 Task: Create a collage of nature images using Google Photos and apply filters to enhance it.
Action: Mouse moved to (198, 8)
Screenshot: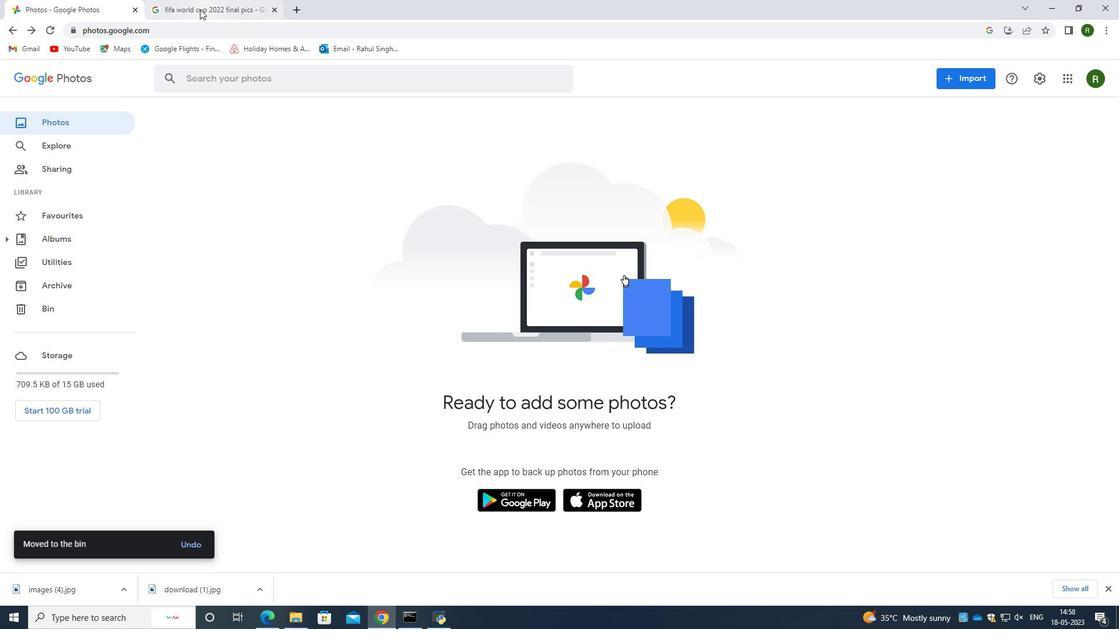 
Action: Mouse pressed left at (198, 8)
Screenshot: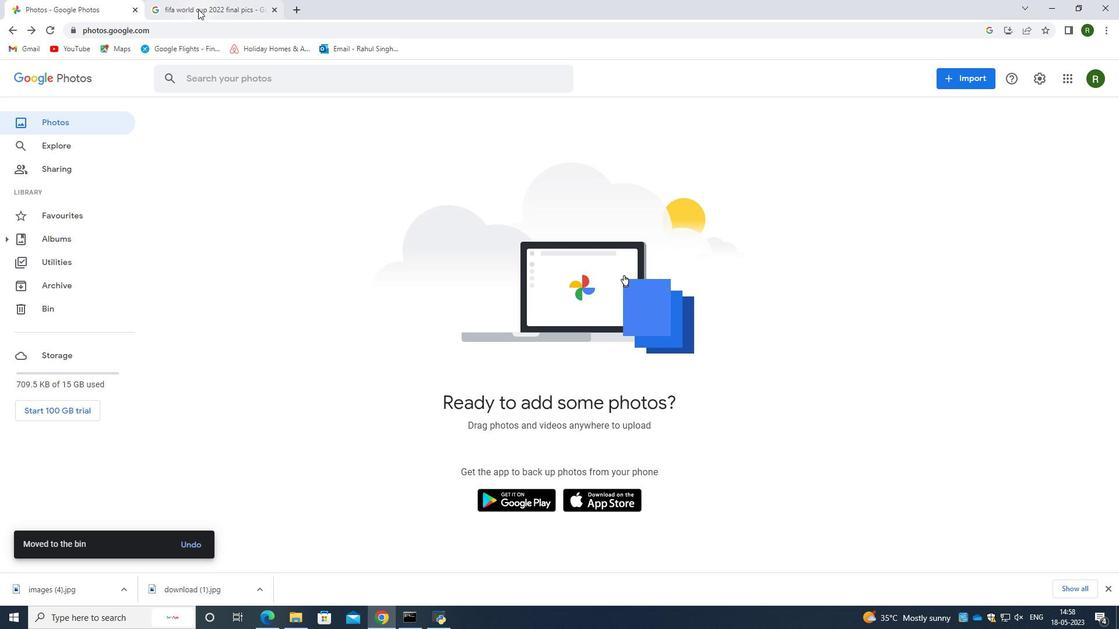 
Action: Mouse moved to (188, 25)
Screenshot: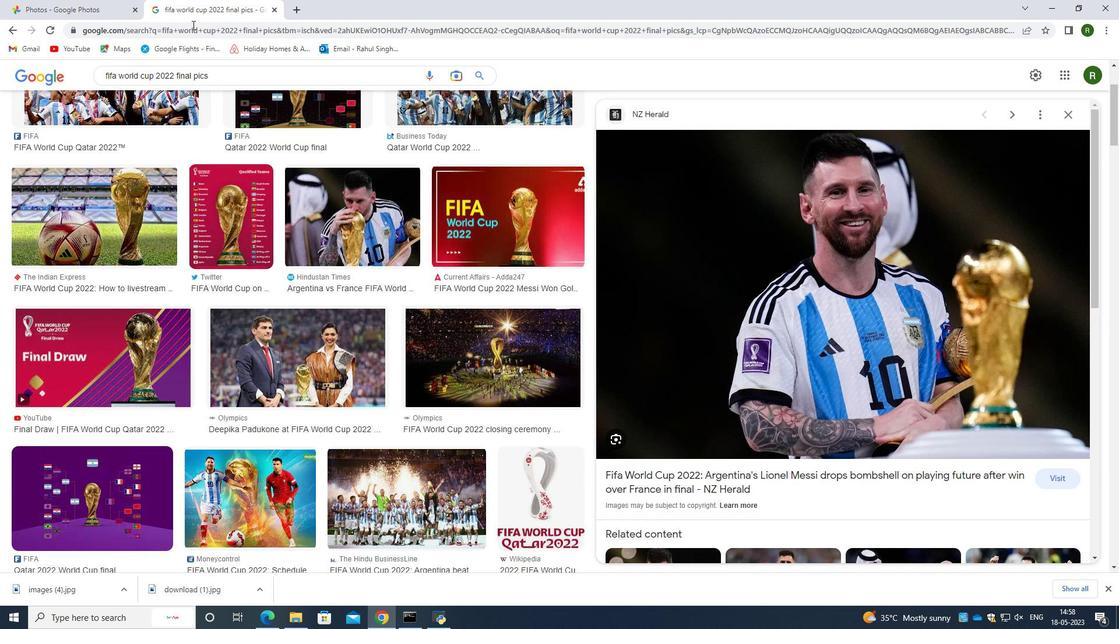 
Action: Mouse pressed left at (188, 25)
Screenshot: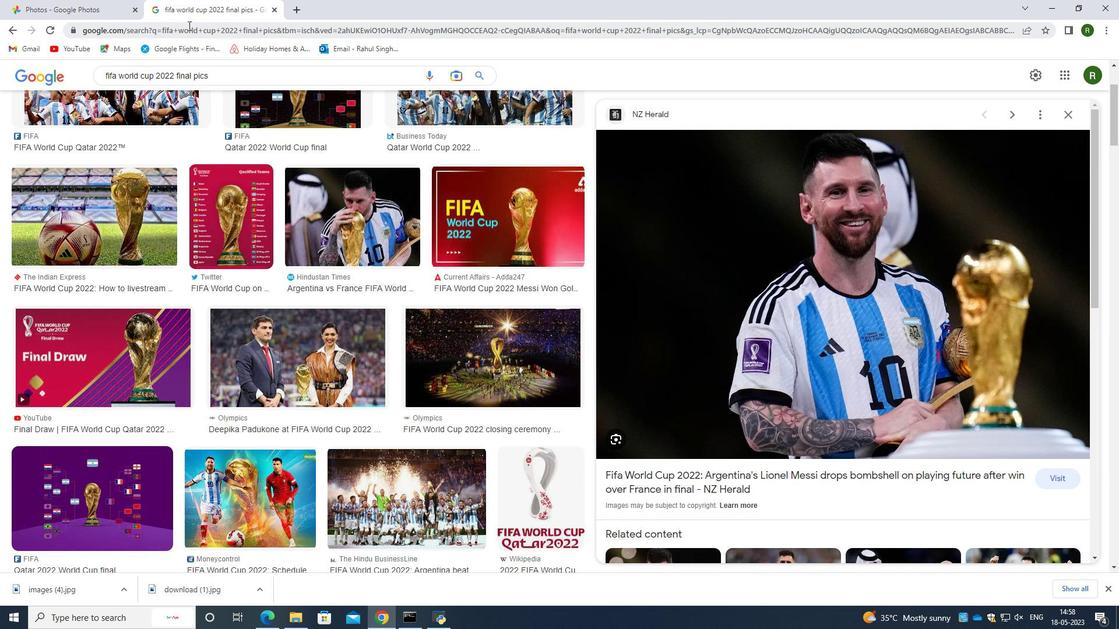 
Action: Mouse moved to (188, 27)
Screenshot: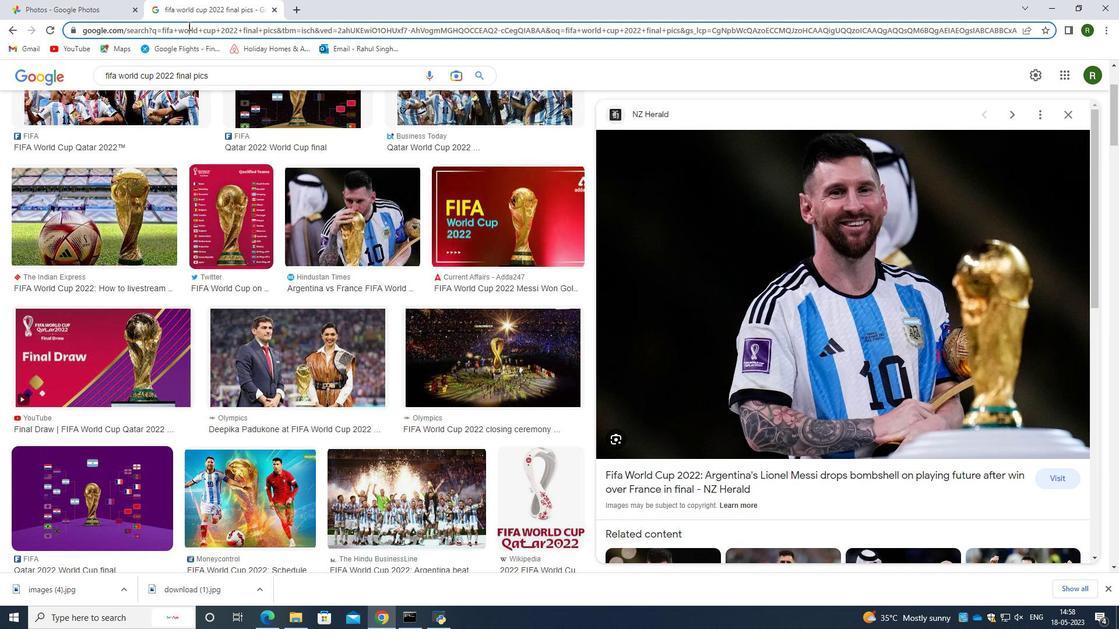 
Action: Key pressed nature<Key.space>beauty<Key.enter>
Screenshot: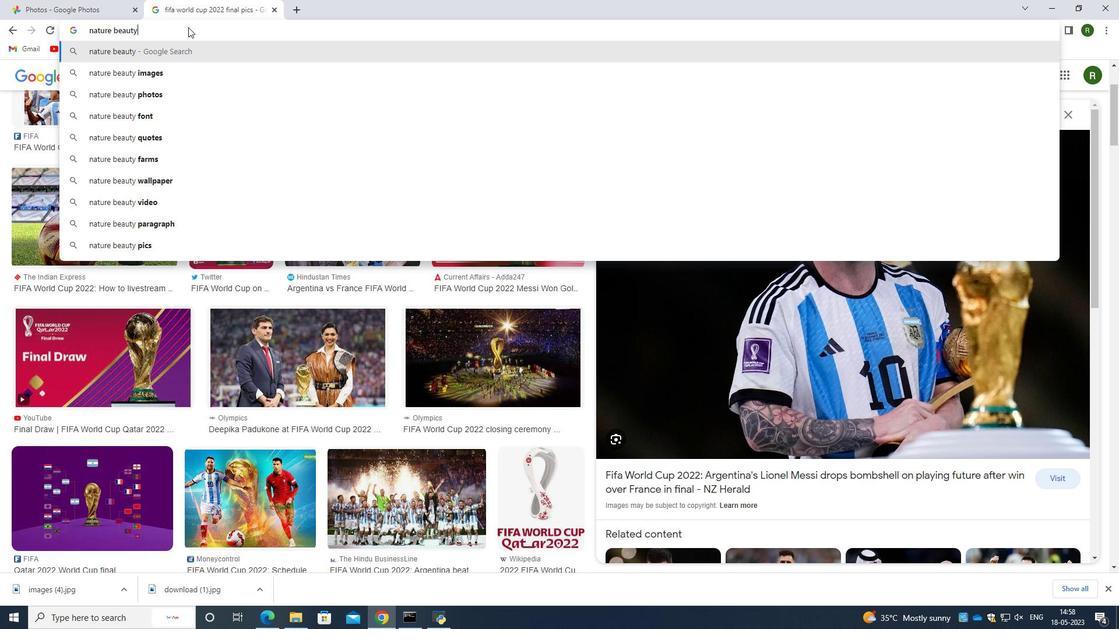 
Action: Mouse moved to (200, 122)
Screenshot: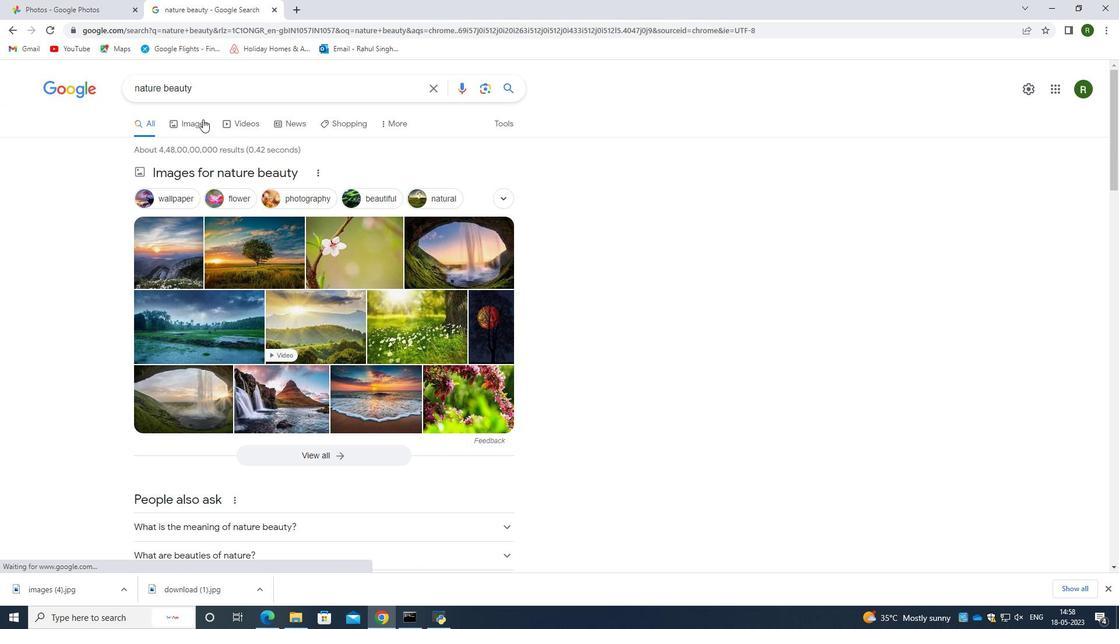 
Action: Mouse pressed left at (200, 122)
Screenshot: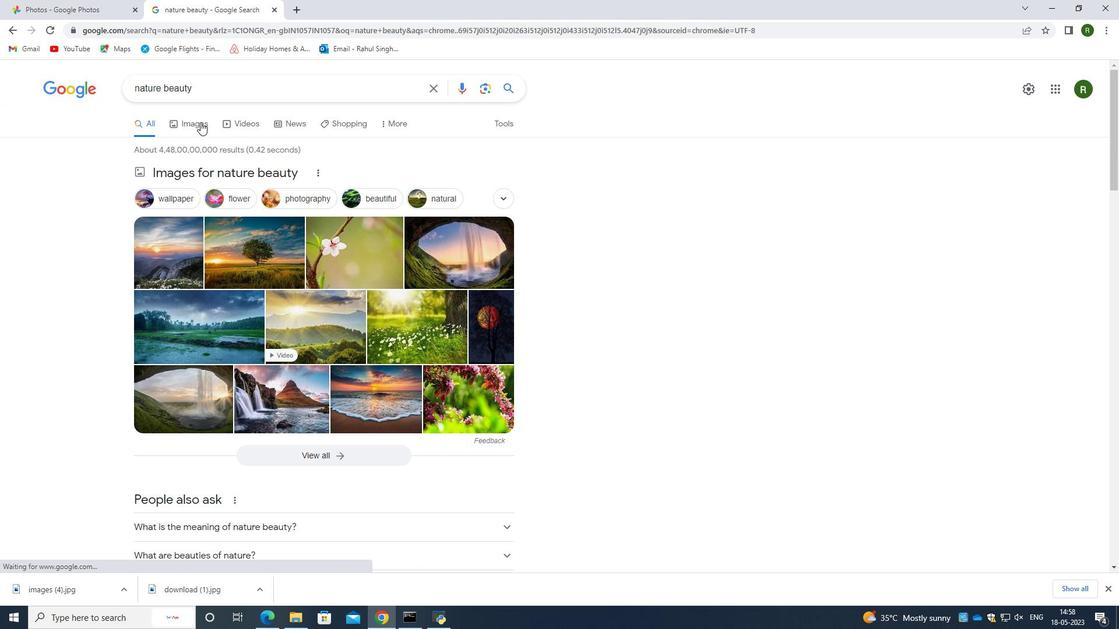 
Action: Mouse moved to (566, 246)
Screenshot: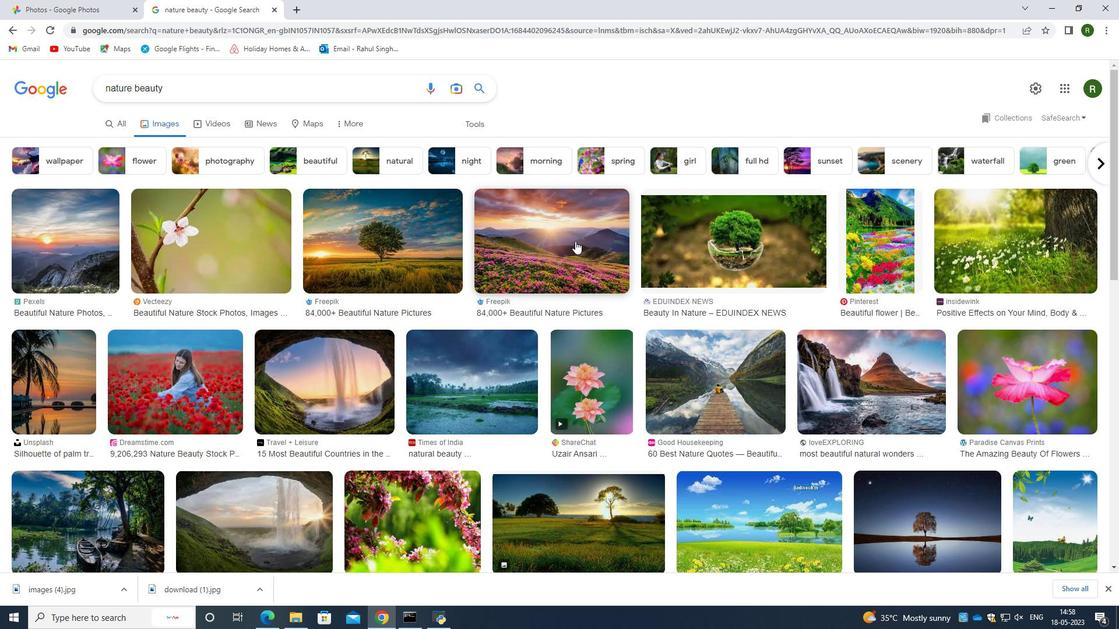 
Action: Mouse pressed left at (566, 246)
Screenshot: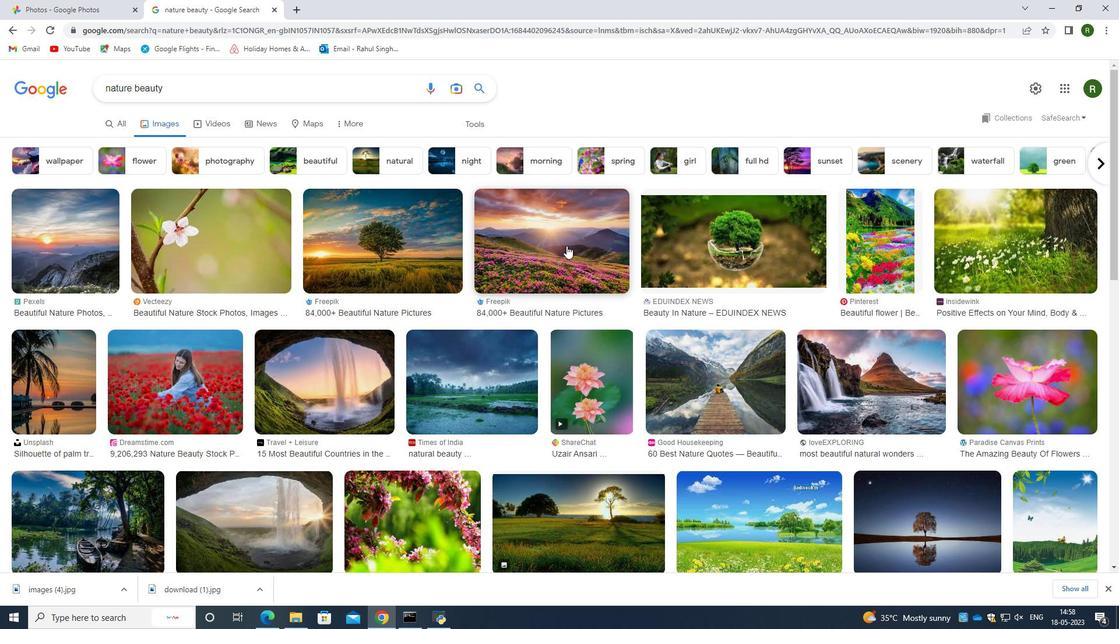
Action: Mouse moved to (707, 255)
Screenshot: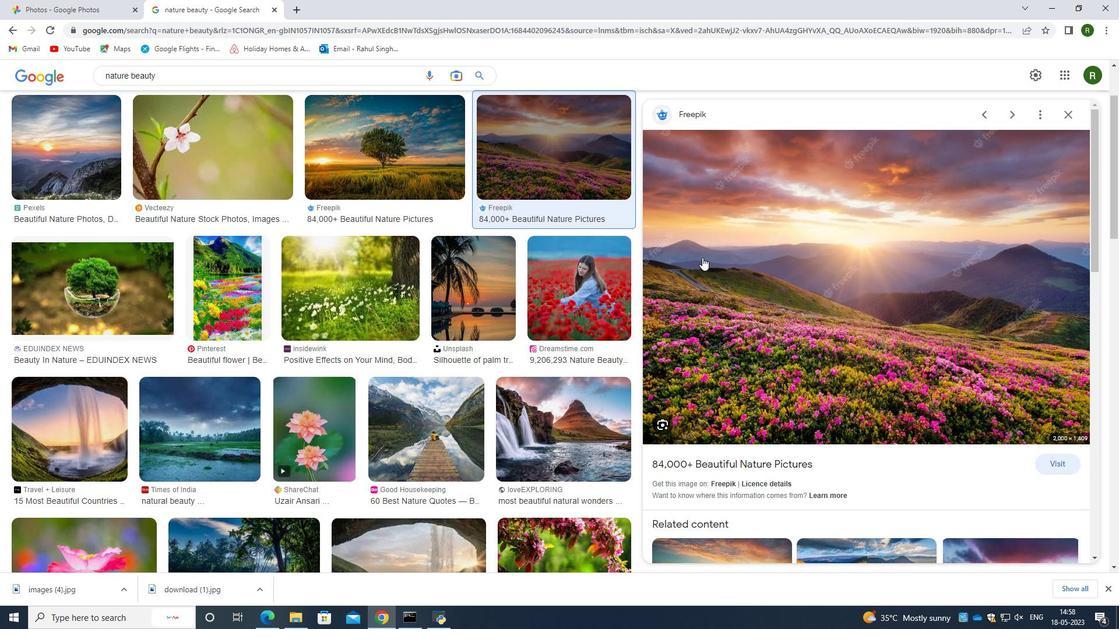 
Action: Mouse pressed right at (707, 255)
Screenshot: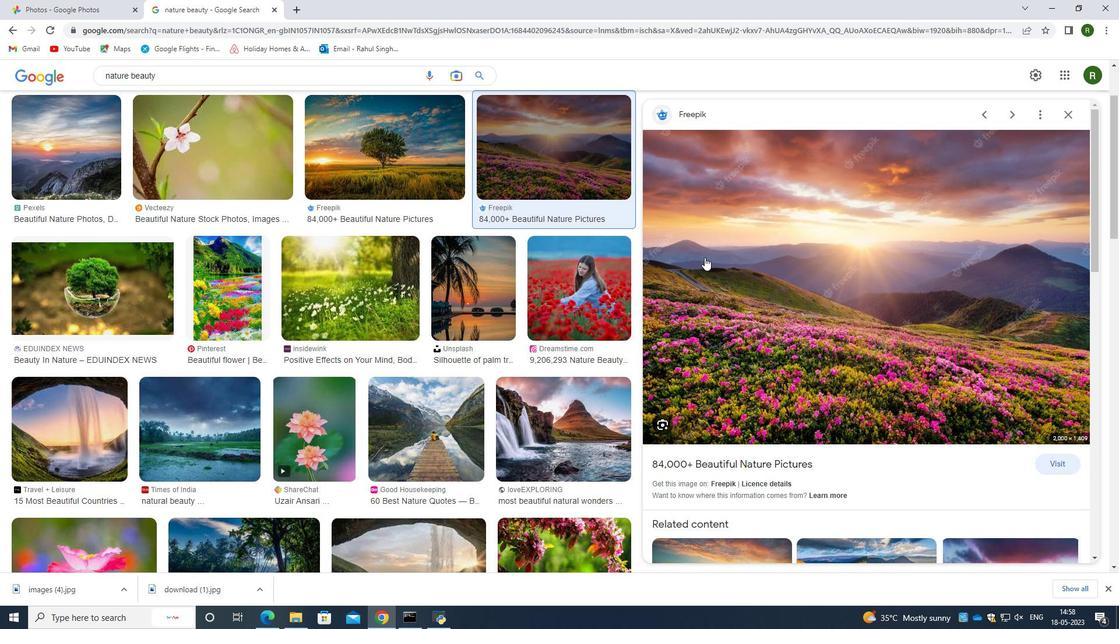 
Action: Mouse moved to (778, 379)
Screenshot: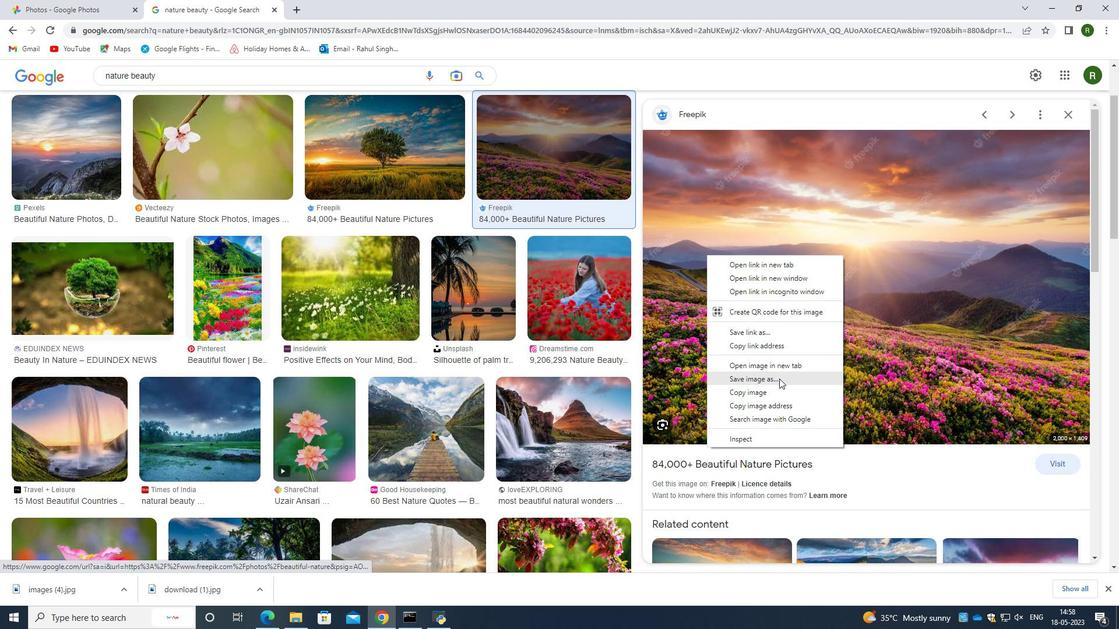 
Action: Mouse pressed left at (778, 379)
Screenshot: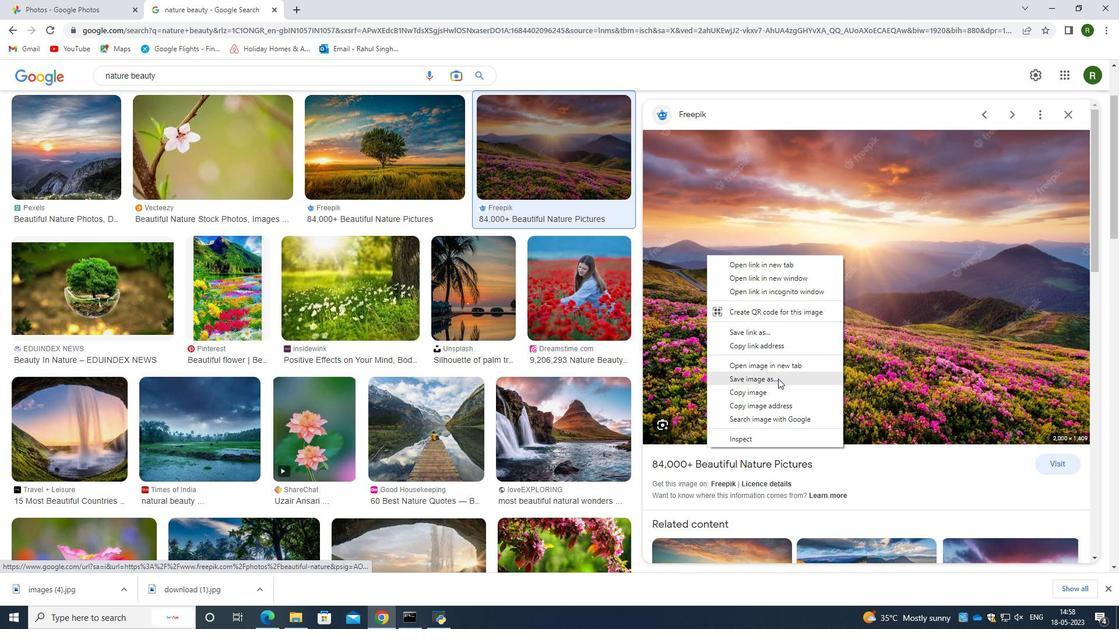 
Action: Mouse moved to (554, 8)
Screenshot: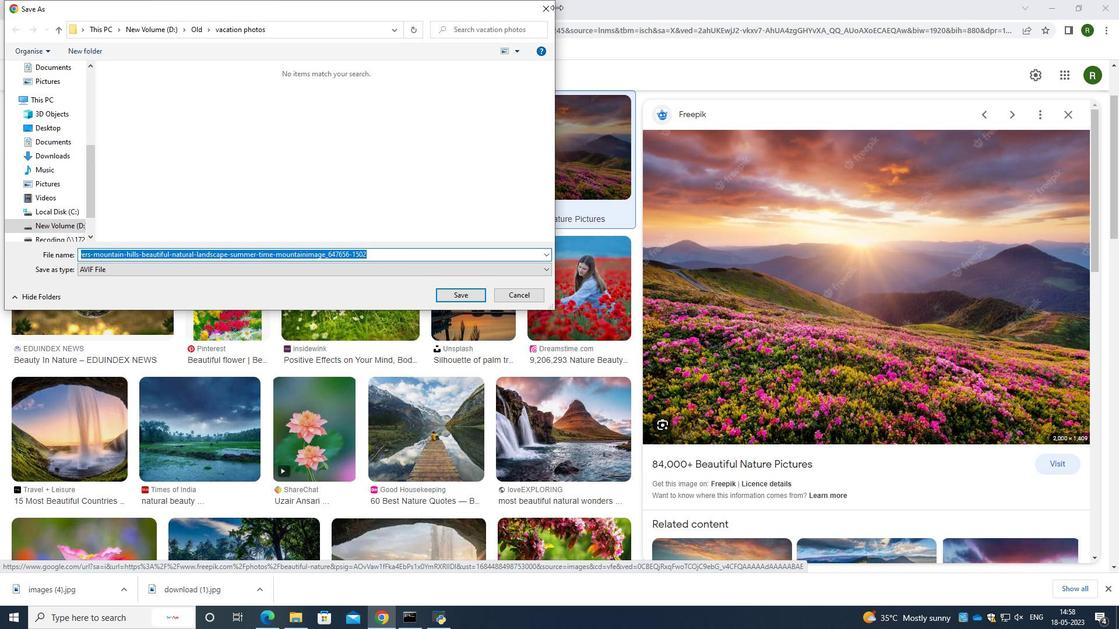 
Action: Mouse pressed left at (554, 8)
Screenshot: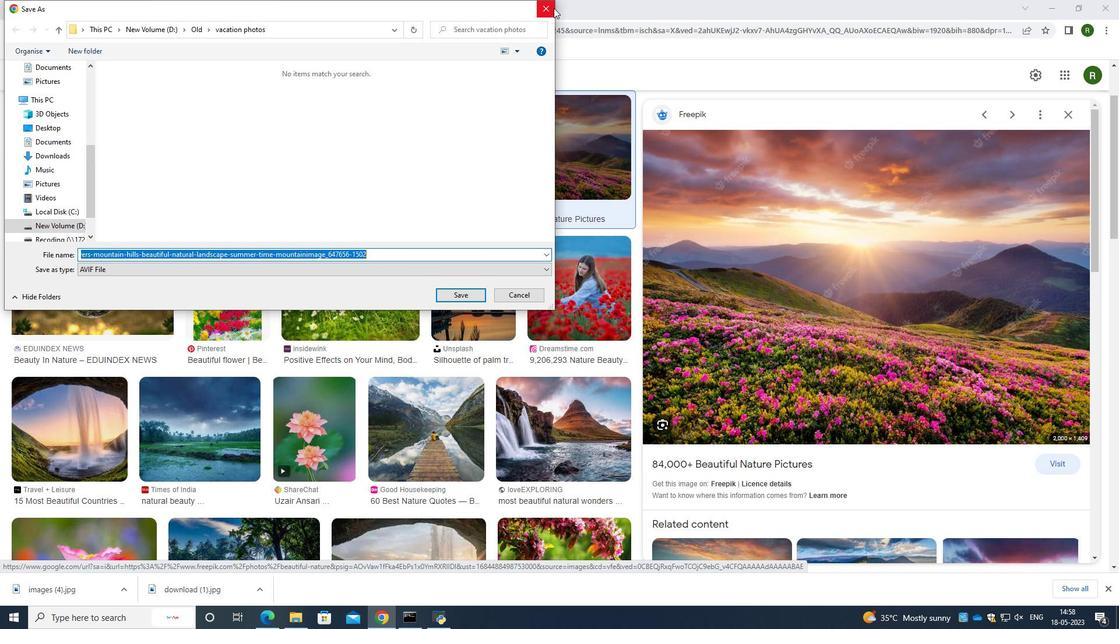 
Action: Mouse moved to (369, 314)
Screenshot: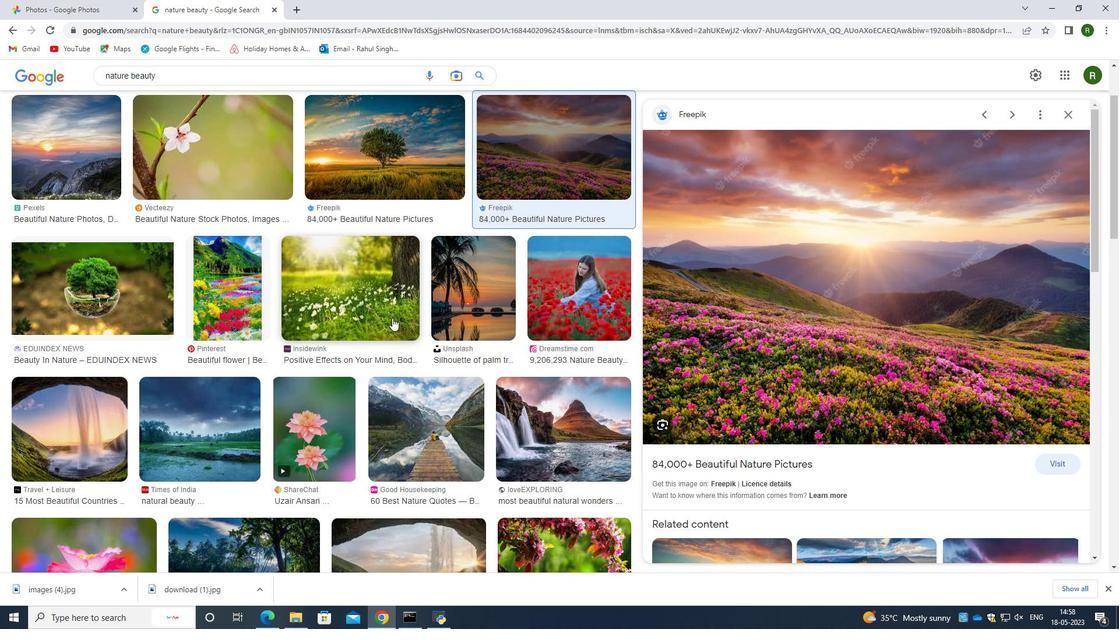 
Action: Mouse pressed left at (369, 314)
Screenshot: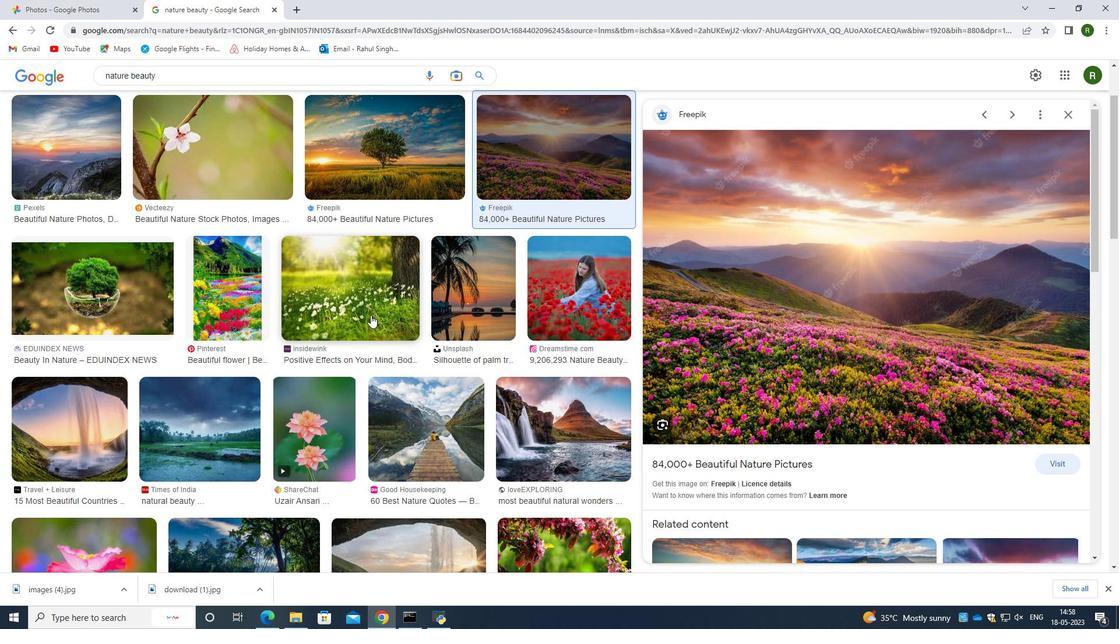 
Action: Mouse moved to (760, 275)
Screenshot: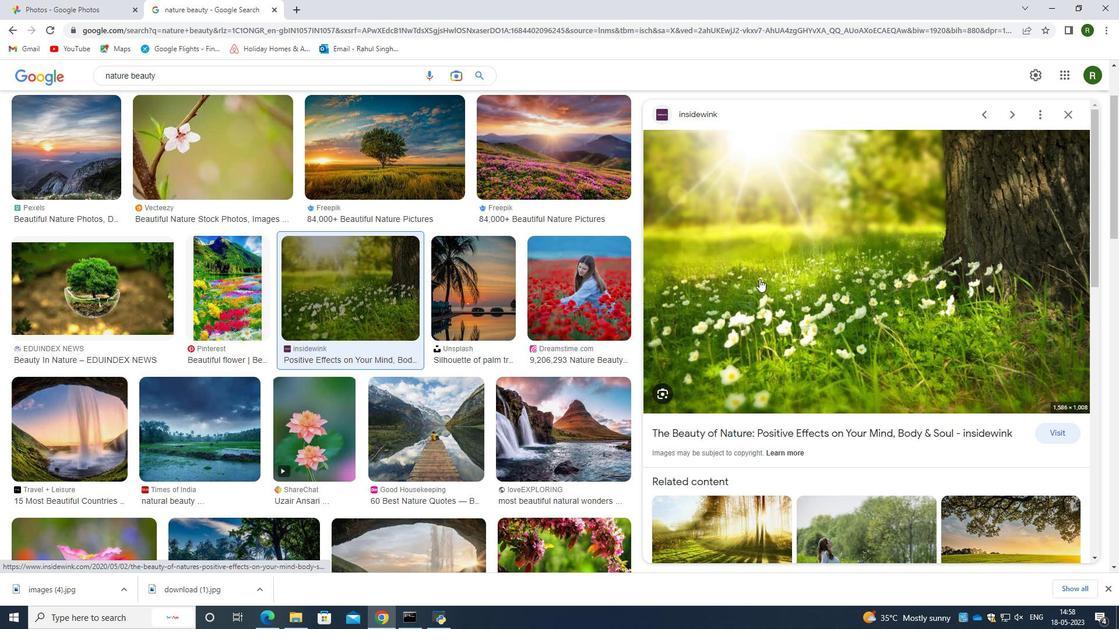 
Action: Mouse pressed right at (760, 275)
Screenshot: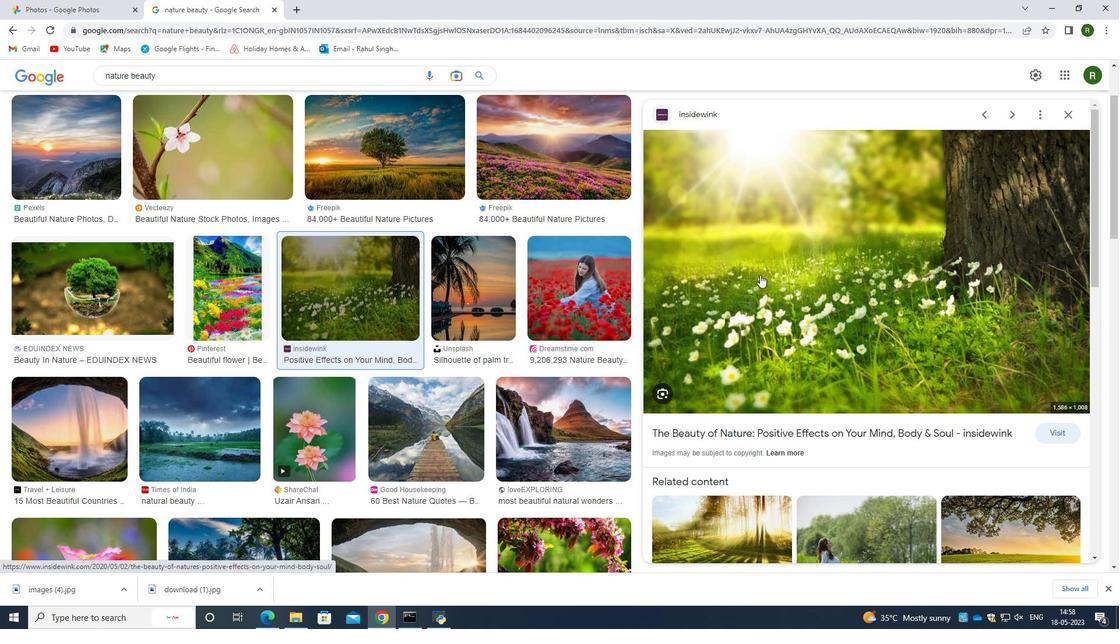 
Action: Mouse moved to (792, 394)
Screenshot: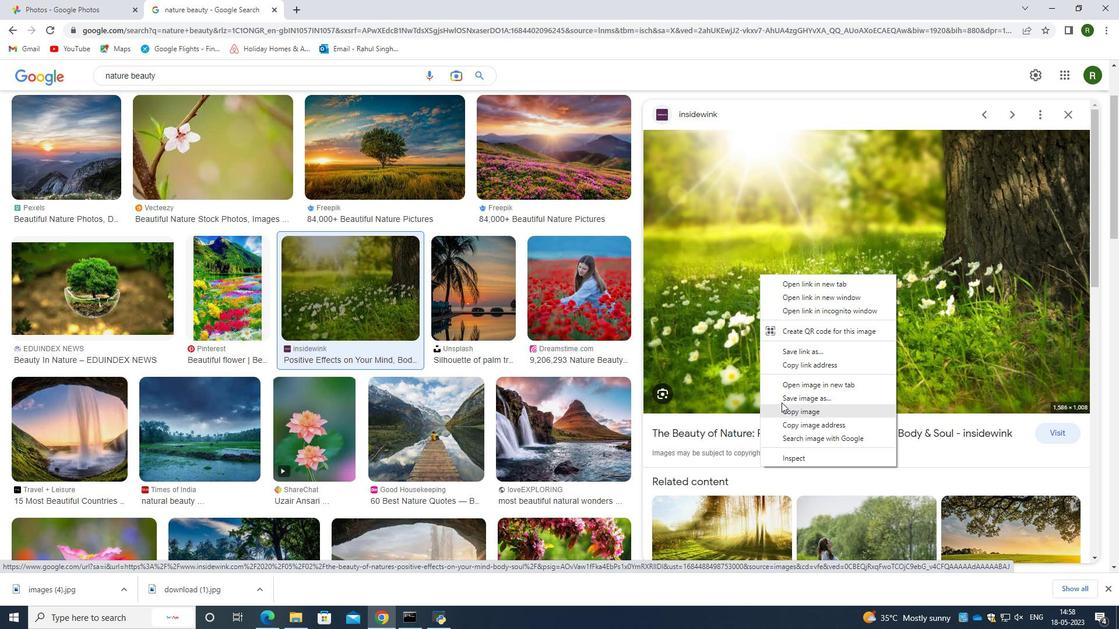 
Action: Mouse pressed left at (792, 394)
Screenshot: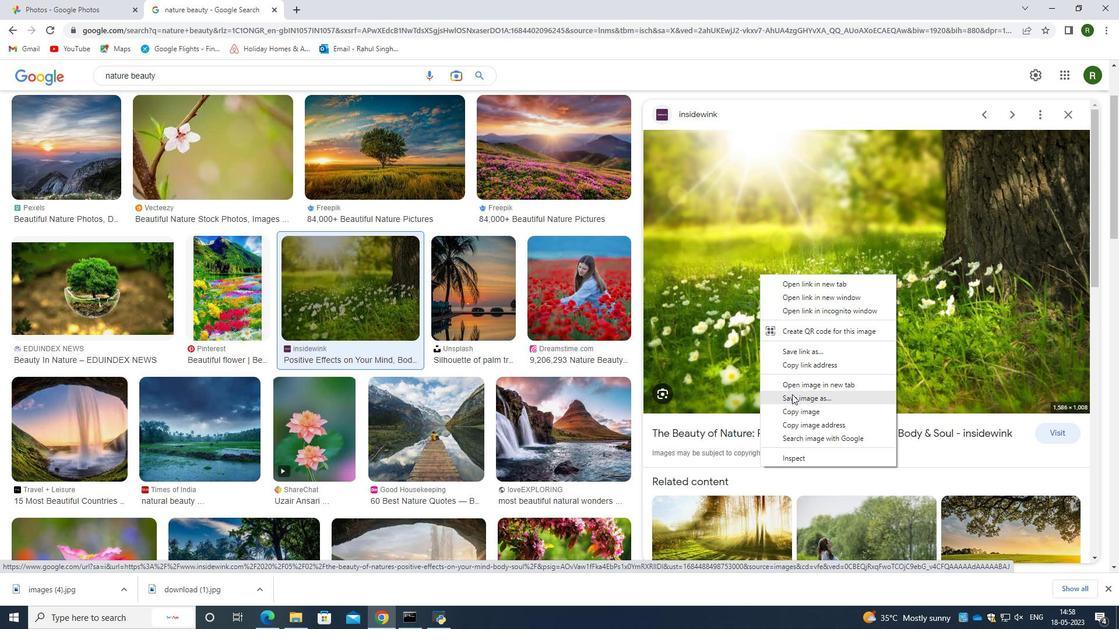 
Action: Mouse moved to (473, 298)
Screenshot: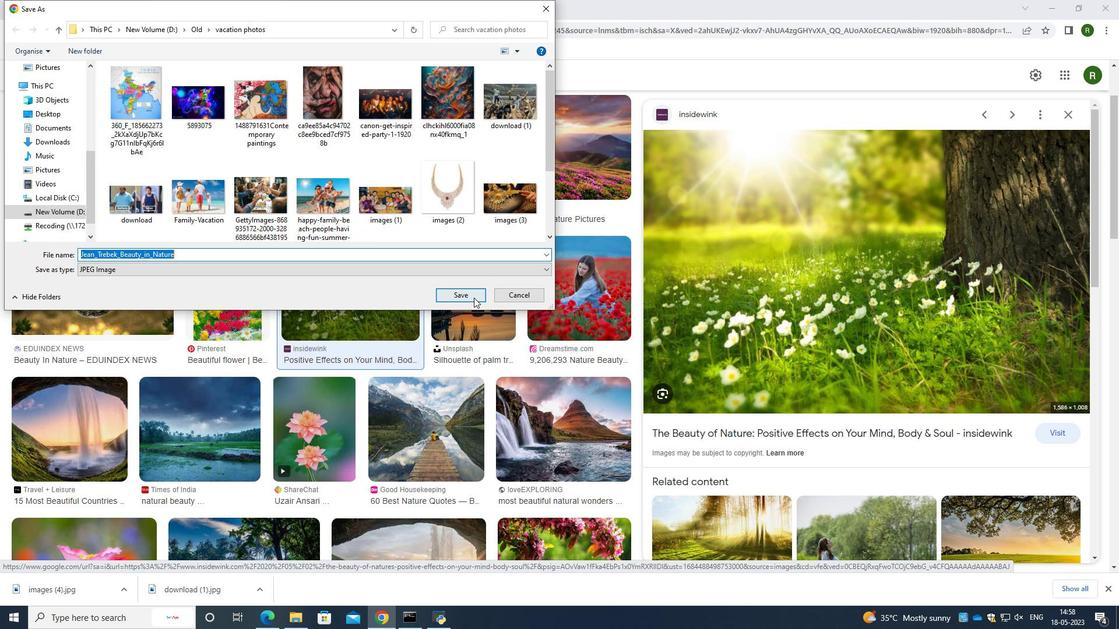 
Action: Mouse pressed left at (473, 298)
Screenshot: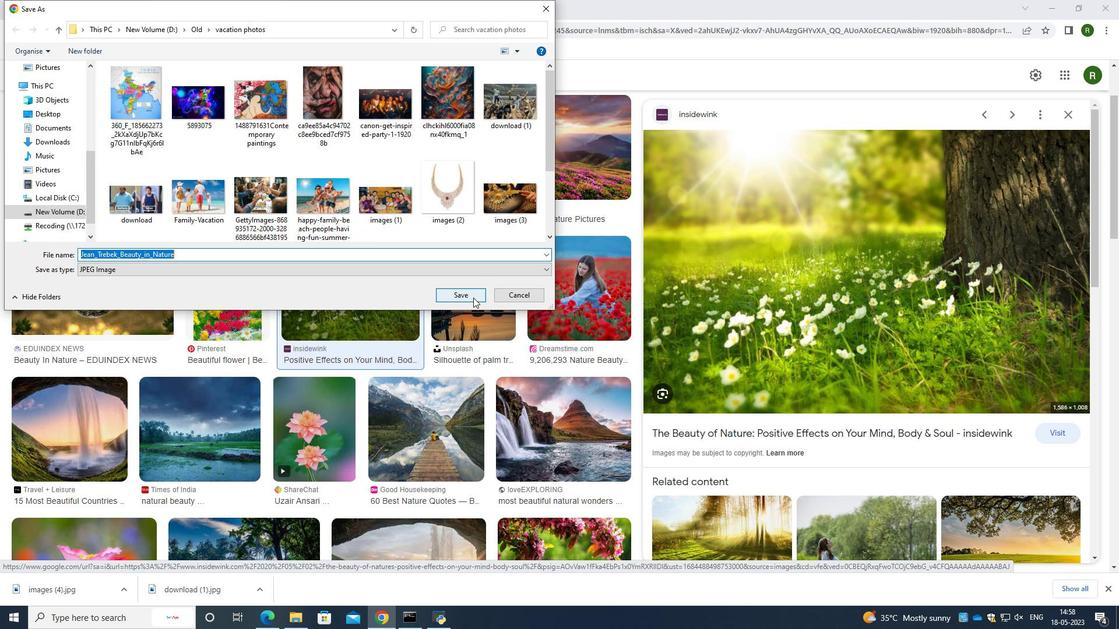 
Action: Mouse moved to (438, 338)
Screenshot: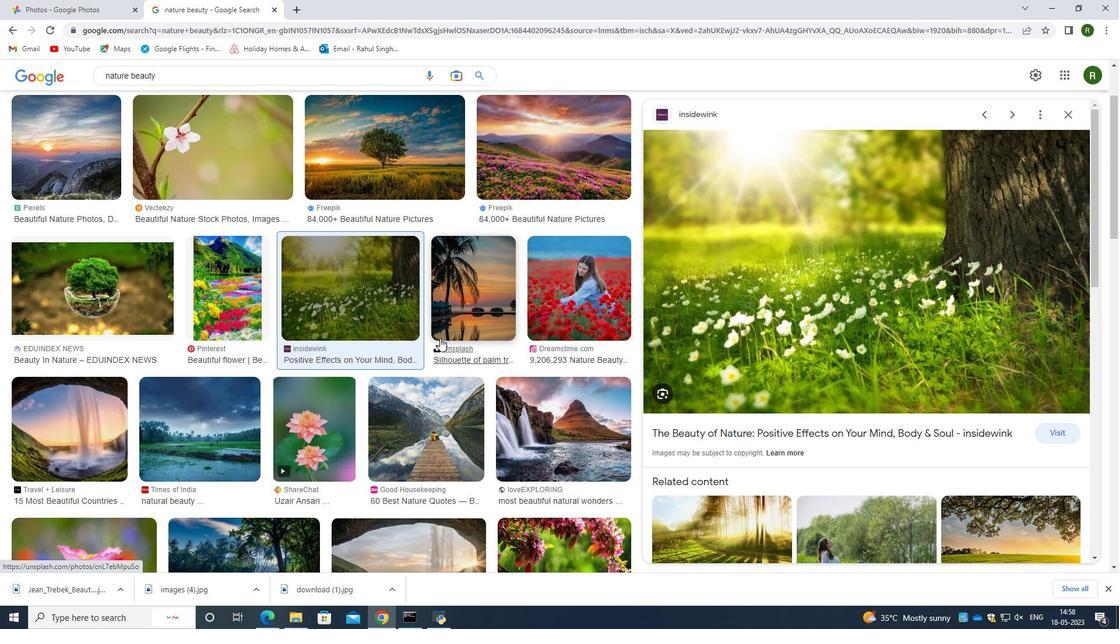 
Action: Mouse scrolled (438, 337) with delta (0, 0)
Screenshot: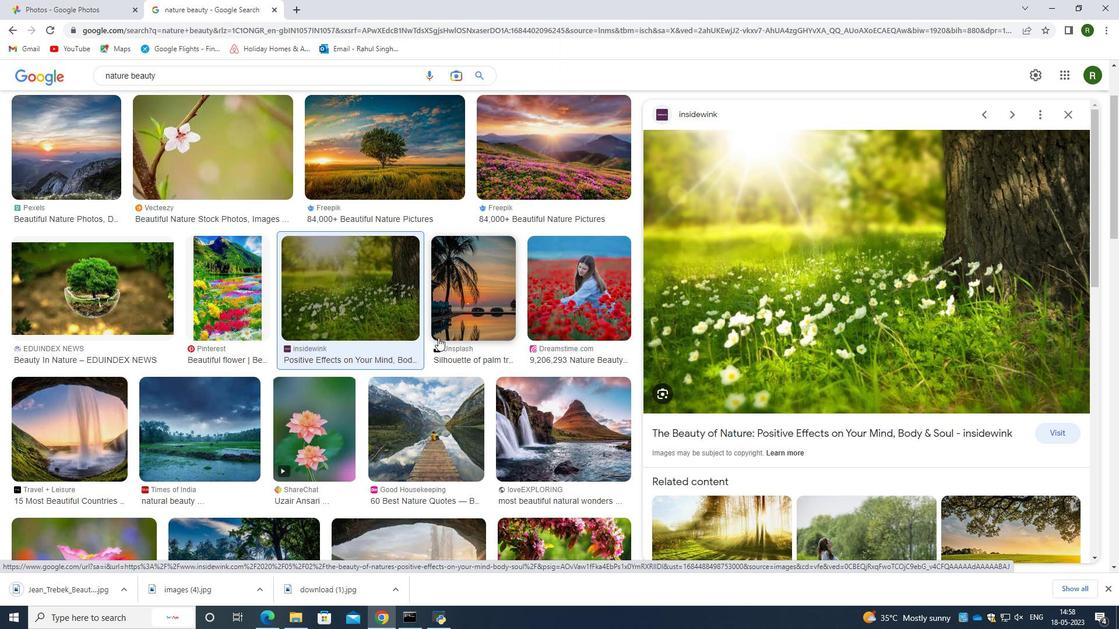 
Action: Mouse scrolled (438, 337) with delta (0, 0)
Screenshot: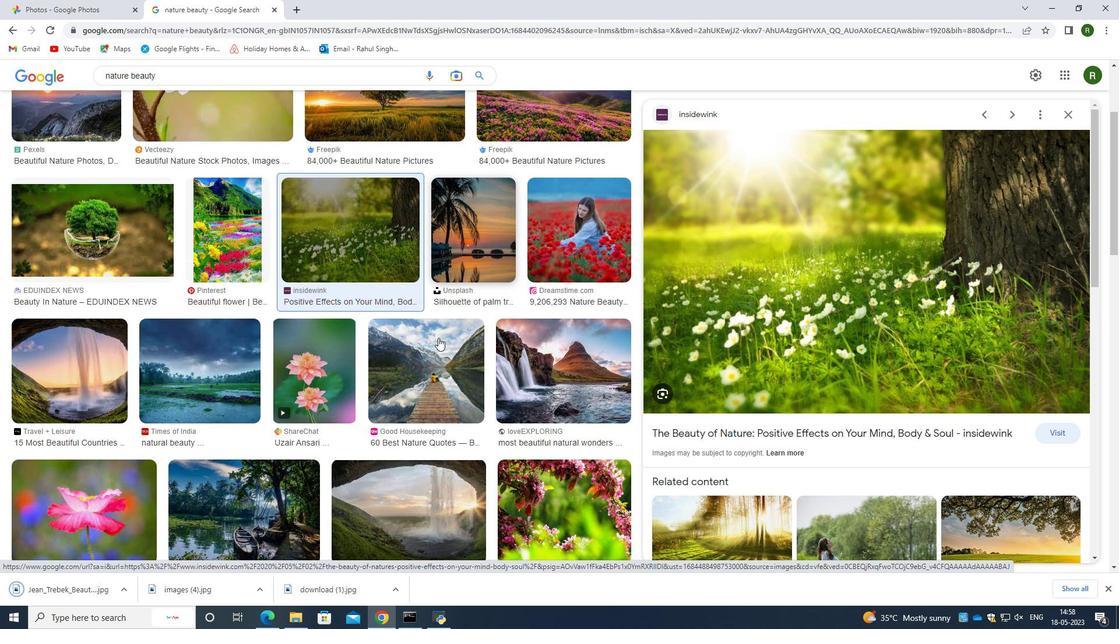 
Action: Mouse moved to (410, 316)
Screenshot: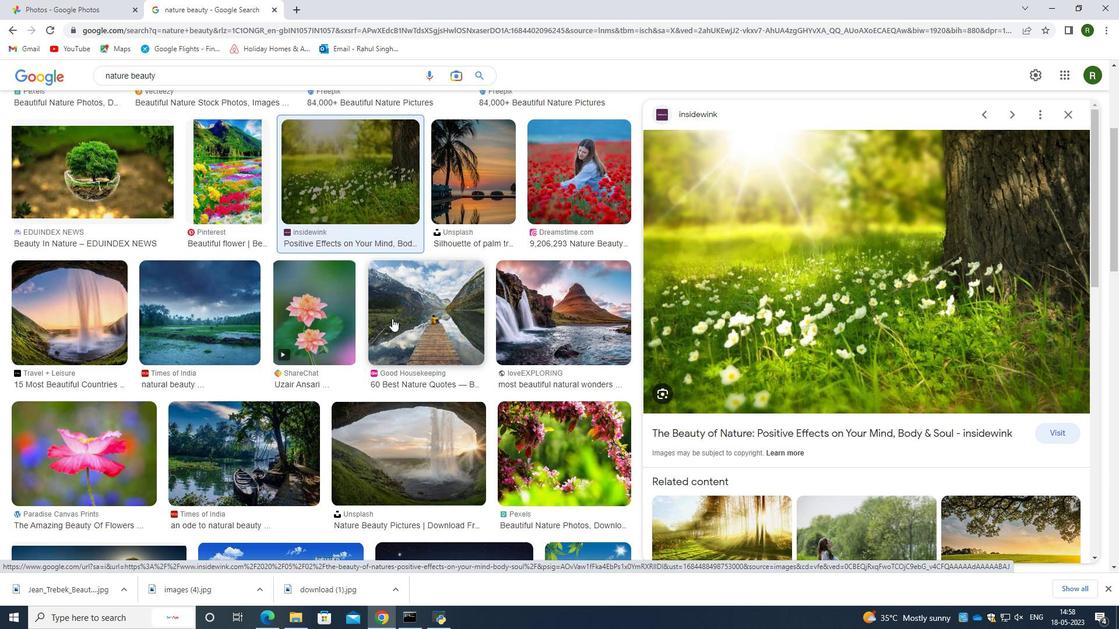 
Action: Mouse pressed left at (410, 316)
Screenshot: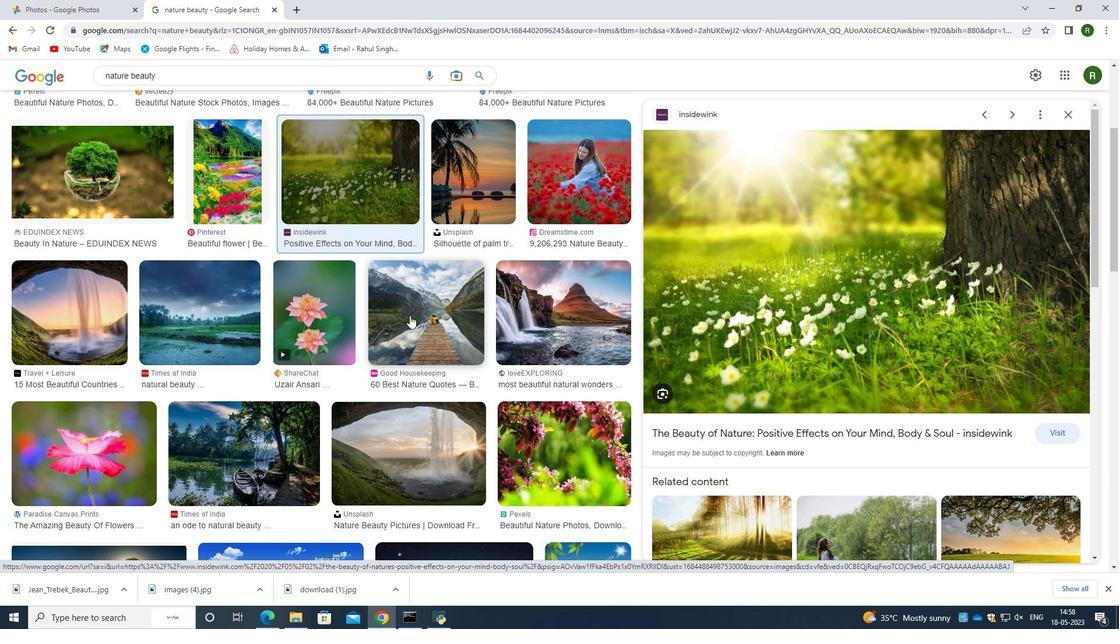 
Action: Mouse moved to (755, 280)
Screenshot: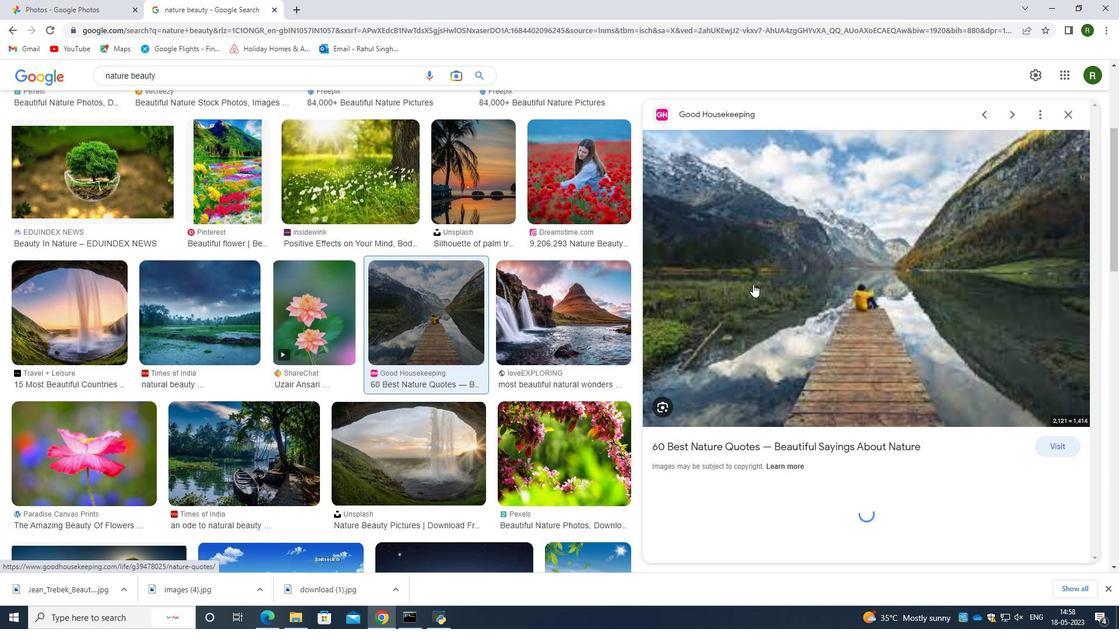 
Action: Mouse pressed right at (755, 280)
Screenshot: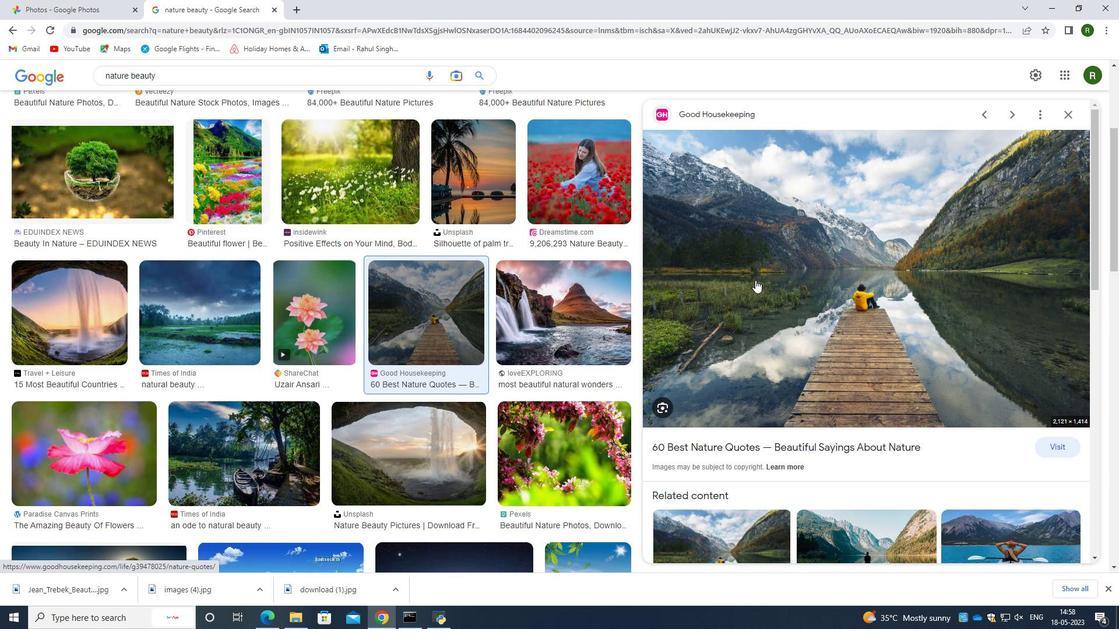 
Action: Mouse moved to (813, 401)
Screenshot: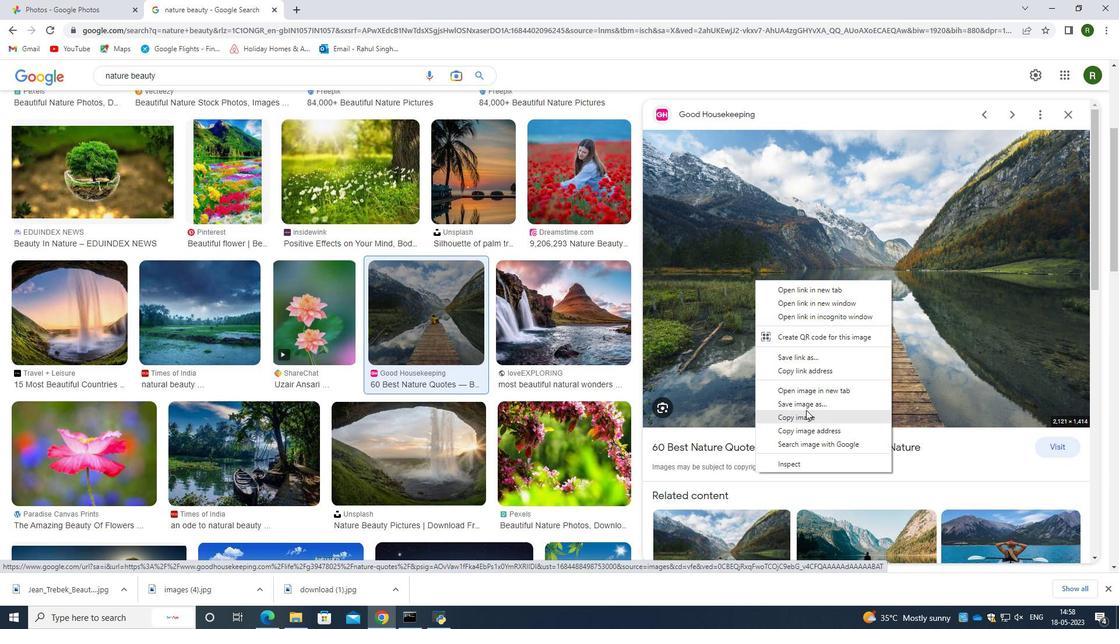
Action: Mouse pressed left at (813, 401)
Screenshot: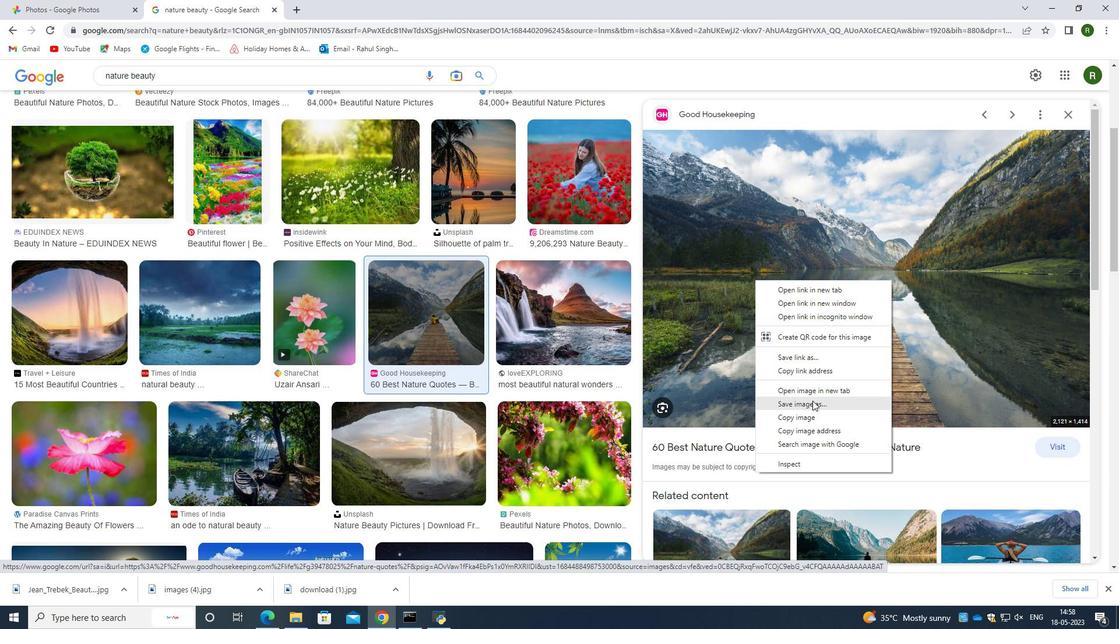 
Action: Mouse moved to (465, 294)
Screenshot: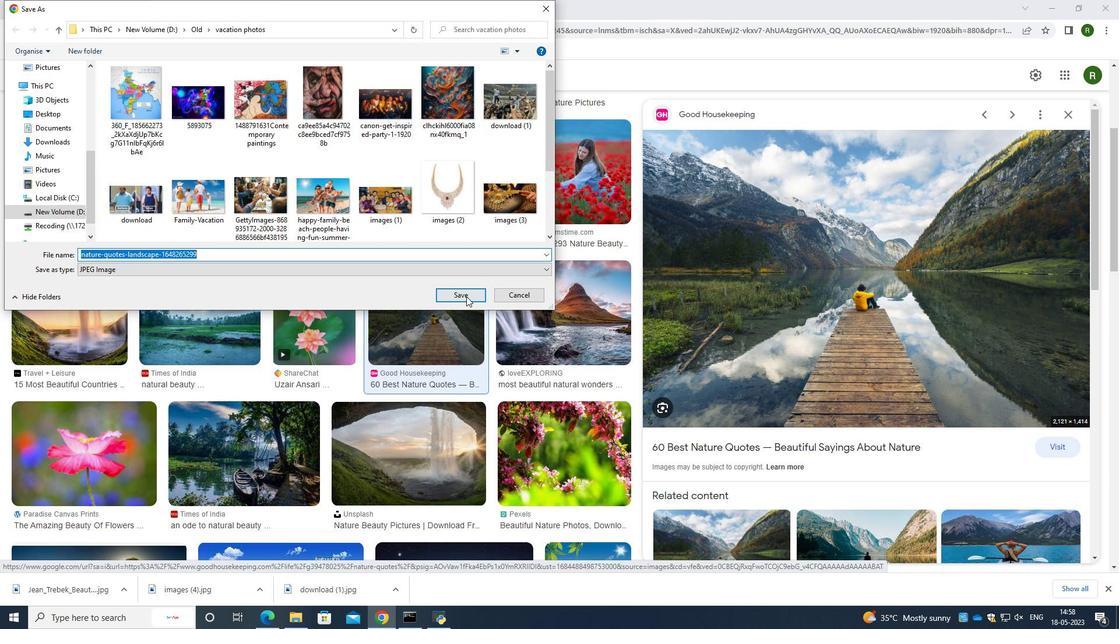 
Action: Mouse pressed left at (465, 294)
Screenshot: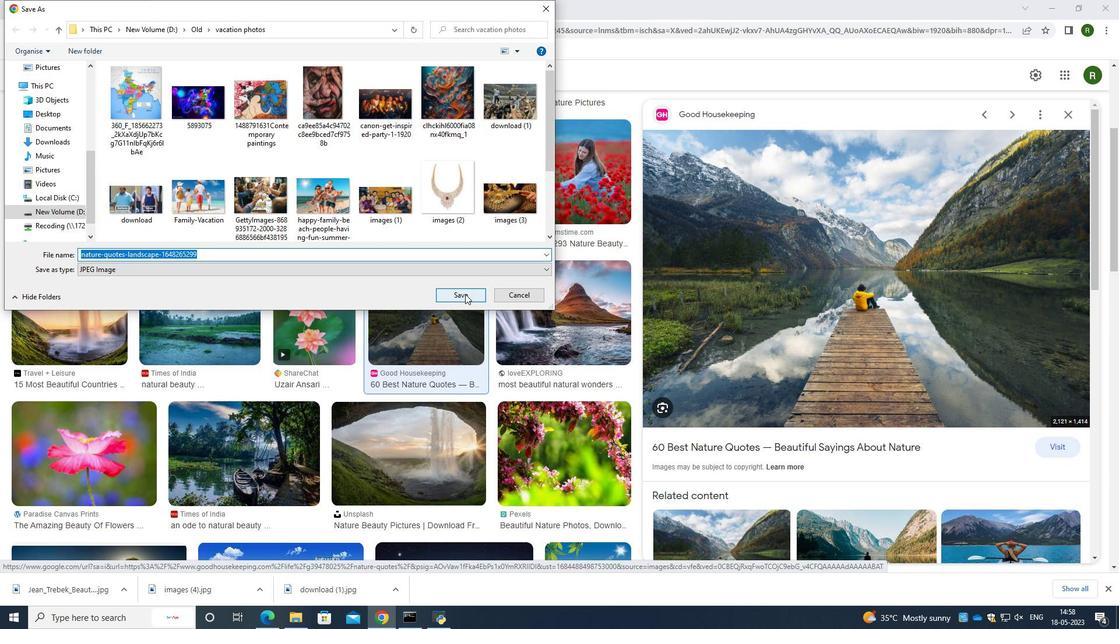 
Action: Mouse moved to (532, 401)
Screenshot: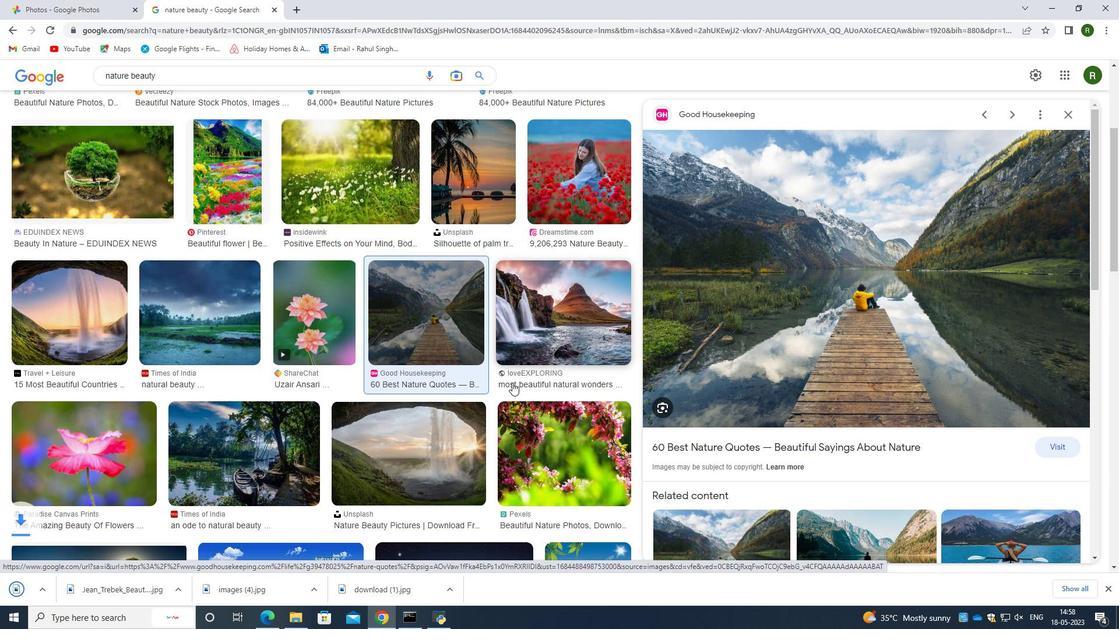 
Action: Mouse scrolled (532, 400) with delta (0, 0)
Screenshot: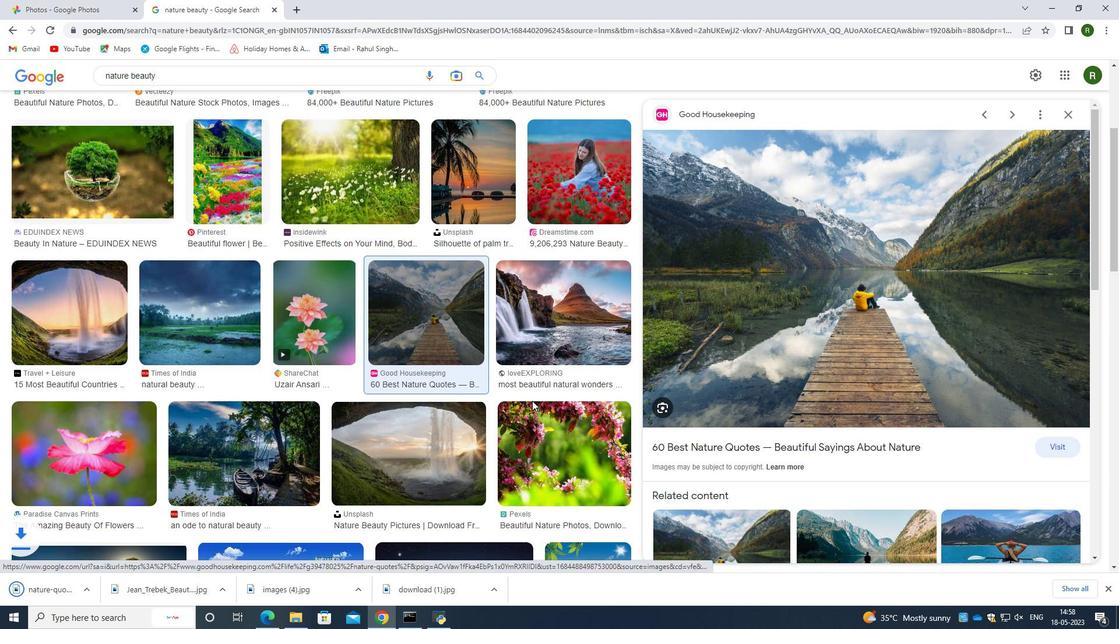 
Action: Mouse moved to (533, 401)
Screenshot: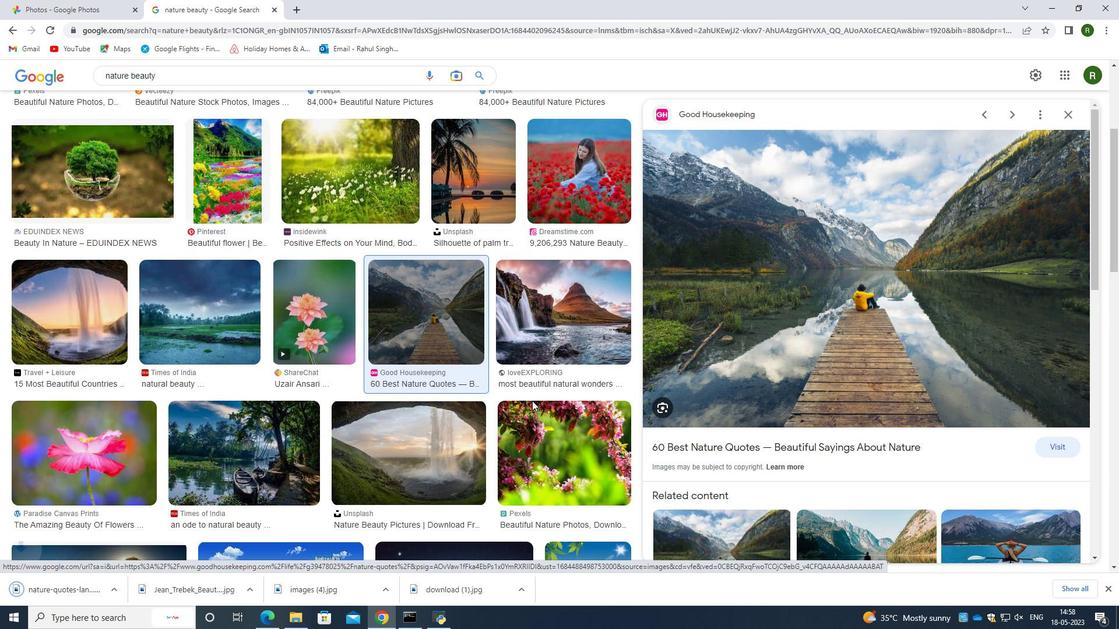 
Action: Mouse scrolled (533, 401) with delta (0, 0)
Screenshot: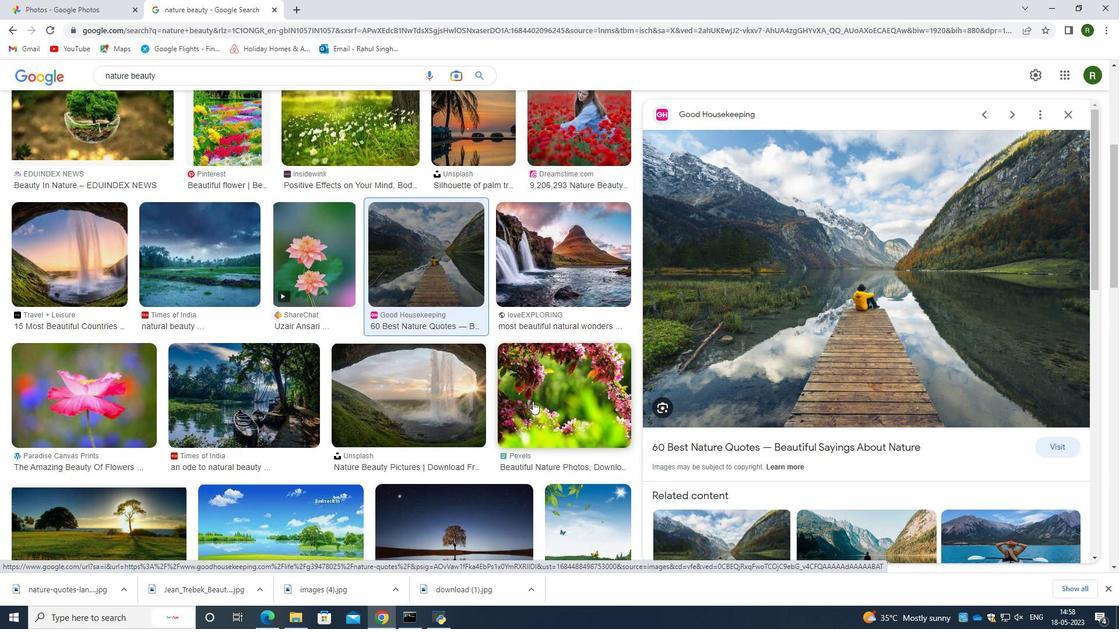 
Action: Mouse moved to (533, 401)
Screenshot: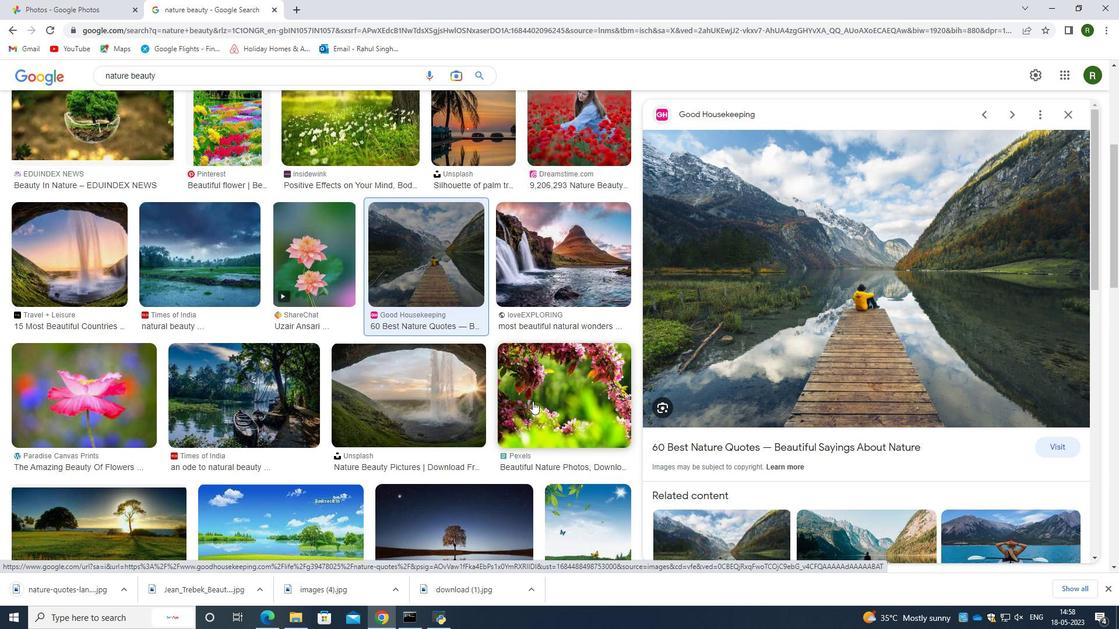 
Action: Mouse scrolled (533, 401) with delta (0, 0)
Screenshot: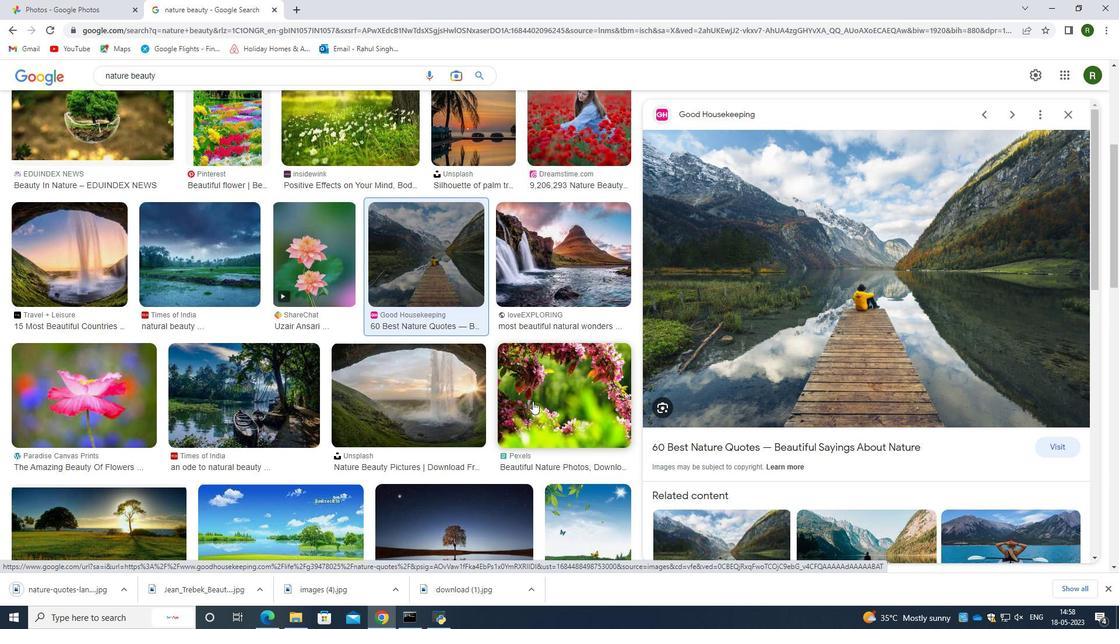 
Action: Mouse moved to (523, 393)
Screenshot: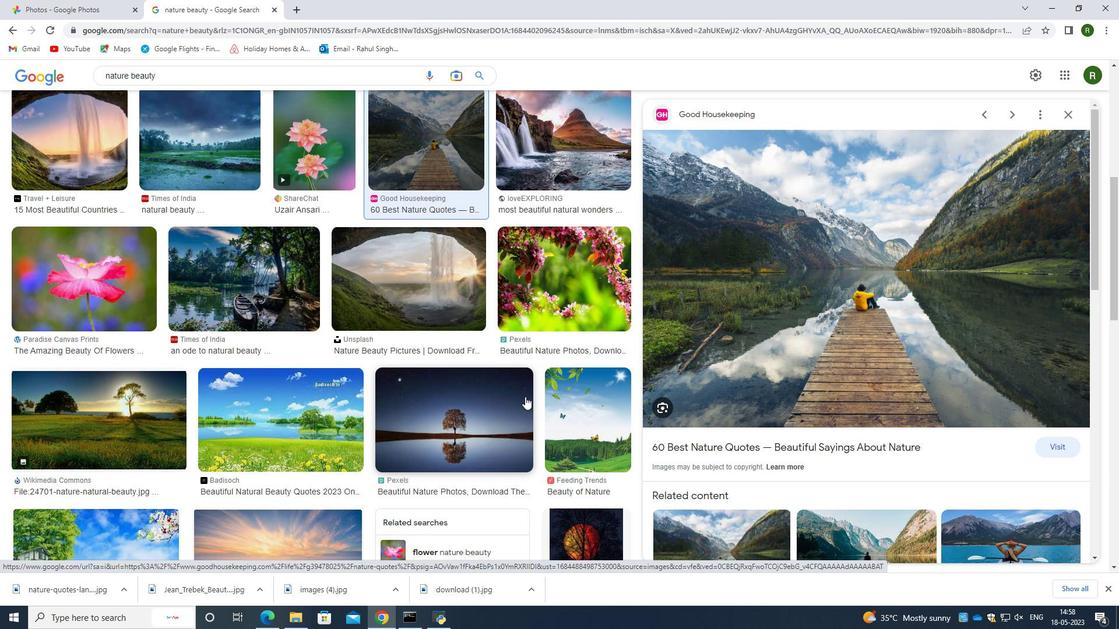 
Action: Mouse scrolled (523, 392) with delta (0, 0)
Screenshot: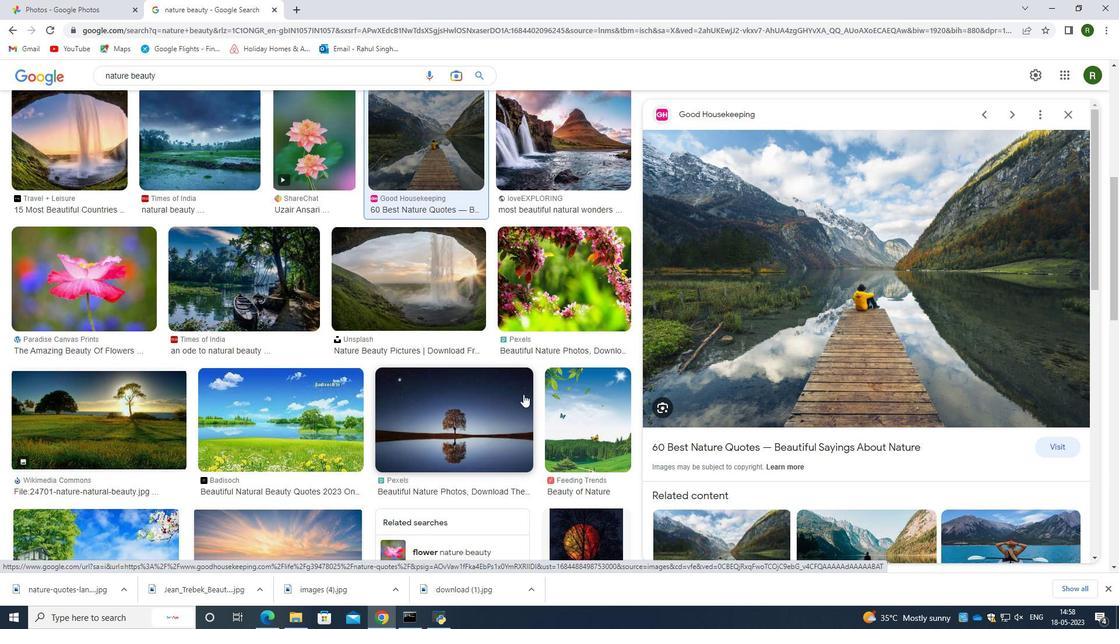
Action: Mouse scrolled (523, 392) with delta (0, 0)
Screenshot: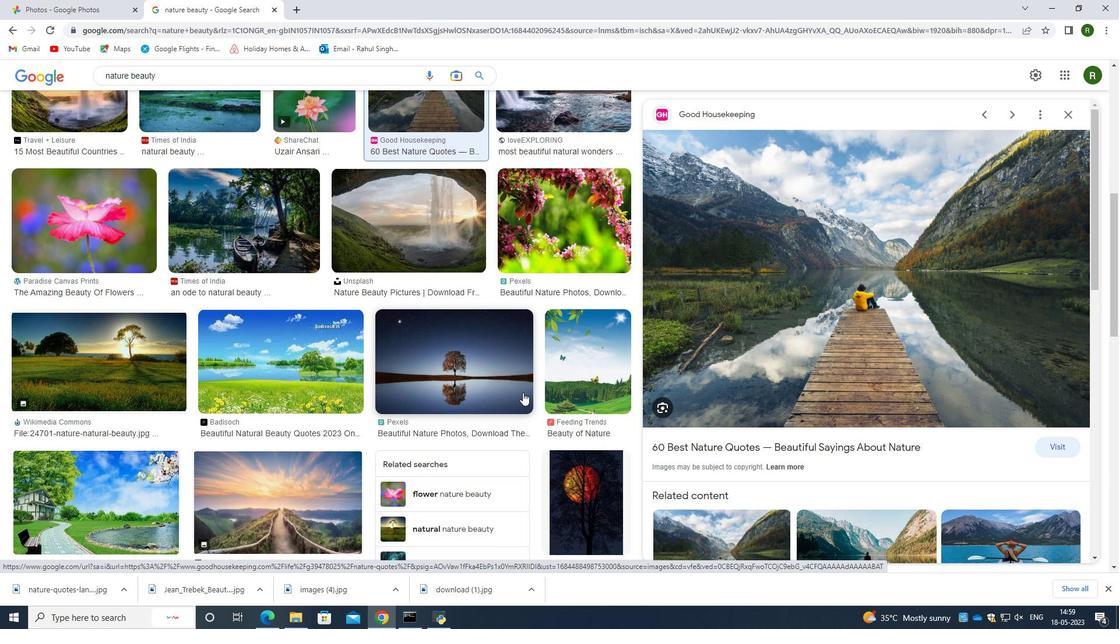 
Action: Mouse scrolled (523, 392) with delta (0, 0)
Screenshot: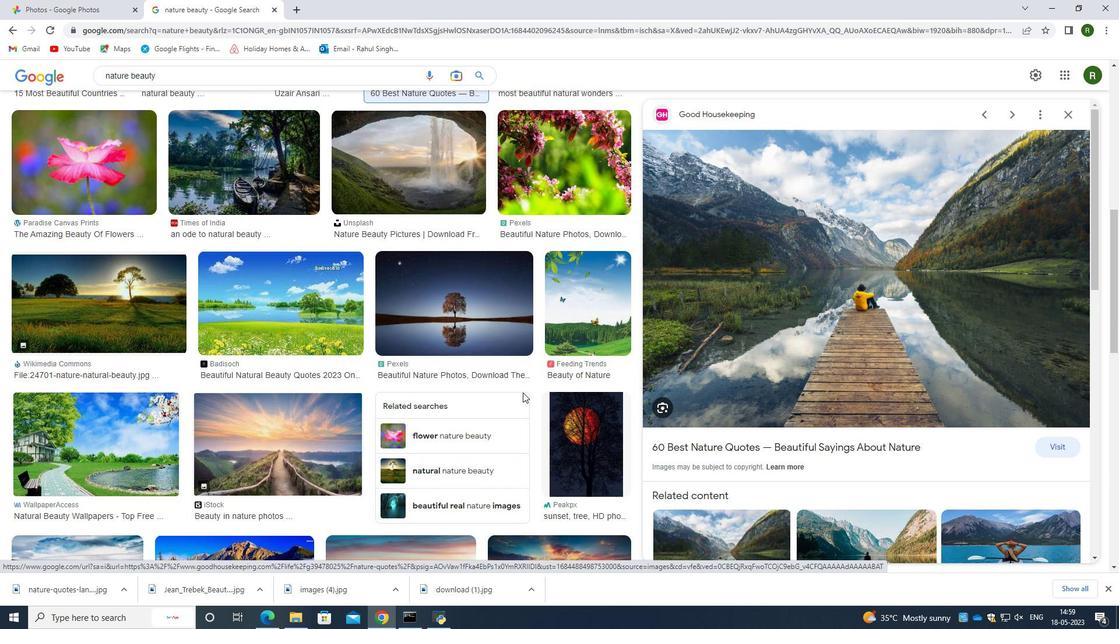
Action: Mouse moved to (278, 404)
Screenshot: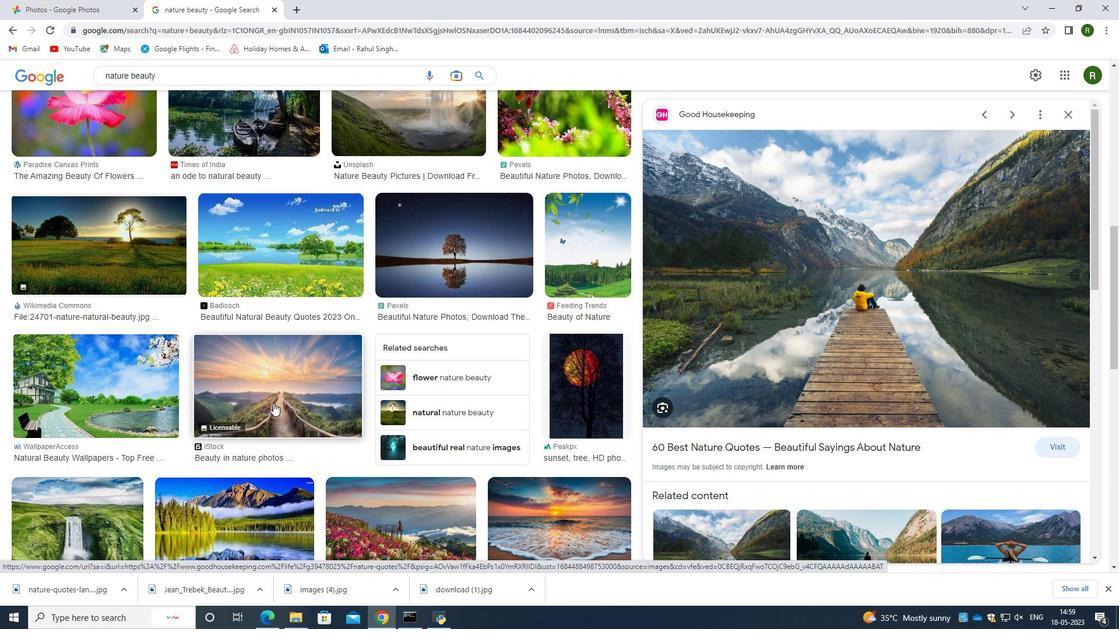 
Action: Mouse scrolled (278, 403) with delta (0, 0)
Screenshot: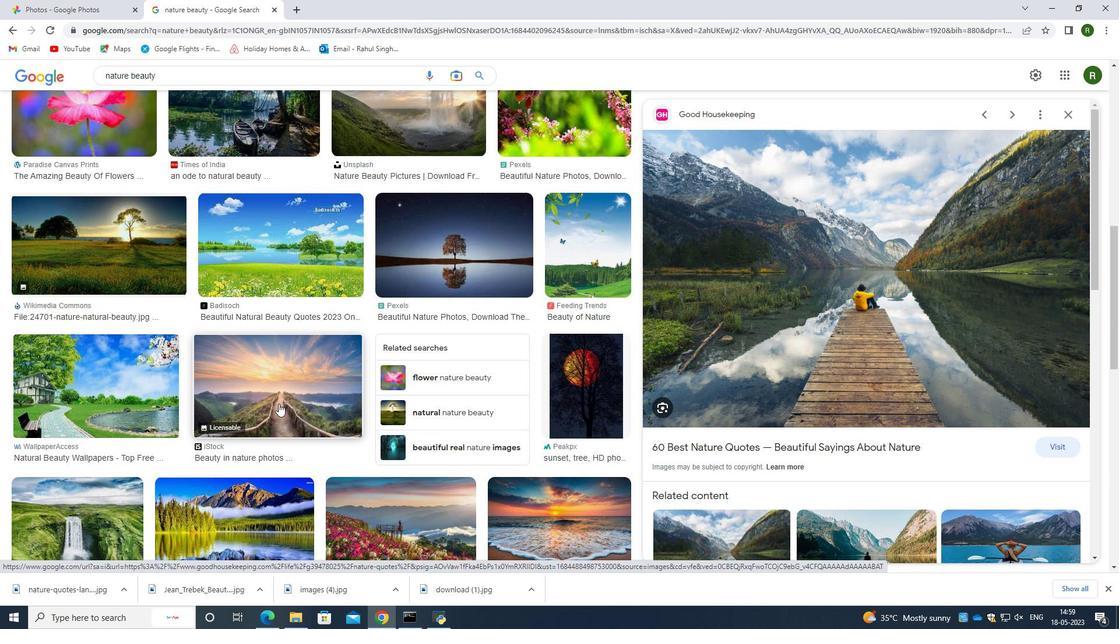 
Action: Mouse moved to (279, 404)
Screenshot: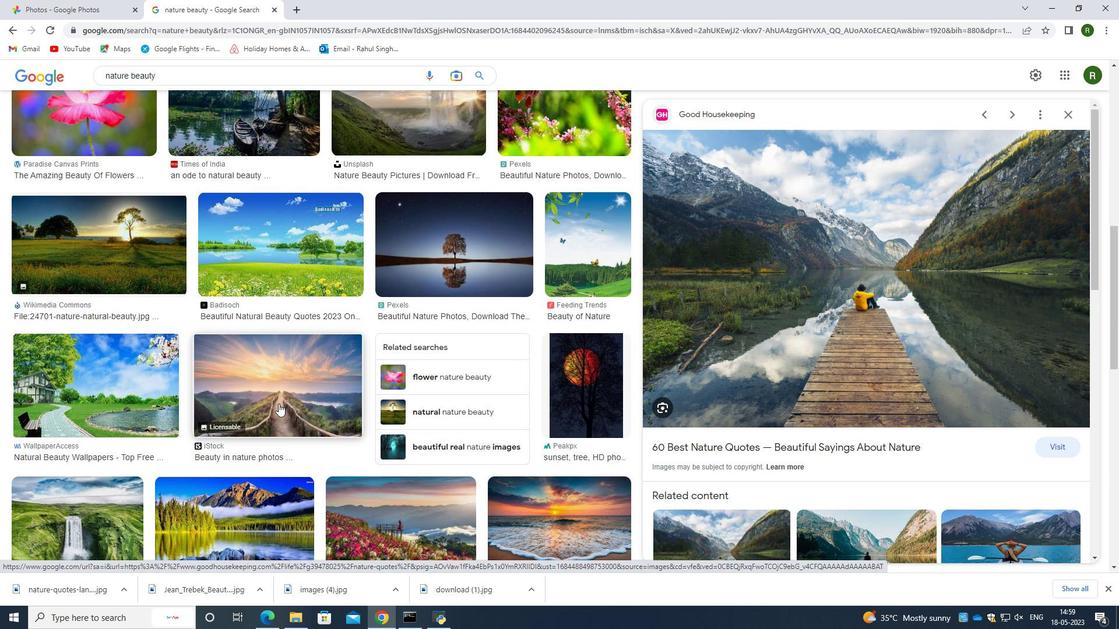 
Action: Mouse scrolled (279, 403) with delta (0, 0)
Screenshot: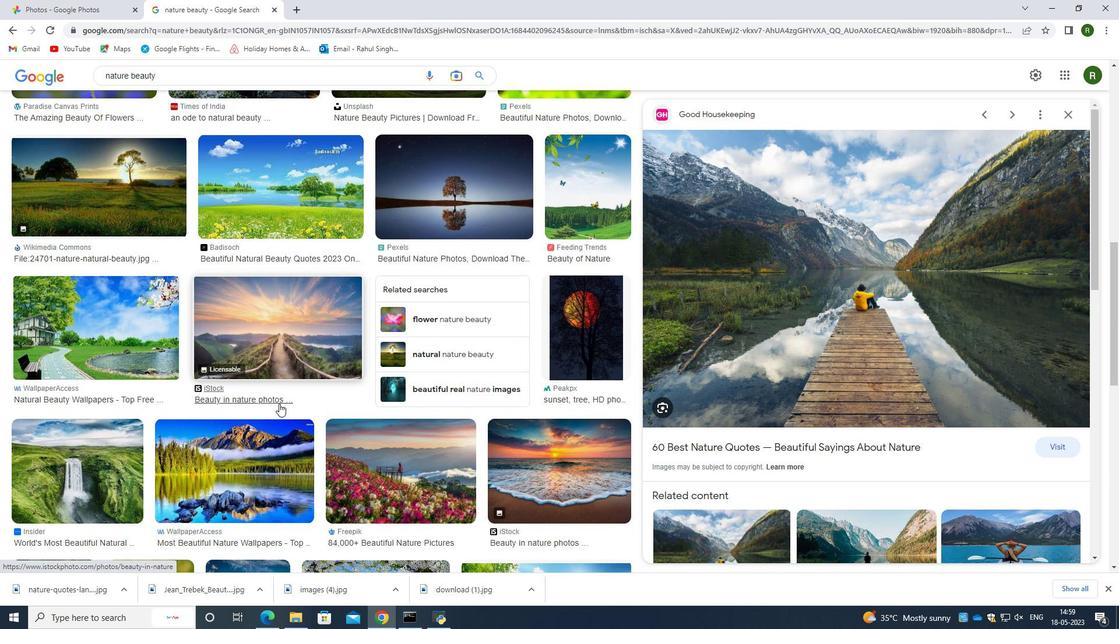 
Action: Mouse moved to (249, 383)
Screenshot: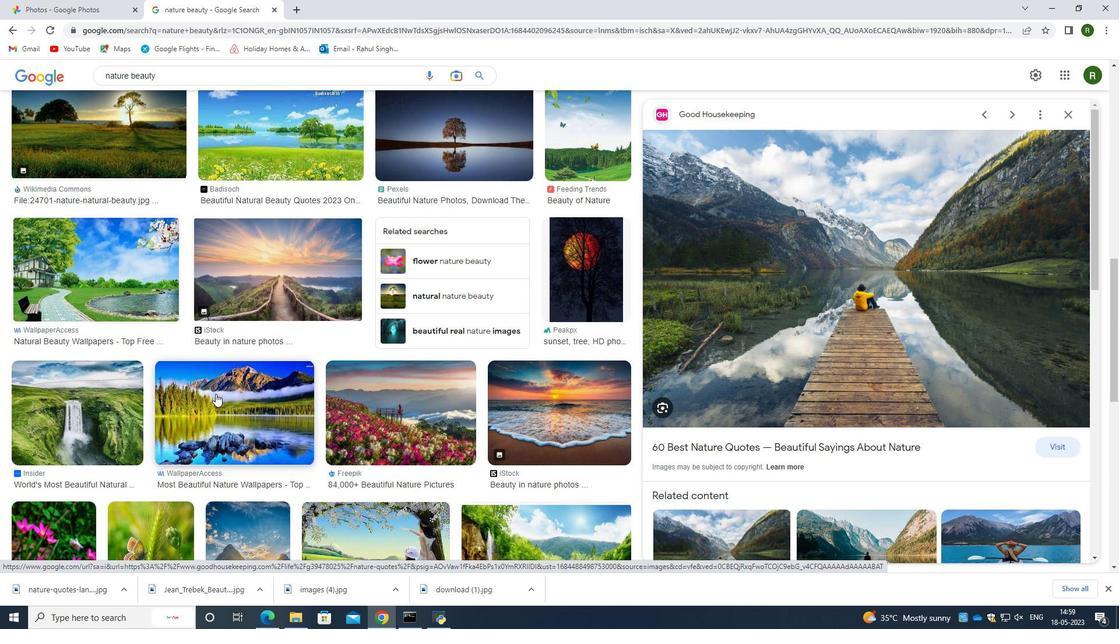 
Action: Mouse scrolled (249, 382) with delta (0, 0)
Screenshot: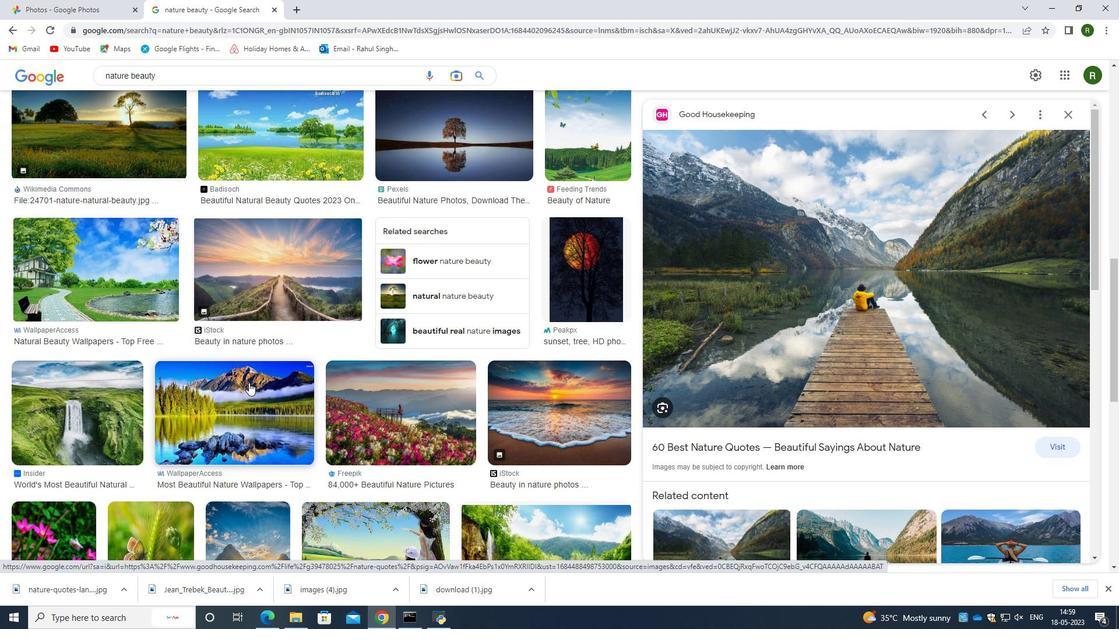 
Action: Mouse scrolled (249, 382) with delta (0, 0)
Screenshot: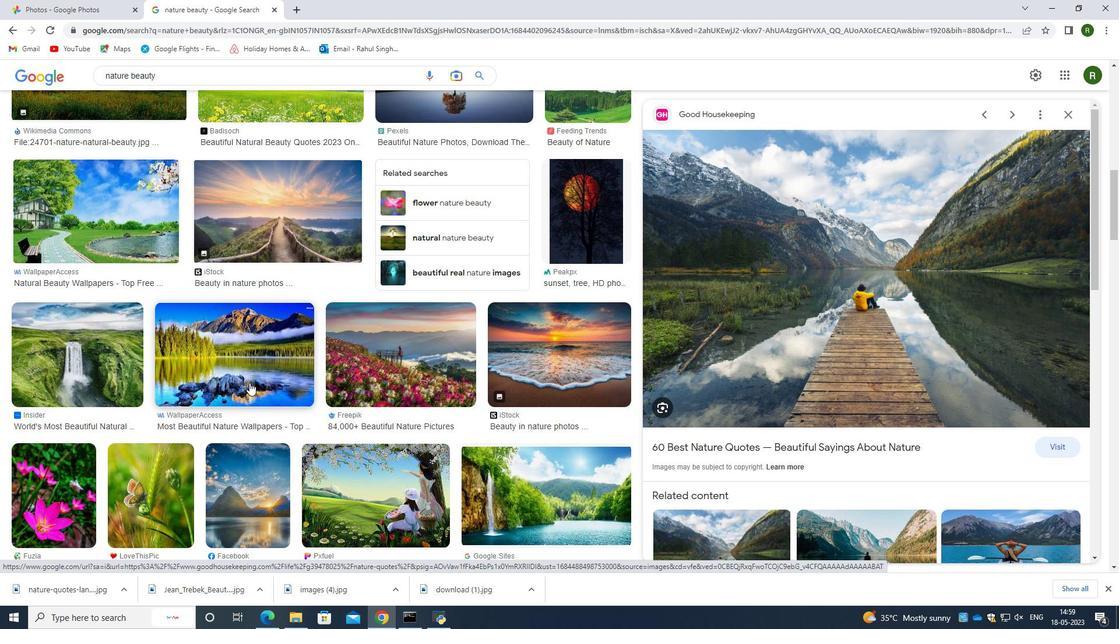 
Action: Mouse moved to (359, 300)
Screenshot: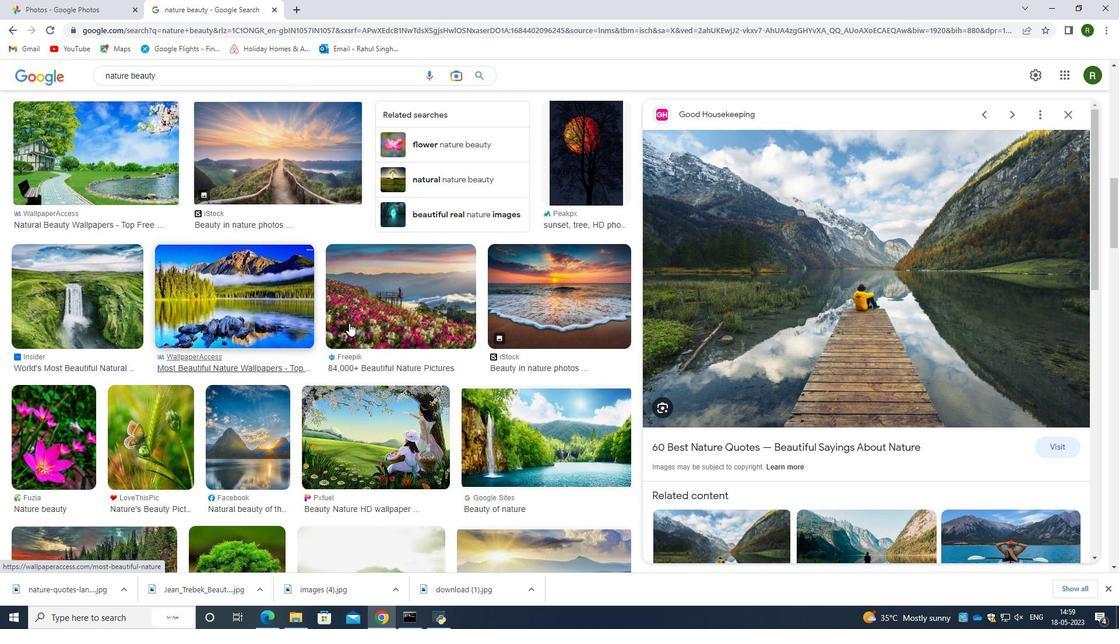 
Action: Mouse pressed left at (359, 300)
Screenshot: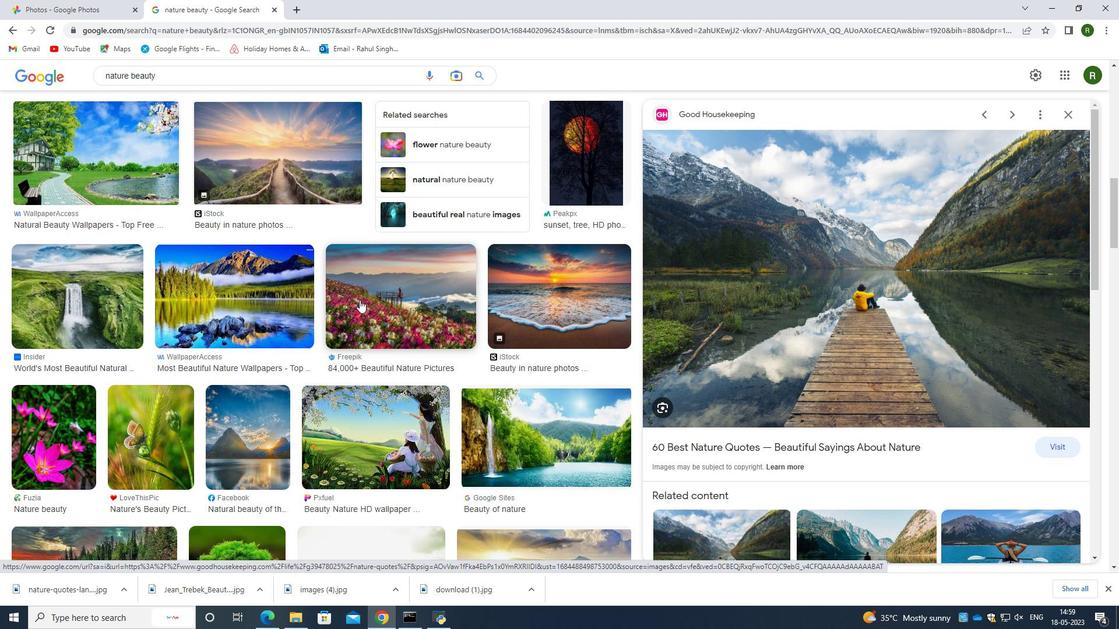 
Action: Mouse moved to (825, 267)
Screenshot: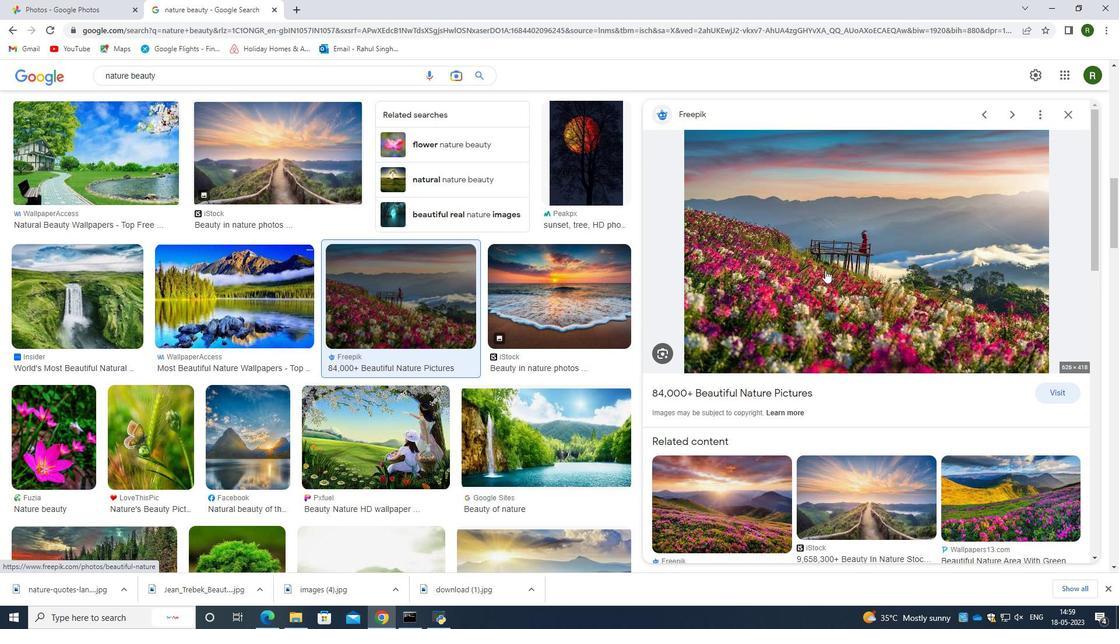 
Action: Mouse pressed right at (825, 267)
Screenshot: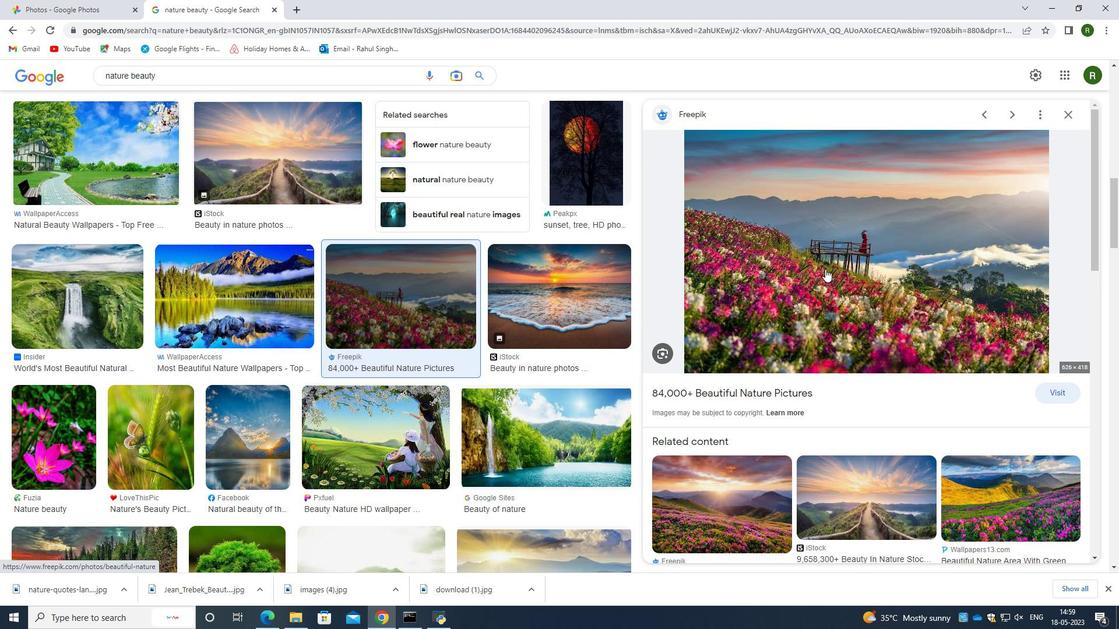 
Action: Mouse moved to (863, 386)
Screenshot: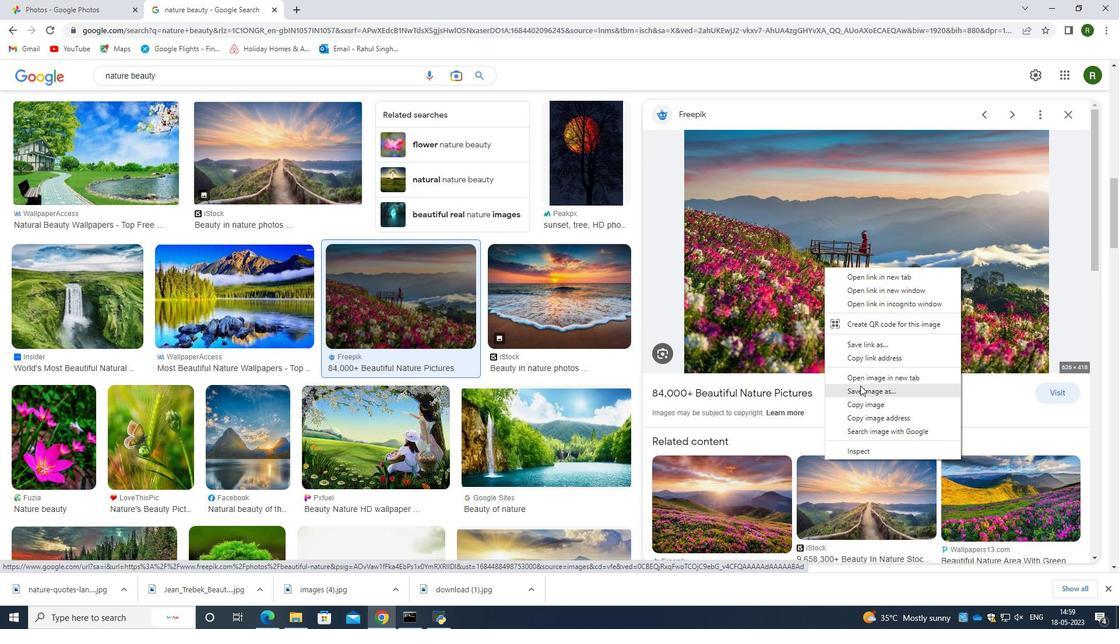 
Action: Mouse pressed left at (863, 386)
Screenshot: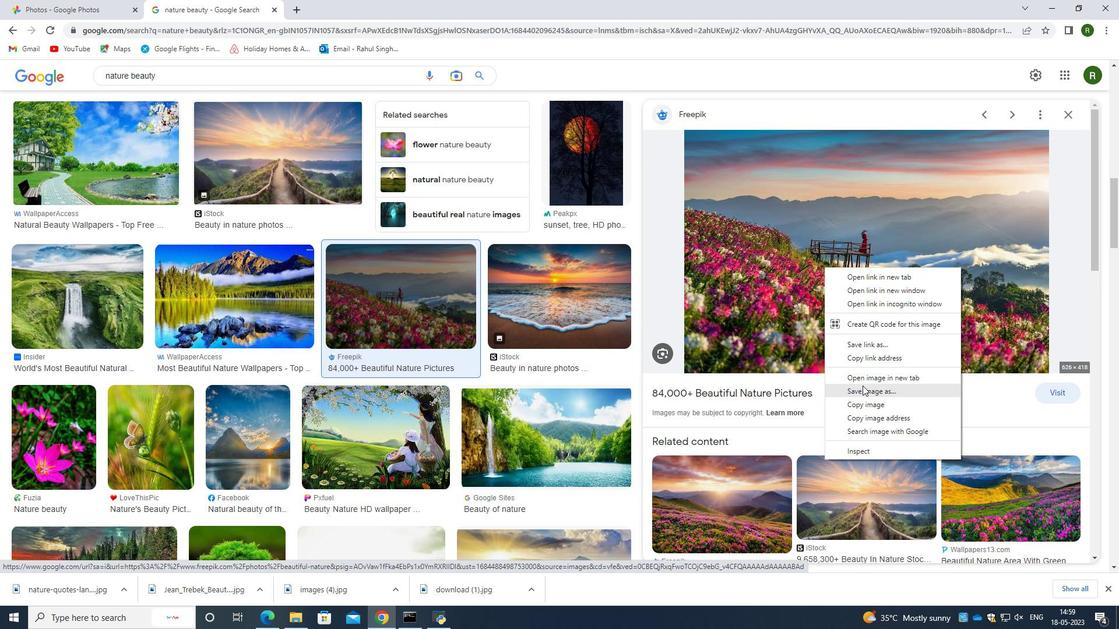 
Action: Mouse moved to (551, 7)
Screenshot: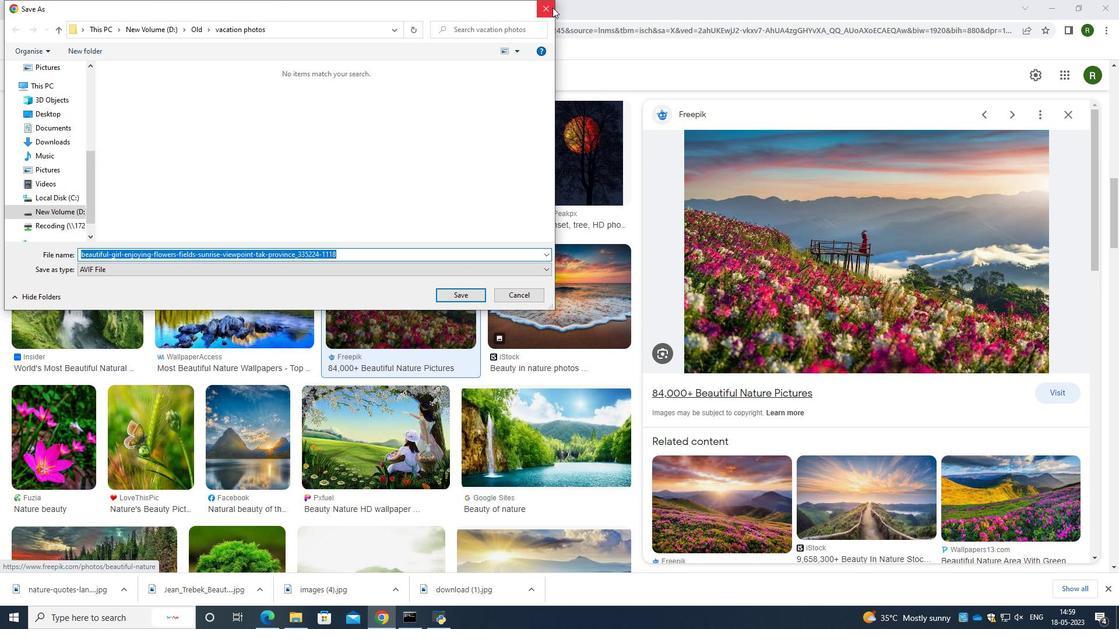 
Action: Mouse pressed left at (551, 7)
Screenshot: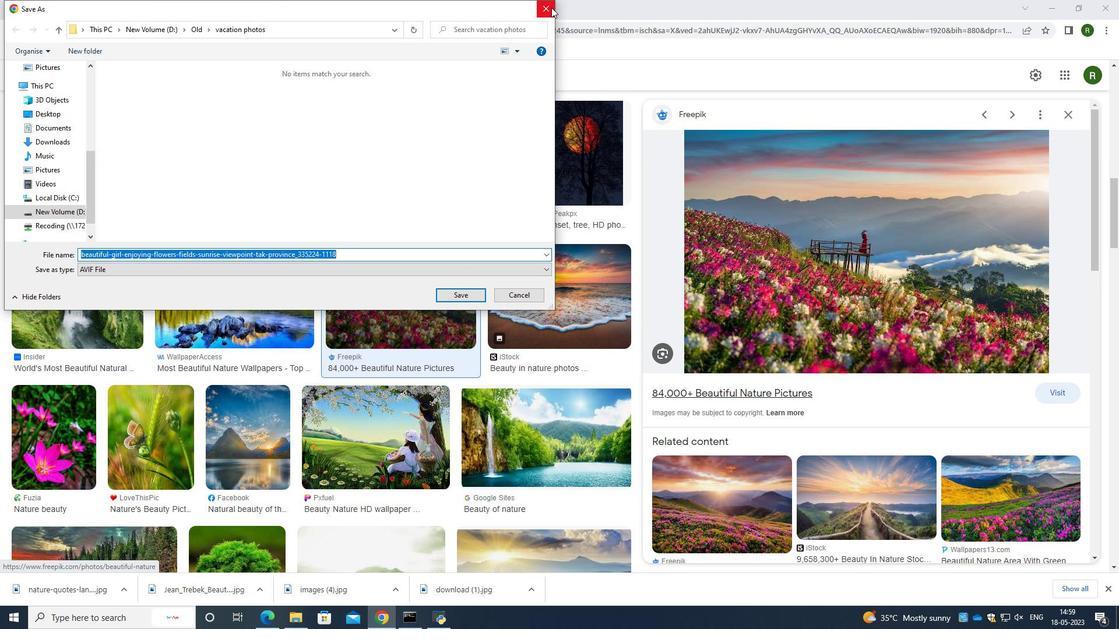 
Action: Mouse moved to (421, 294)
Screenshot: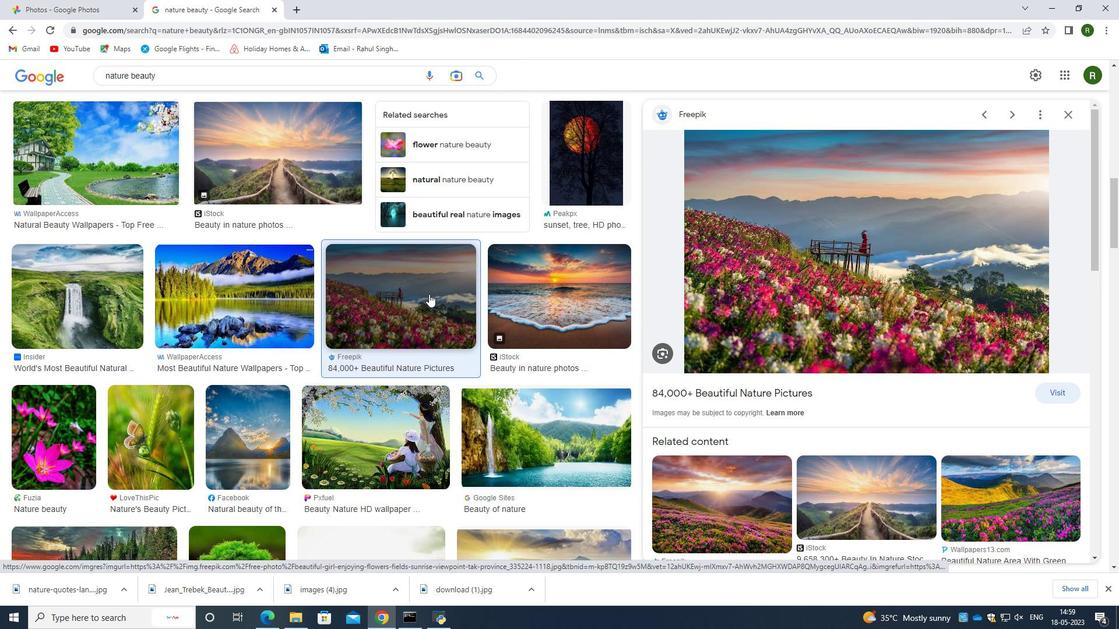
Action: Mouse scrolled (421, 293) with delta (0, 0)
Screenshot: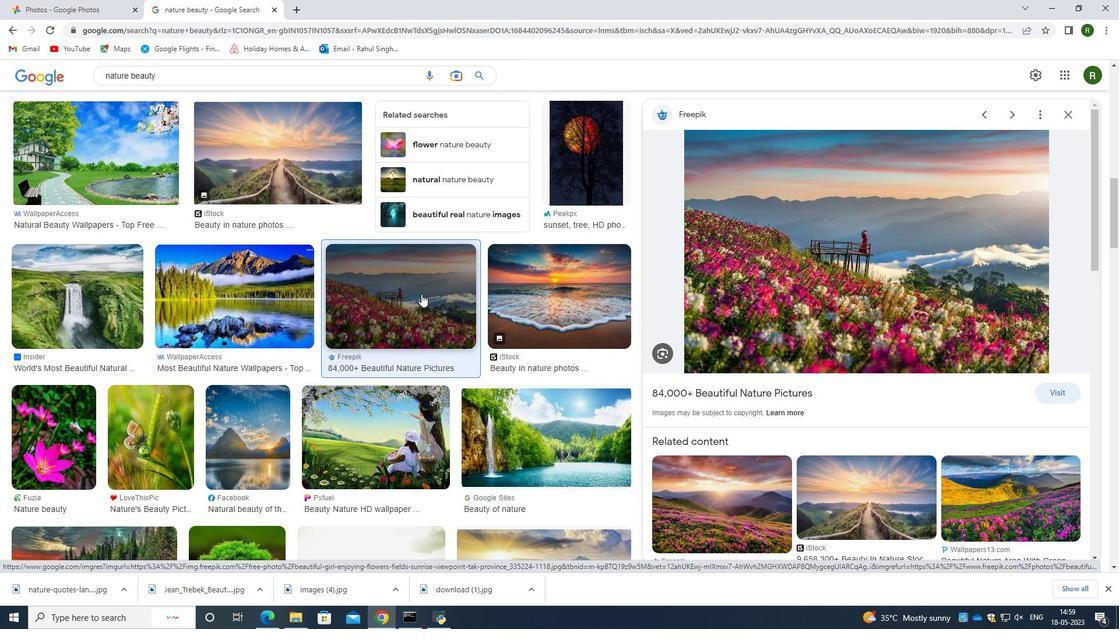 
Action: Mouse scrolled (421, 293) with delta (0, 0)
Screenshot: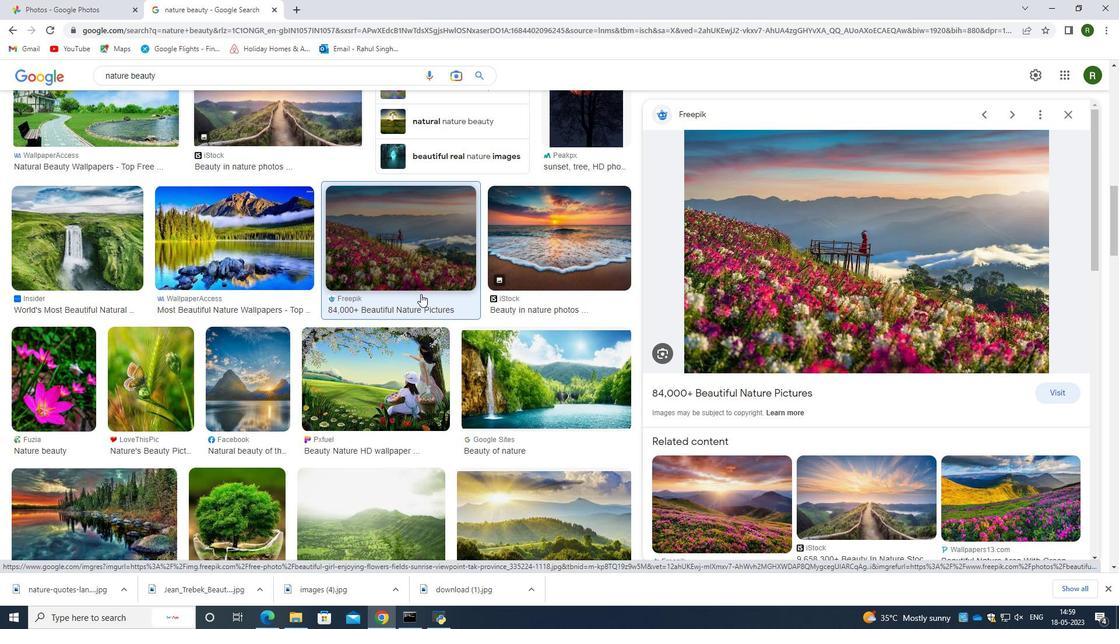 
Action: Mouse scrolled (421, 293) with delta (0, 0)
Screenshot: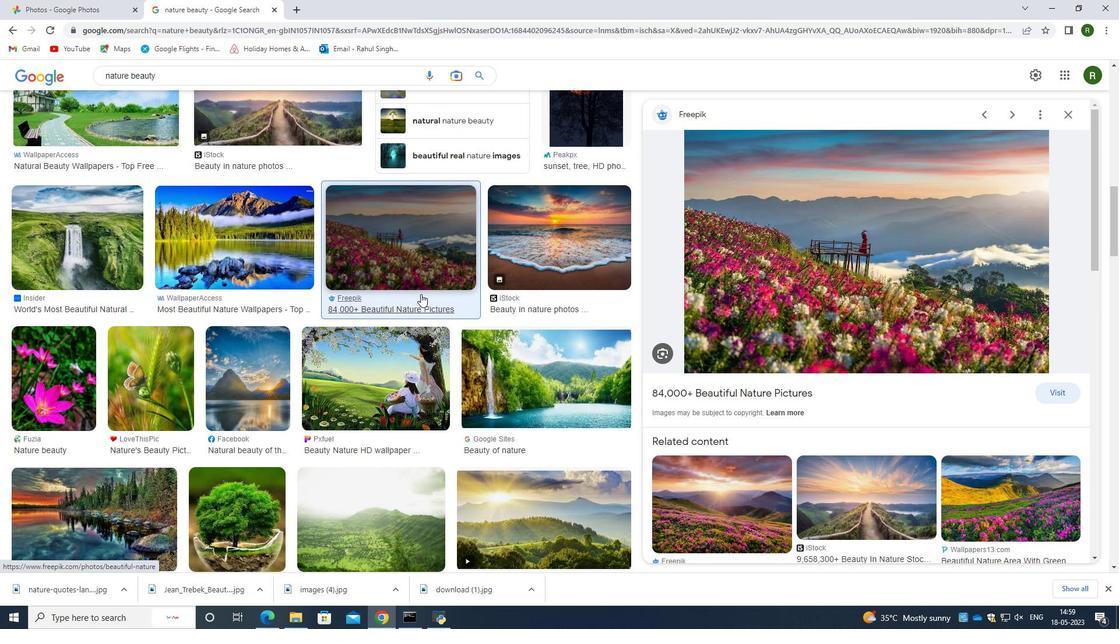 
Action: Mouse moved to (225, 347)
Screenshot: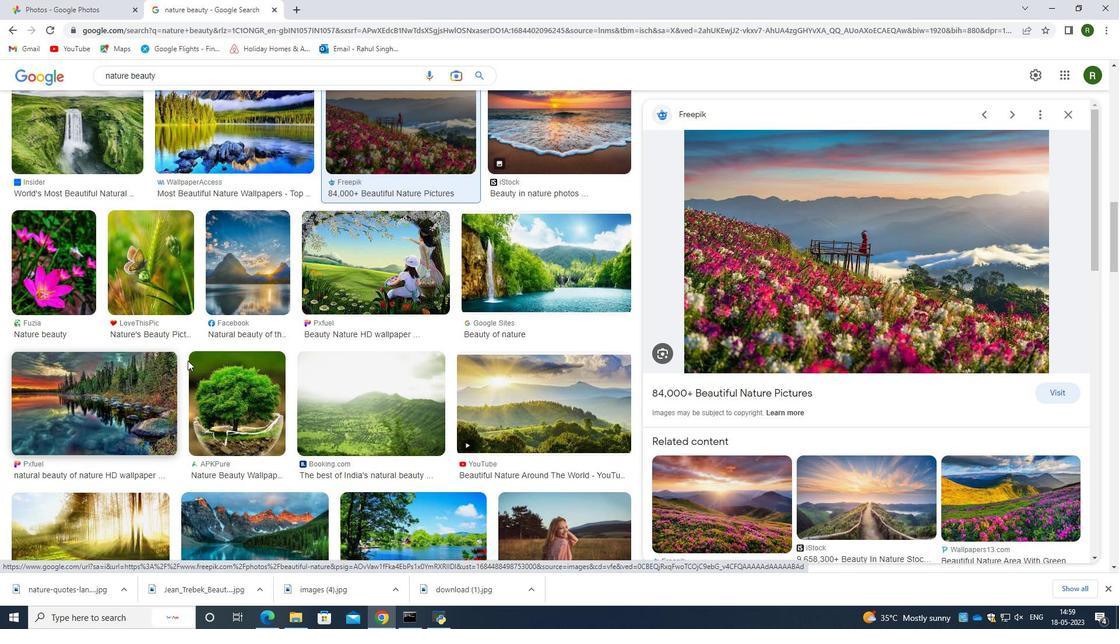 
Action: Mouse scrolled (225, 346) with delta (0, 0)
Screenshot: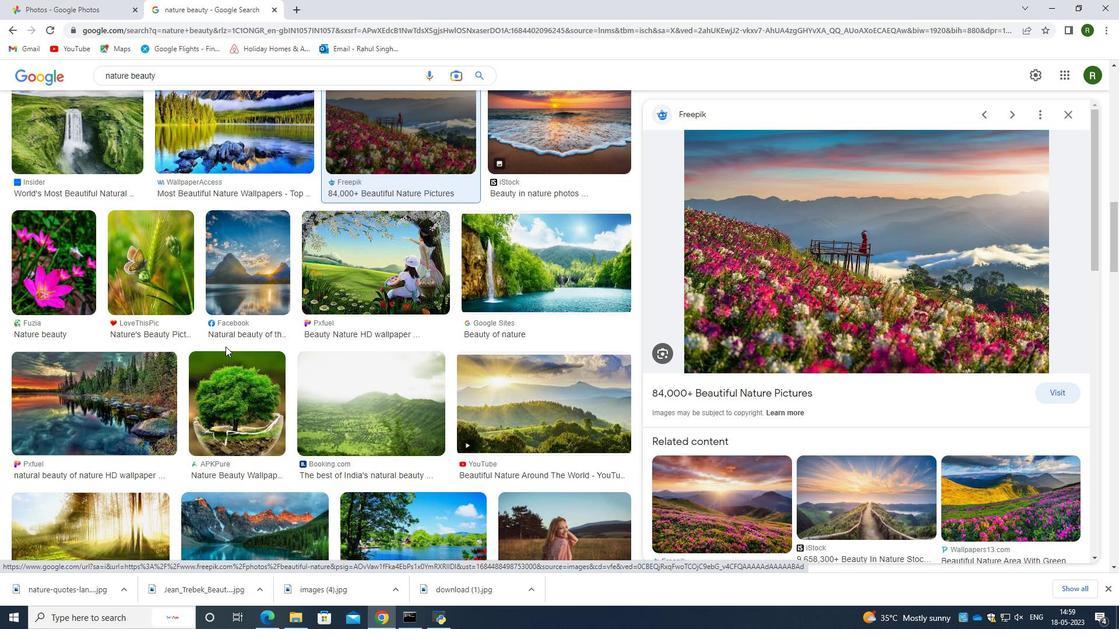 
Action: Mouse moved to (493, 343)
Screenshot: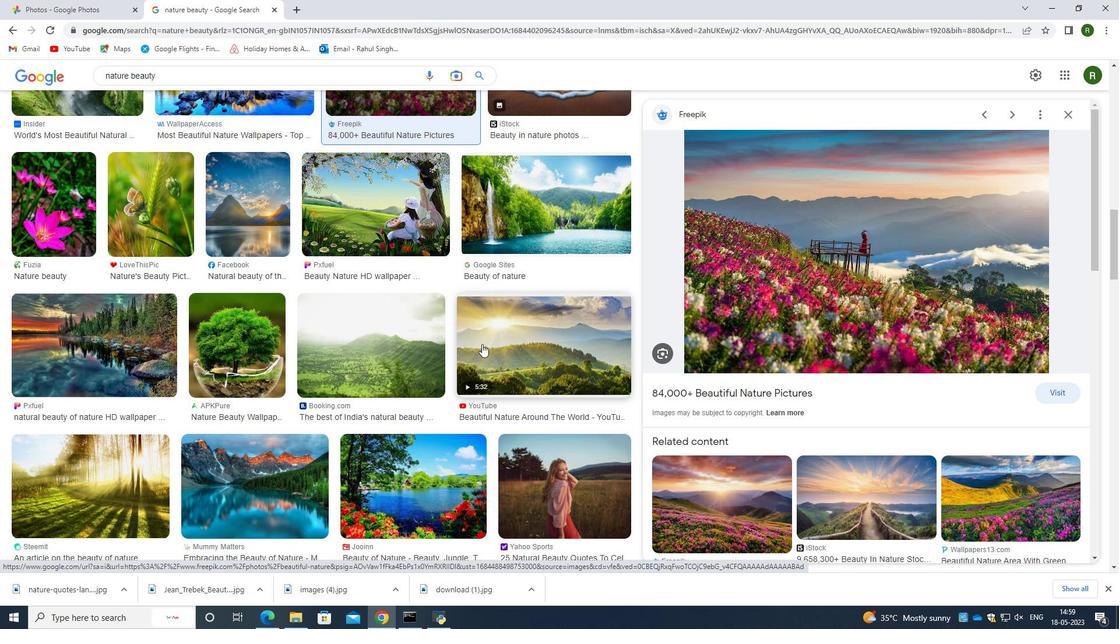 
Action: Mouse pressed left at (493, 343)
Screenshot: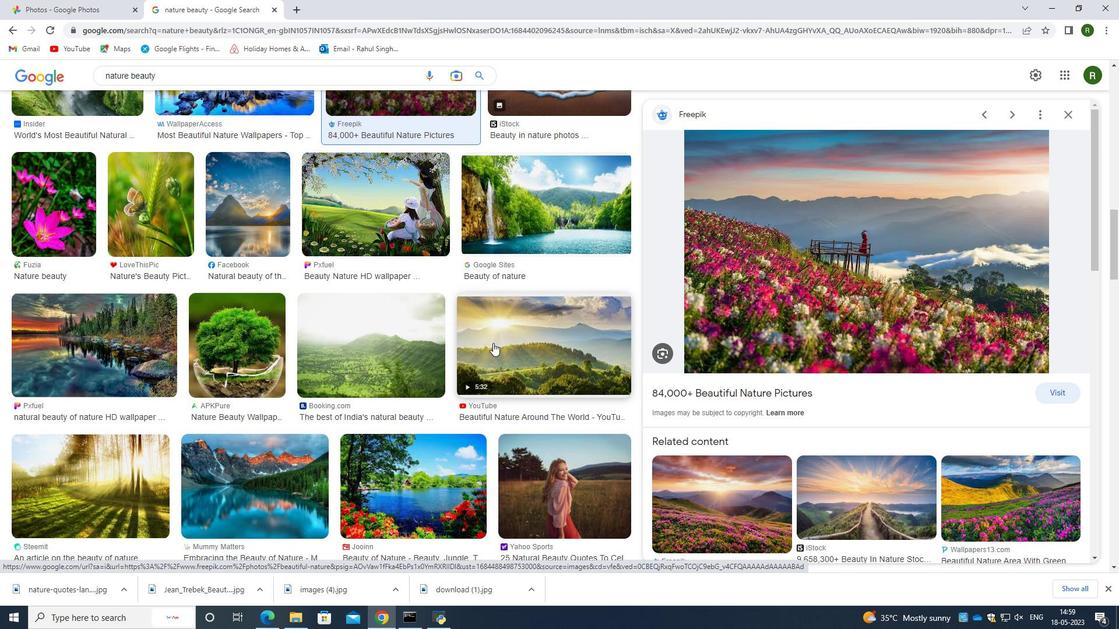 
Action: Mouse moved to (400, 341)
Screenshot: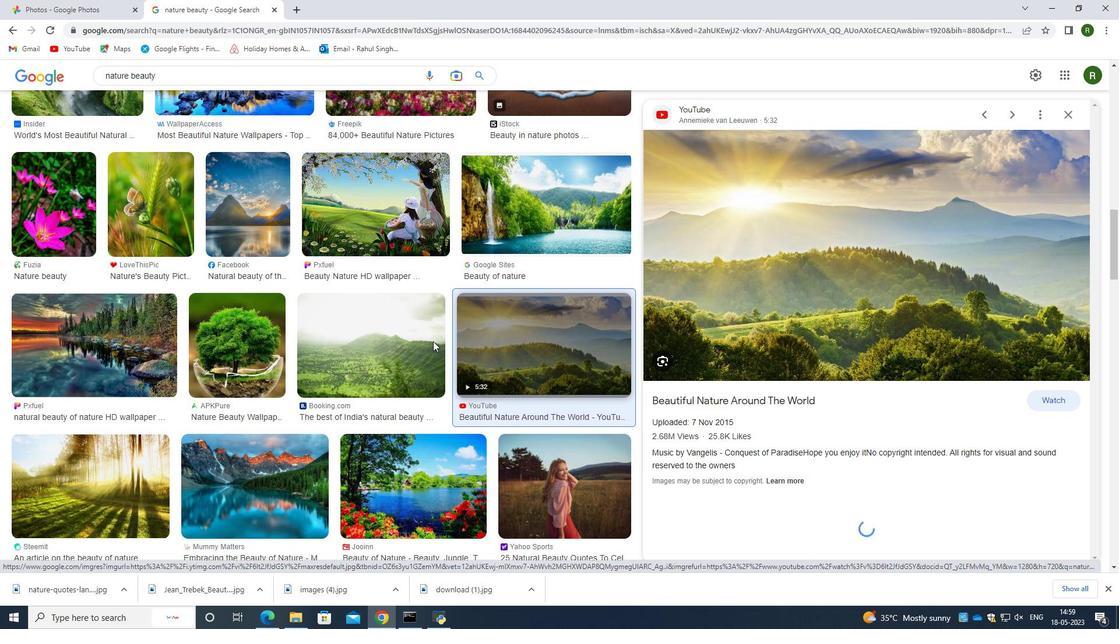 
Action: Mouse pressed left at (400, 341)
Screenshot: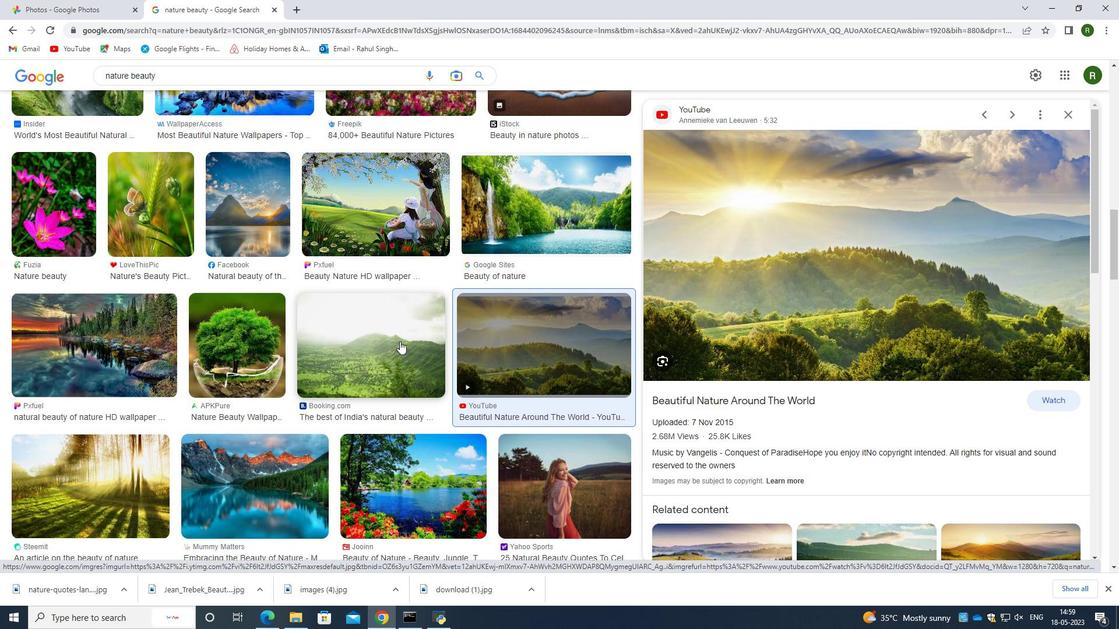 
Action: Mouse moved to (433, 388)
Screenshot: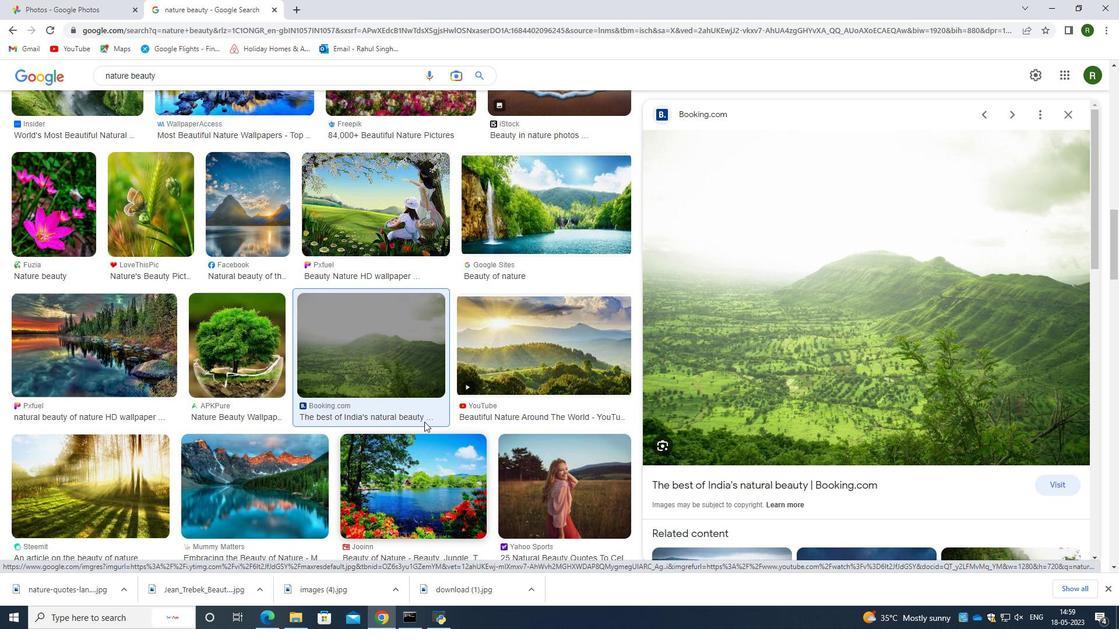 
Action: Mouse scrolled (433, 387) with delta (0, 0)
Screenshot: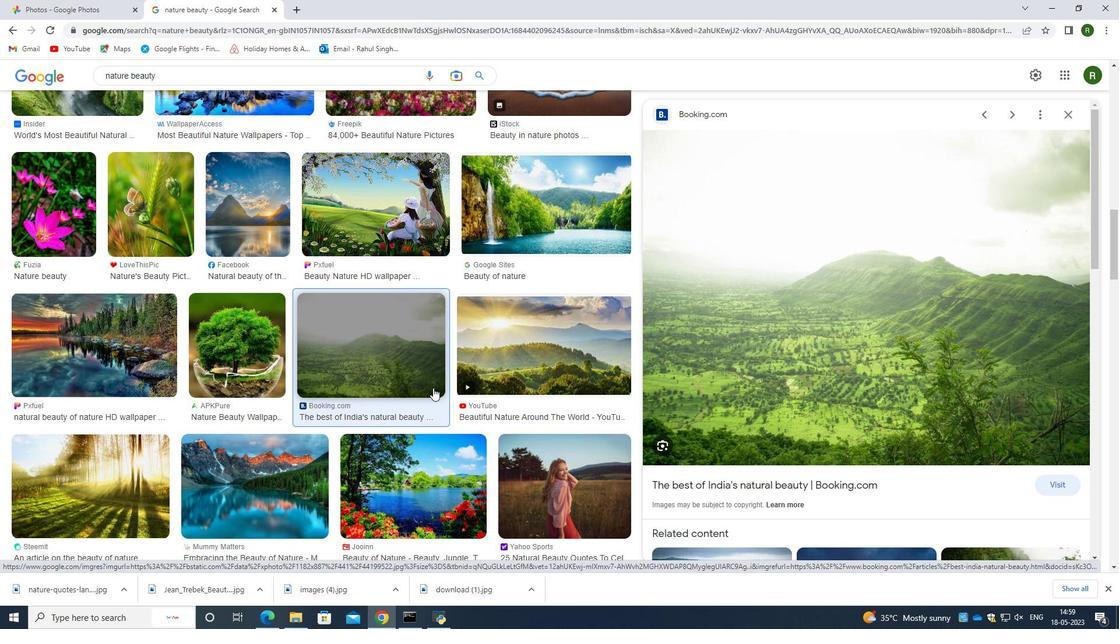 
Action: Mouse moved to (273, 417)
Screenshot: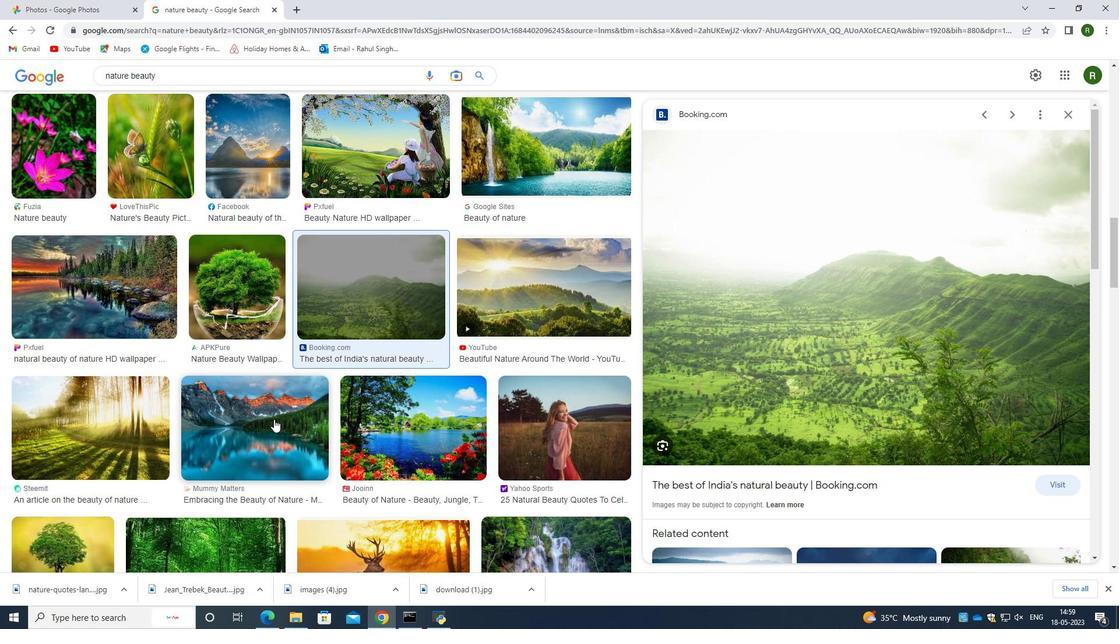
Action: Mouse pressed left at (273, 417)
Screenshot: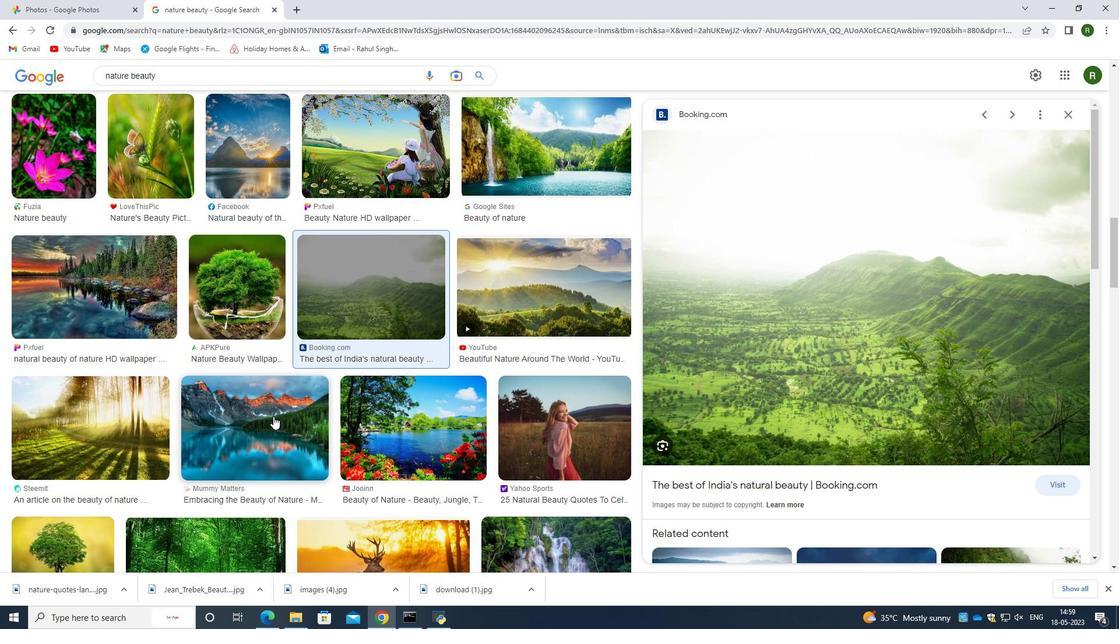 
Action: Mouse moved to (838, 299)
Screenshot: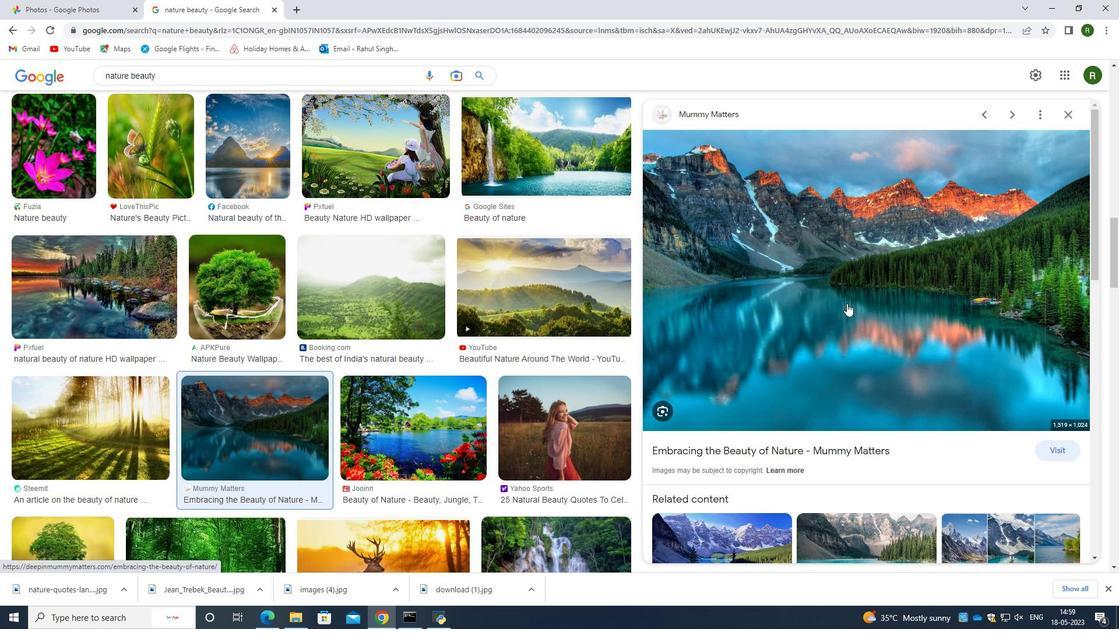 
Action: Mouse pressed right at (838, 299)
Screenshot: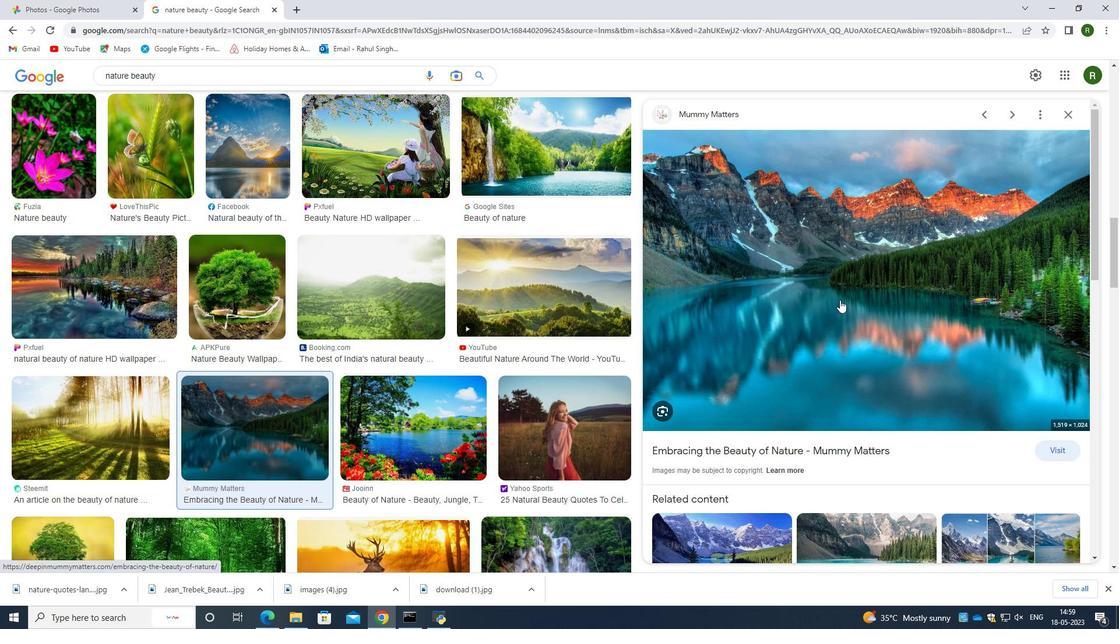 
Action: Mouse moved to (898, 418)
Screenshot: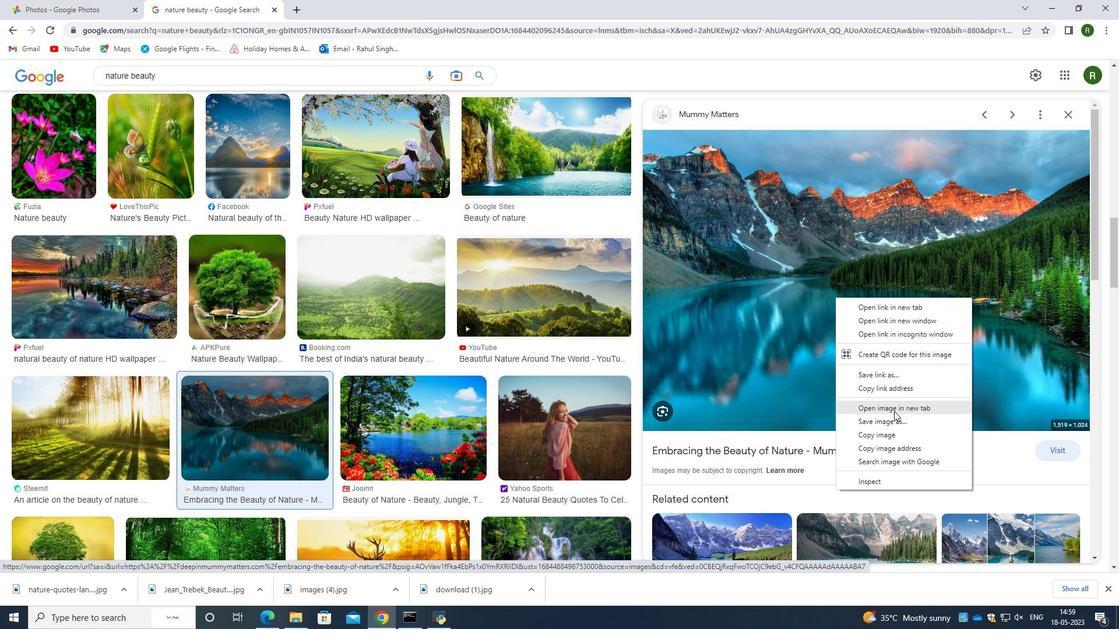 
Action: Mouse pressed left at (898, 418)
Screenshot: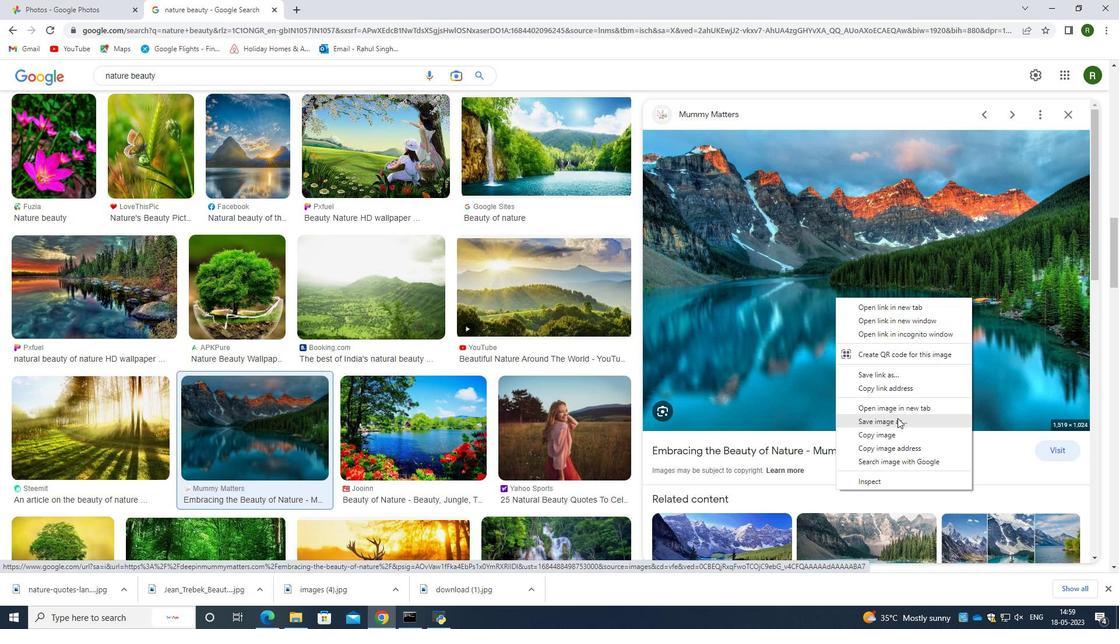 
Action: Mouse moved to (474, 293)
Screenshot: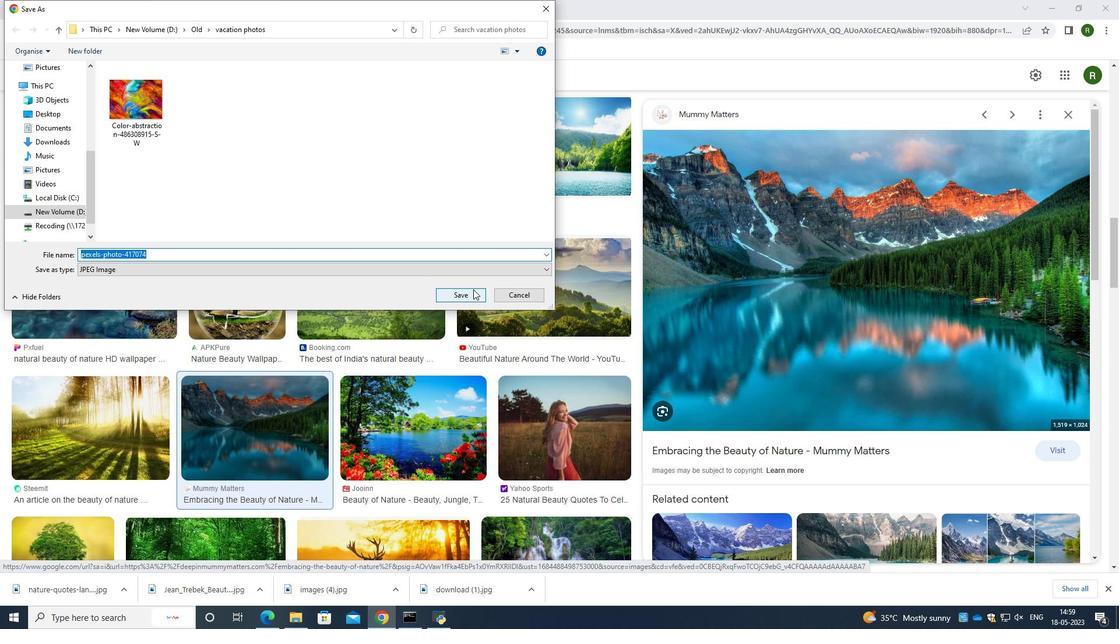 
Action: Mouse pressed left at (474, 293)
Screenshot: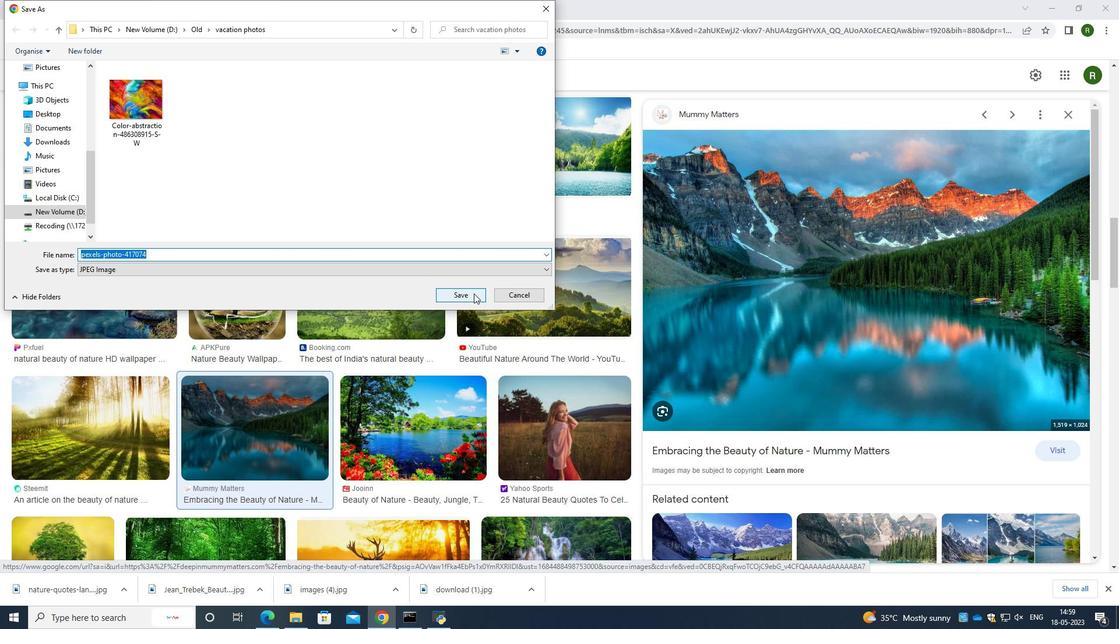 
Action: Mouse moved to (303, 396)
Screenshot: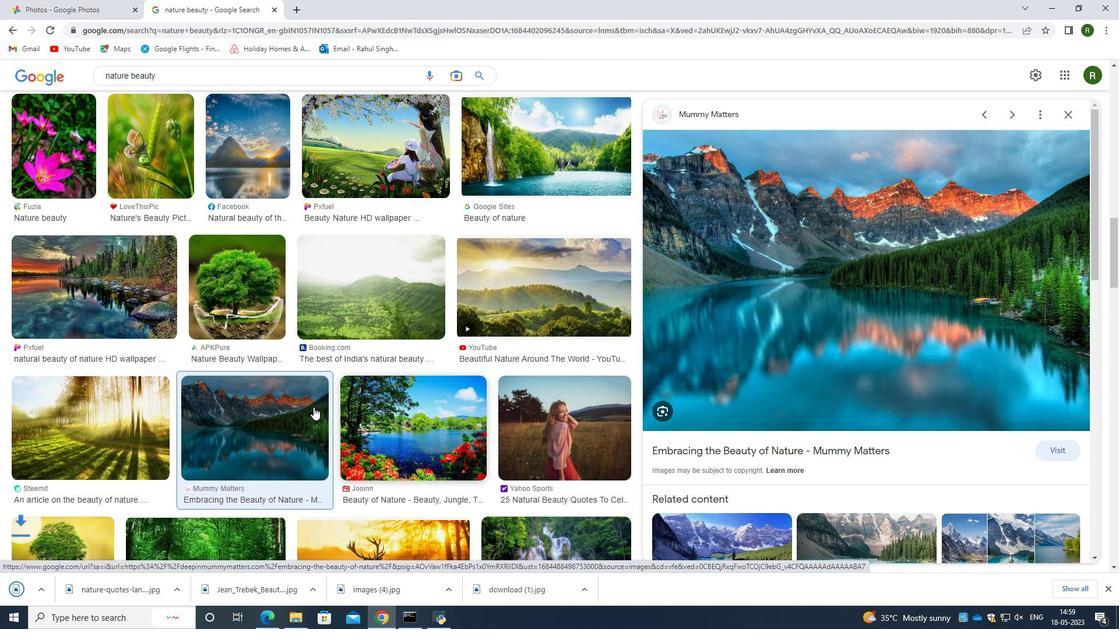 
Action: Mouse scrolled (303, 396) with delta (0, 0)
Screenshot: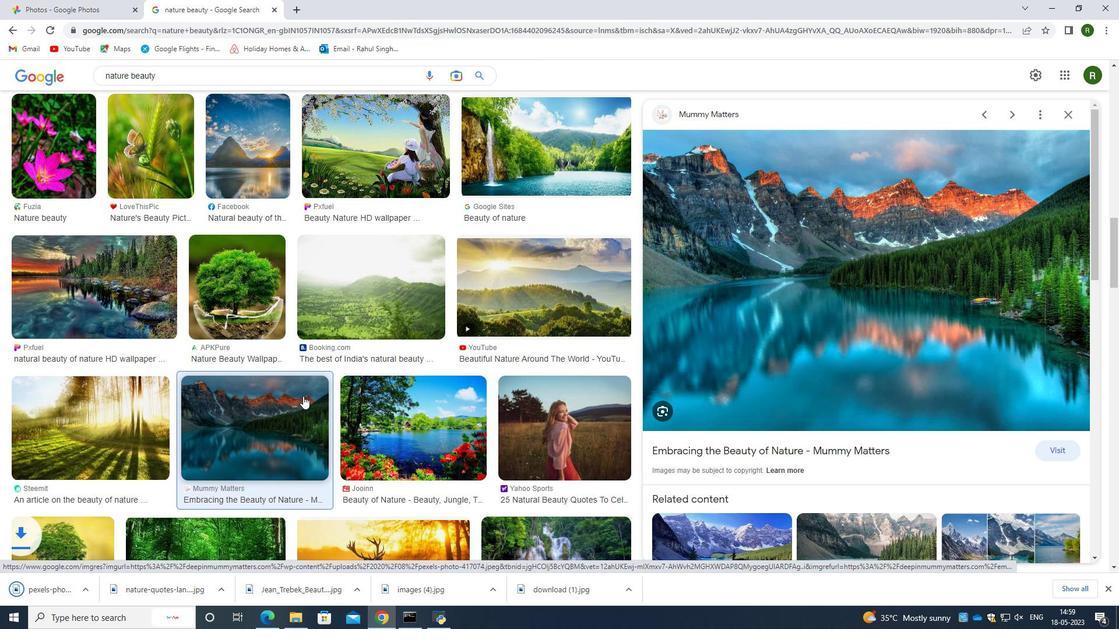 
Action: Mouse scrolled (303, 396) with delta (0, 0)
Screenshot: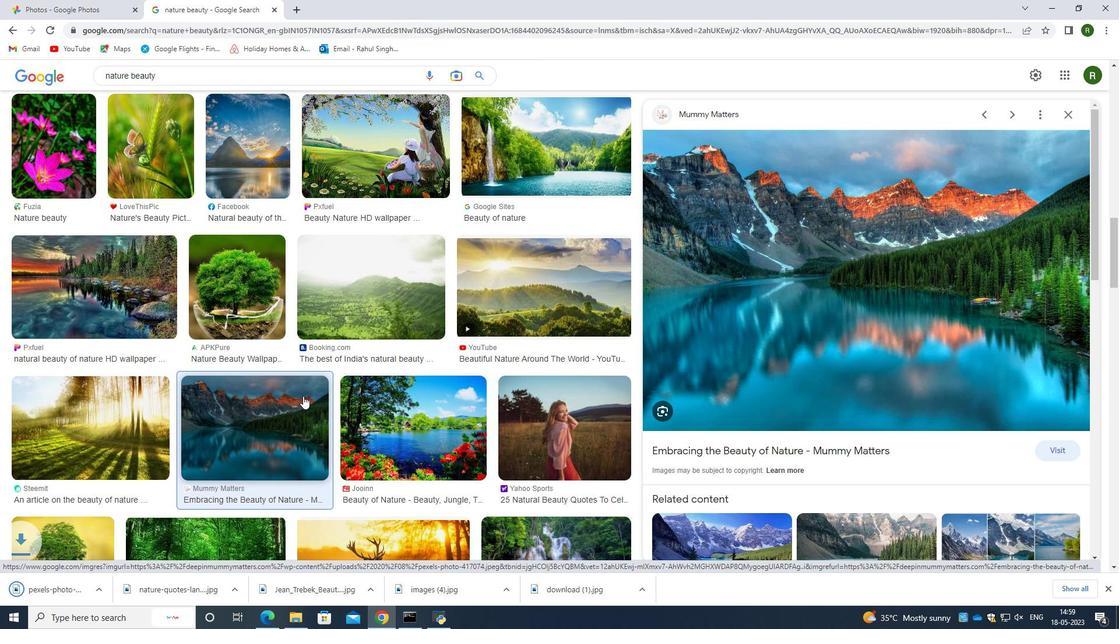 
Action: Mouse moved to (305, 394)
Screenshot: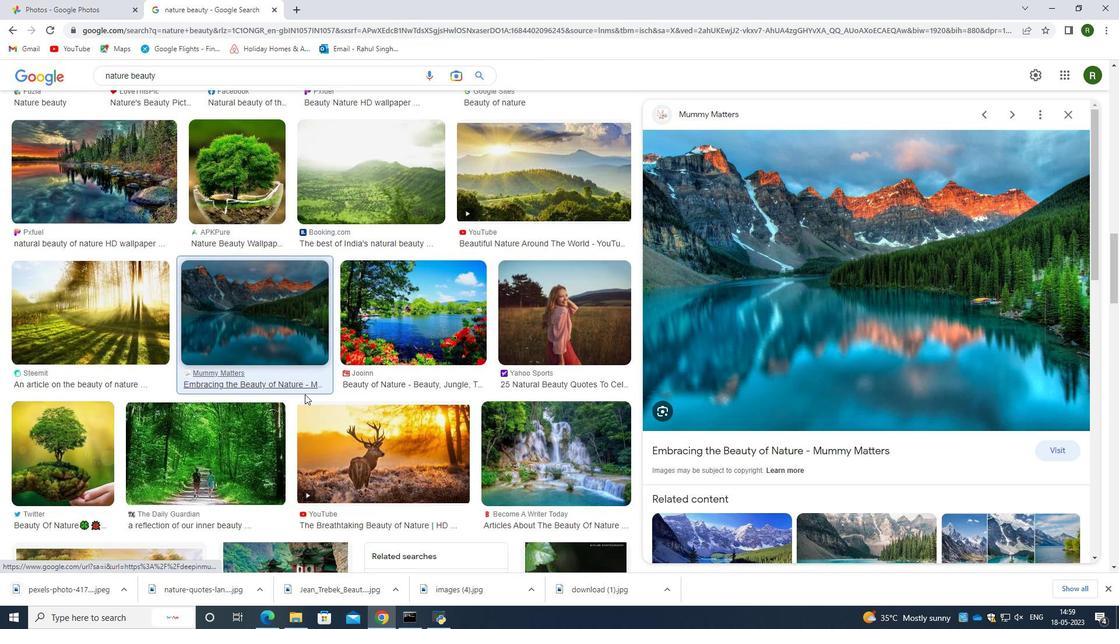 
Action: Mouse scrolled (305, 393) with delta (0, 0)
Screenshot: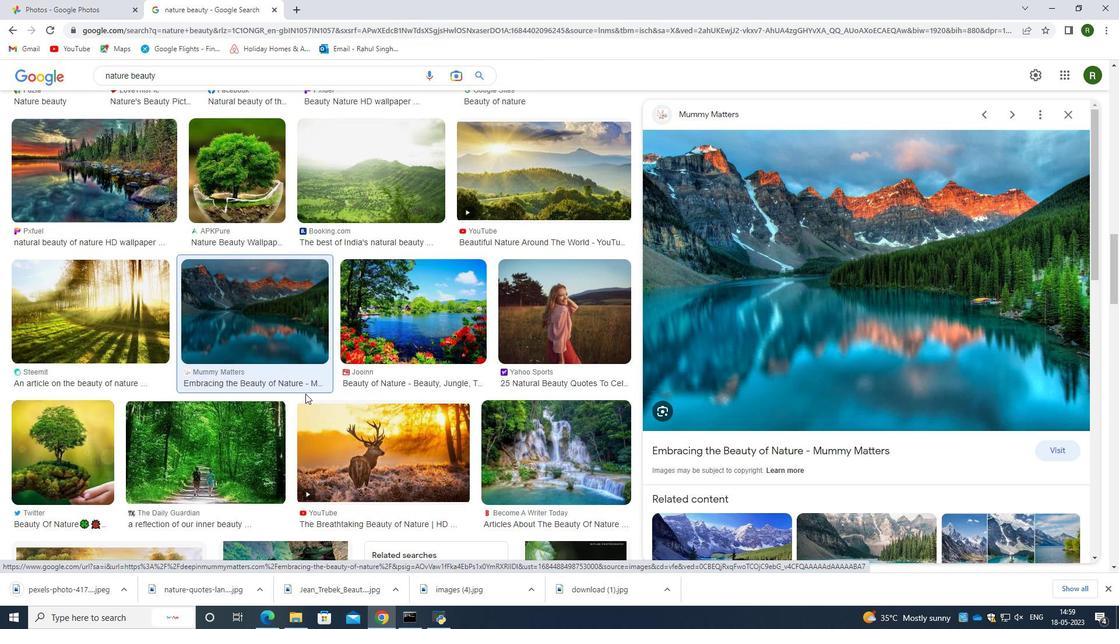 
Action: Mouse scrolled (305, 393) with delta (0, 0)
Screenshot: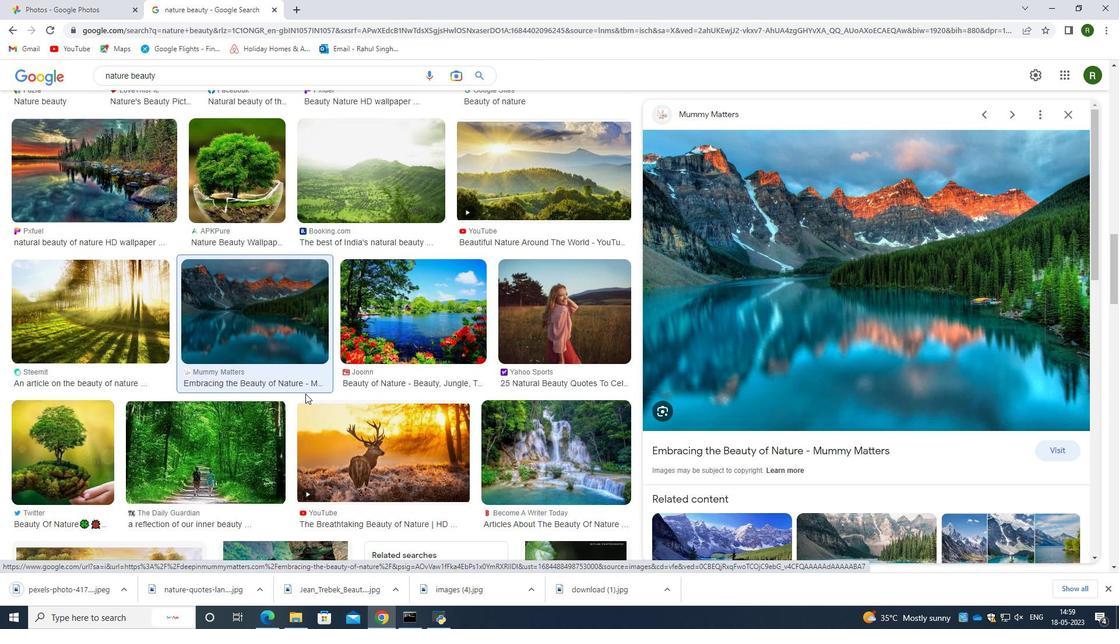
Action: Mouse moved to (1104, 585)
Screenshot: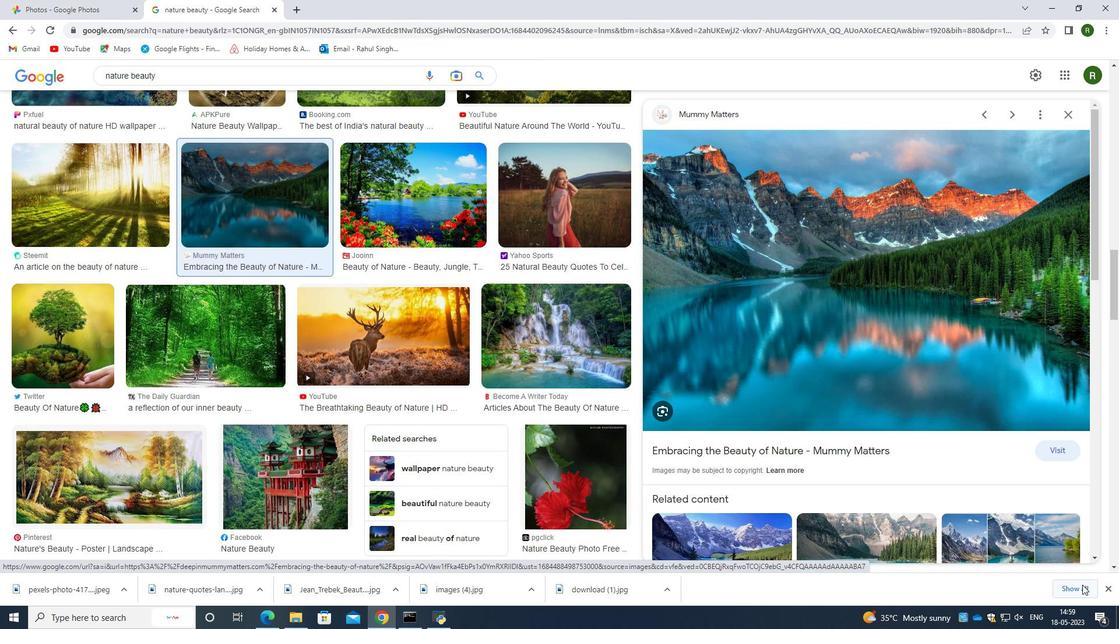 
Action: Mouse pressed left at (1104, 585)
Screenshot: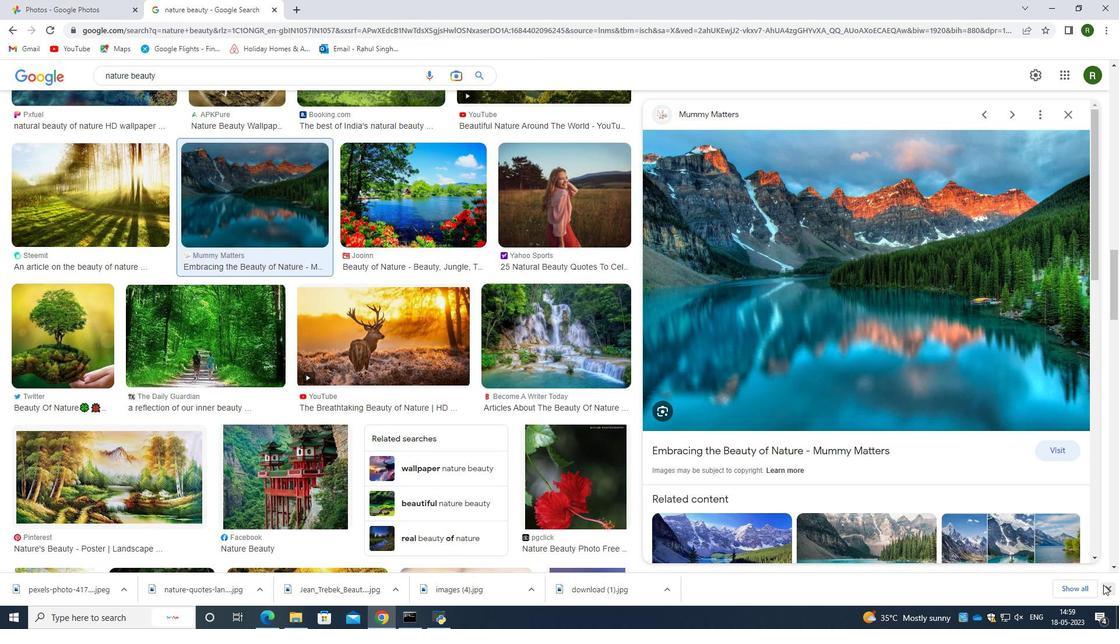 
Action: Mouse moved to (477, 327)
Screenshot: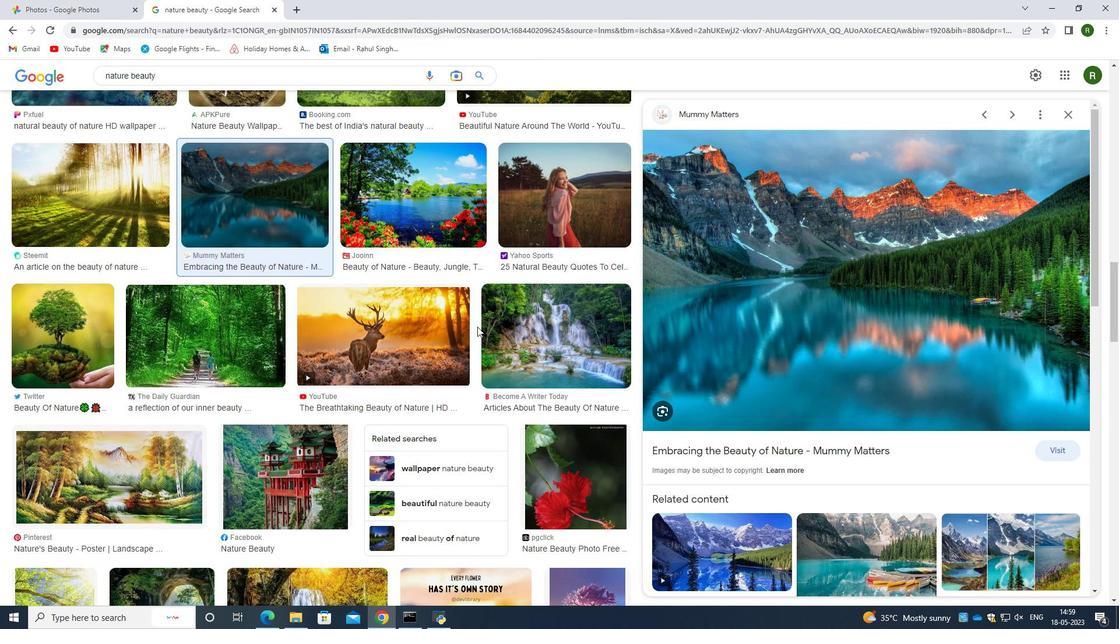 
Action: Mouse scrolled (477, 327) with delta (0, 0)
Screenshot: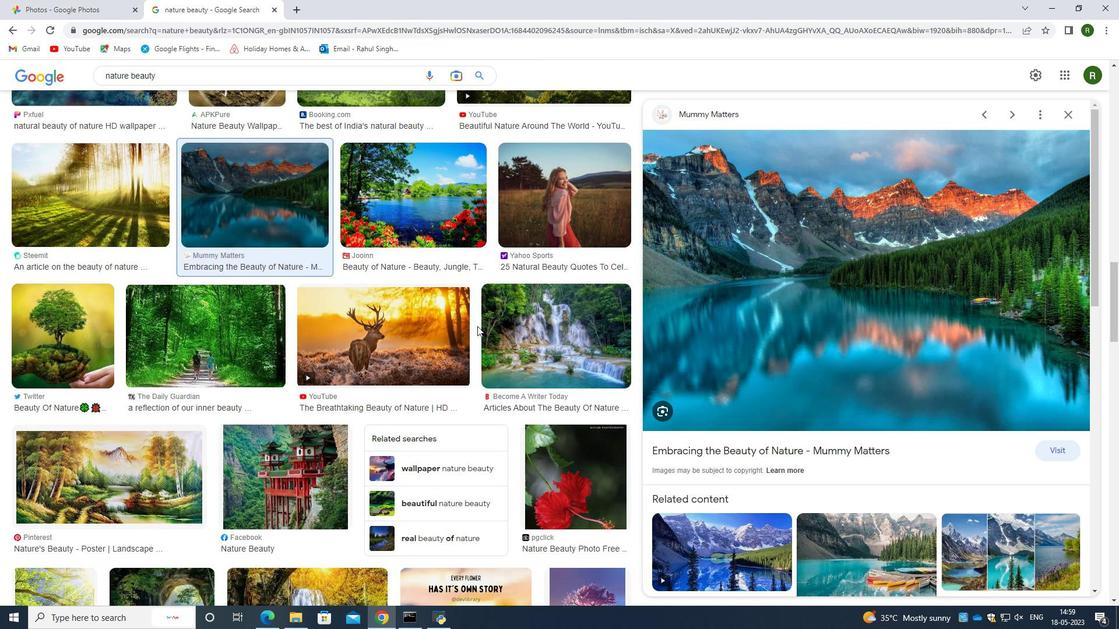 
Action: Mouse moved to (466, 444)
Screenshot: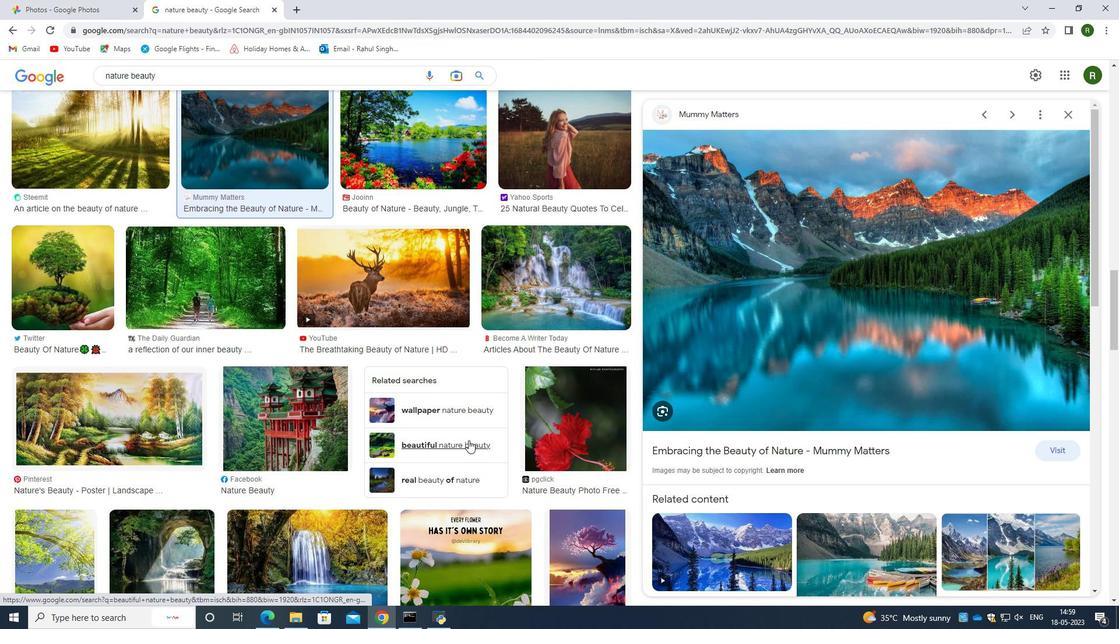 
Action: Mouse pressed left at (466, 444)
Screenshot: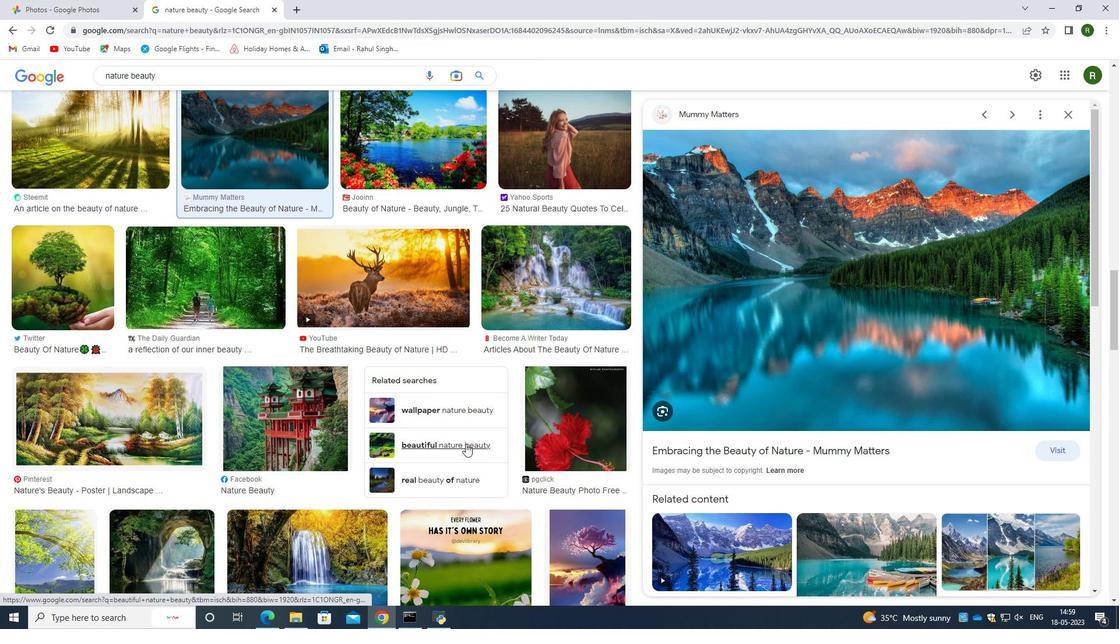 
Action: Mouse moved to (800, 225)
Screenshot: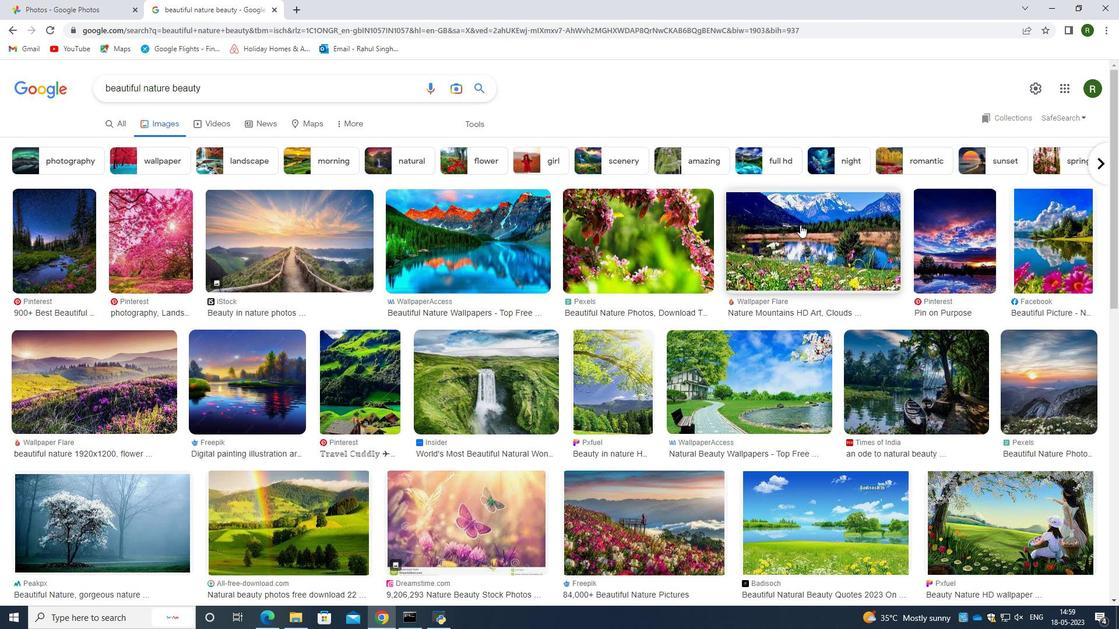 
Action: Mouse pressed left at (800, 225)
Screenshot: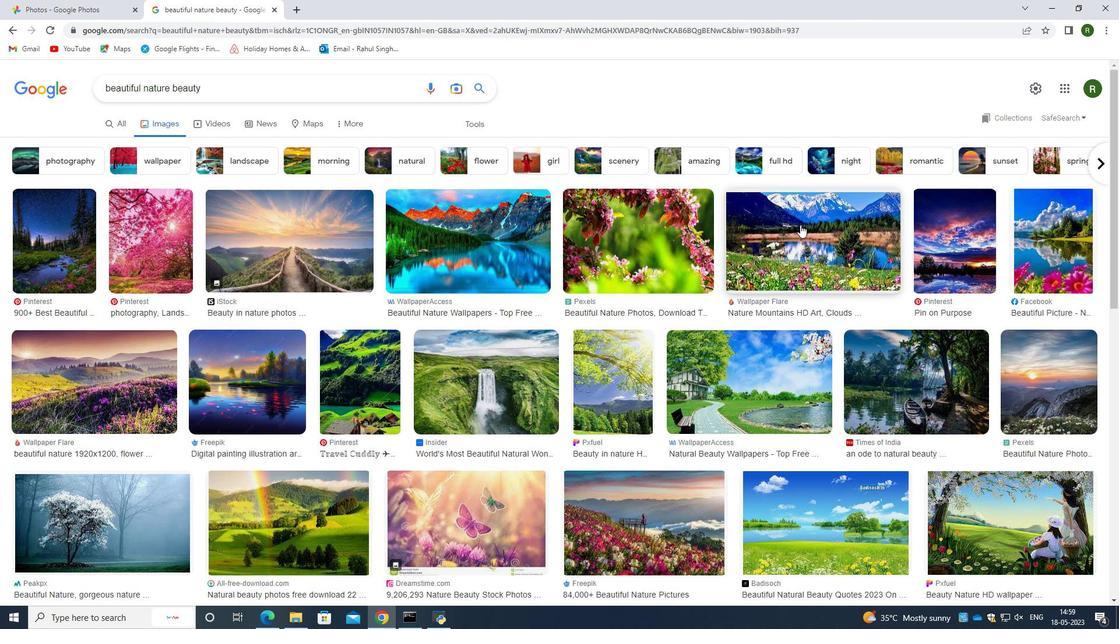 
Action: Mouse moved to (796, 257)
Screenshot: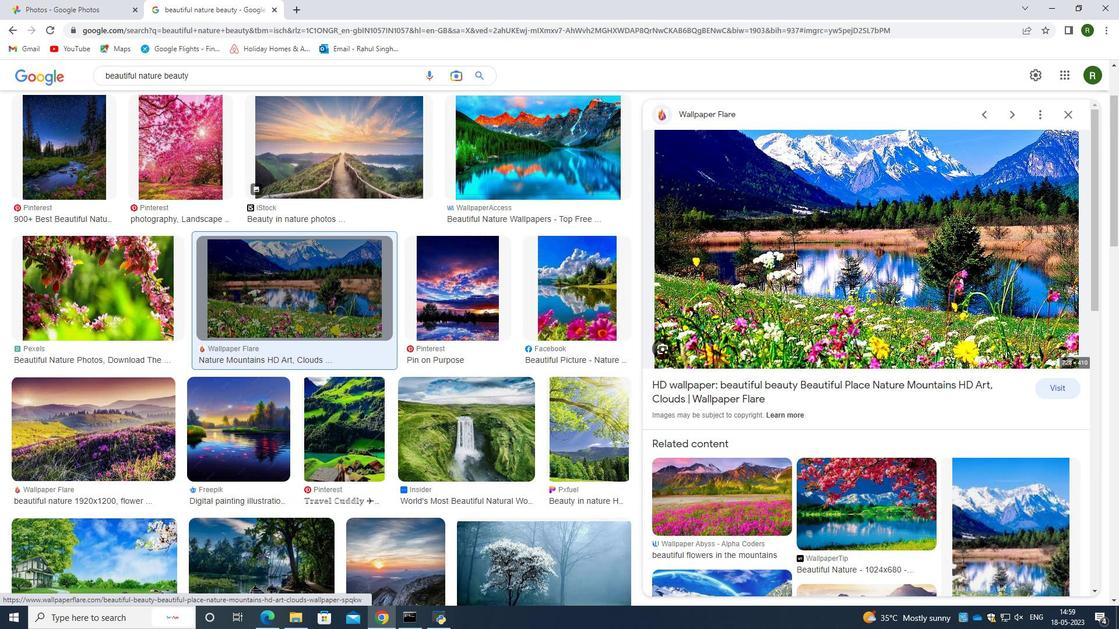 
Action: Mouse pressed right at (796, 257)
Screenshot: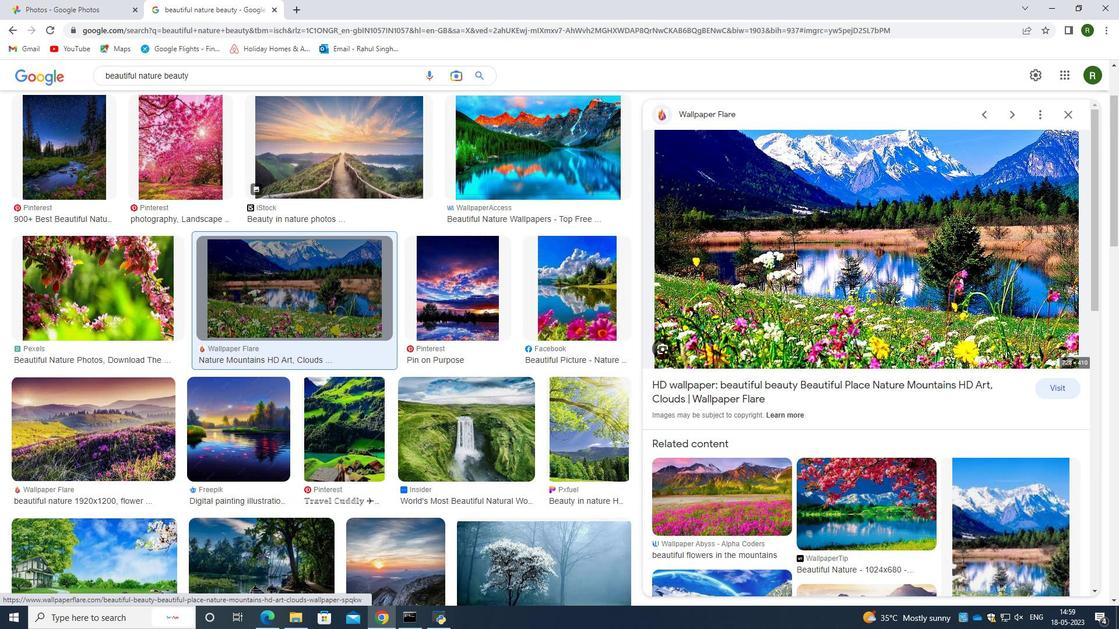 
Action: Mouse moved to (779, 264)
Screenshot: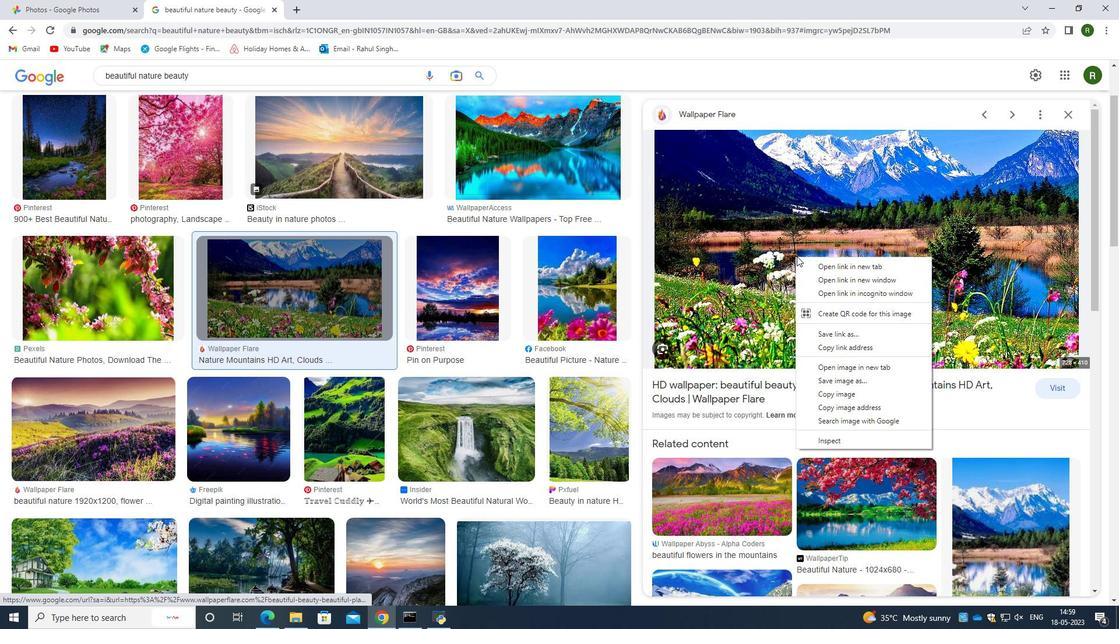 
Action: Mouse pressed left at (779, 264)
Screenshot: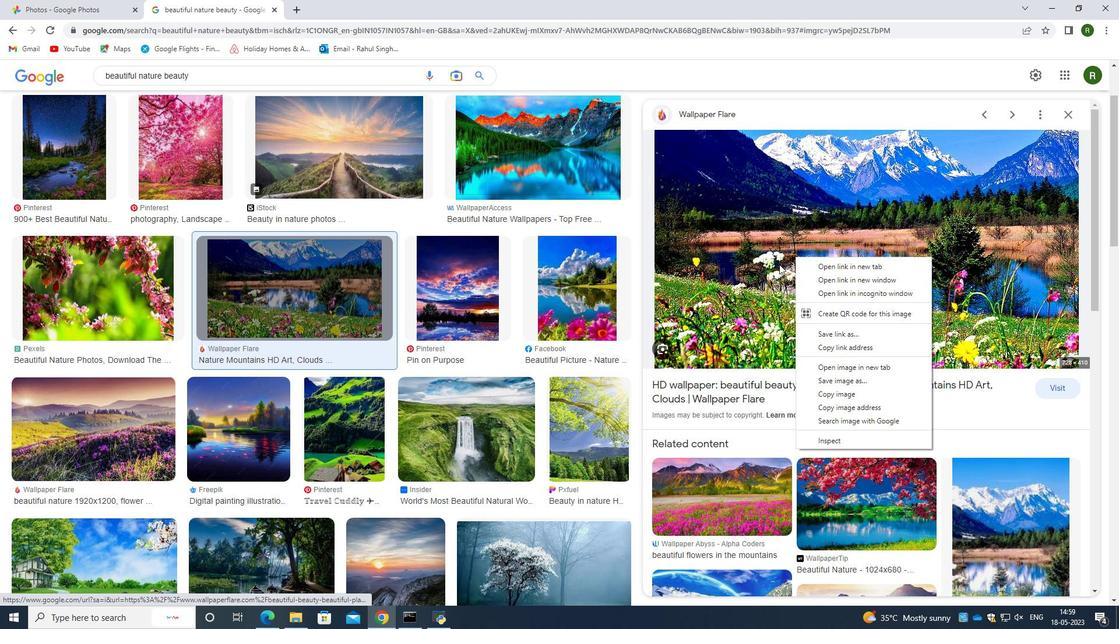 
Action: Mouse moved to (208, 0)
Screenshot: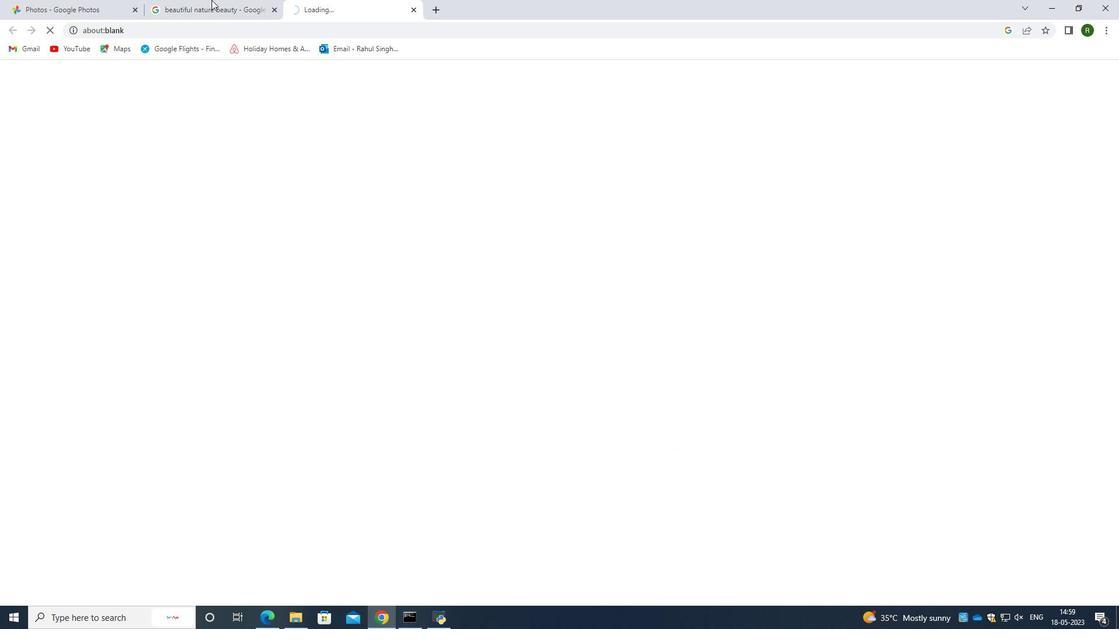 
Action: Mouse pressed left at (208, 0)
Screenshot: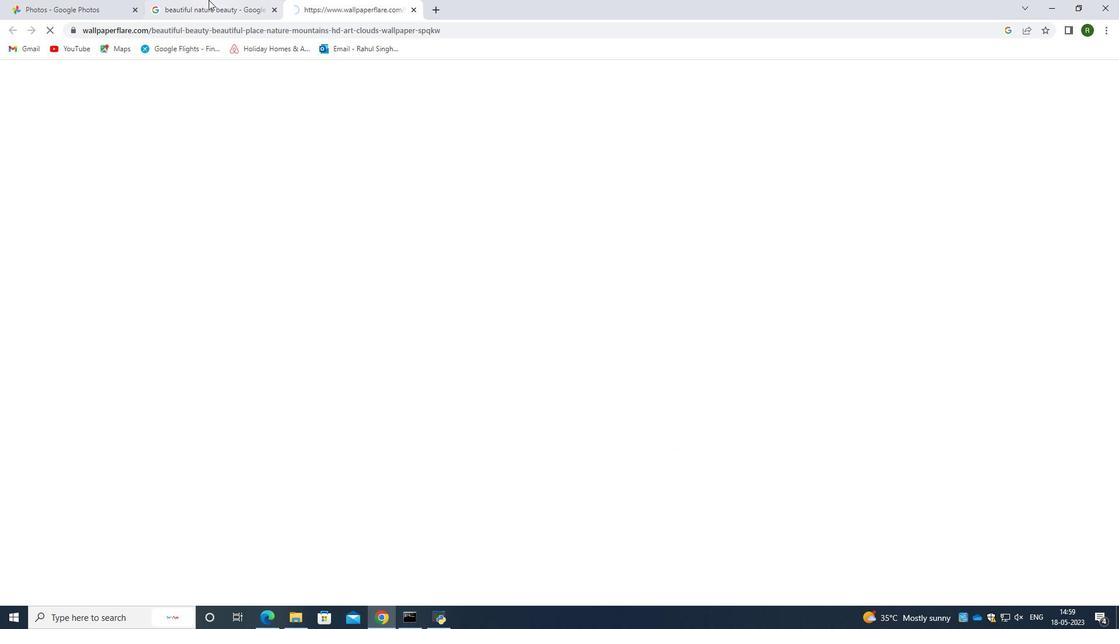 
Action: Mouse moved to (303, 431)
Screenshot: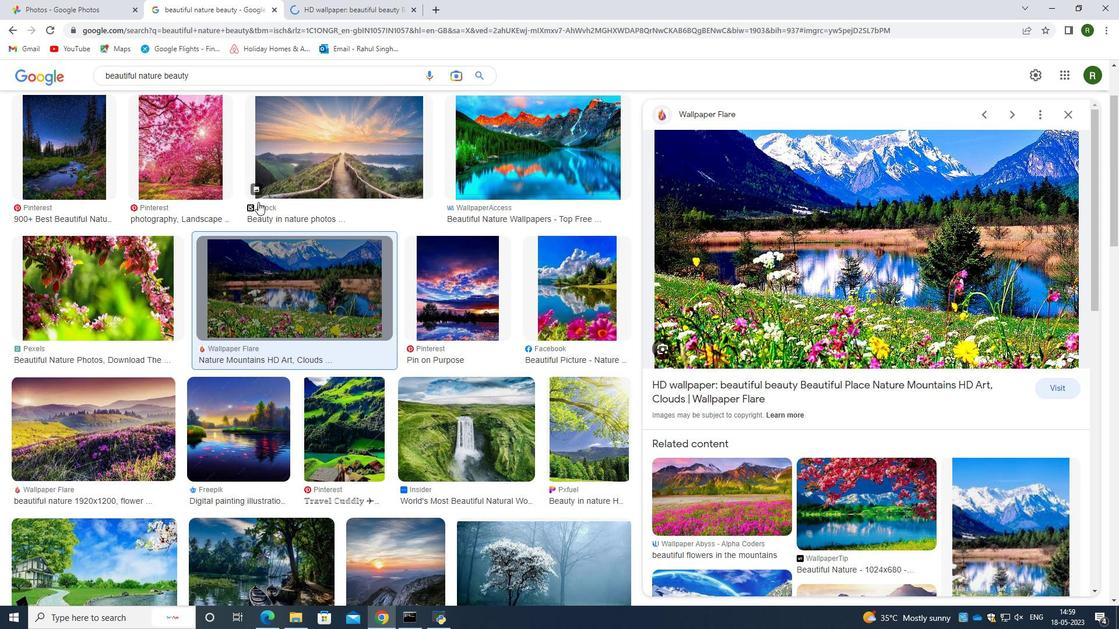 
Action: Mouse scrolled (303, 431) with delta (0, 0)
Screenshot: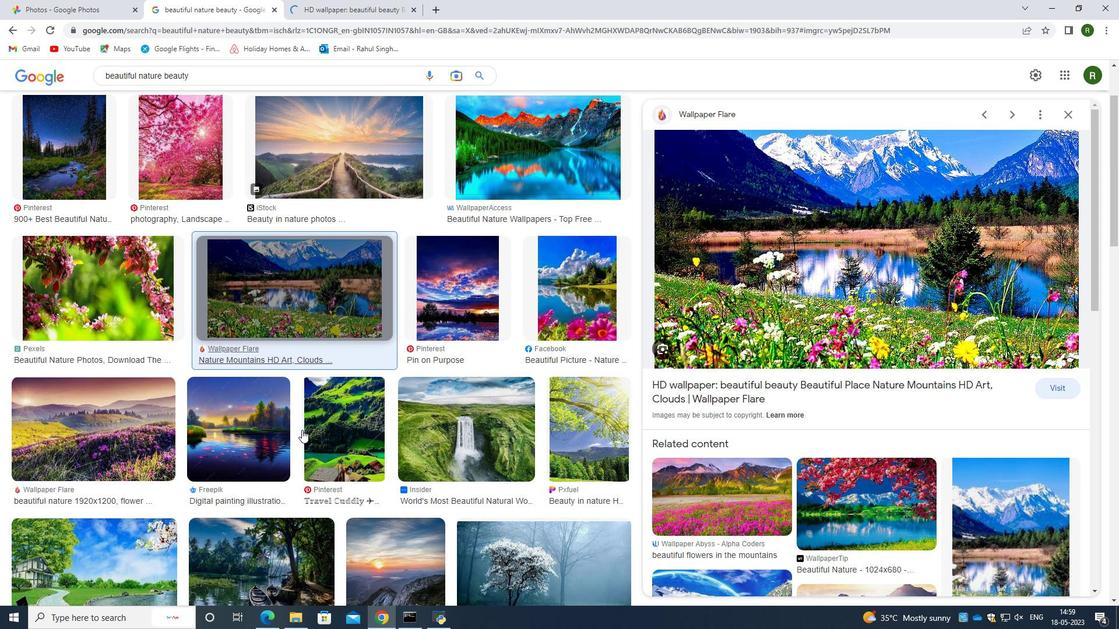 
Action: Mouse scrolled (303, 431) with delta (0, 0)
Screenshot: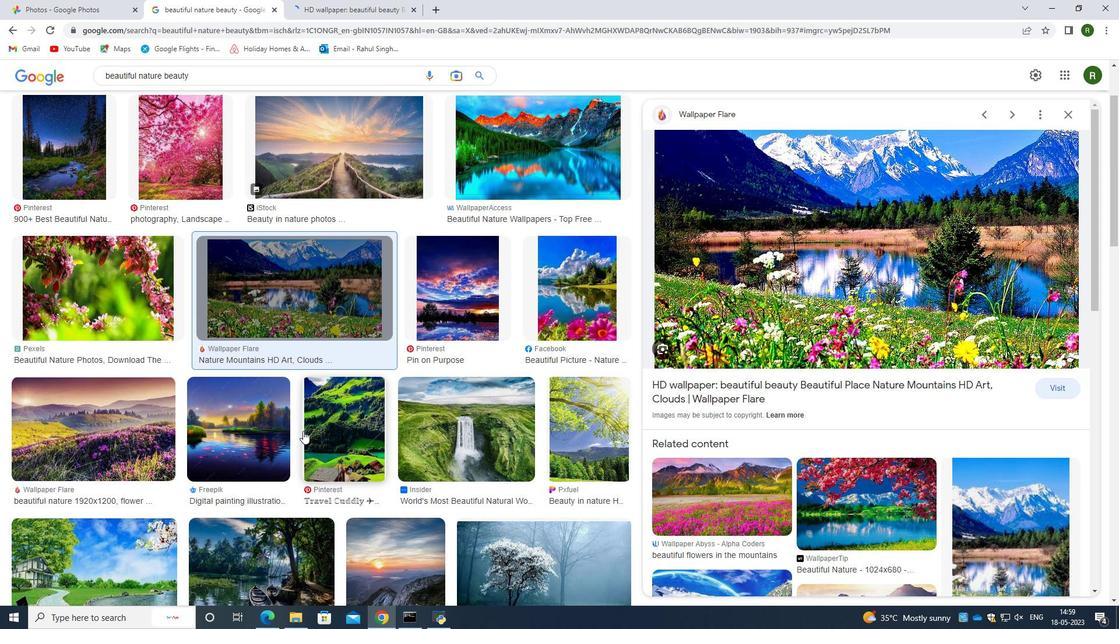 
Action: Mouse scrolled (303, 431) with delta (0, 0)
Screenshot: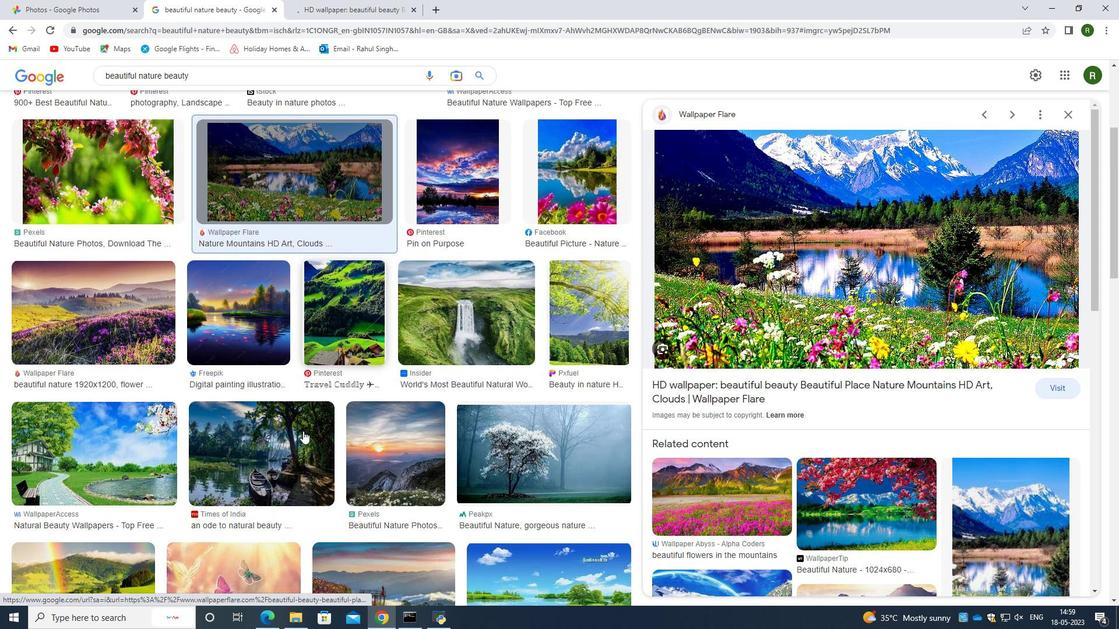
Action: Mouse scrolled (303, 431) with delta (0, 0)
Screenshot: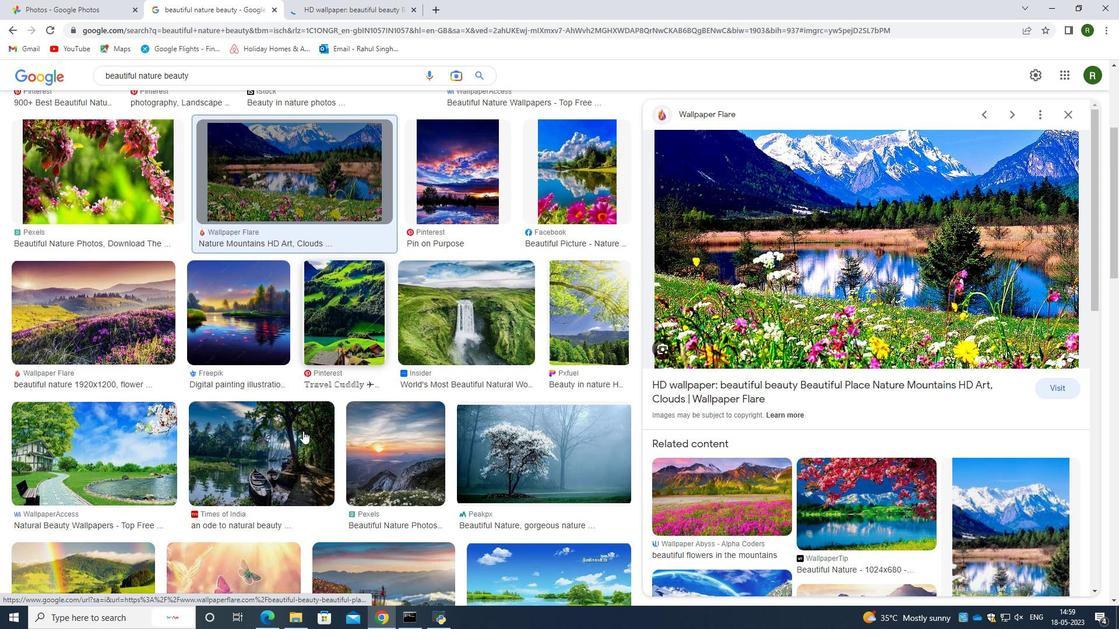 
Action: Mouse moved to (197, 361)
Screenshot: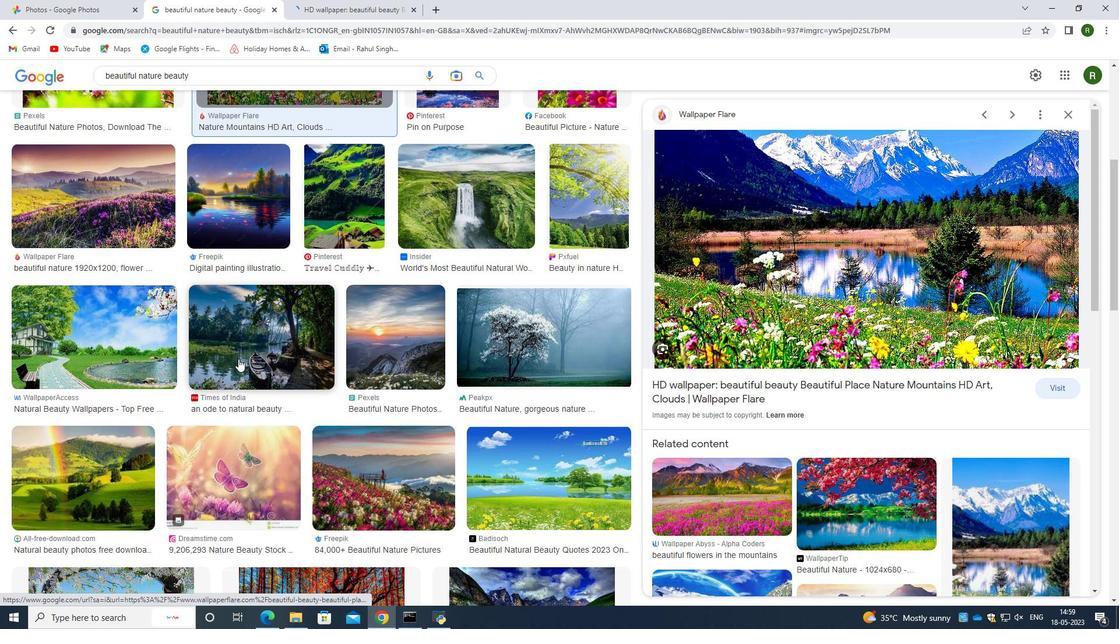 
Action: Mouse scrolled (197, 360) with delta (0, 0)
Screenshot: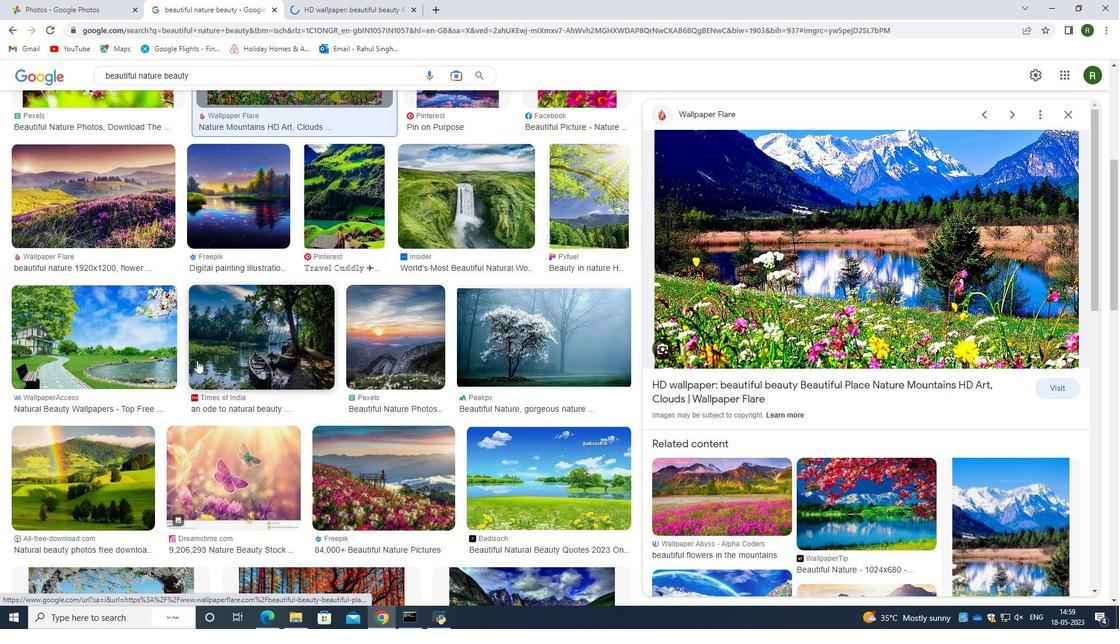
Action: Mouse moved to (197, 368)
Screenshot: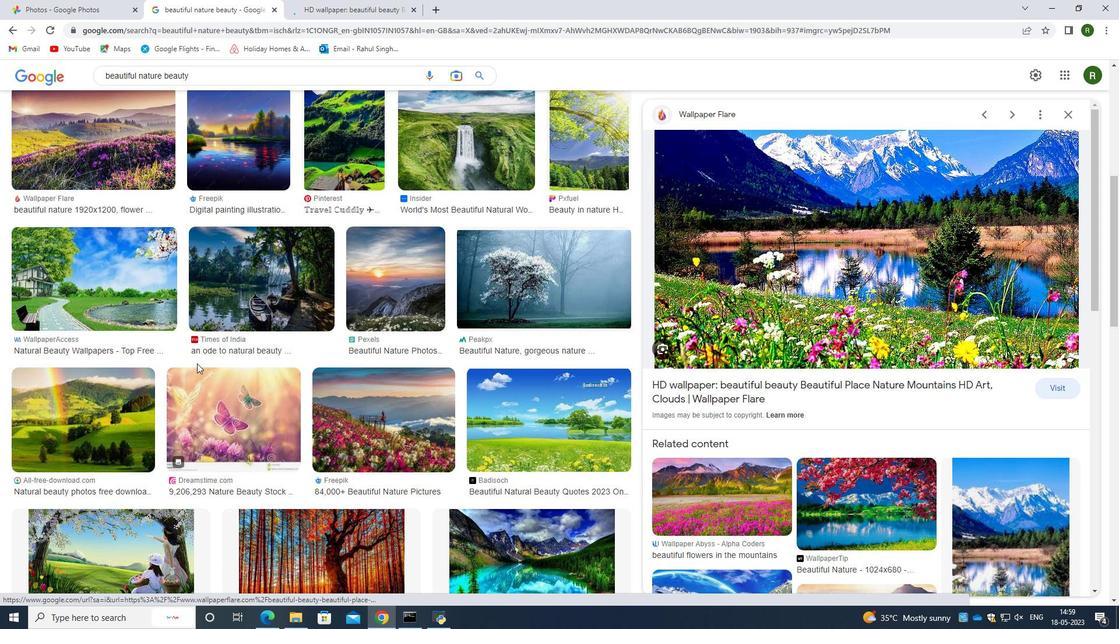 
Action: Mouse scrolled (197, 368) with delta (0, 0)
Screenshot: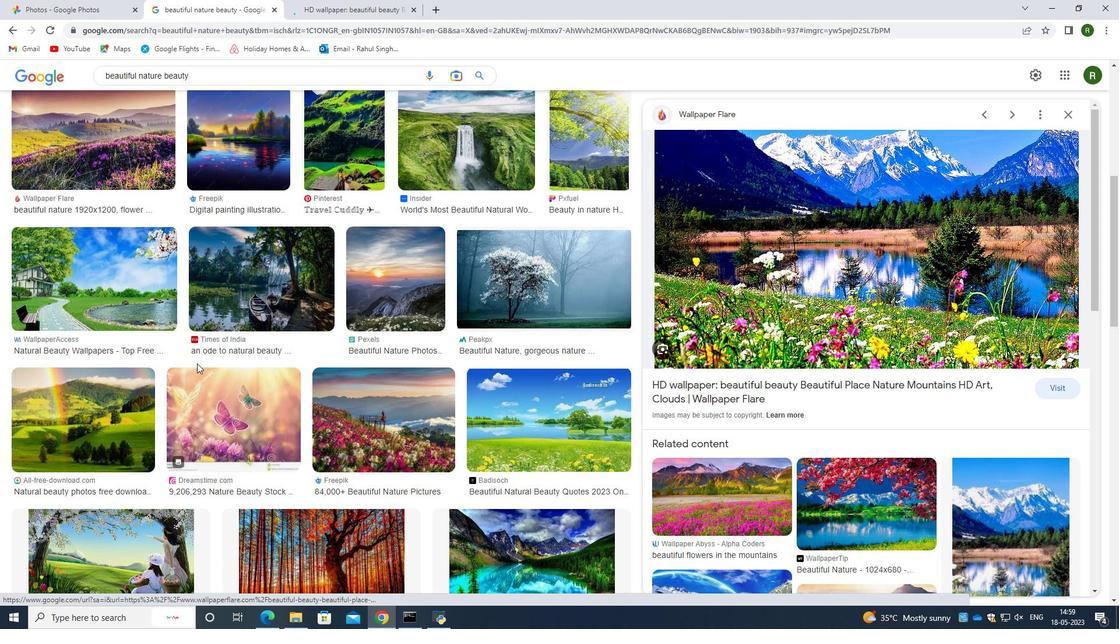 
Action: Mouse moved to (520, 389)
Screenshot: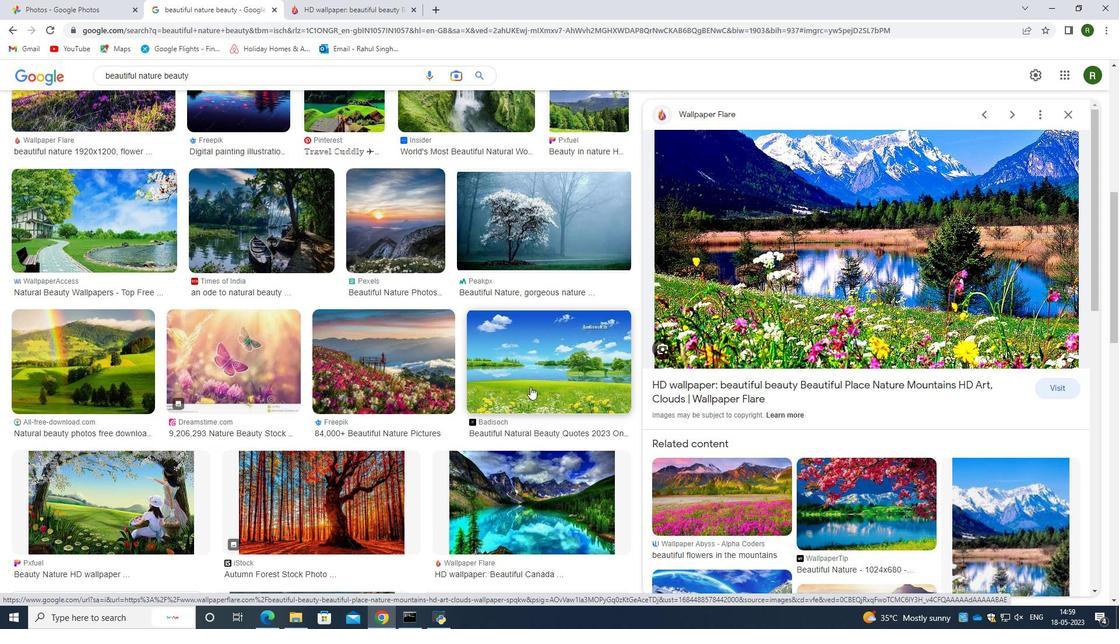 
Action: Mouse scrolled (520, 389) with delta (0, 0)
Screenshot: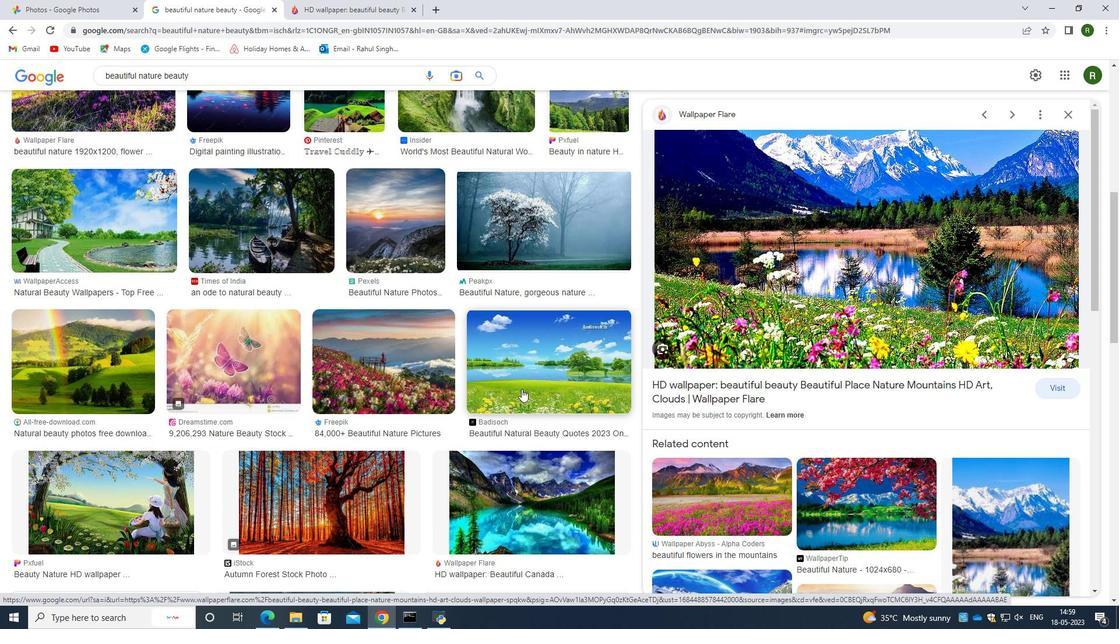 
Action: Mouse scrolled (520, 389) with delta (0, 0)
Screenshot: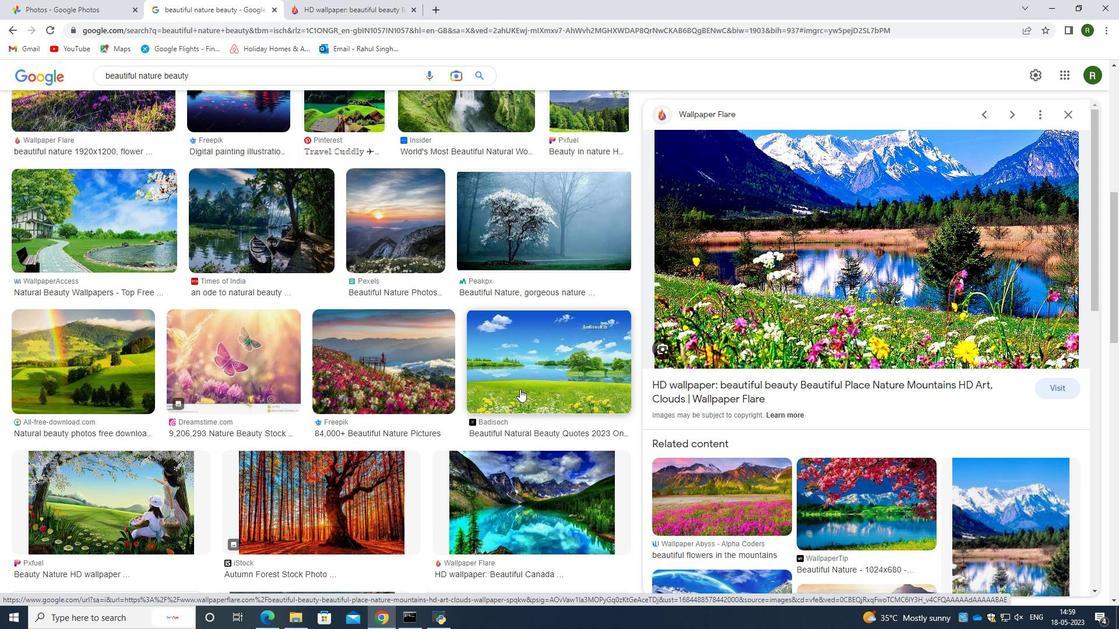 
Action: Mouse moved to (510, 400)
Screenshot: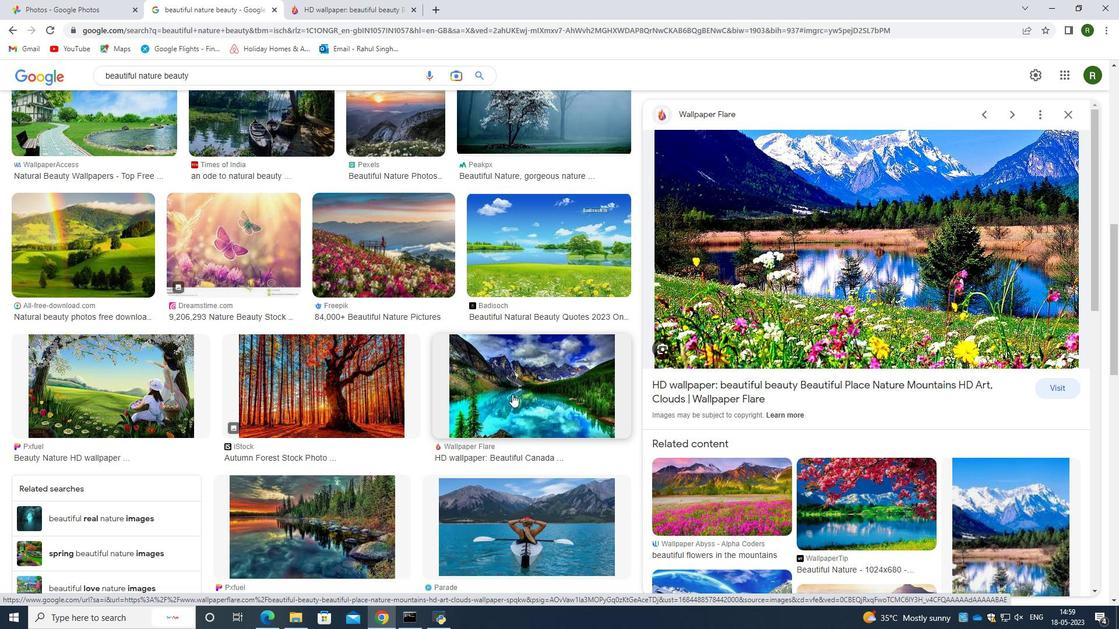 
Action: Mouse scrolled (510, 400) with delta (0, 0)
Screenshot: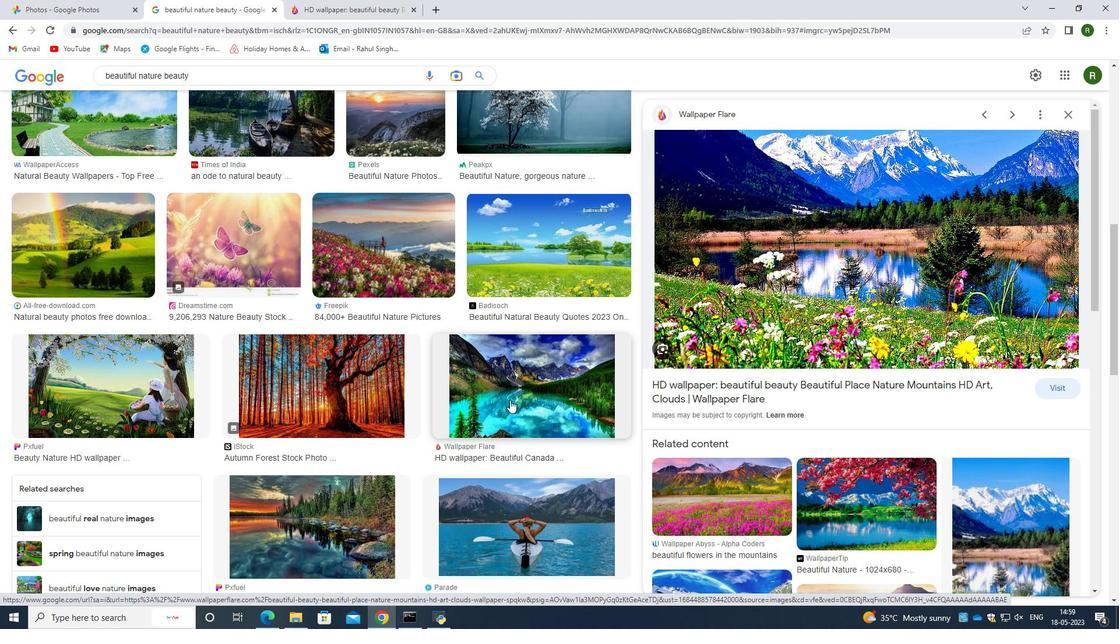 
Action: Mouse scrolled (510, 400) with delta (0, 0)
Screenshot: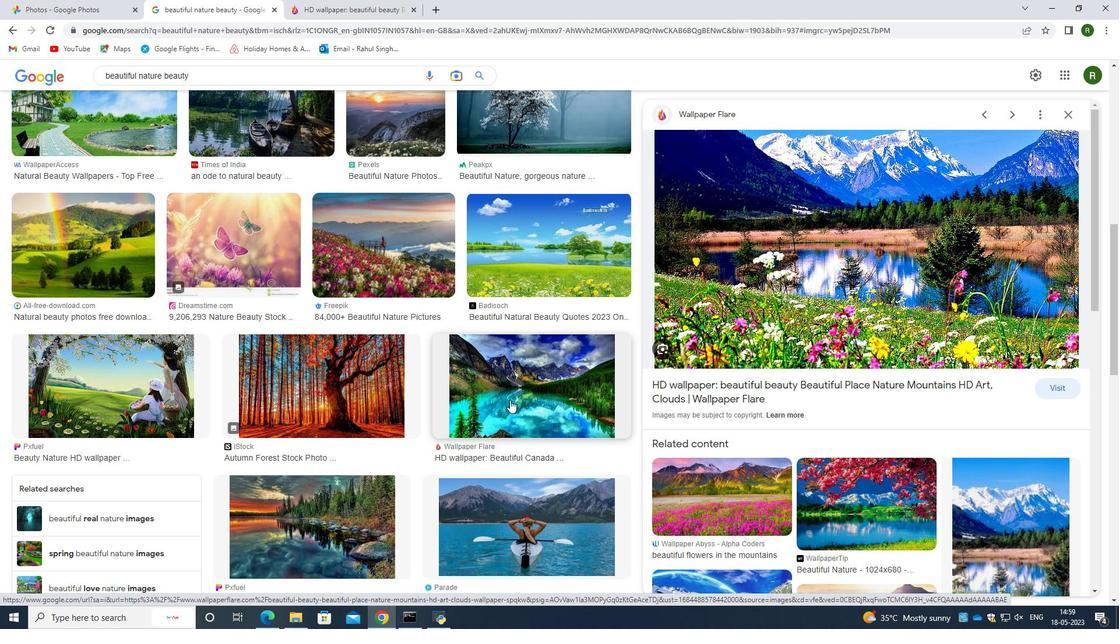 
Action: Mouse scrolled (510, 400) with delta (0, 0)
Screenshot: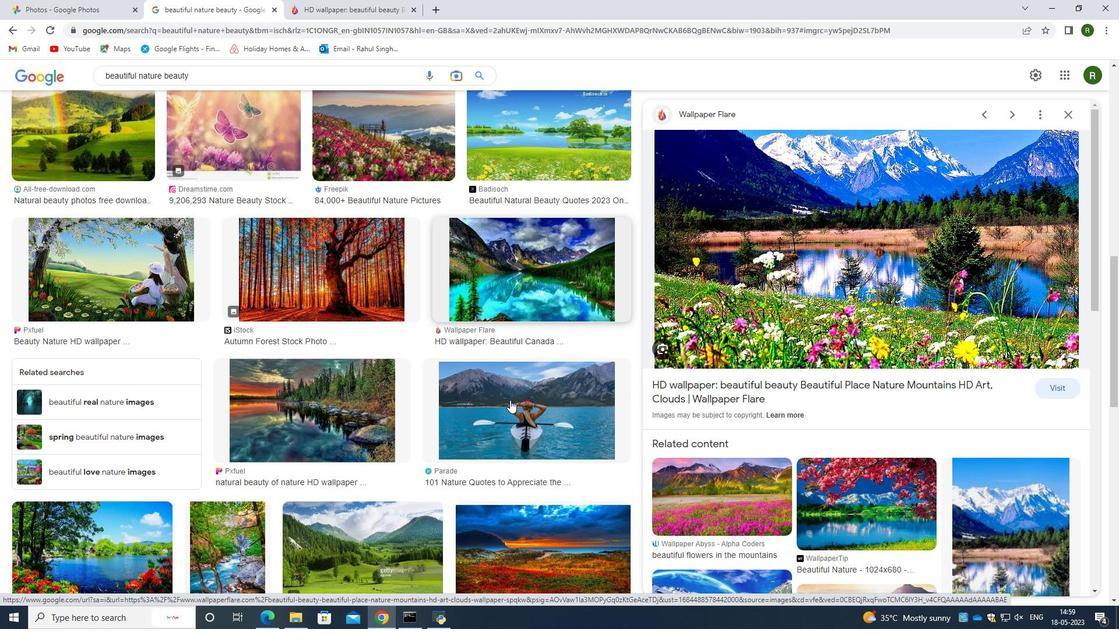 
Action: Mouse moved to (386, 490)
Screenshot: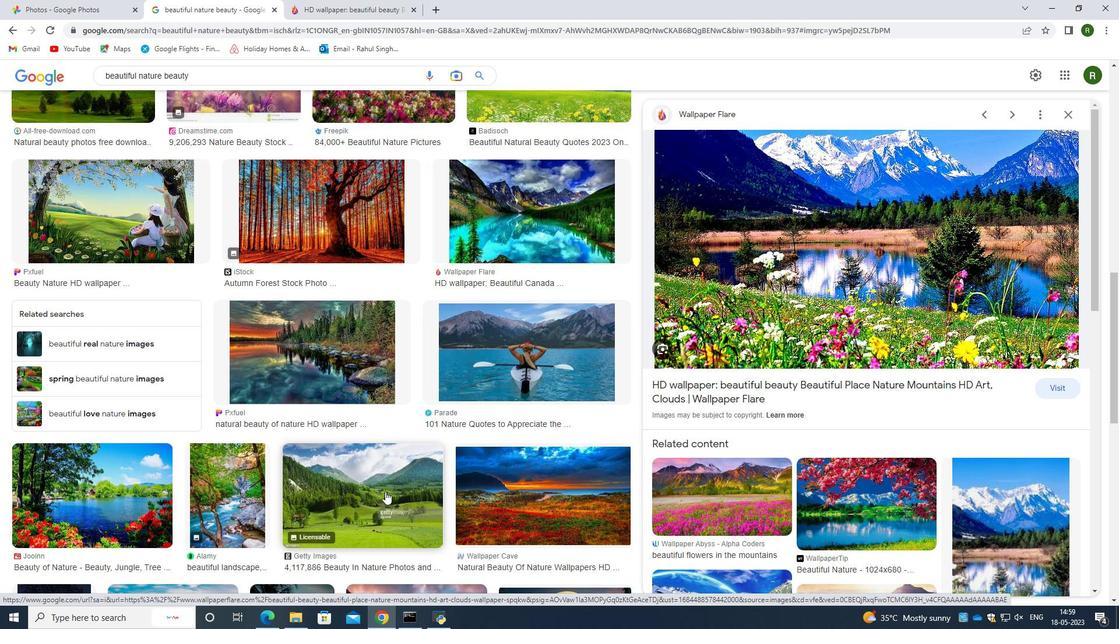 
Action: Mouse scrolled (386, 489) with delta (0, 0)
Screenshot: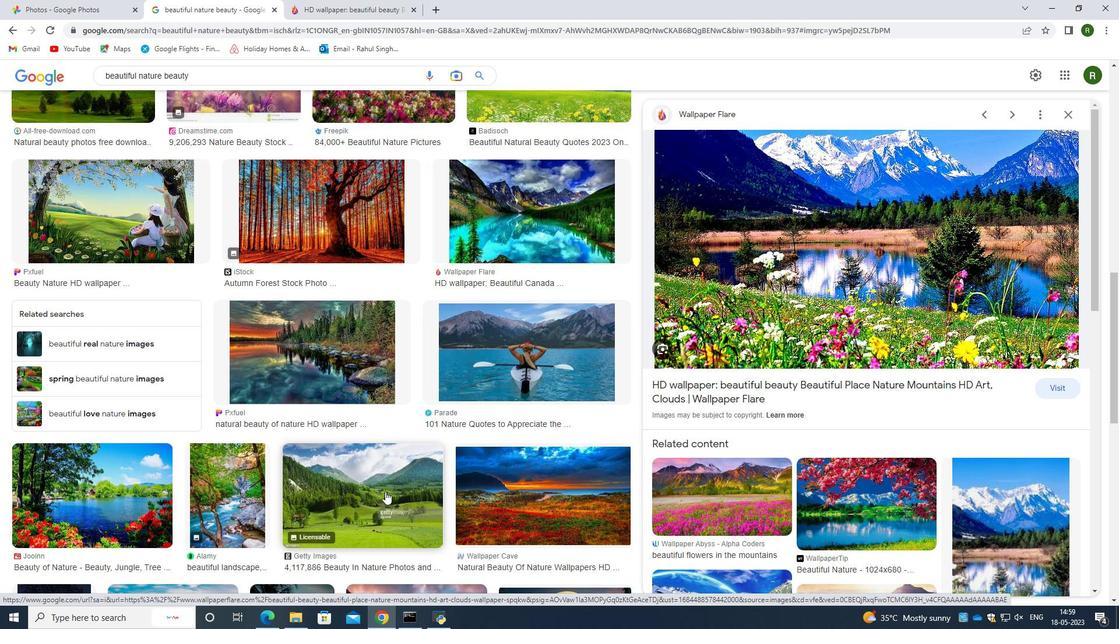 
Action: Mouse moved to (387, 486)
Screenshot: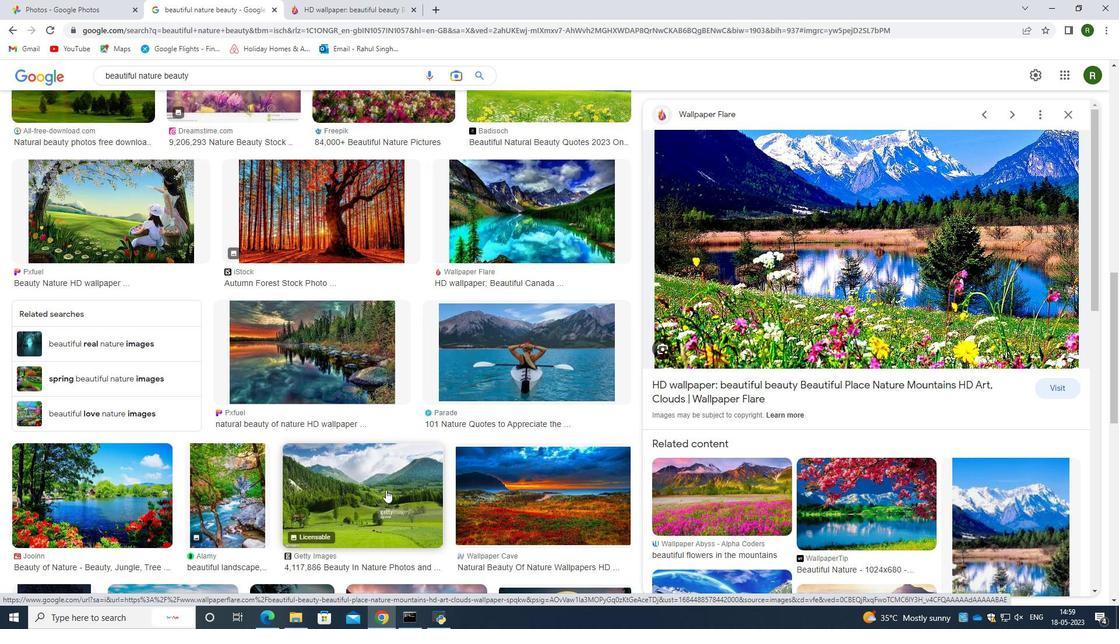 
Action: Mouse scrolled (387, 485) with delta (0, 0)
Screenshot: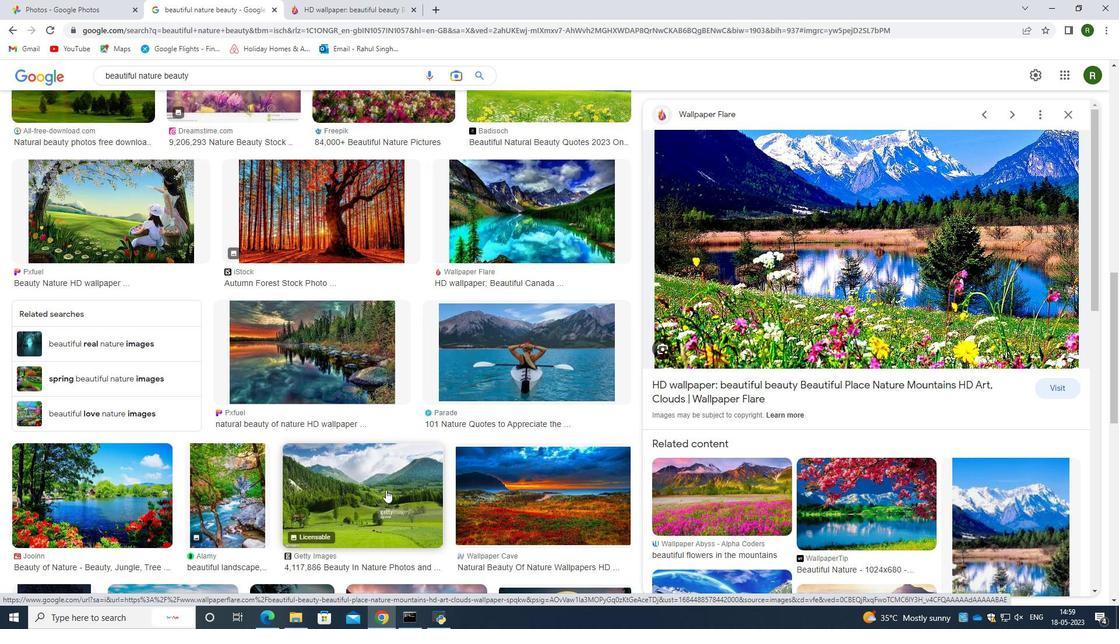 
Action: Mouse moved to (323, 469)
Screenshot: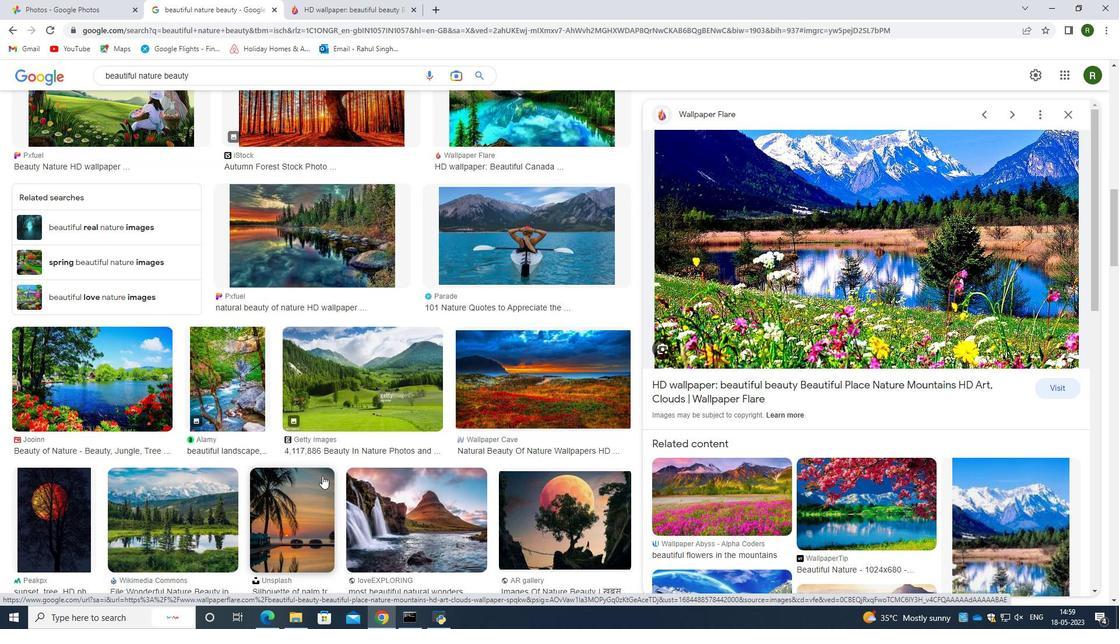 
Action: Mouse scrolled (323, 468) with delta (0, 0)
Screenshot: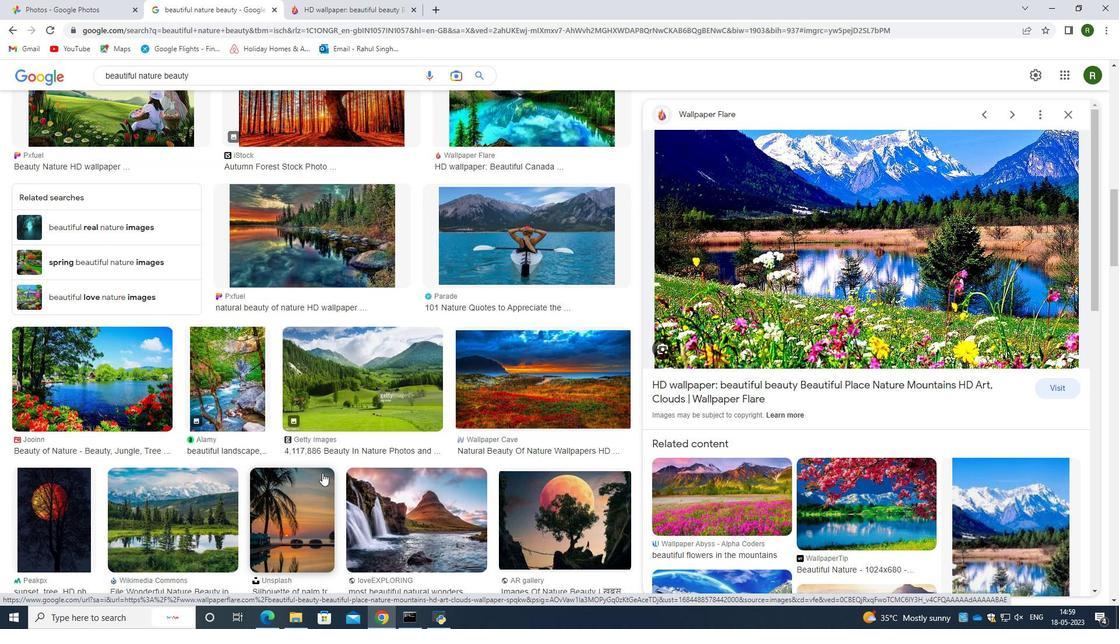 
Action: Mouse scrolled (323, 468) with delta (0, 0)
Screenshot: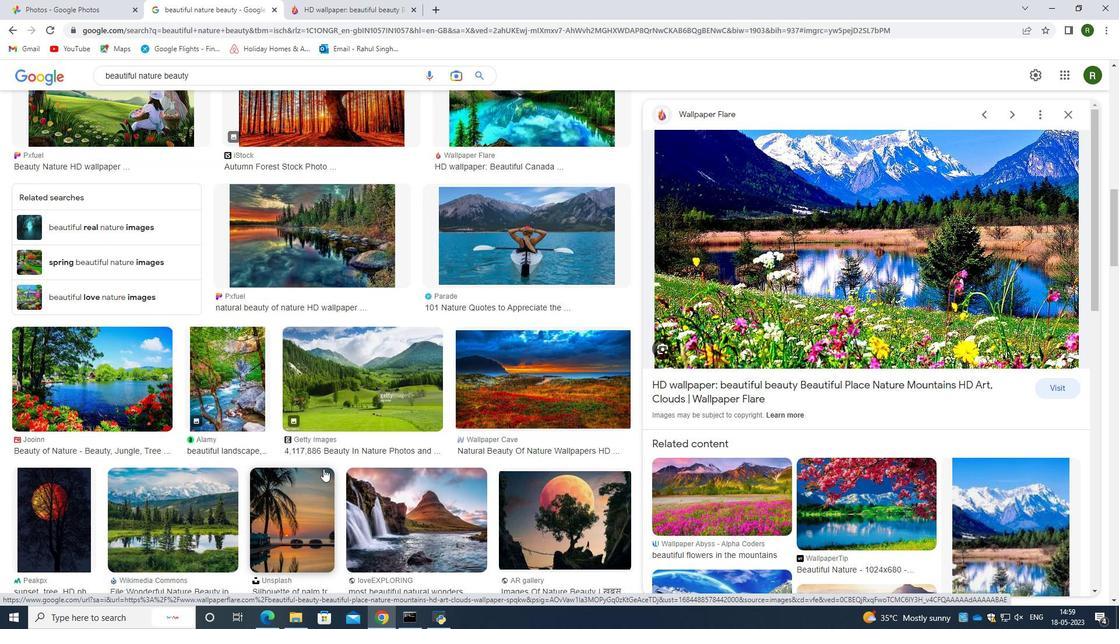 
Action: Mouse moved to (285, 461)
Screenshot: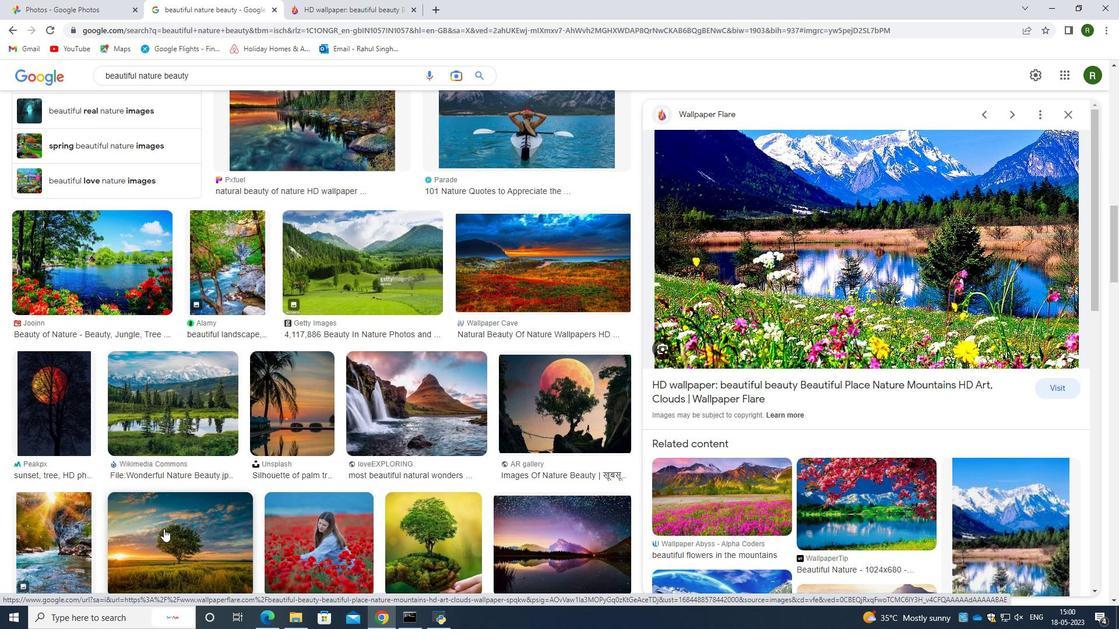 
Action: Mouse scrolled (285, 461) with delta (0, 0)
Screenshot: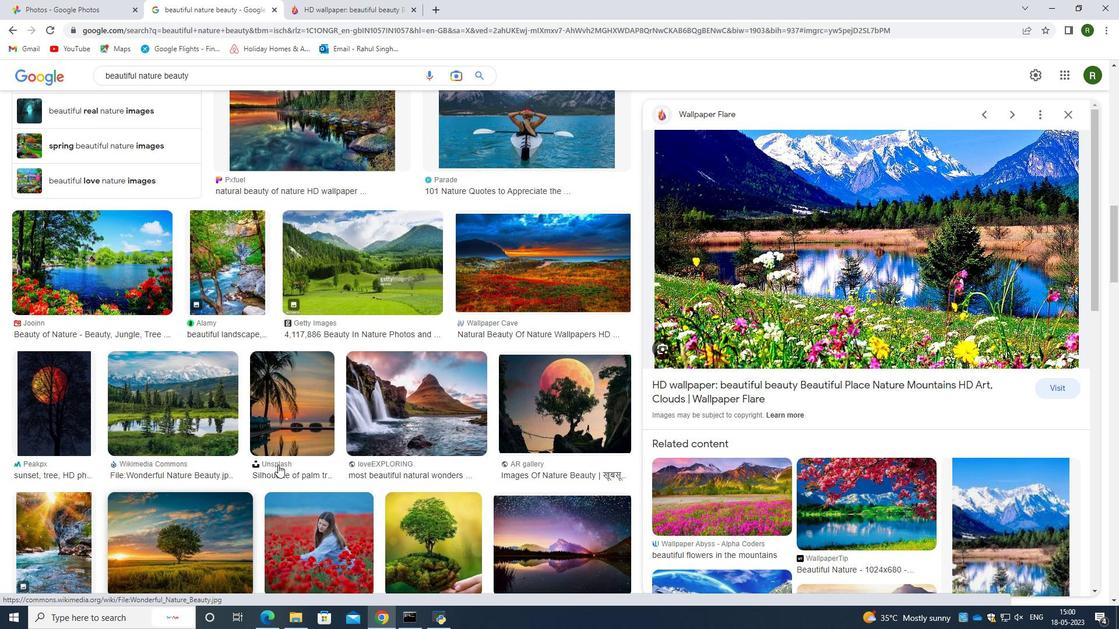 
Action: Mouse scrolled (285, 461) with delta (0, 0)
Screenshot: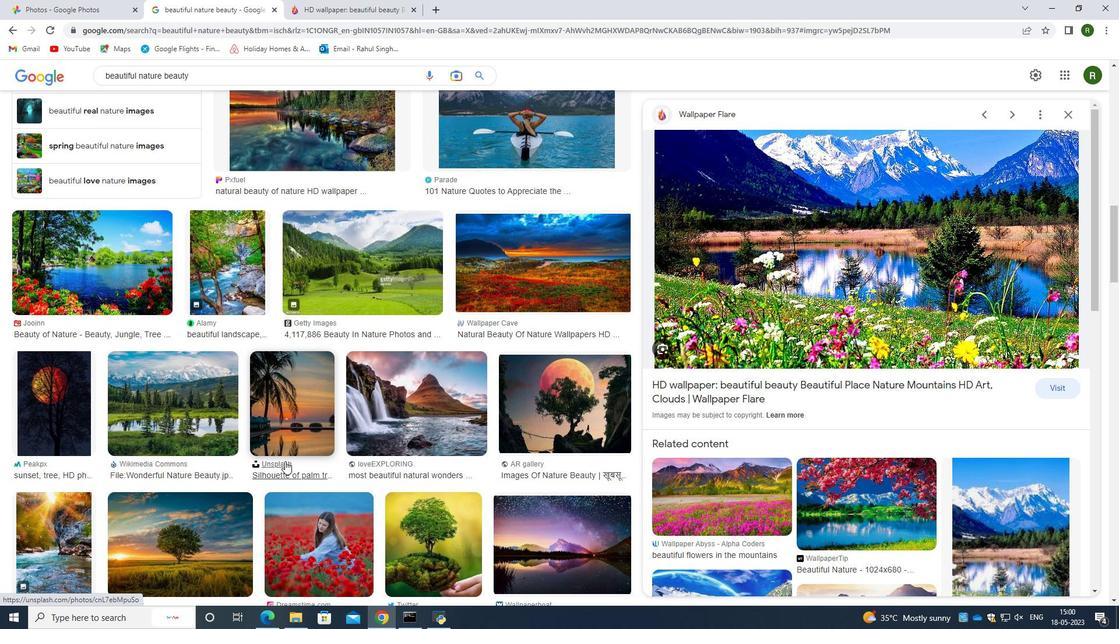 
Action: Mouse moved to (346, 443)
Screenshot: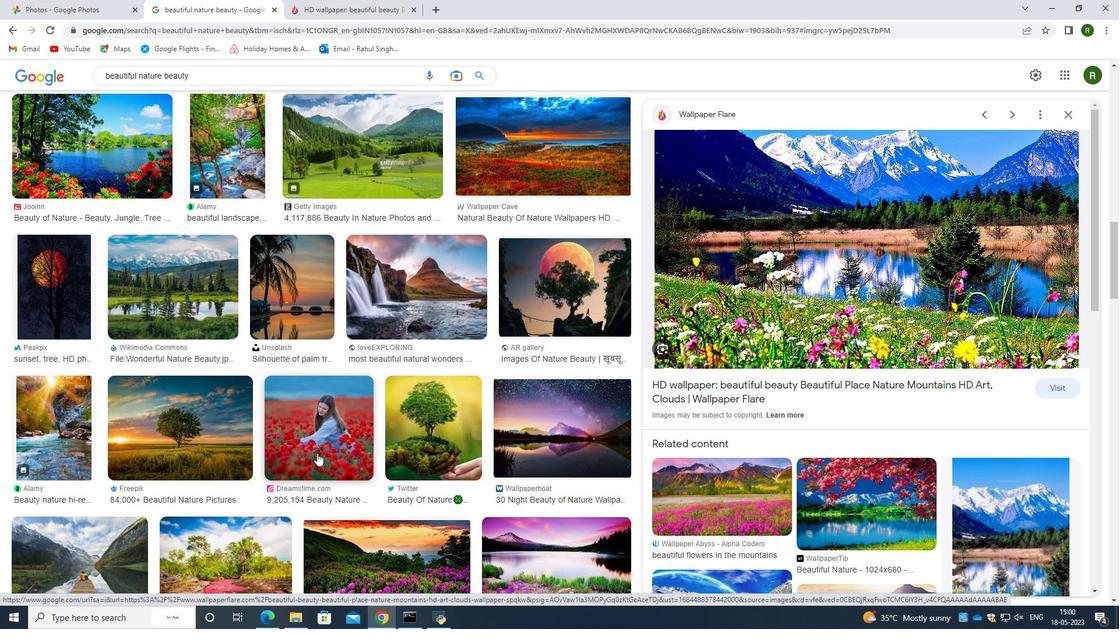 
Action: Mouse scrolled (346, 442) with delta (0, 0)
Screenshot: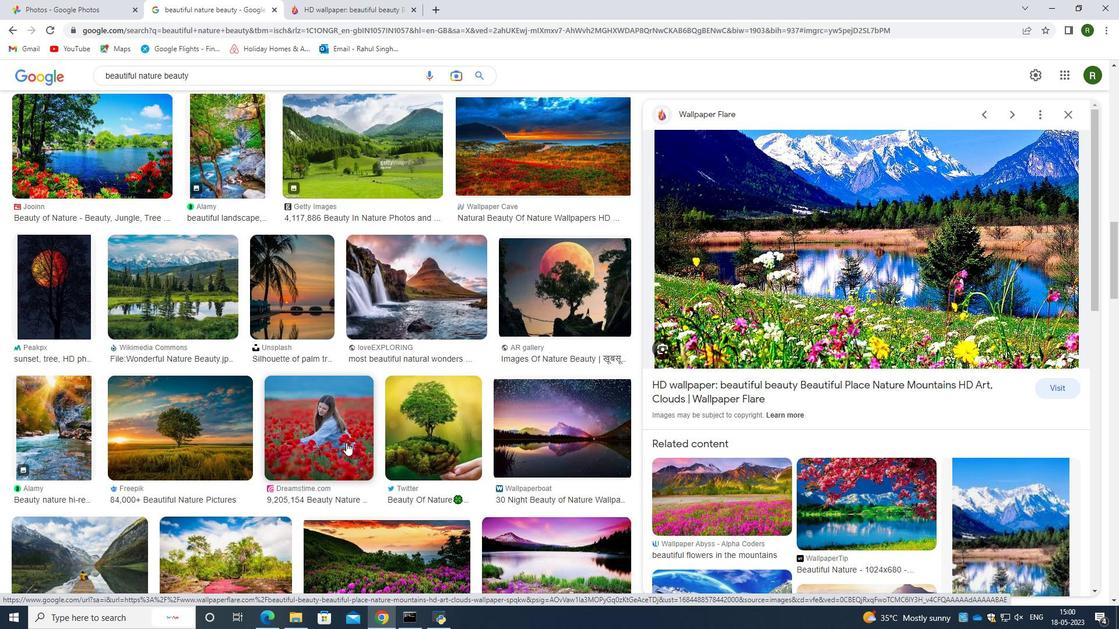 
Action: Mouse scrolled (346, 442) with delta (0, 0)
Screenshot: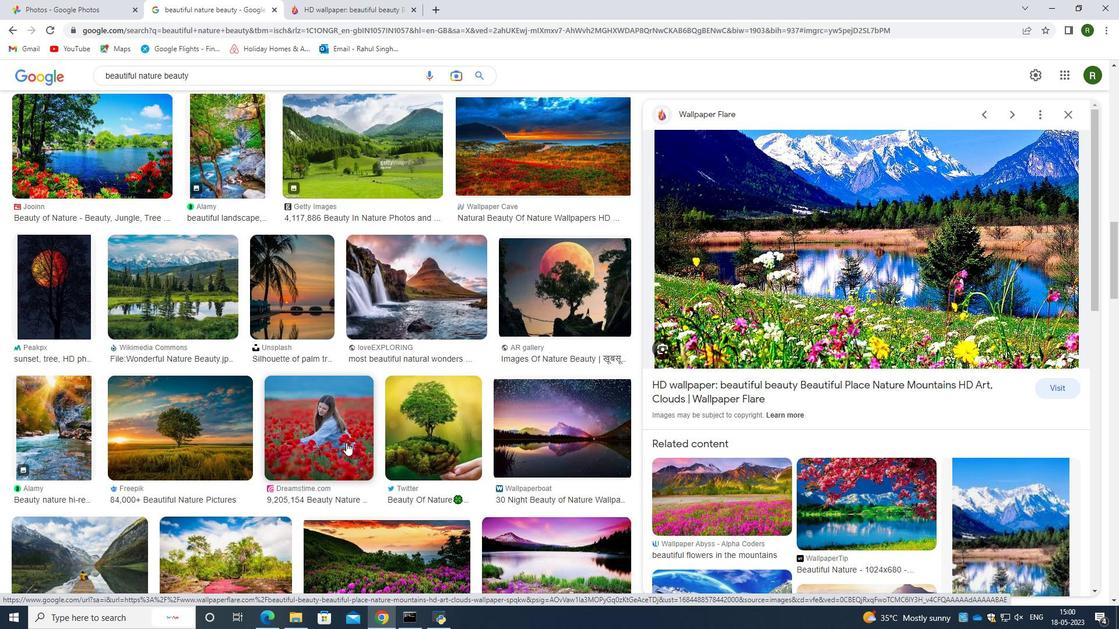 
Action: Mouse scrolled (346, 442) with delta (0, 0)
Screenshot: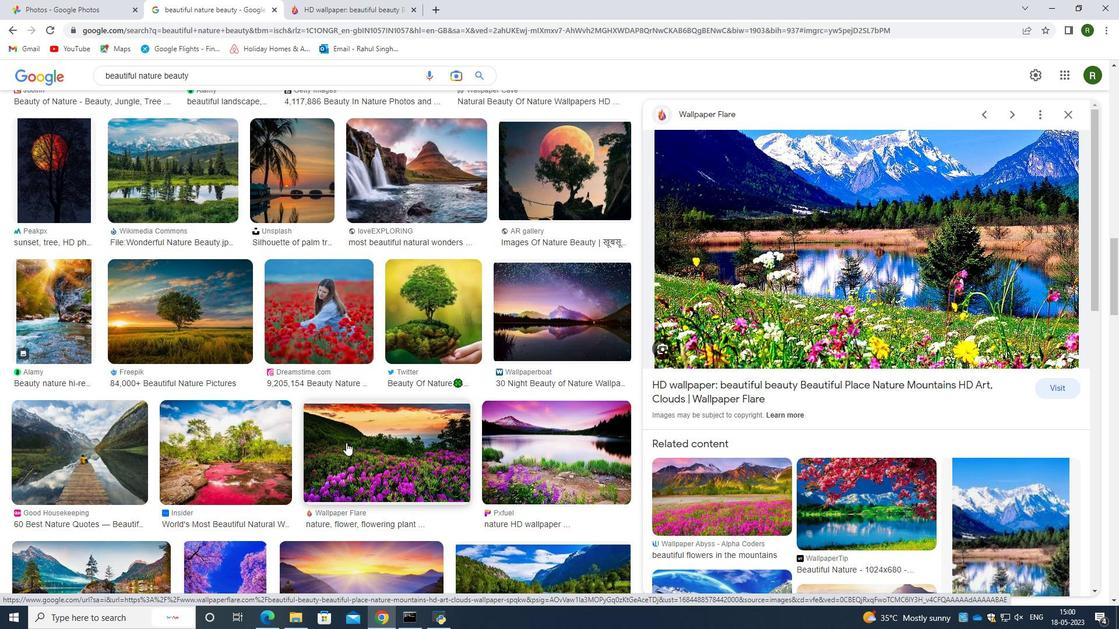 
Action: Mouse scrolled (346, 442) with delta (0, 0)
Screenshot: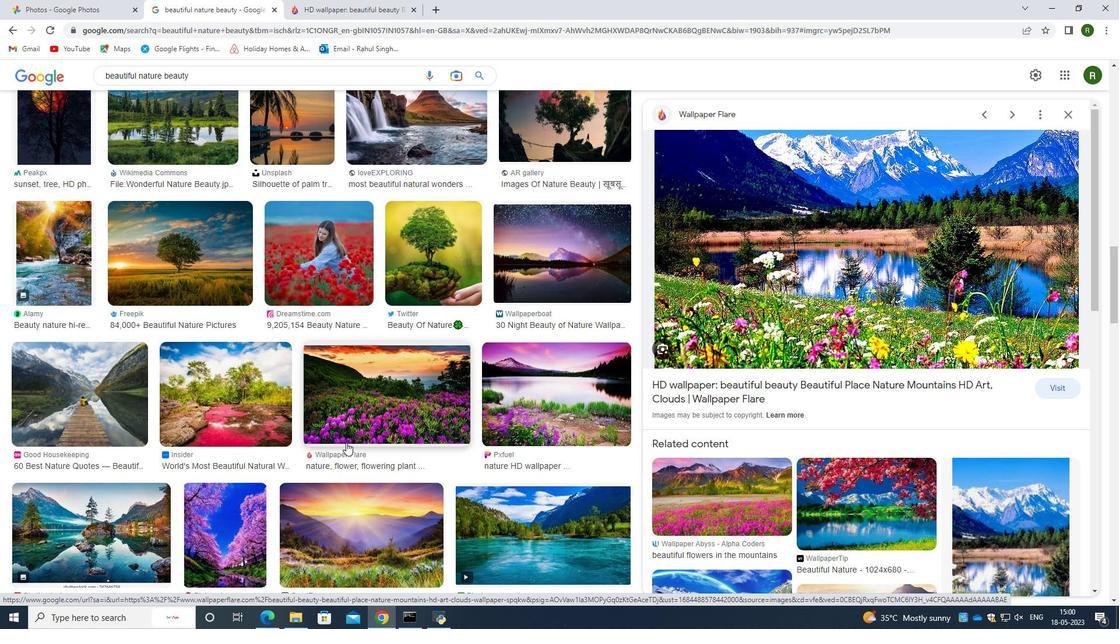 
Action: Mouse scrolled (346, 442) with delta (0, 0)
Screenshot: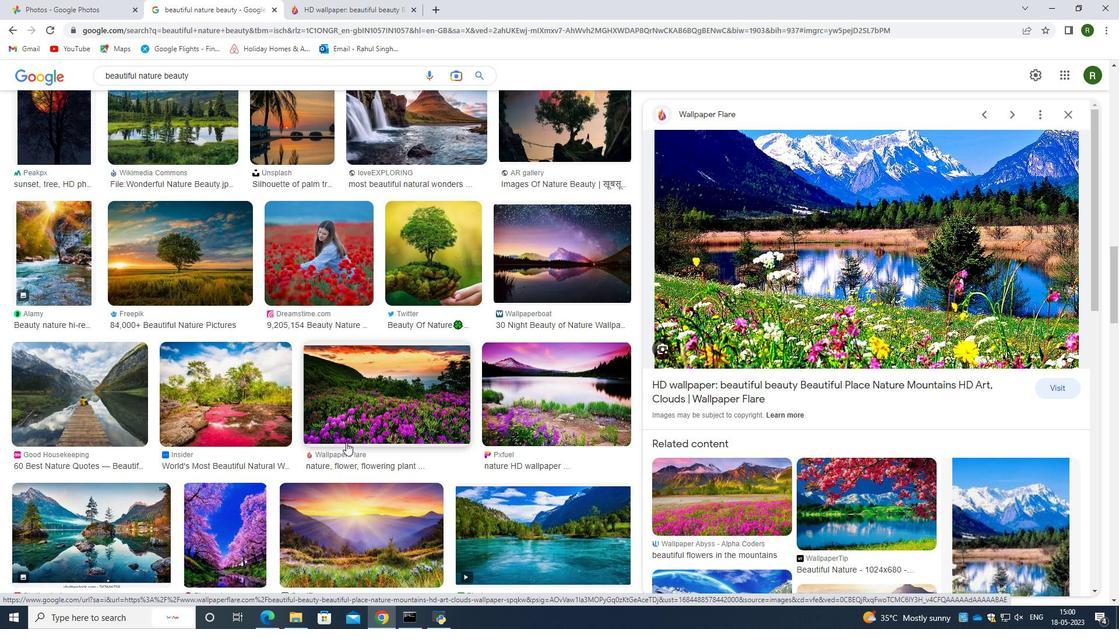 
Action: Mouse moved to (76, 417)
Screenshot: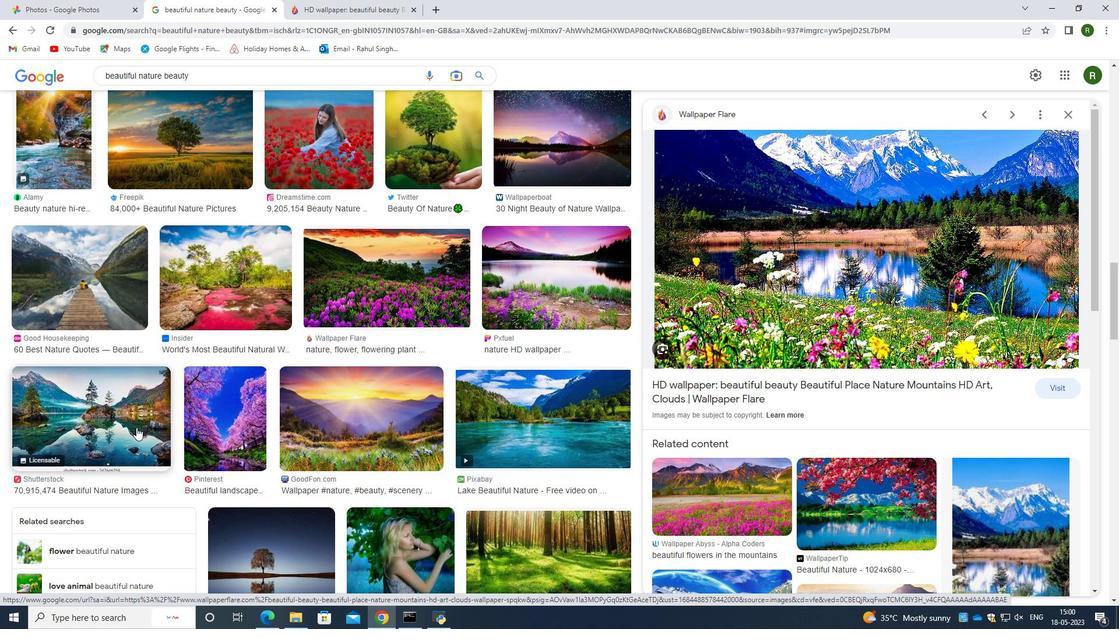 
Action: Mouse pressed left at (76, 417)
Screenshot: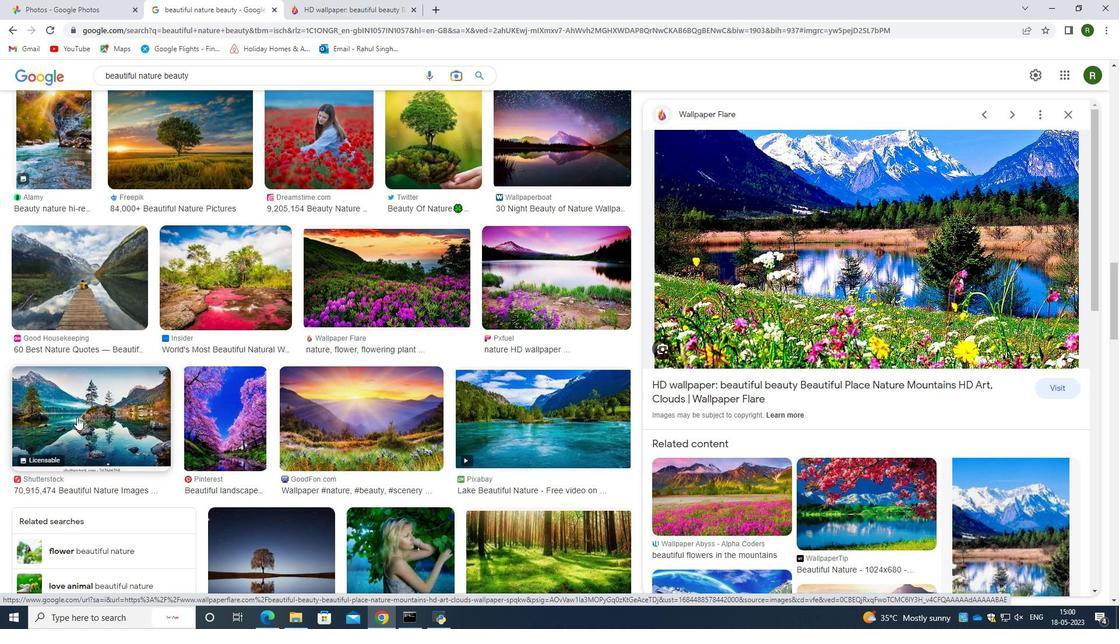
Action: Mouse moved to (436, 359)
Screenshot: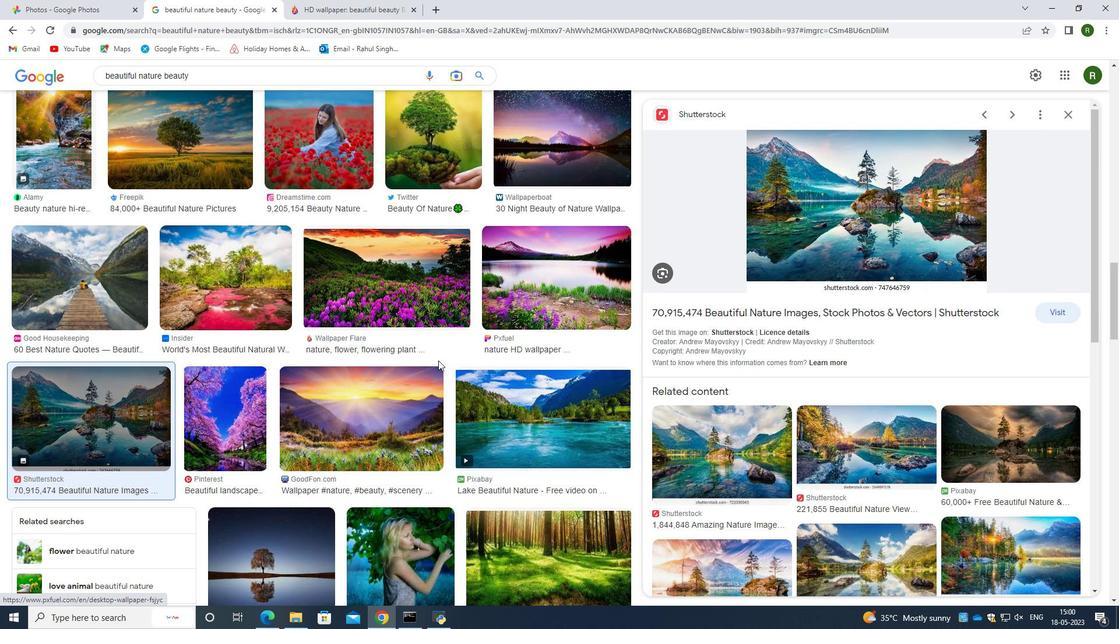 
Action: Mouse scrolled (436, 360) with delta (0, 0)
Screenshot: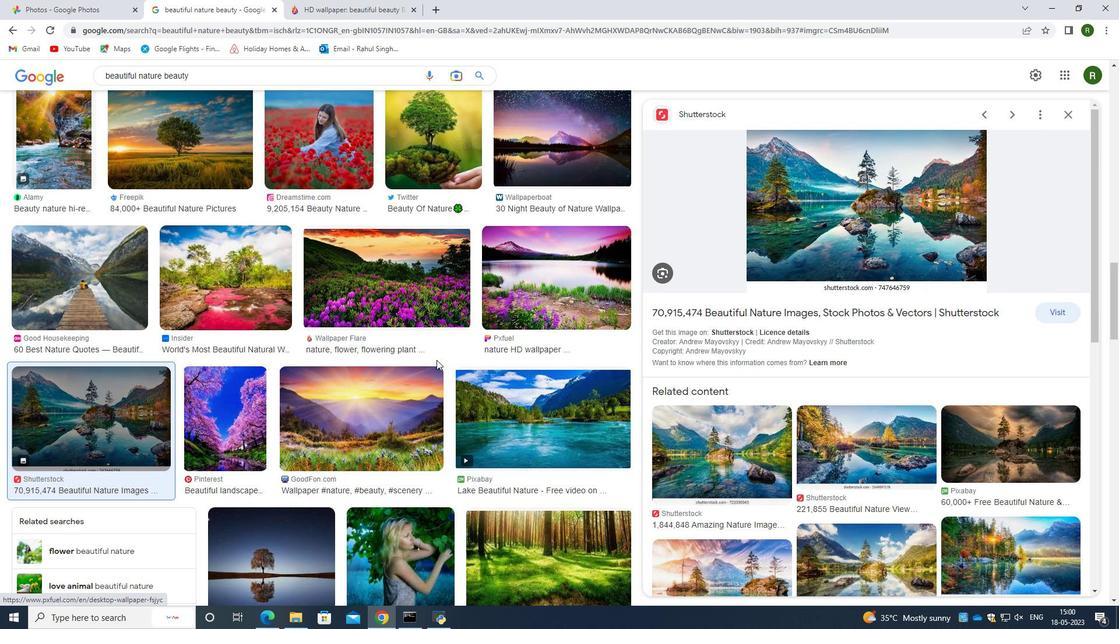 
Action: Mouse scrolled (436, 360) with delta (0, 0)
Screenshot: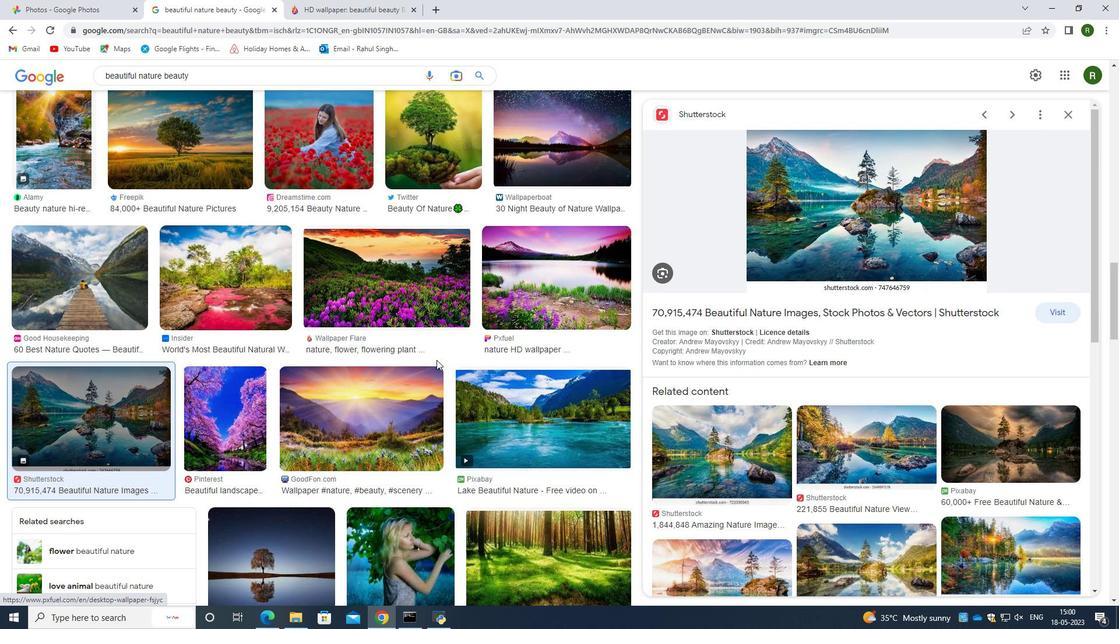 
Action: Mouse scrolled (436, 360) with delta (0, 0)
Screenshot: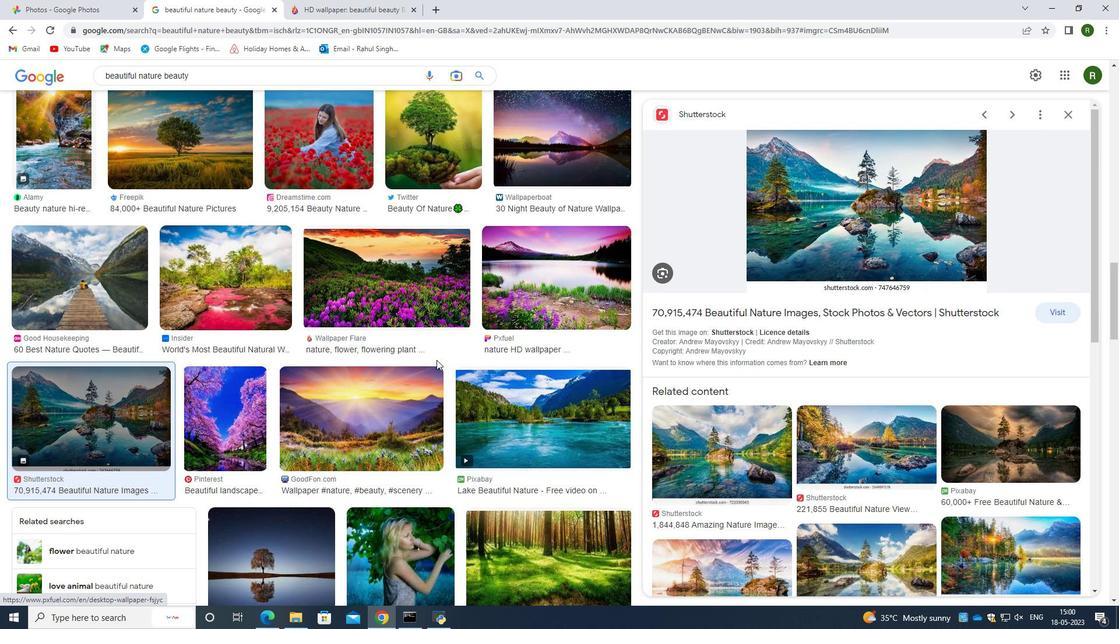 
Action: Mouse scrolled (436, 360) with delta (0, 0)
Screenshot: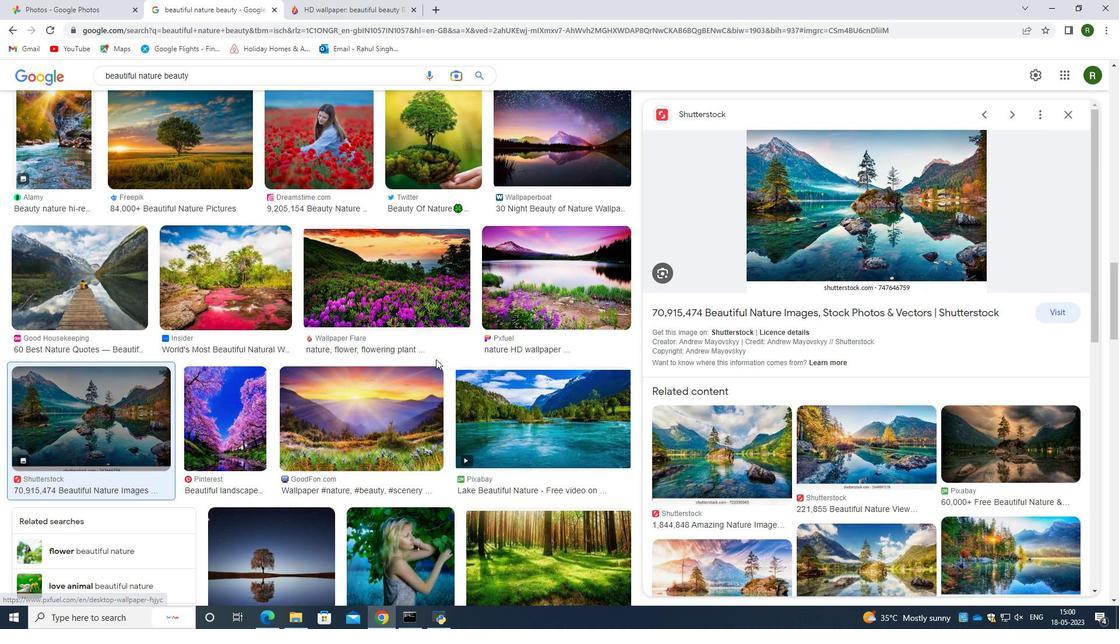 
Action: Mouse moved to (434, 355)
Screenshot: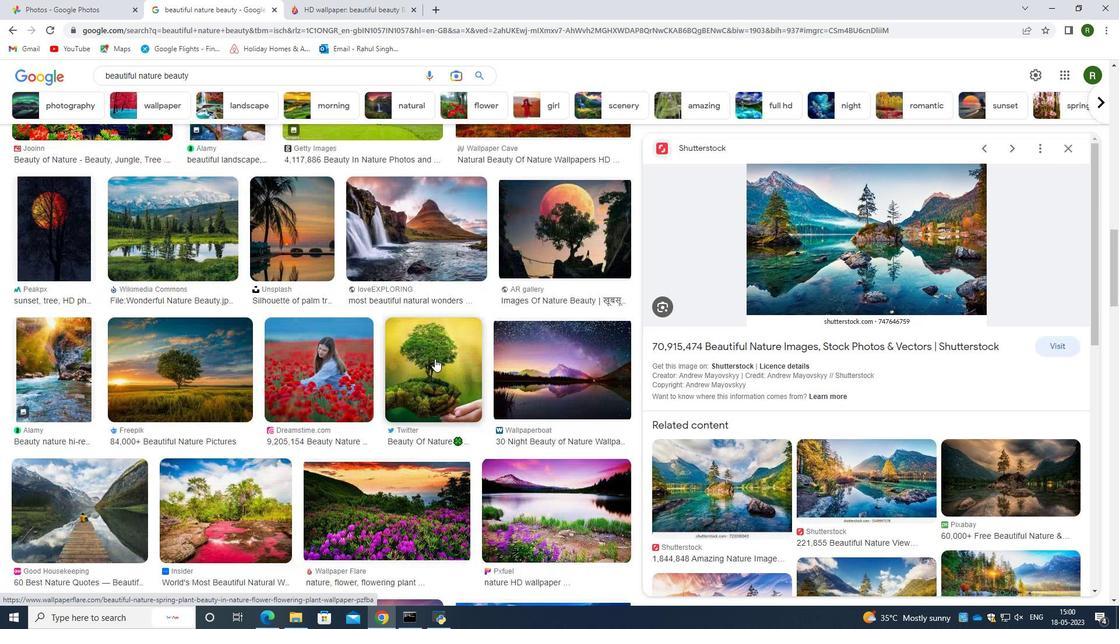 
Action: Mouse scrolled (435, 356) with delta (0, 0)
Screenshot: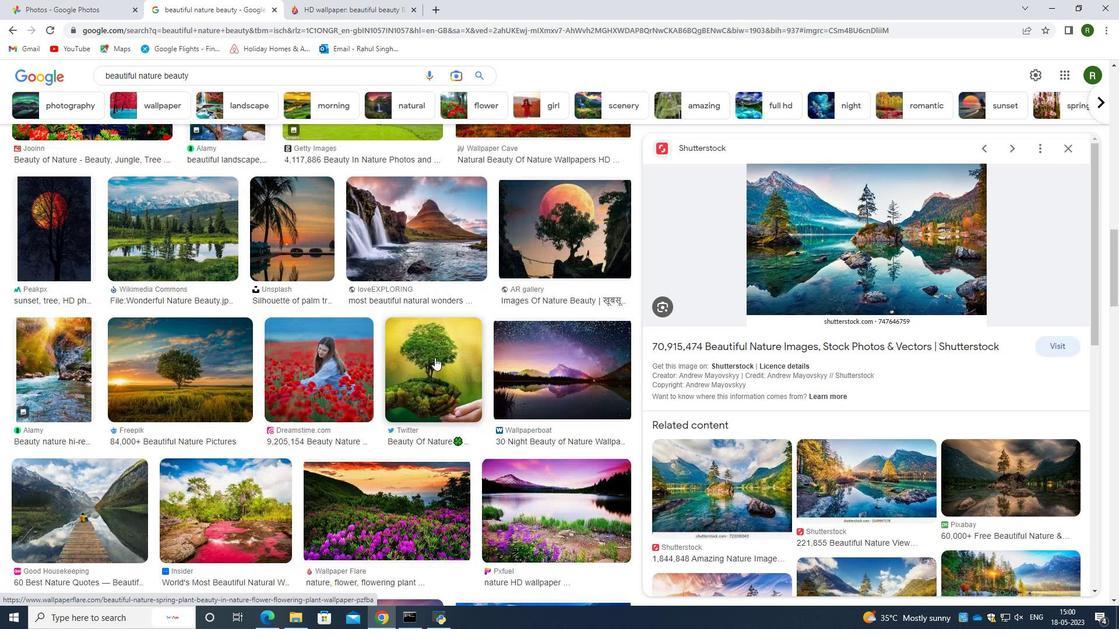 
Action: Mouse scrolled (434, 356) with delta (0, 0)
Screenshot: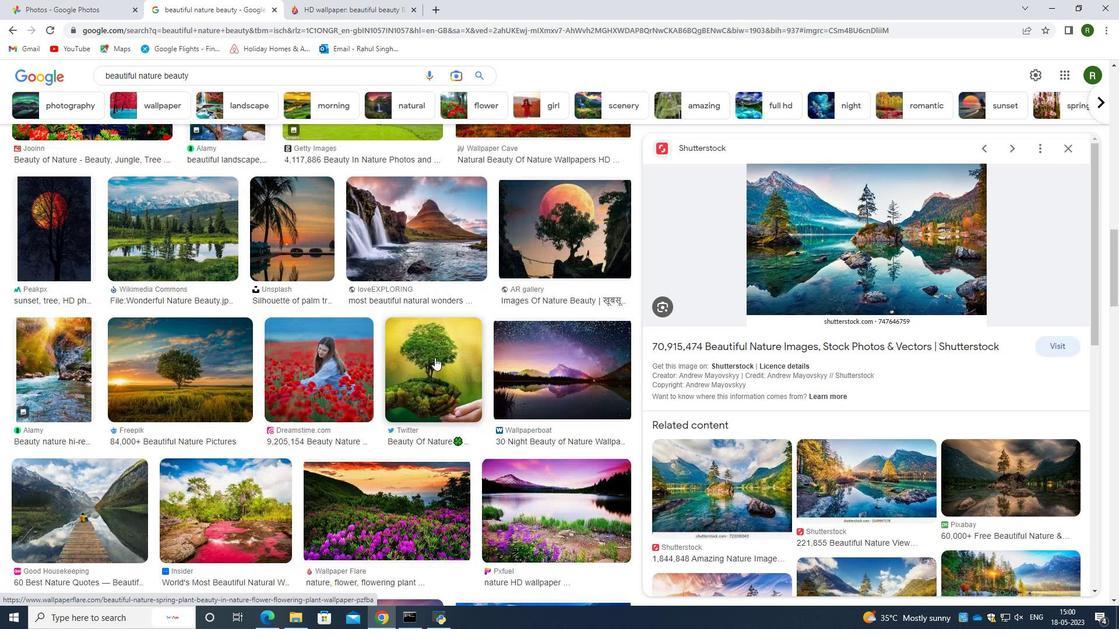 
Action: Mouse scrolled (434, 356) with delta (0, 0)
Screenshot: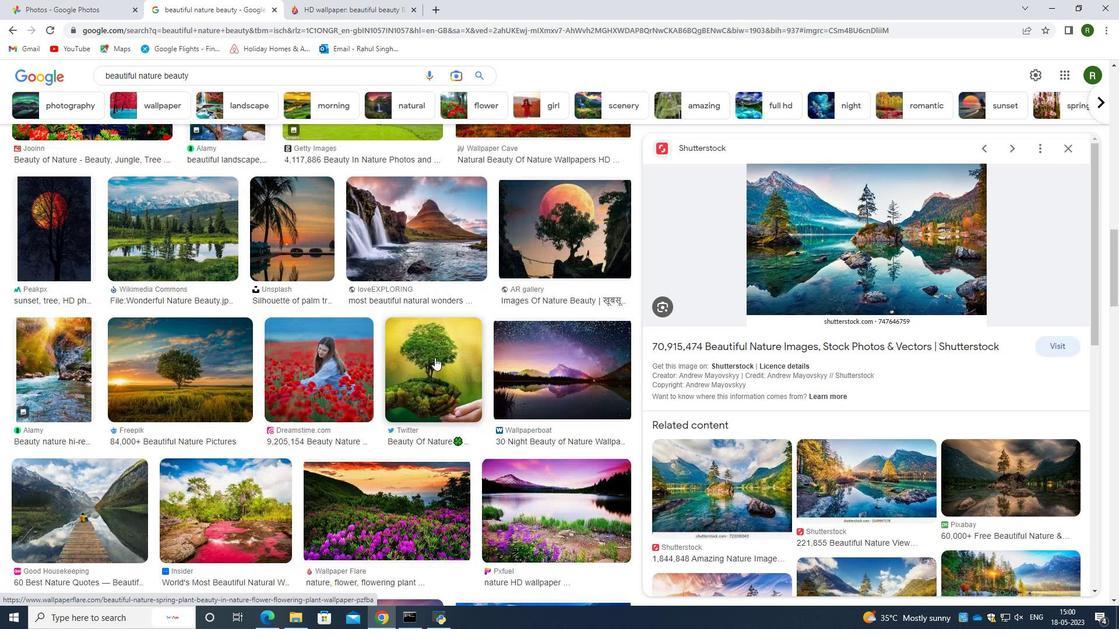 
Action: Mouse scrolled (434, 356) with delta (0, 0)
Screenshot: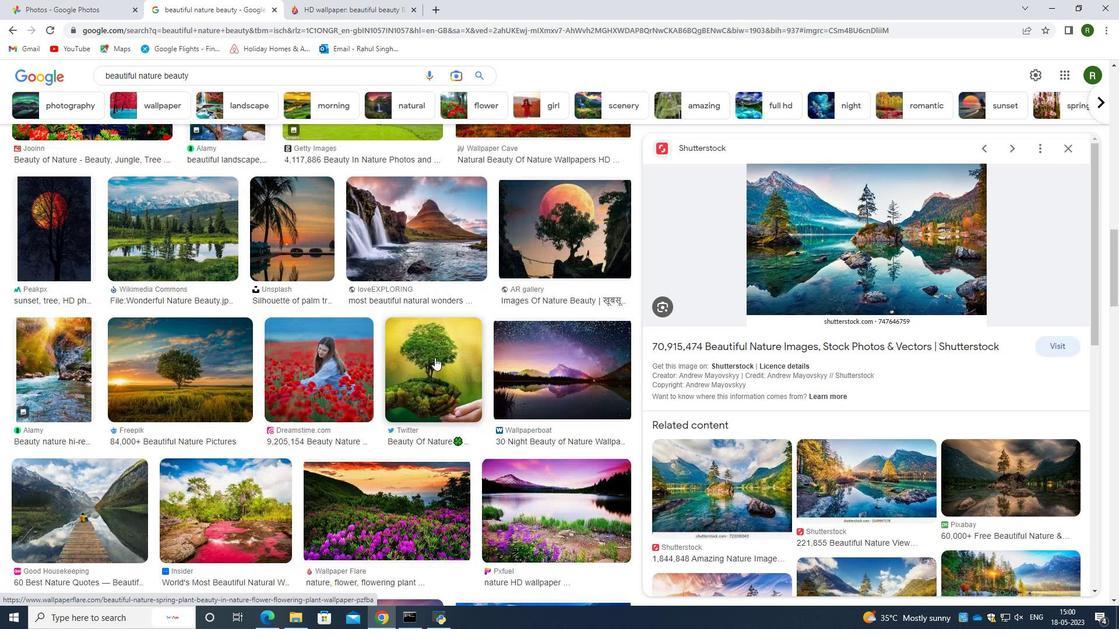 
Action: Mouse scrolled (434, 356) with delta (0, 0)
Screenshot: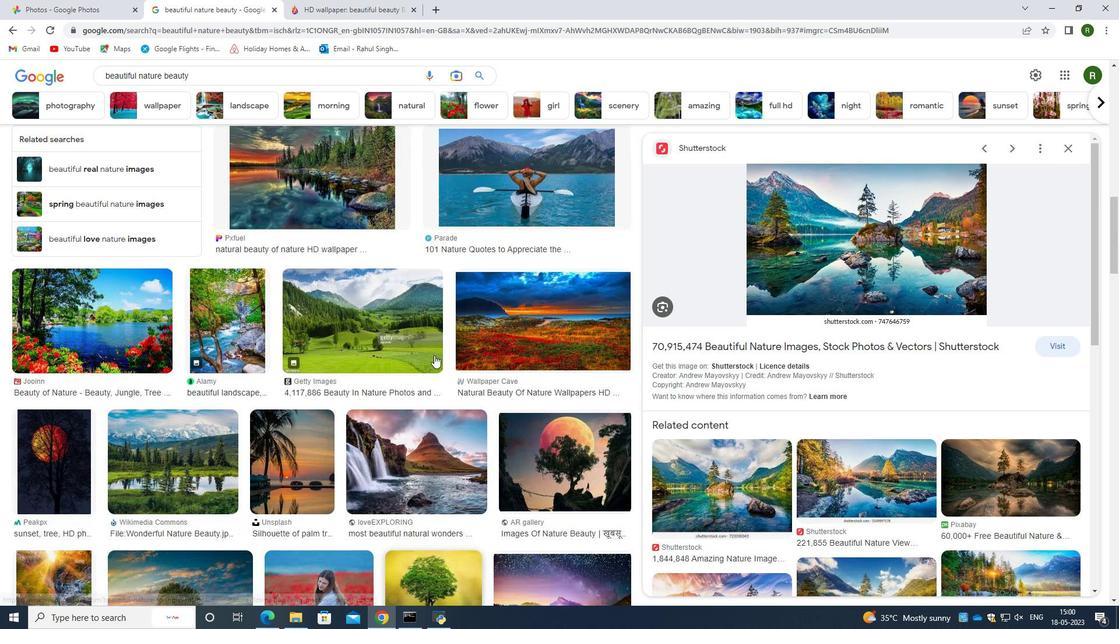 
Action: Mouse scrolled (434, 356) with delta (0, 0)
Screenshot: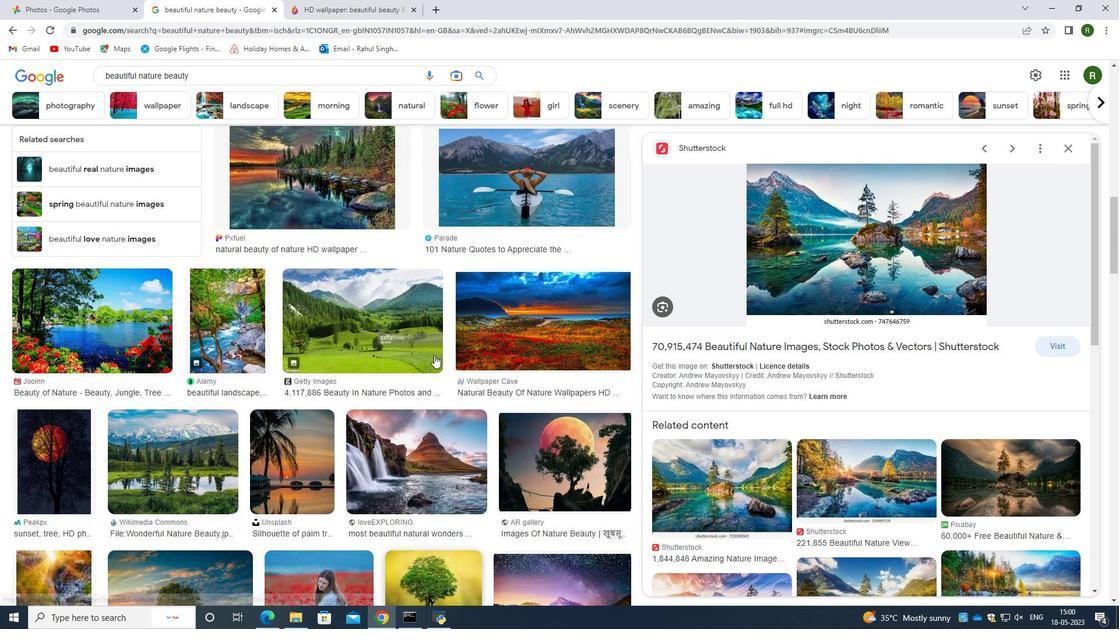 
Action: Mouse scrolled (434, 356) with delta (0, 0)
Screenshot: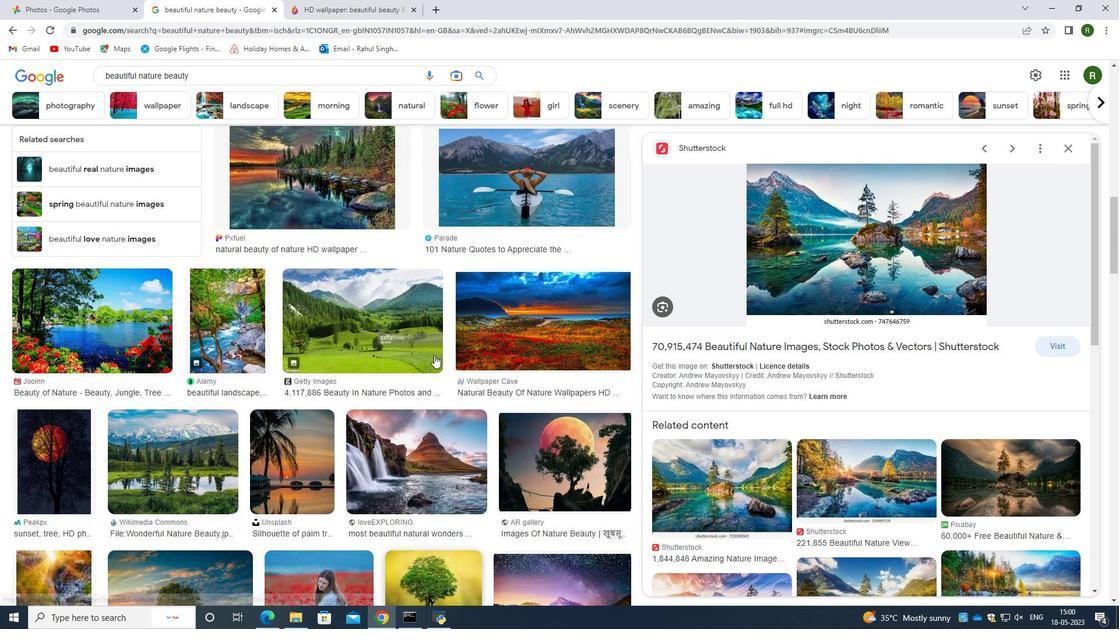
Action: Mouse scrolled (434, 356) with delta (0, 0)
Screenshot: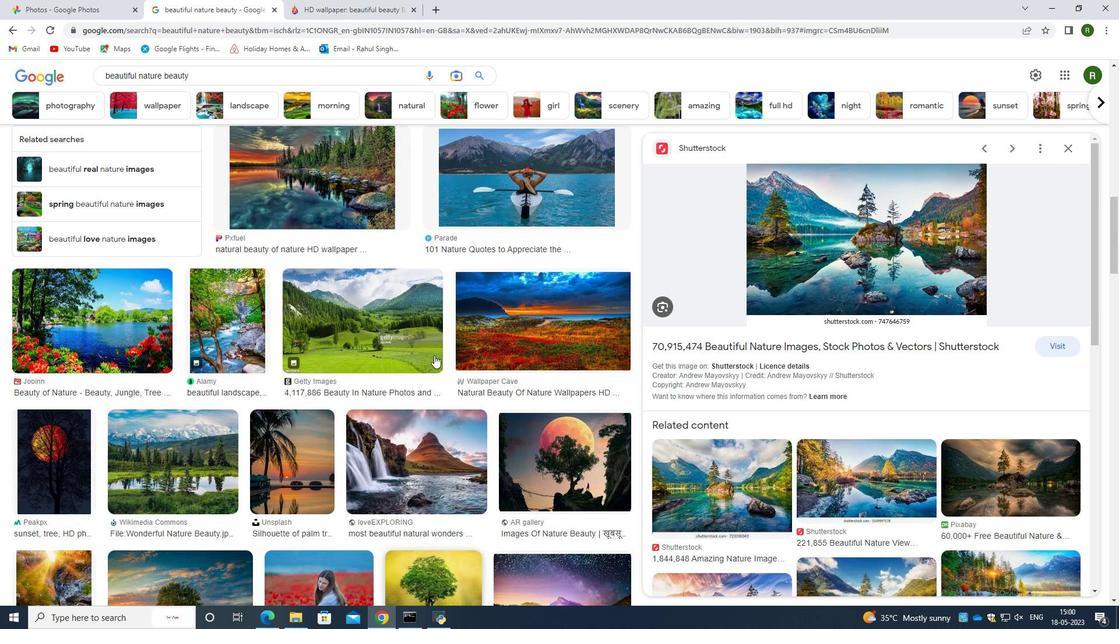 
Action: Mouse scrolled (434, 356) with delta (0, 0)
Screenshot: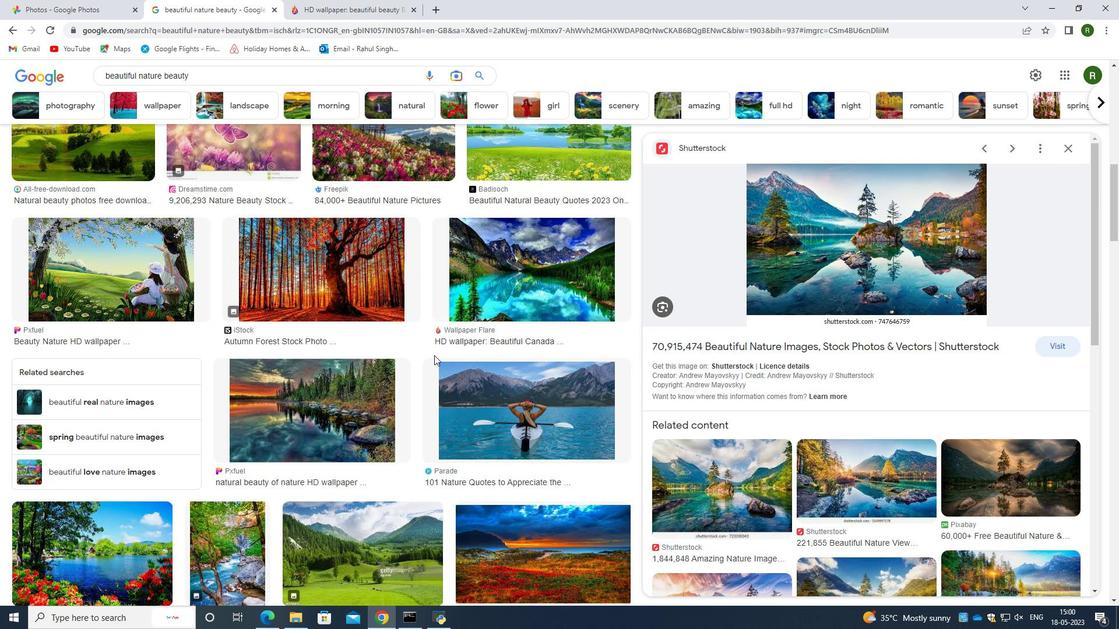 
Action: Mouse scrolled (434, 356) with delta (0, 0)
Screenshot: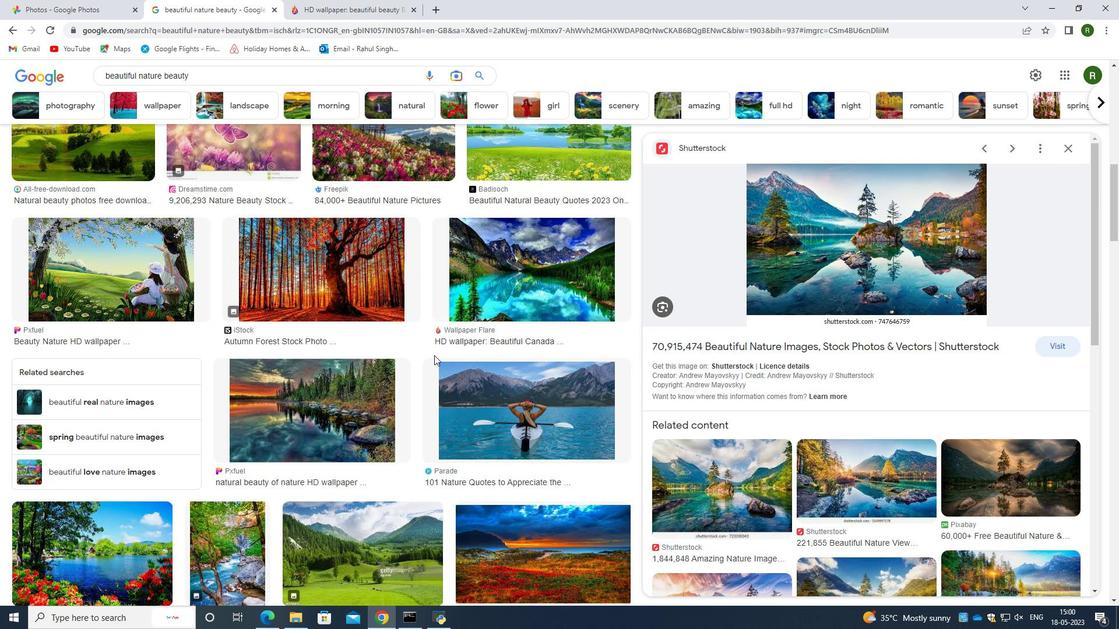 
Action: Mouse scrolled (434, 356) with delta (0, 0)
Screenshot: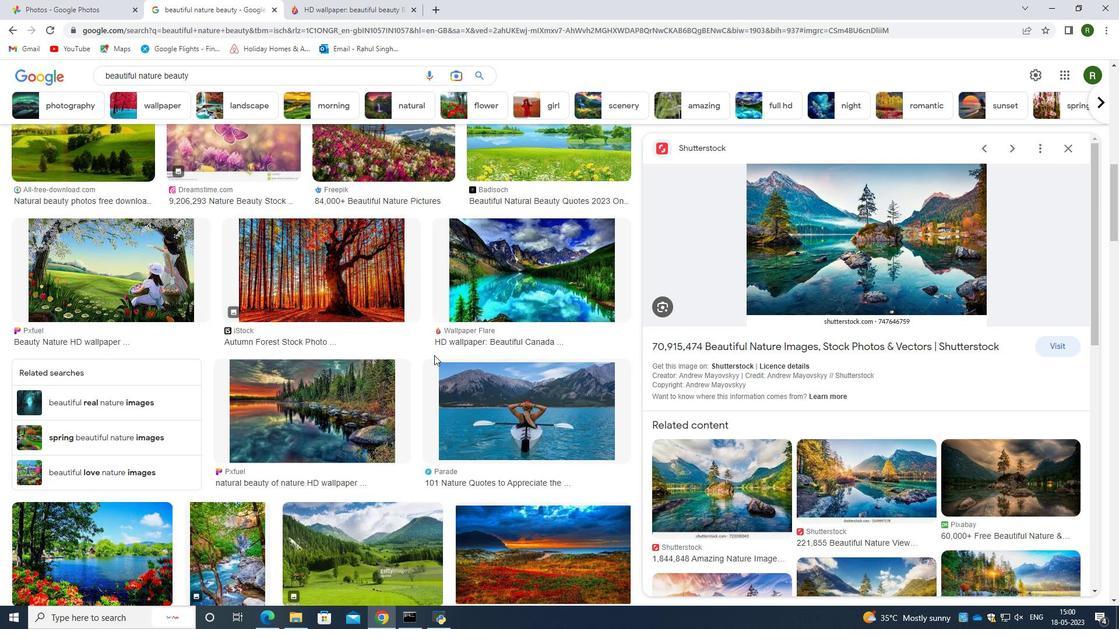 
Action: Mouse scrolled (434, 356) with delta (0, 0)
Screenshot: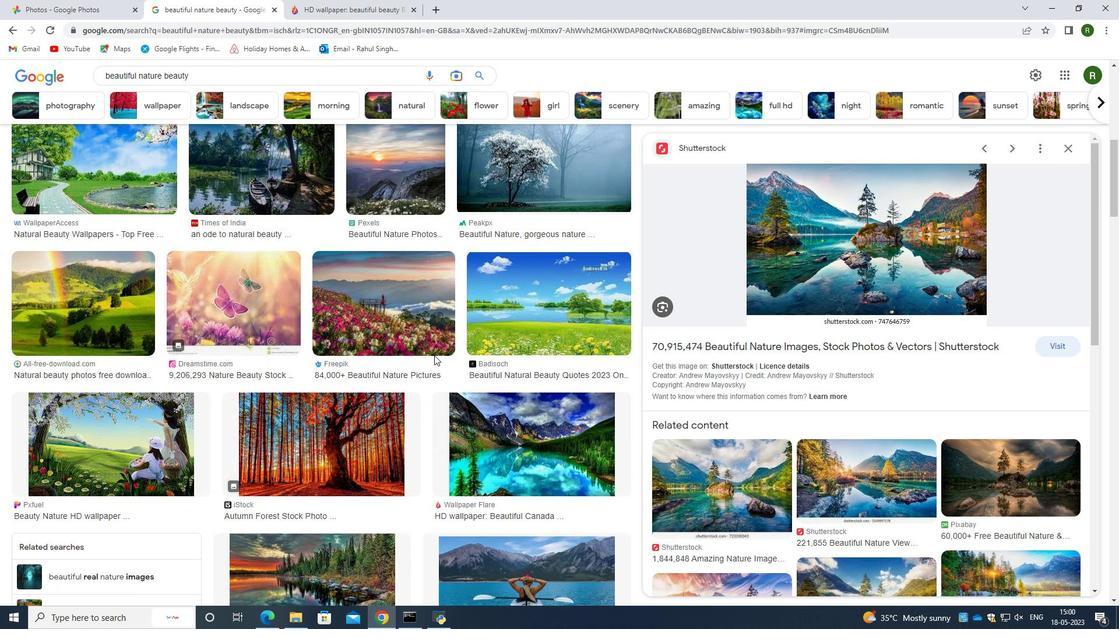
Action: Mouse scrolled (434, 356) with delta (0, 0)
Screenshot: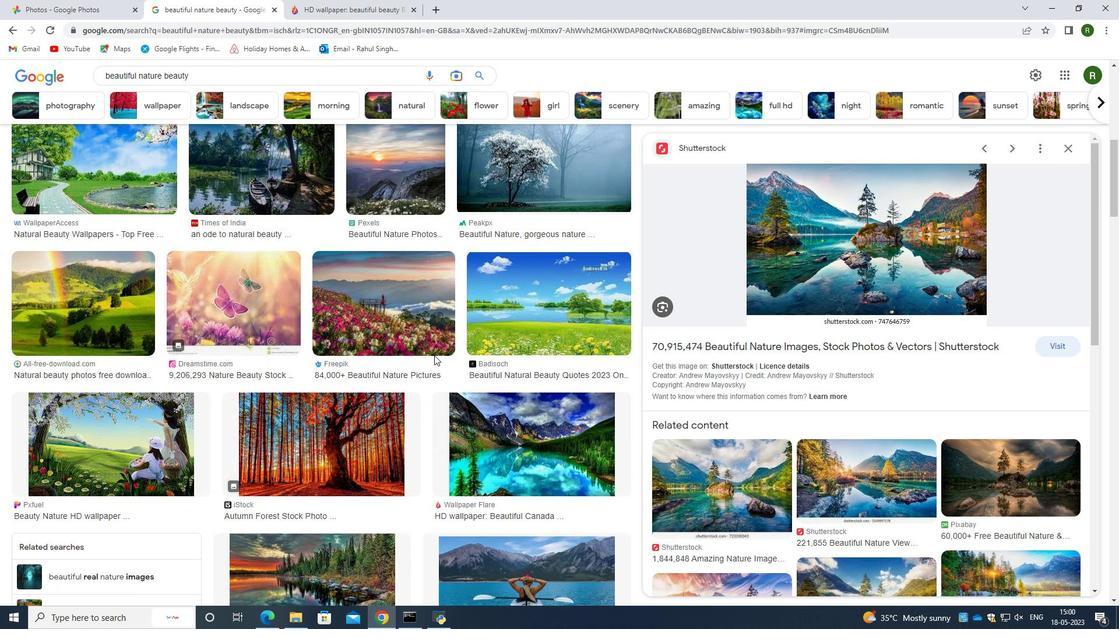 
Action: Mouse scrolled (434, 356) with delta (0, 0)
Screenshot: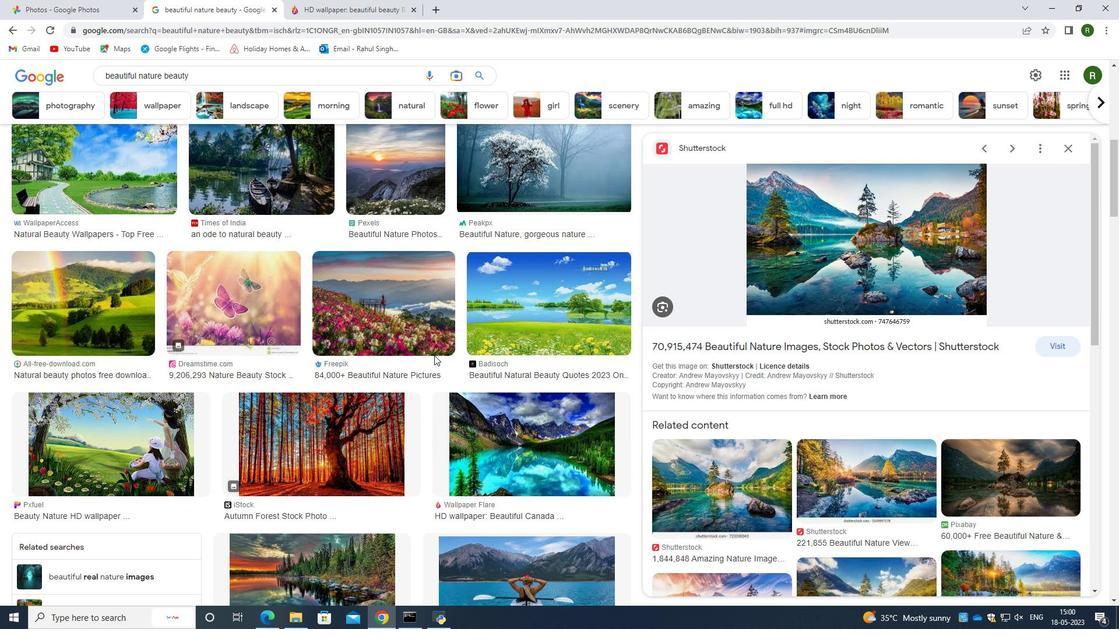 
Action: Mouse scrolled (434, 356) with delta (0, 0)
Screenshot: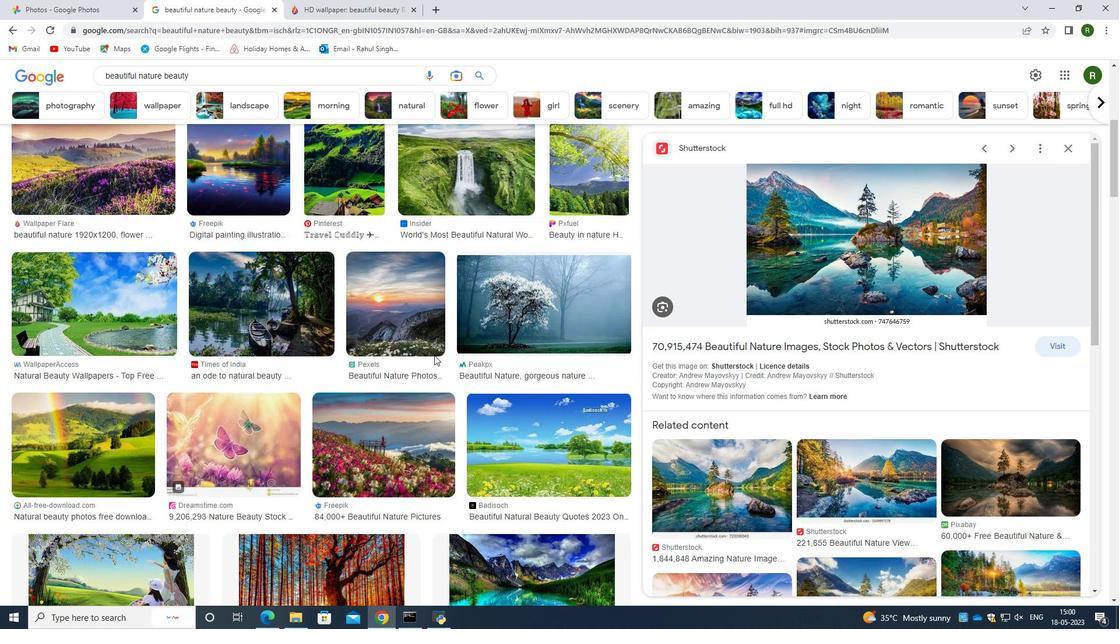 
Action: Mouse scrolled (434, 356) with delta (0, 0)
Screenshot: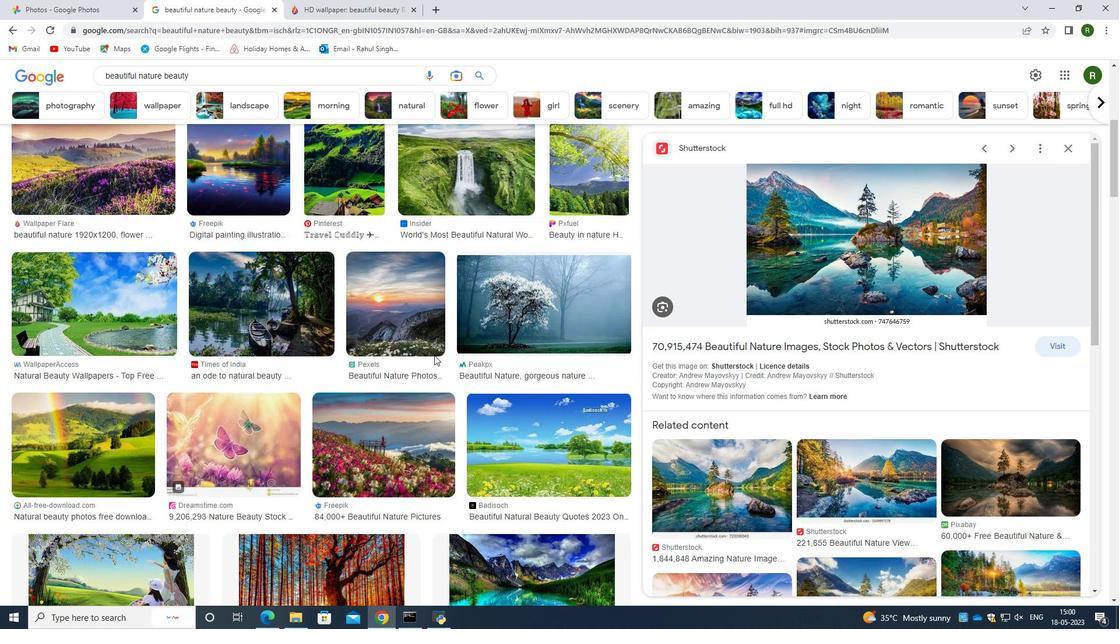 
Action: Mouse scrolled (434, 356) with delta (0, 0)
Screenshot: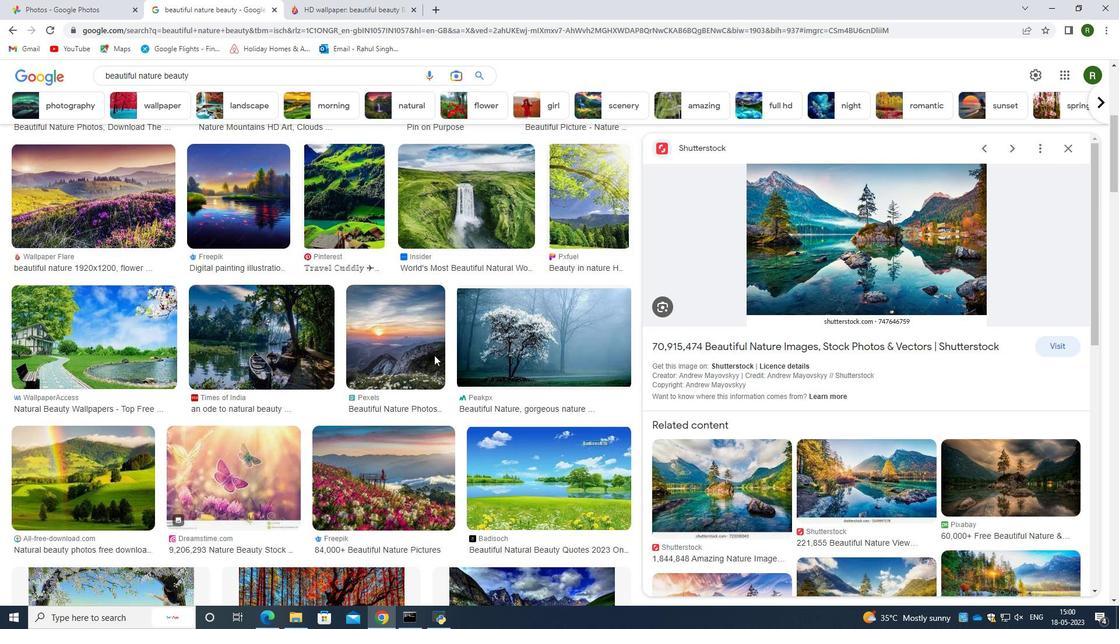 
Action: Mouse scrolled (434, 356) with delta (0, 0)
Screenshot: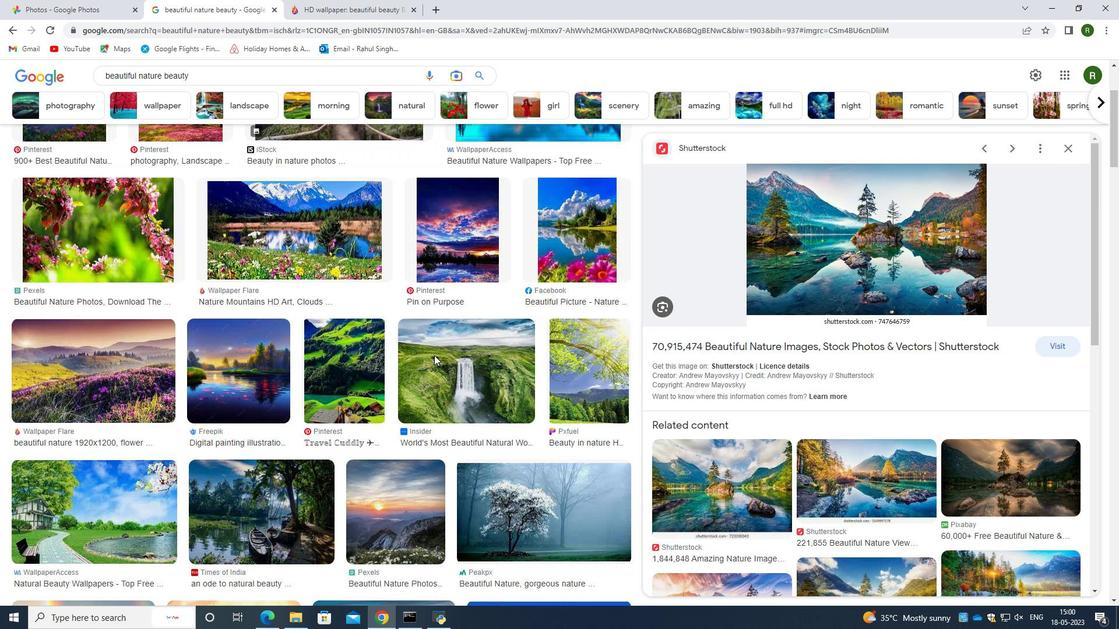 
Action: Mouse scrolled (434, 356) with delta (0, 0)
Screenshot: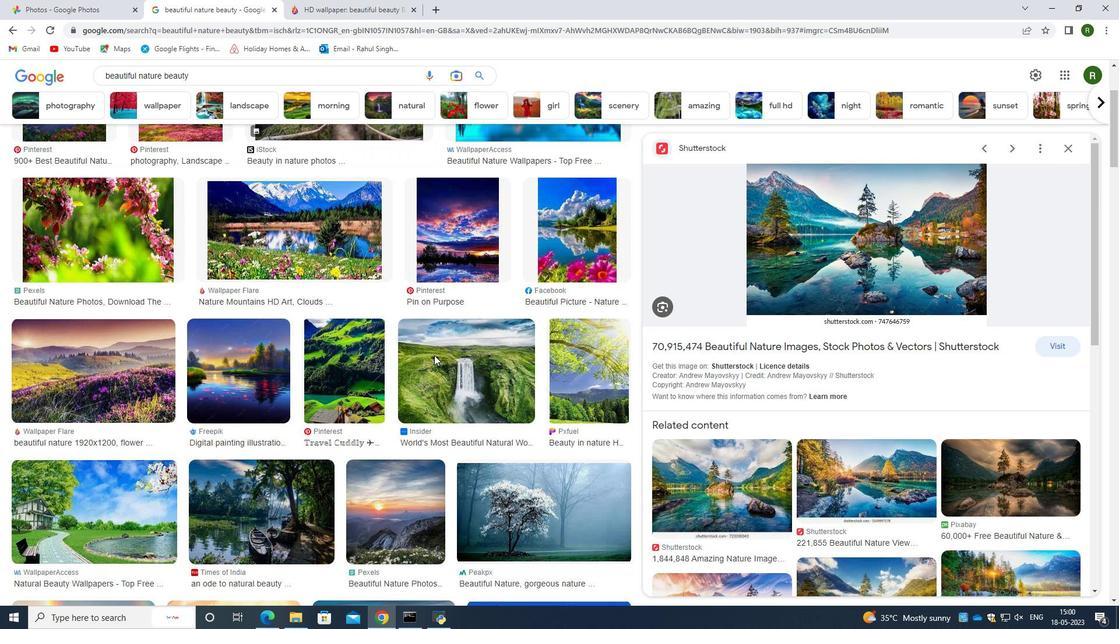 
Action: Mouse scrolled (434, 356) with delta (0, 0)
Screenshot: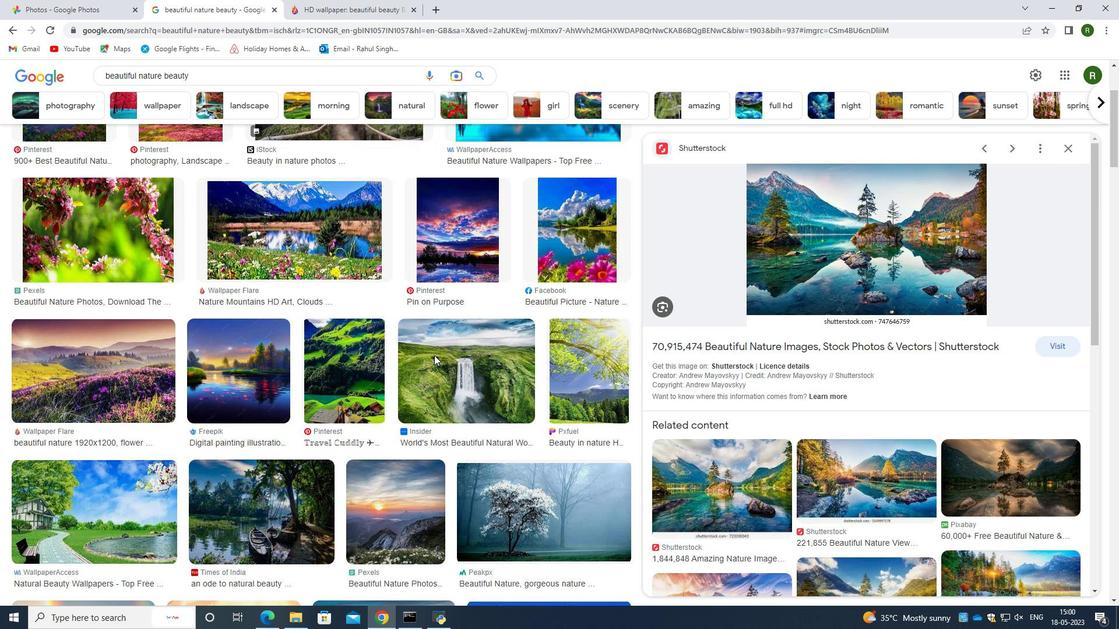 
Action: Mouse moved to (344, 163)
Screenshot: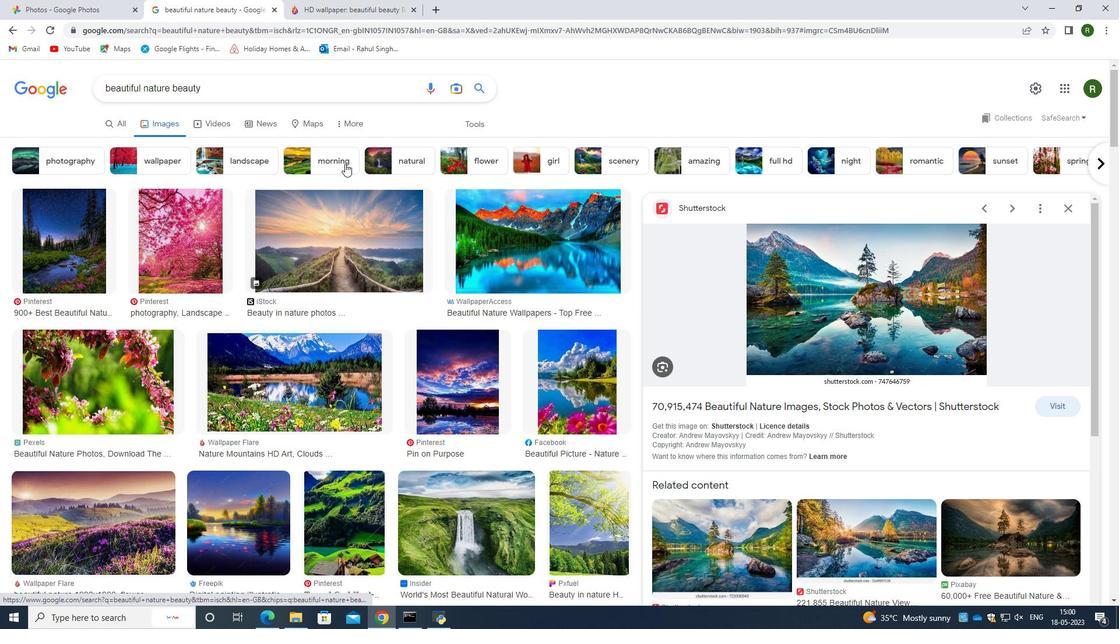 
Action: Mouse pressed left at (344, 163)
Screenshot: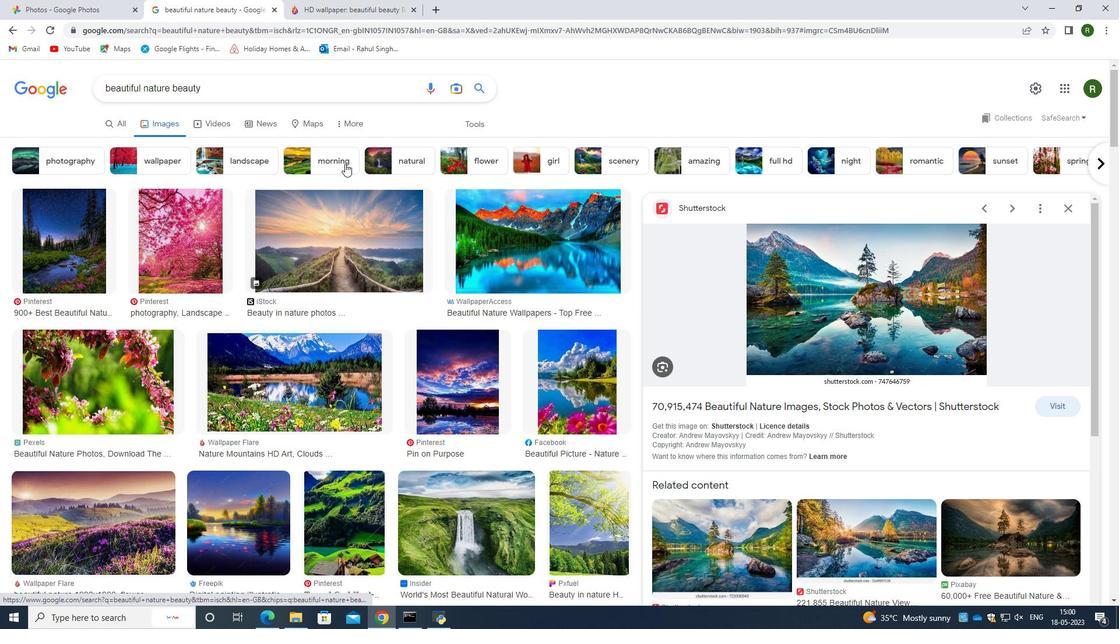 
Action: Mouse moved to (575, 297)
Screenshot: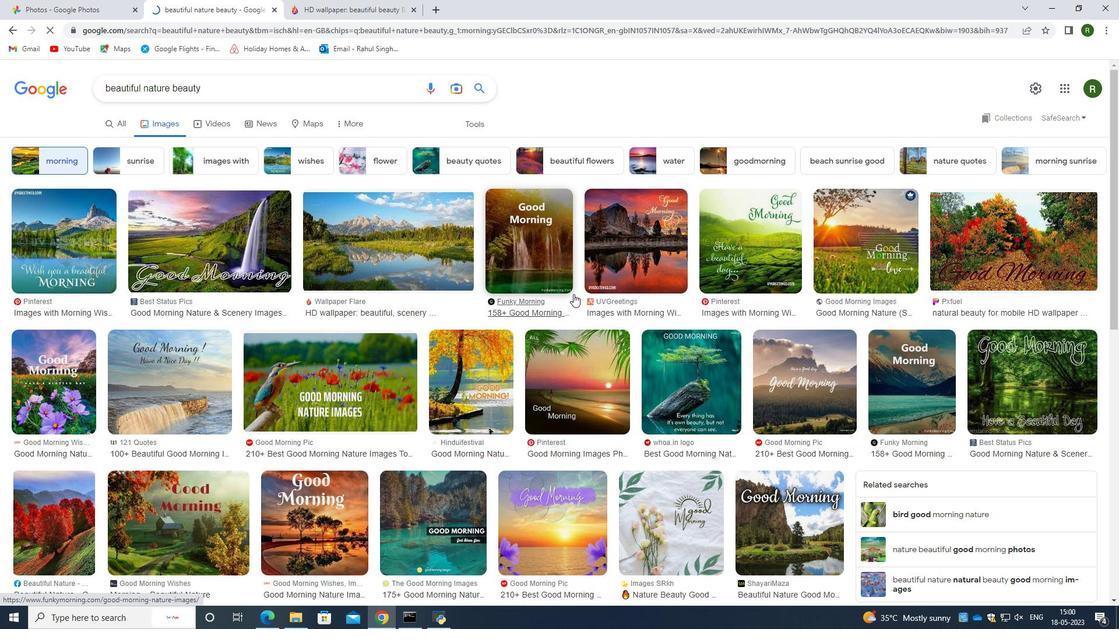 
Action: Mouse scrolled (575, 296) with delta (0, 0)
Screenshot: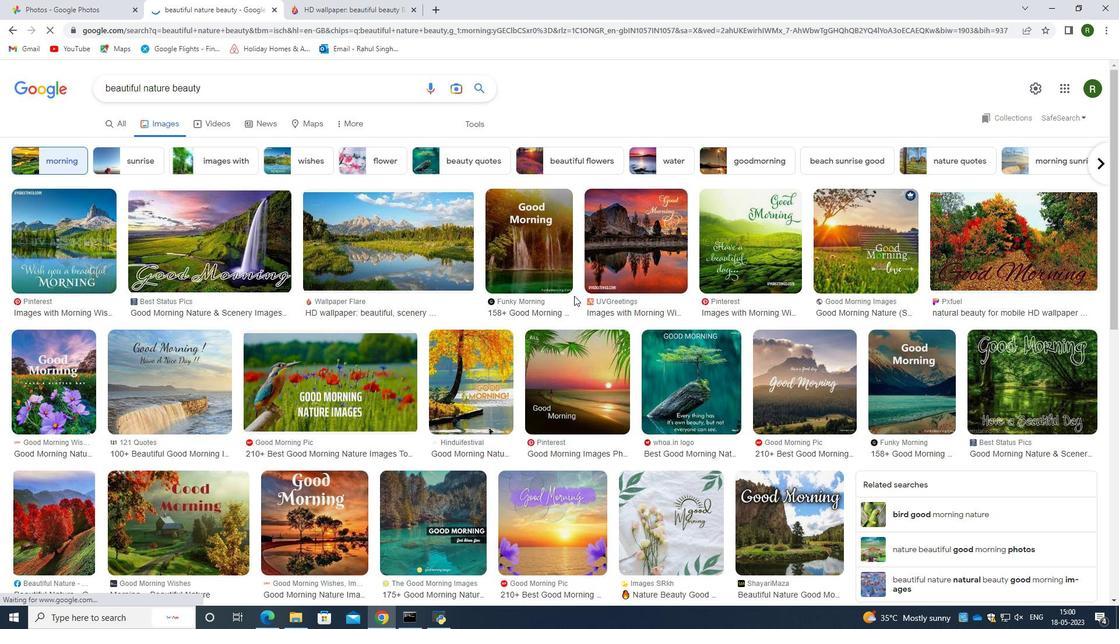 
Action: Mouse moved to (575, 298)
Screenshot: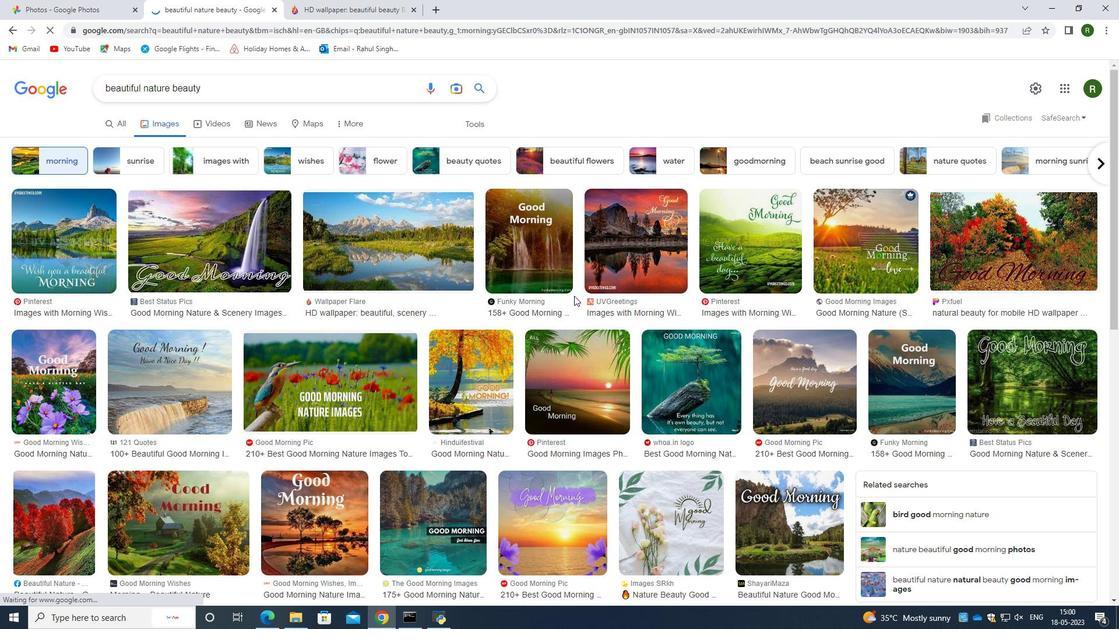 
Action: Mouse scrolled (575, 298) with delta (0, 0)
Screenshot: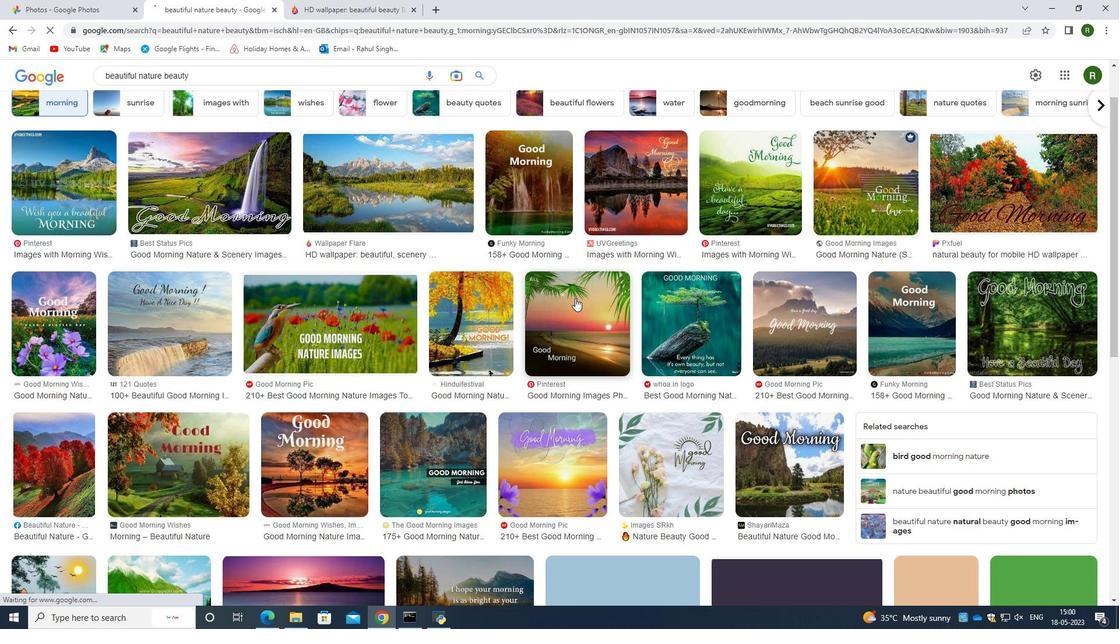 
Action: Mouse scrolled (575, 298) with delta (0, 0)
Screenshot: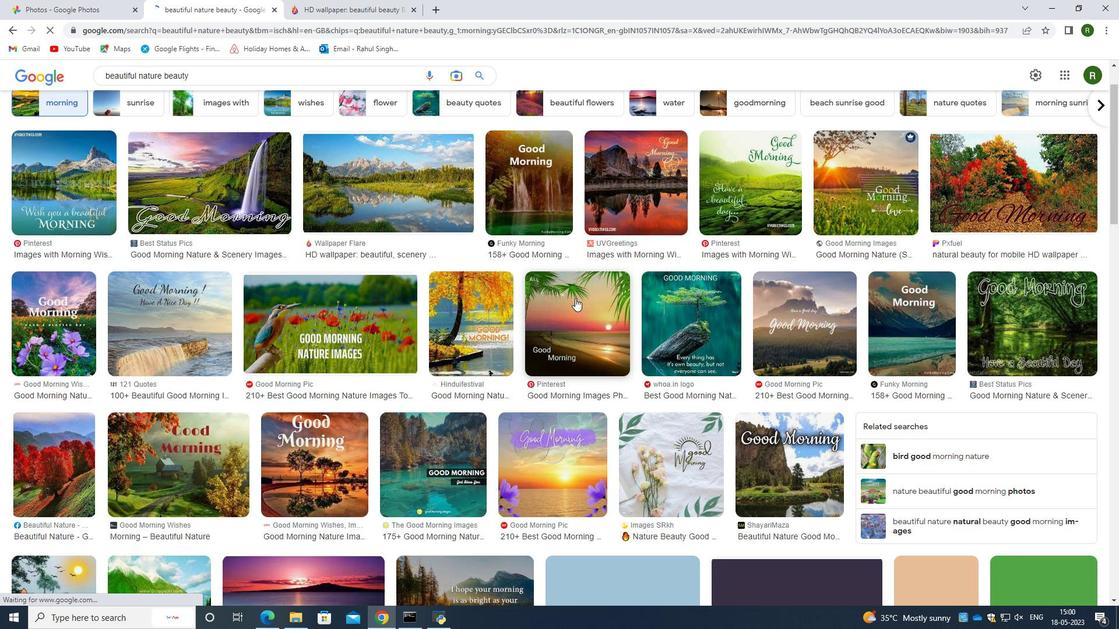 
Action: Mouse scrolled (575, 298) with delta (0, 0)
Screenshot: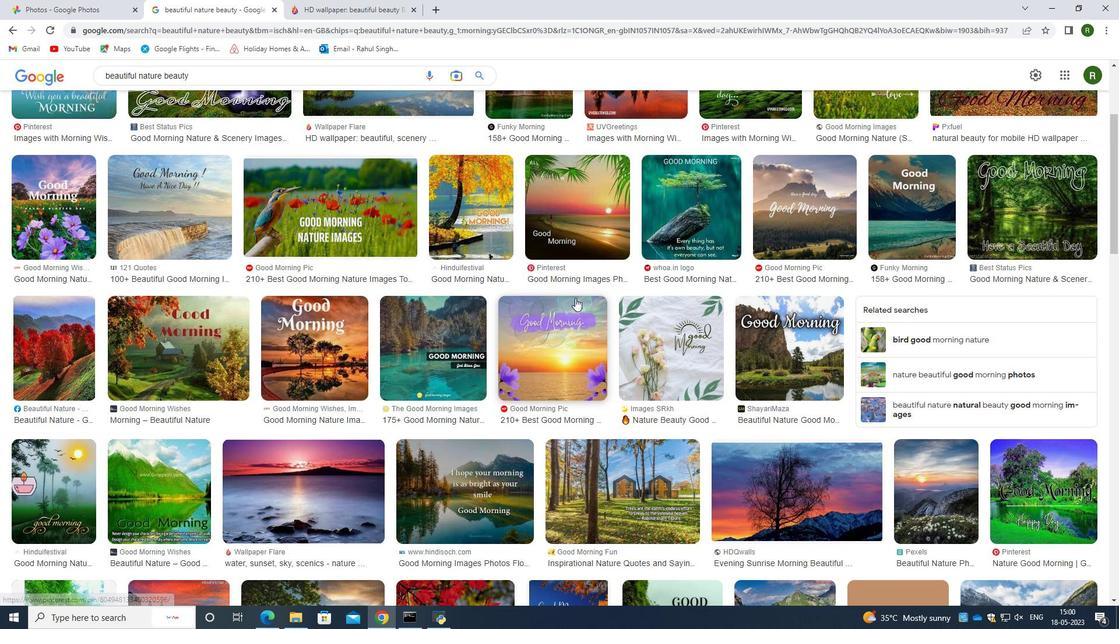 
Action: Mouse scrolled (575, 298) with delta (0, 0)
Screenshot: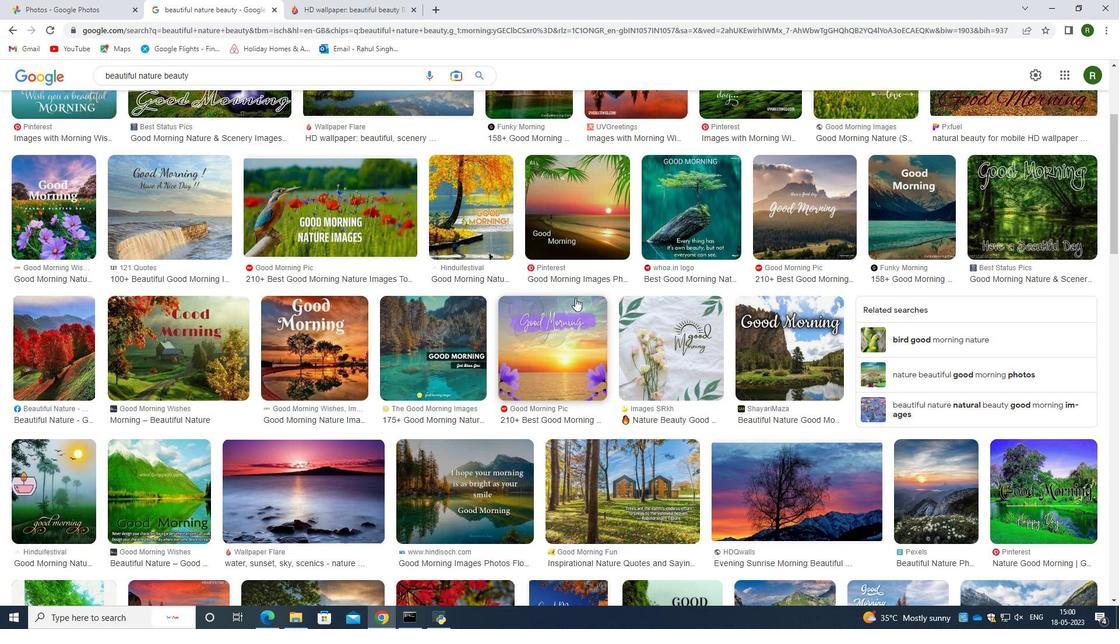 
Action: Mouse scrolled (575, 298) with delta (0, 0)
Screenshot: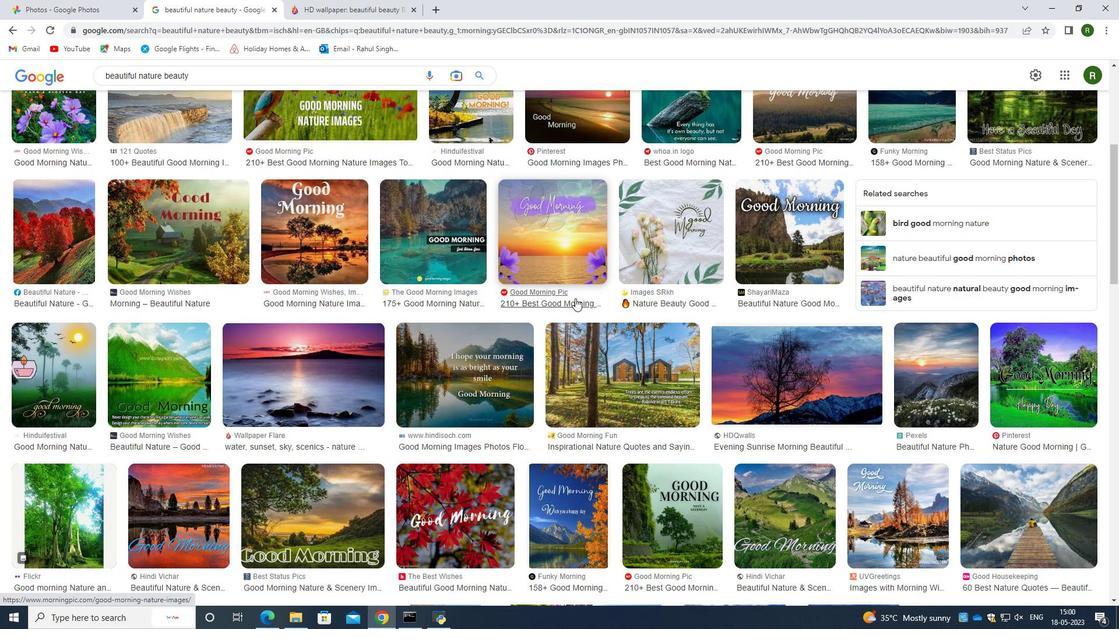 
Action: Mouse scrolled (575, 298) with delta (0, 0)
Screenshot: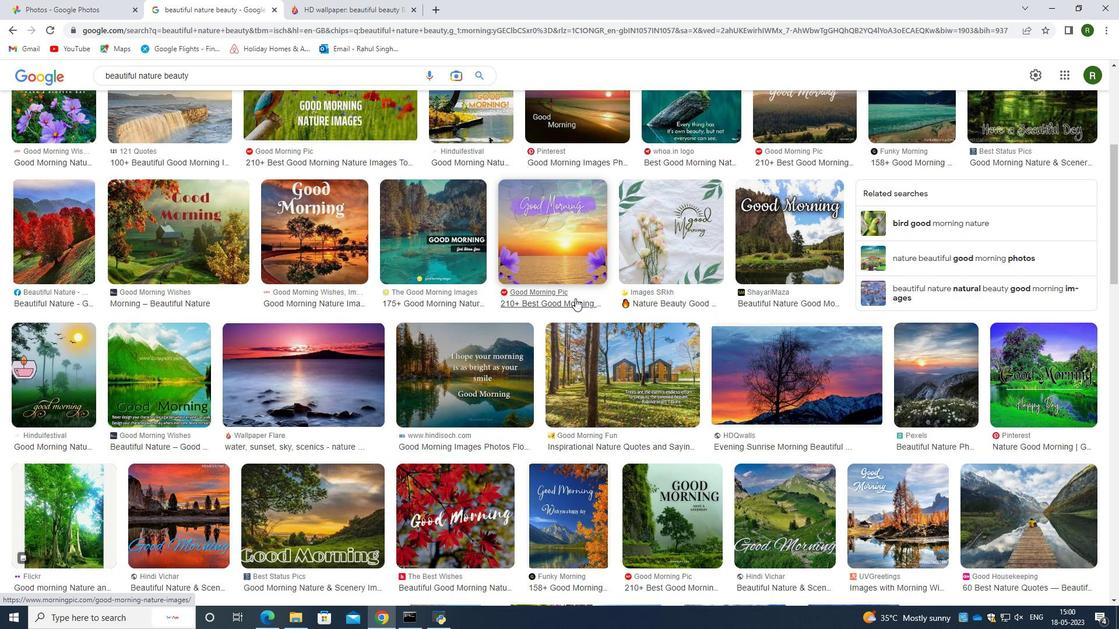 
Action: Mouse scrolled (575, 299) with delta (0, 0)
Screenshot: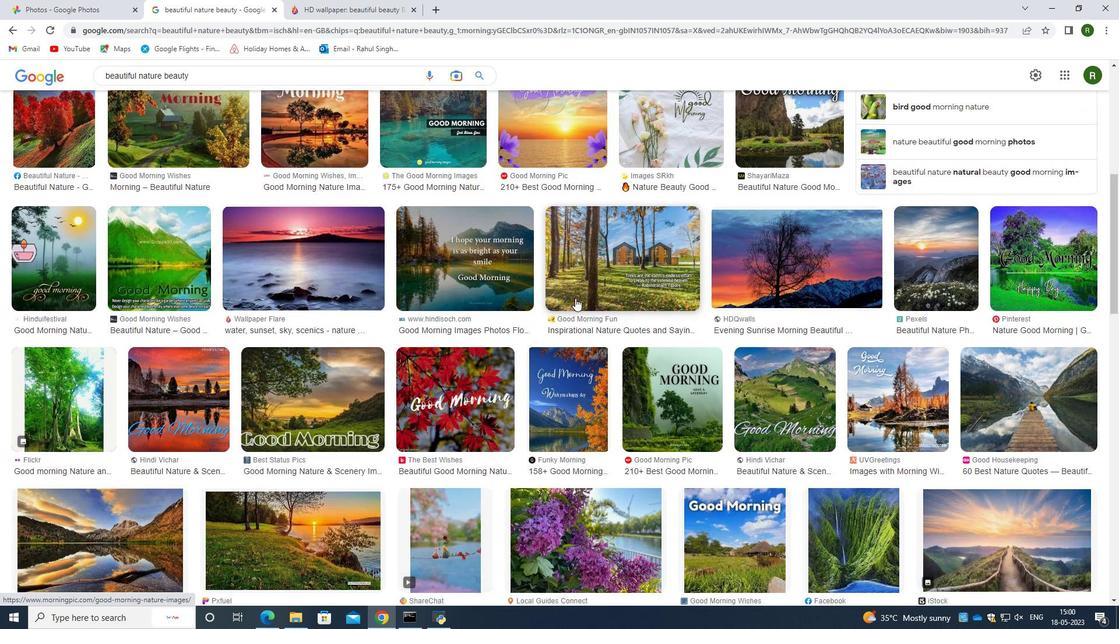 
Action: Mouse scrolled (575, 299) with delta (0, 0)
Screenshot: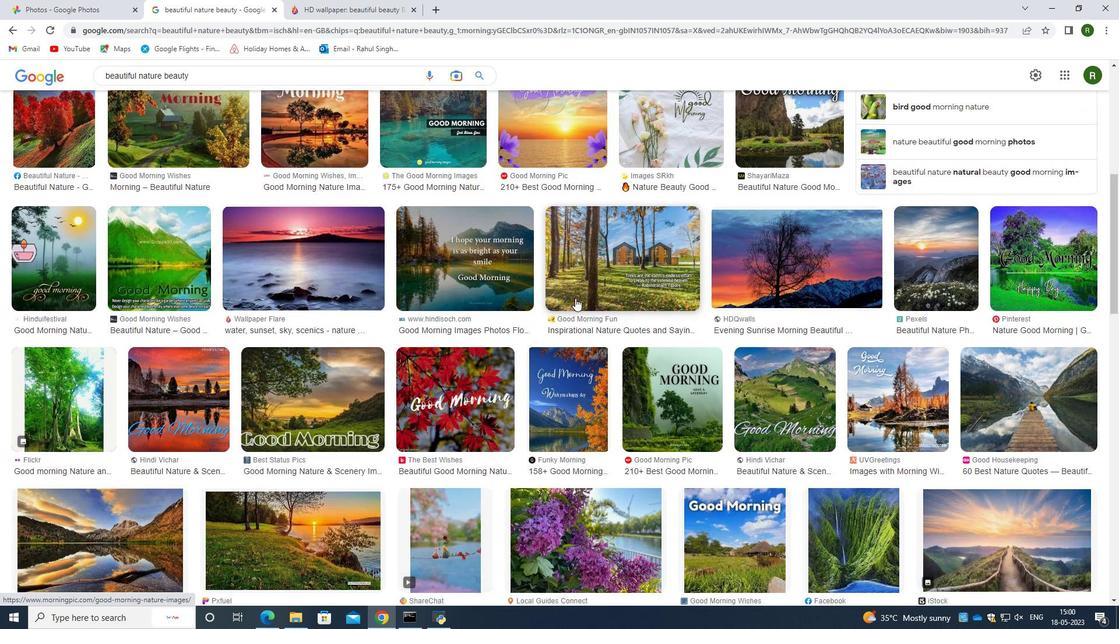 
Action: Mouse scrolled (575, 299) with delta (0, 0)
Screenshot: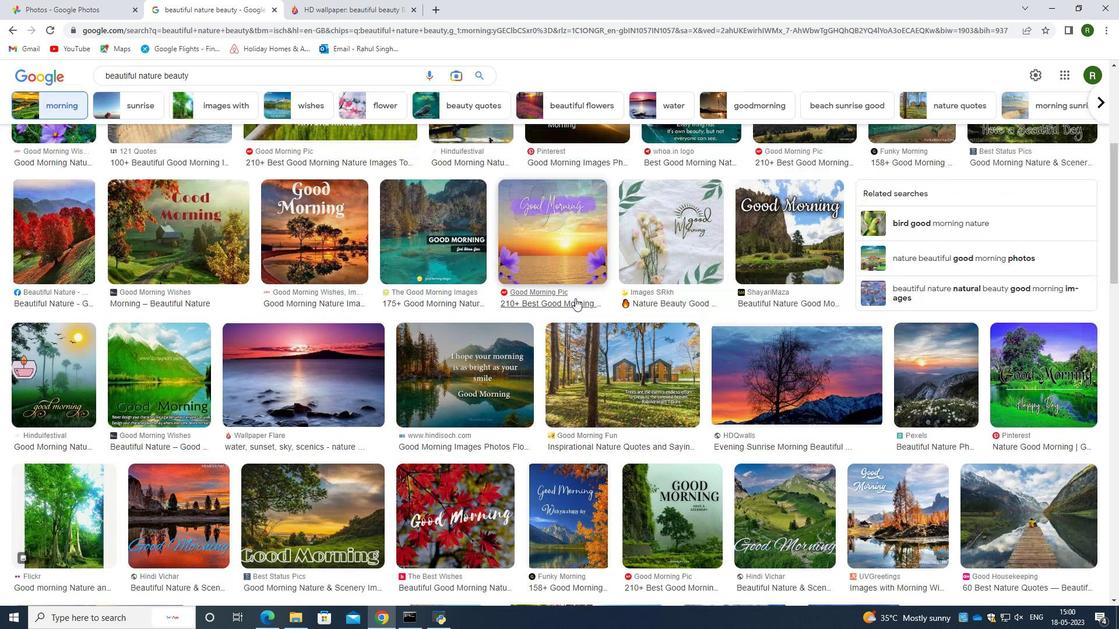 
Action: Mouse scrolled (575, 299) with delta (0, 0)
Screenshot: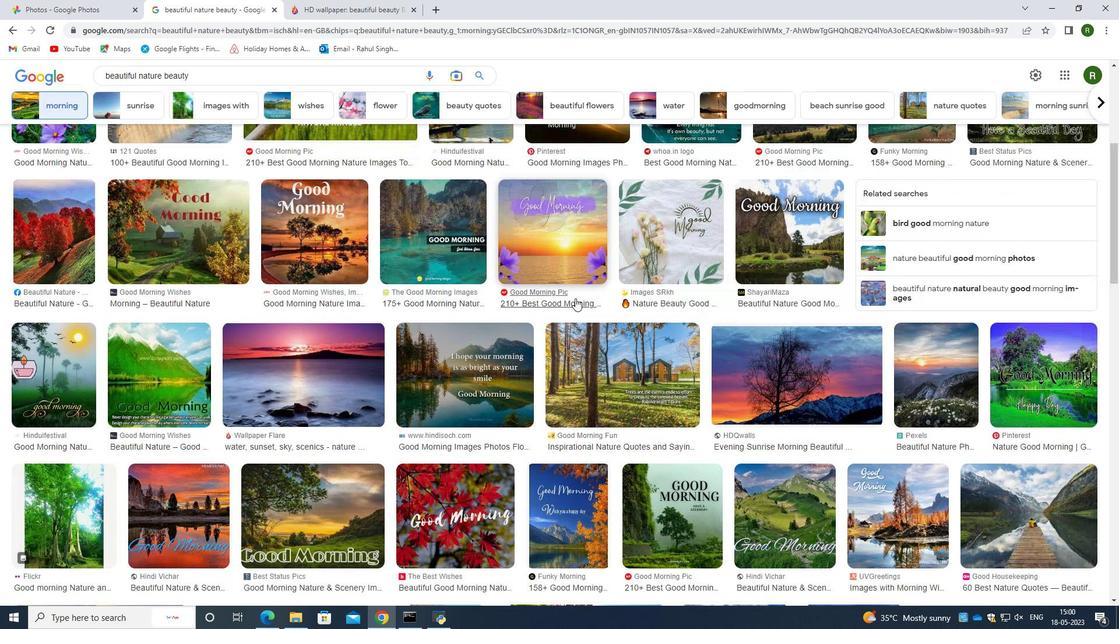 
Action: Mouse scrolled (575, 299) with delta (0, 0)
Screenshot: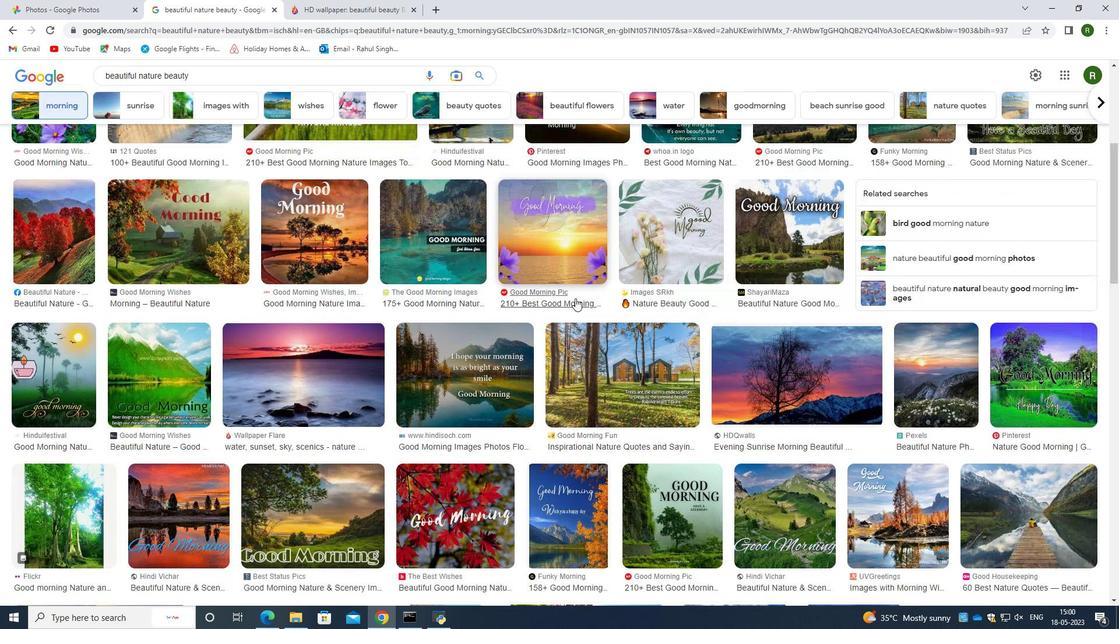 
Action: Mouse scrolled (575, 299) with delta (0, 0)
Screenshot: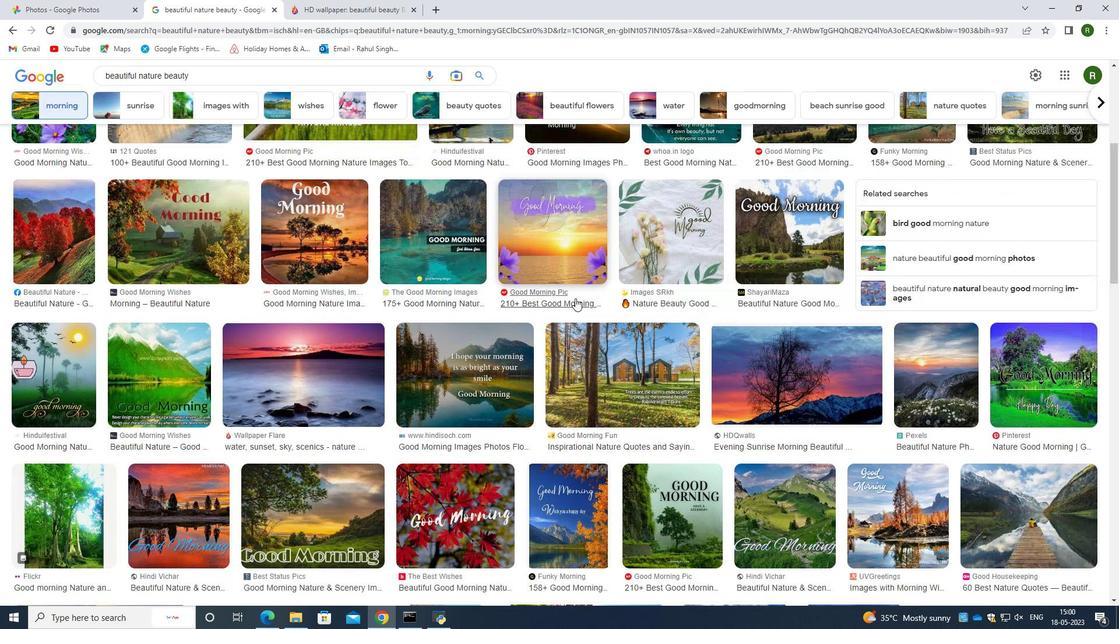 
Action: Mouse scrolled (575, 299) with delta (0, 0)
Screenshot: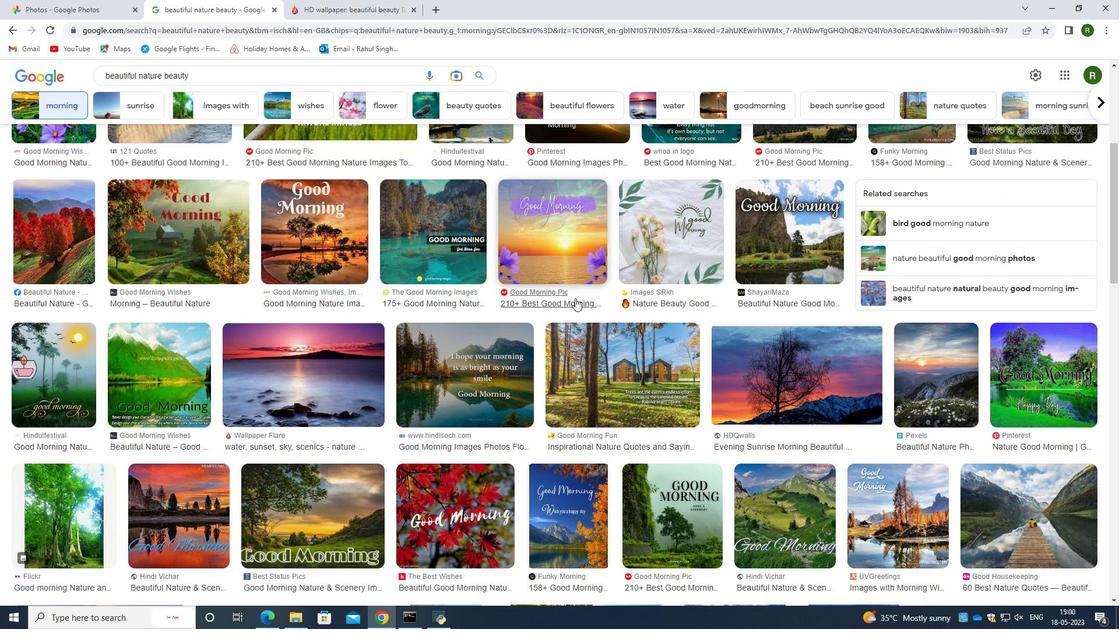 
Action: Mouse moved to (750, 159)
Screenshot: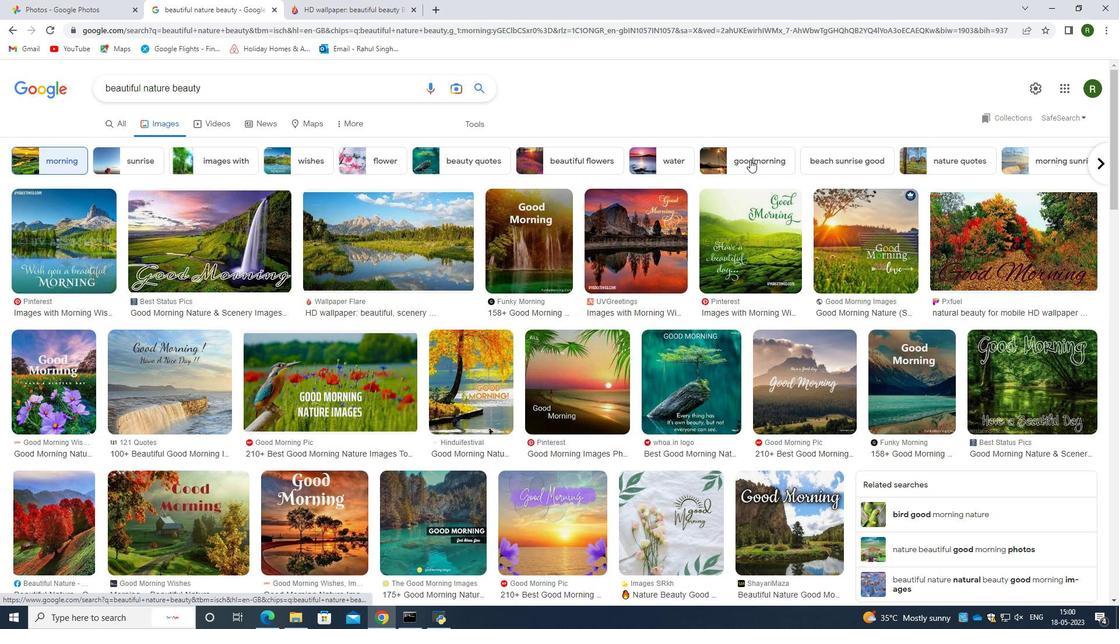 
Action: Mouse pressed left at (750, 159)
Screenshot: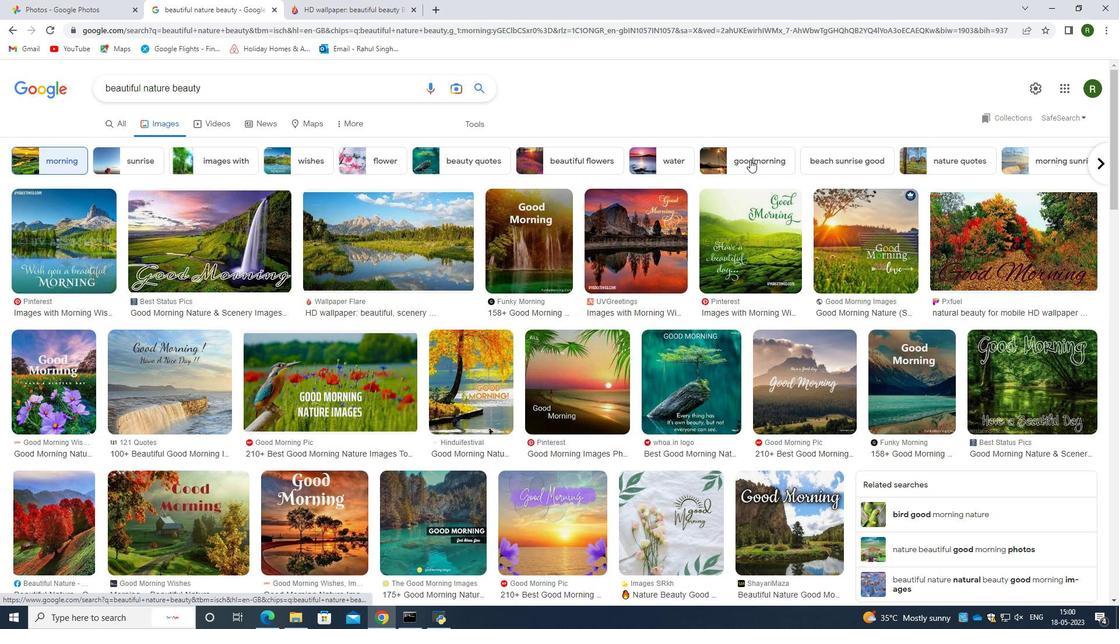 
Action: Mouse moved to (1092, 160)
Screenshot: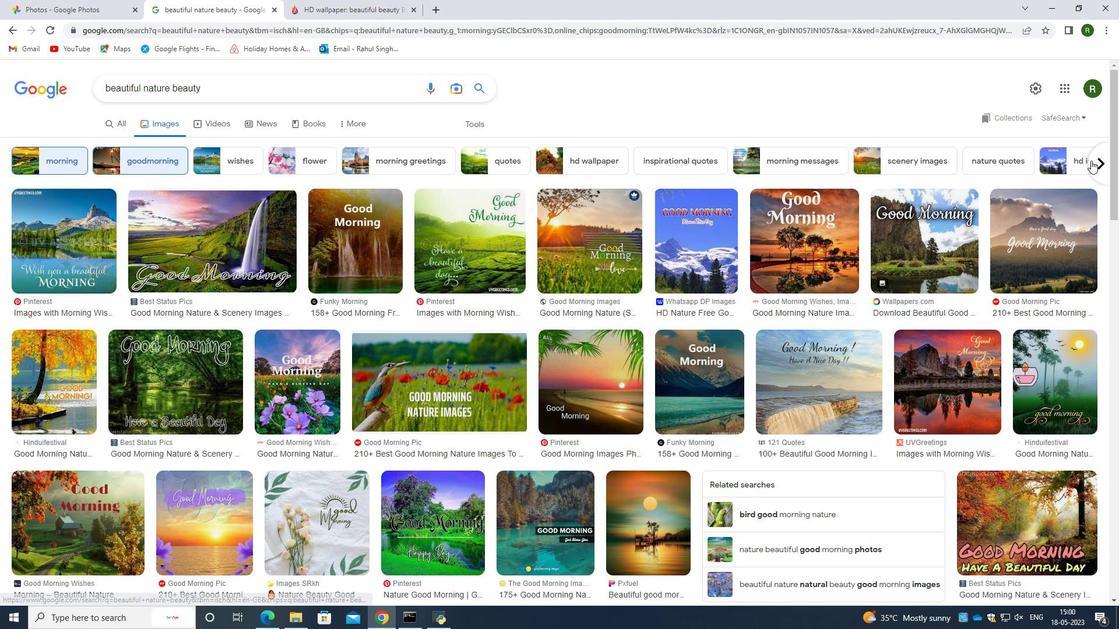 
Action: Mouse pressed left at (1092, 160)
Screenshot: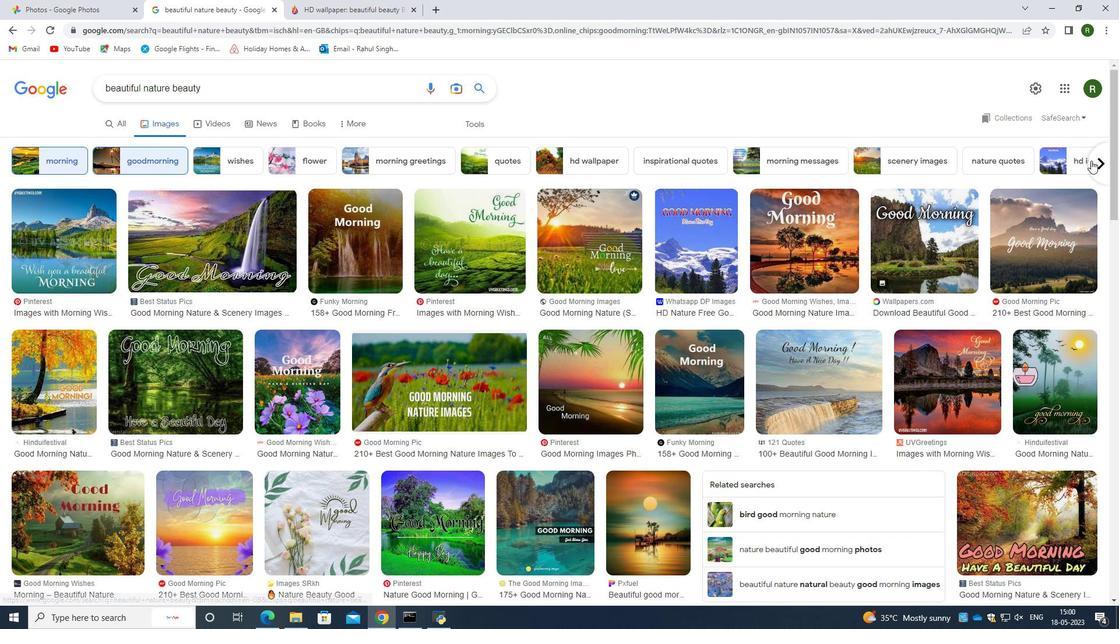 
Action: Mouse moved to (611, 163)
Screenshot: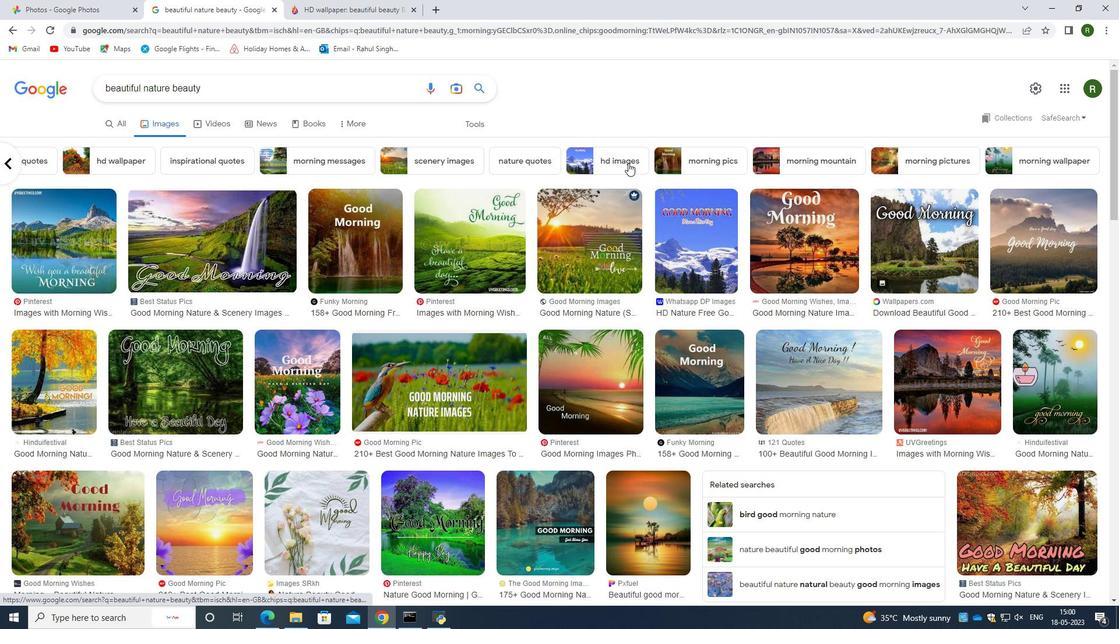 
Action: Mouse pressed left at (611, 163)
Screenshot: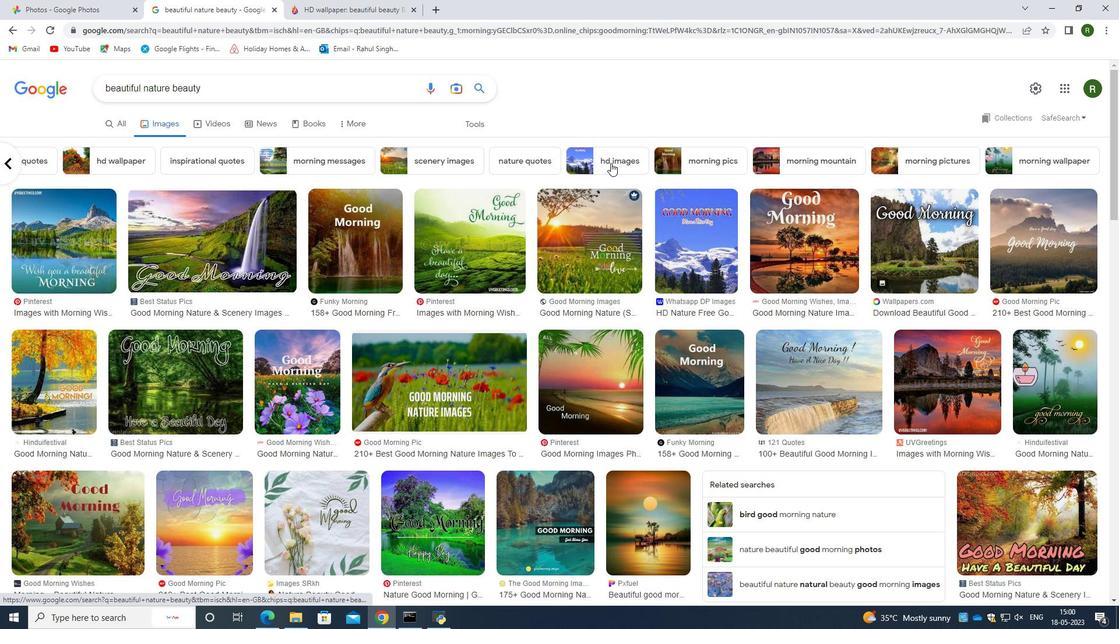 
Action: Mouse moved to (425, 303)
Screenshot: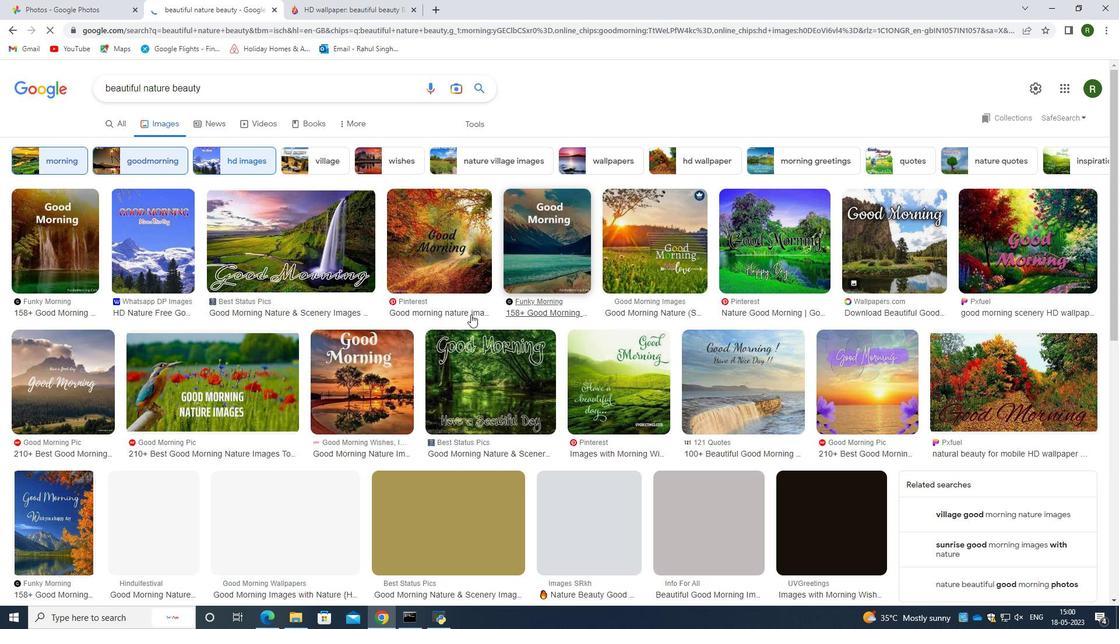 
Action: Mouse scrolled (425, 302) with delta (0, 0)
Screenshot: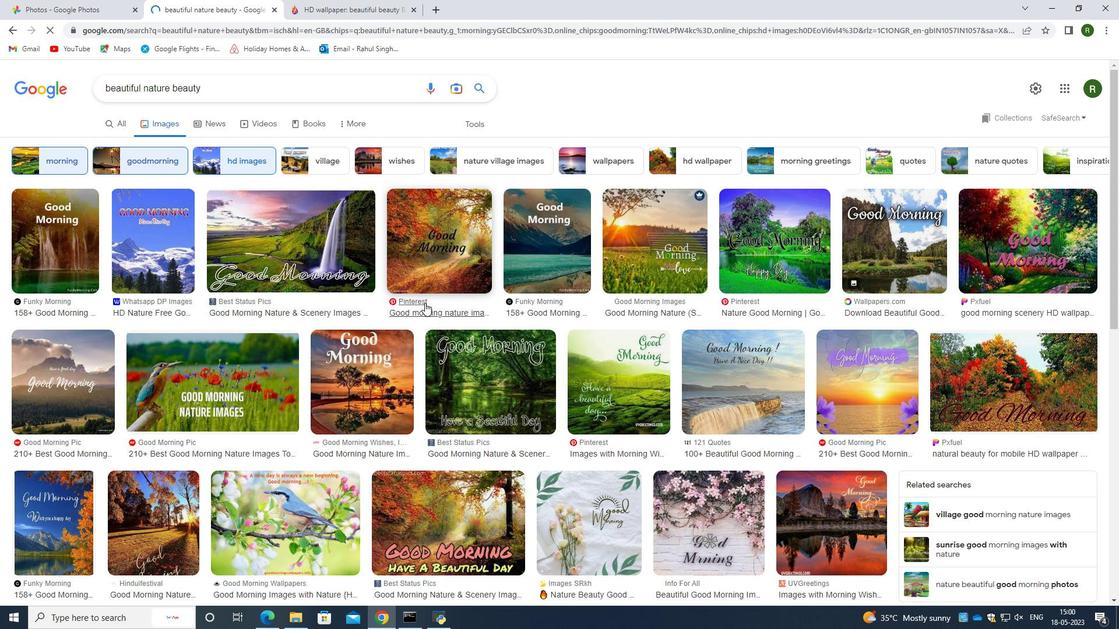 
Action: Mouse scrolled (425, 302) with delta (0, 0)
Screenshot: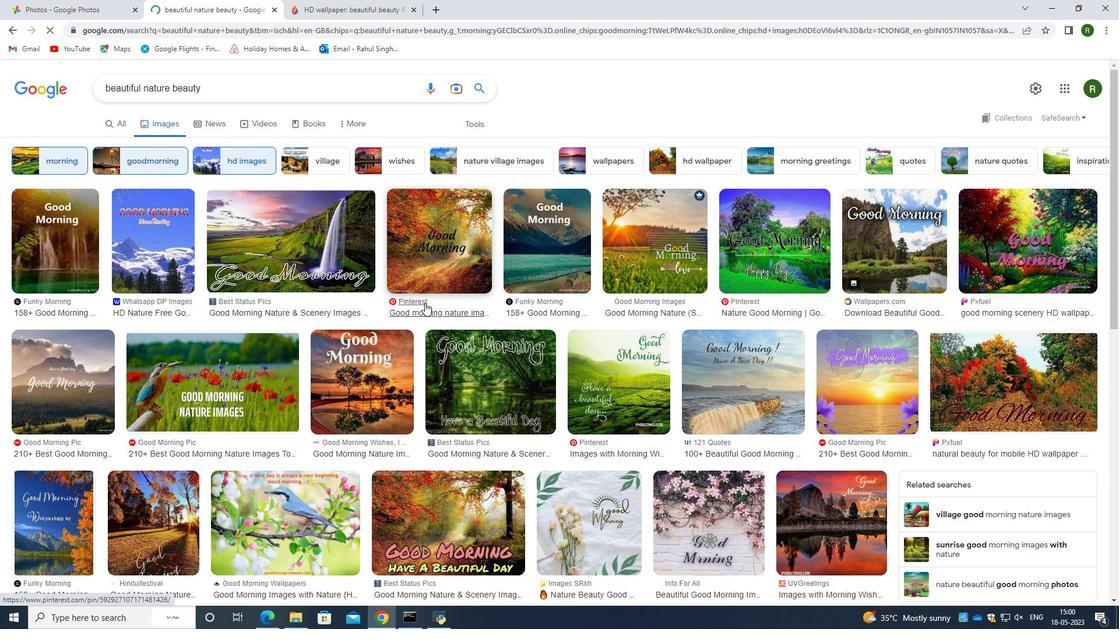 
Action: Mouse scrolled (425, 302) with delta (0, 0)
Screenshot: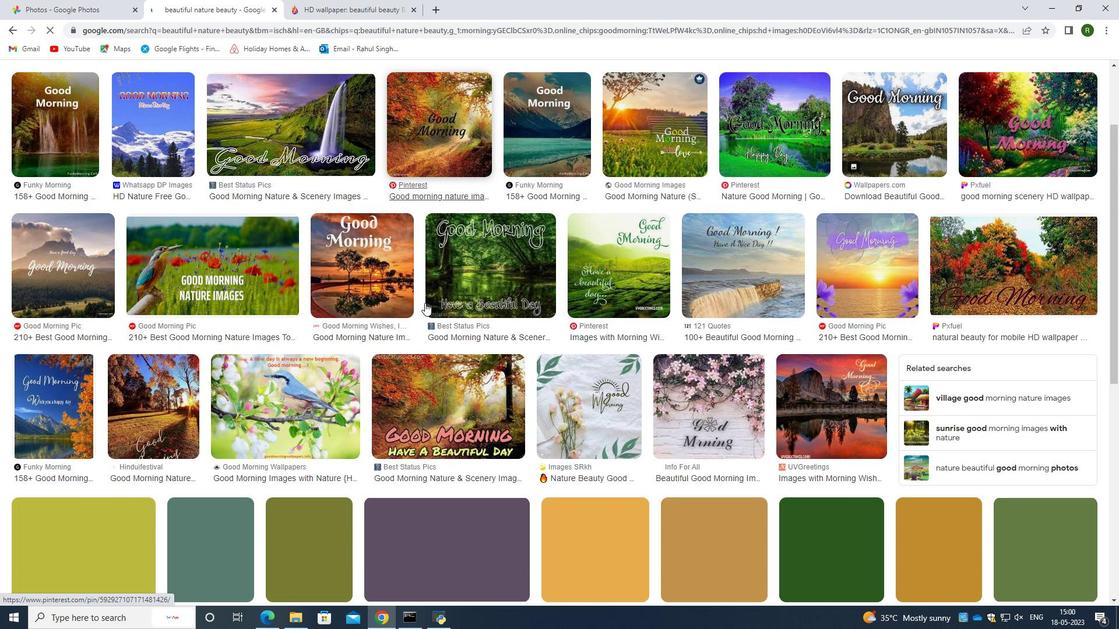 
Action: Mouse moved to (423, 281)
Screenshot: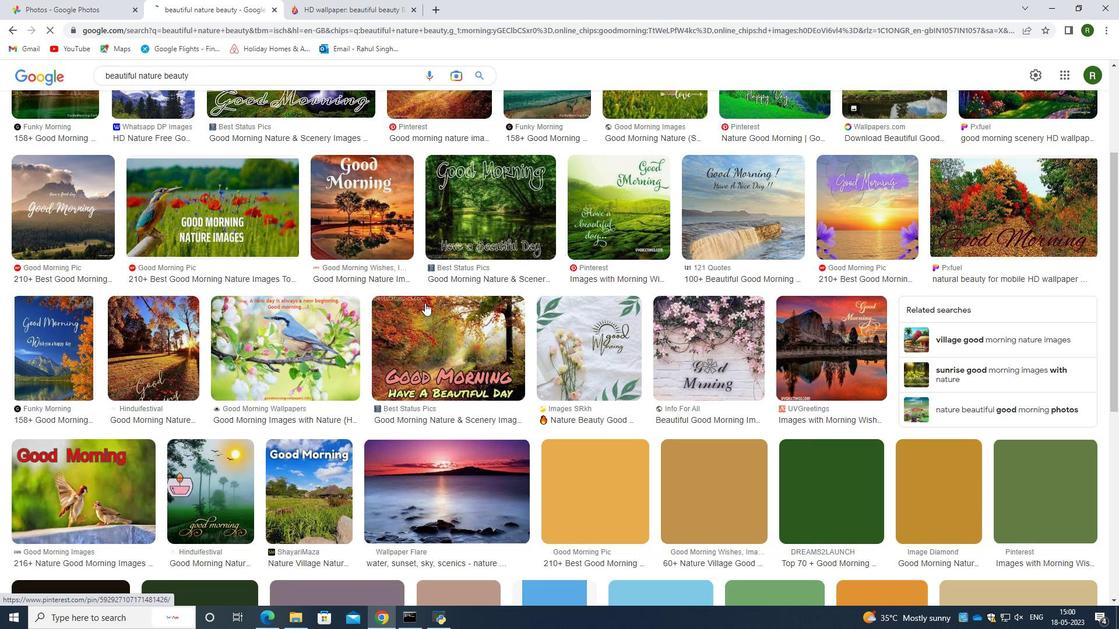 
Action: Mouse scrolled (423, 280) with delta (0, 0)
Screenshot: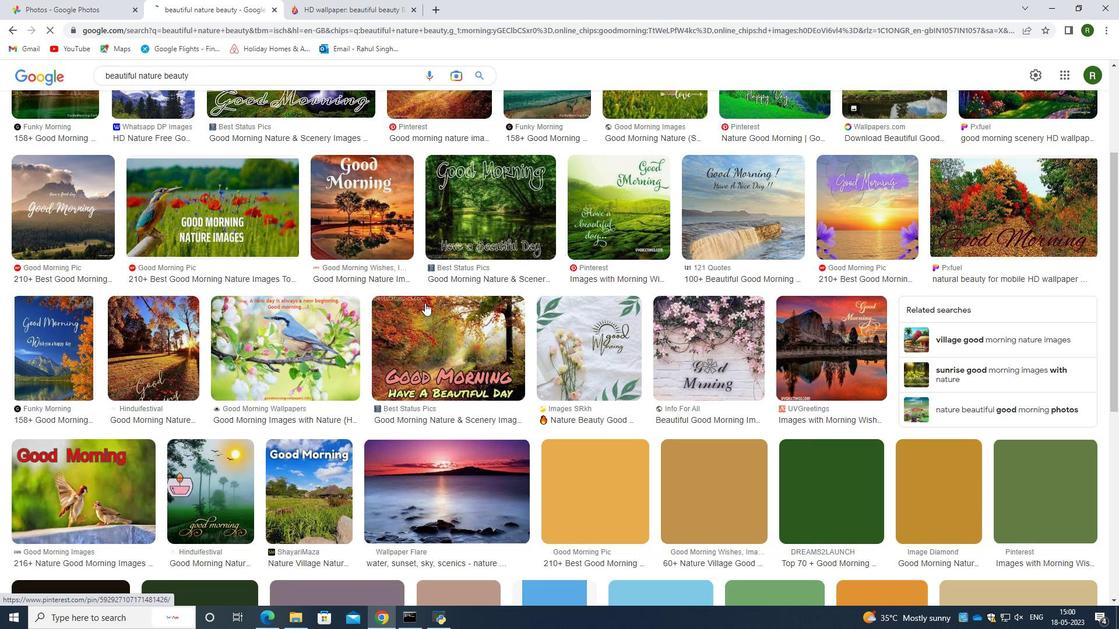 
Action: Mouse moved to (418, 263)
Screenshot: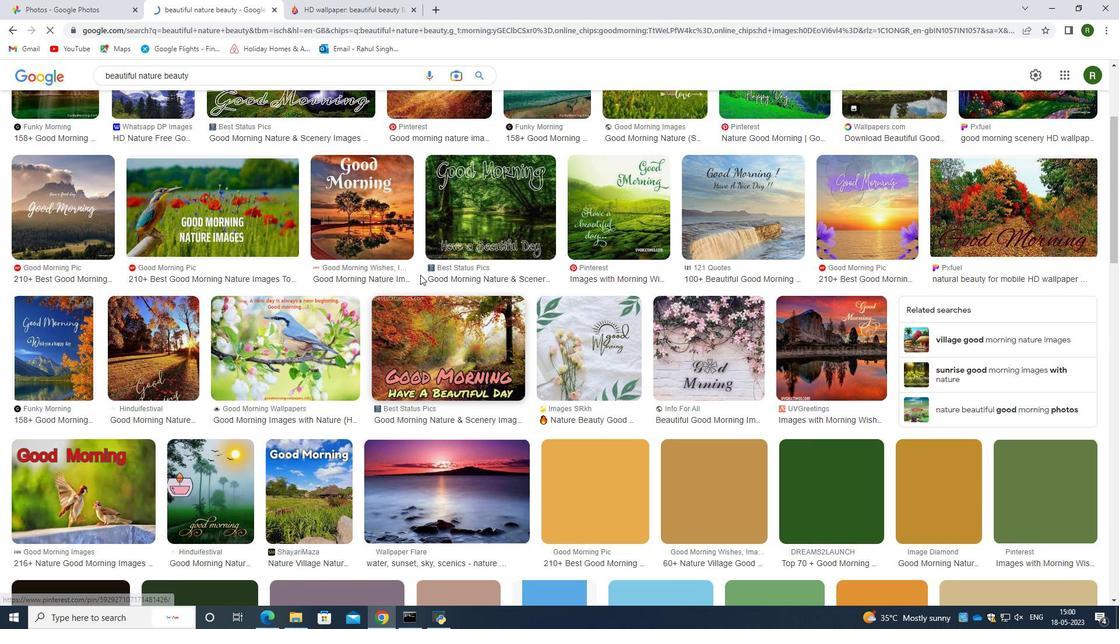 
Action: Mouse scrolled (418, 263) with delta (0, 0)
Screenshot: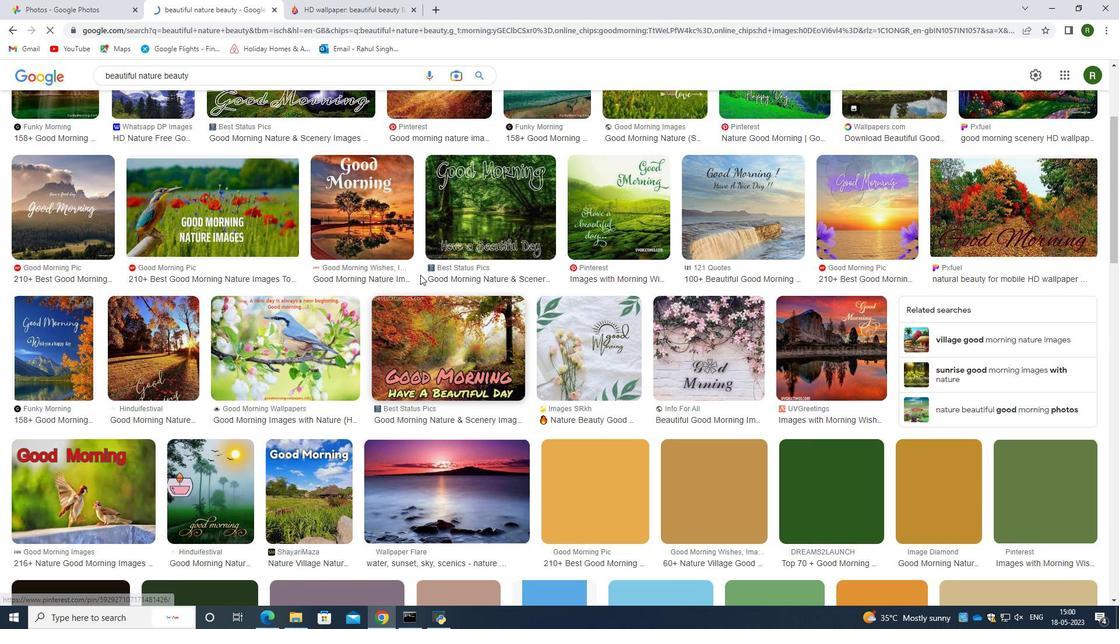 
Action: Mouse scrolled (418, 263) with delta (0, 0)
Screenshot: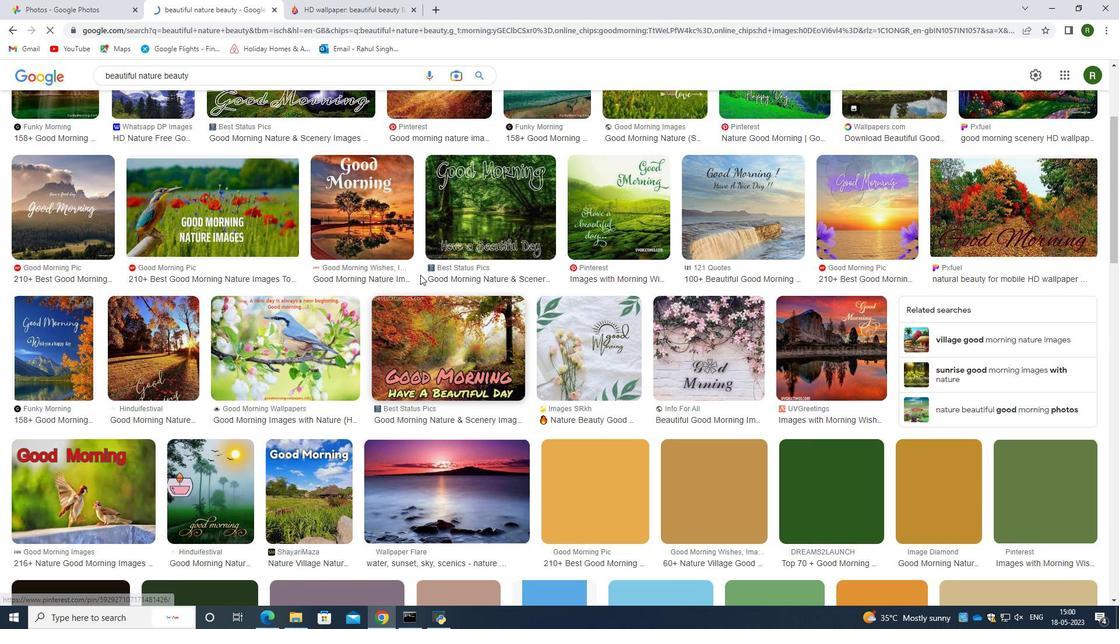
Action: Mouse scrolled (418, 263) with delta (0, 0)
Screenshot: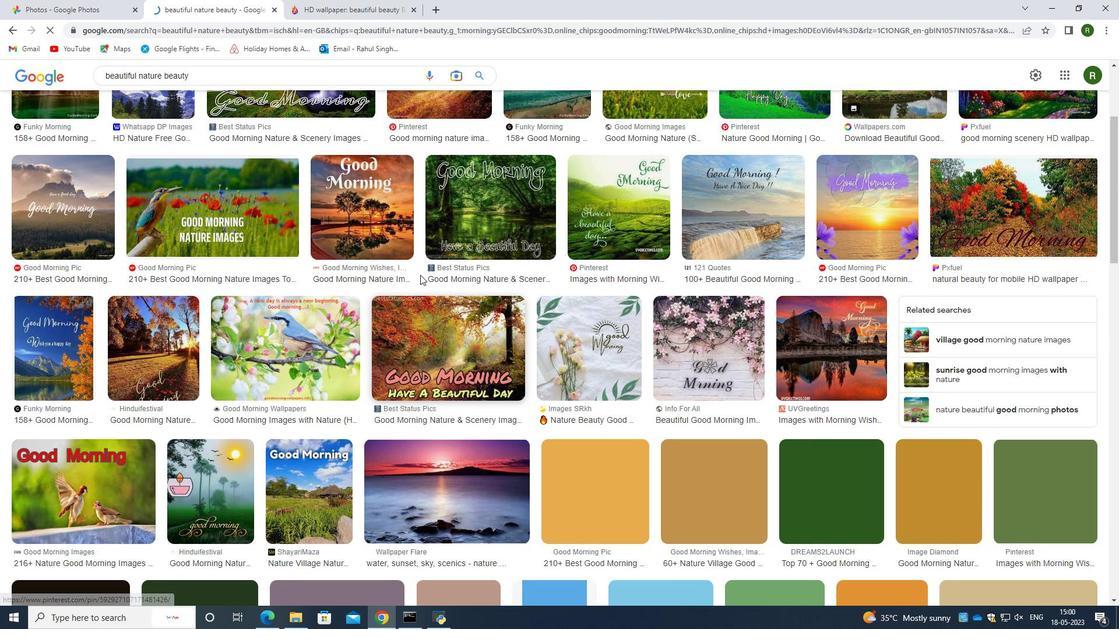 
Action: Mouse moved to (418, 263)
Screenshot: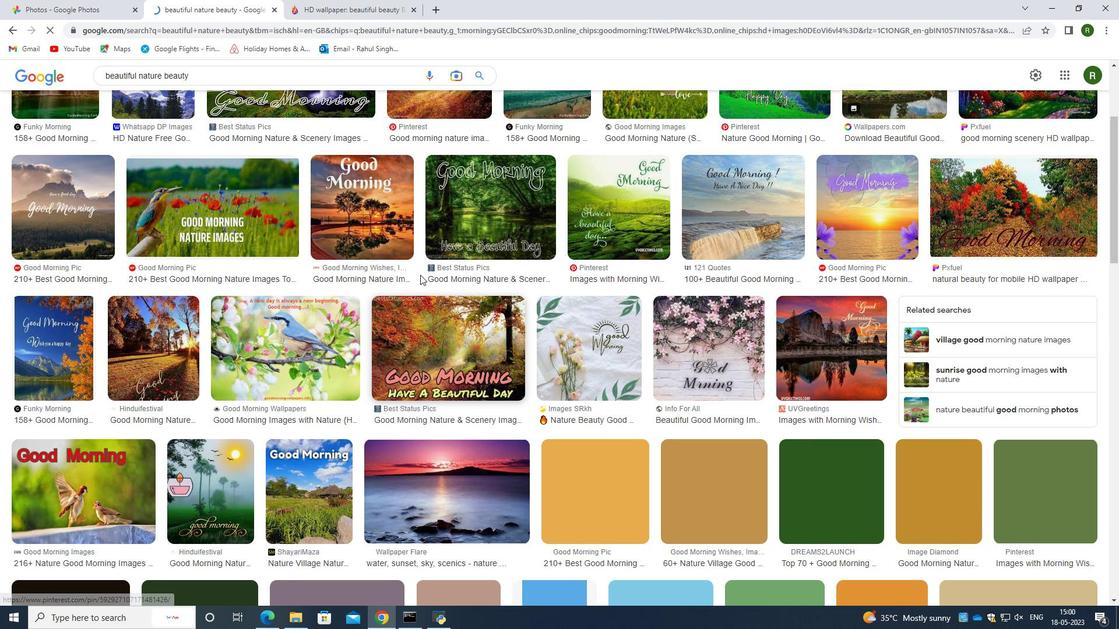 
Action: Mouse scrolled (418, 263) with delta (0, 0)
Screenshot: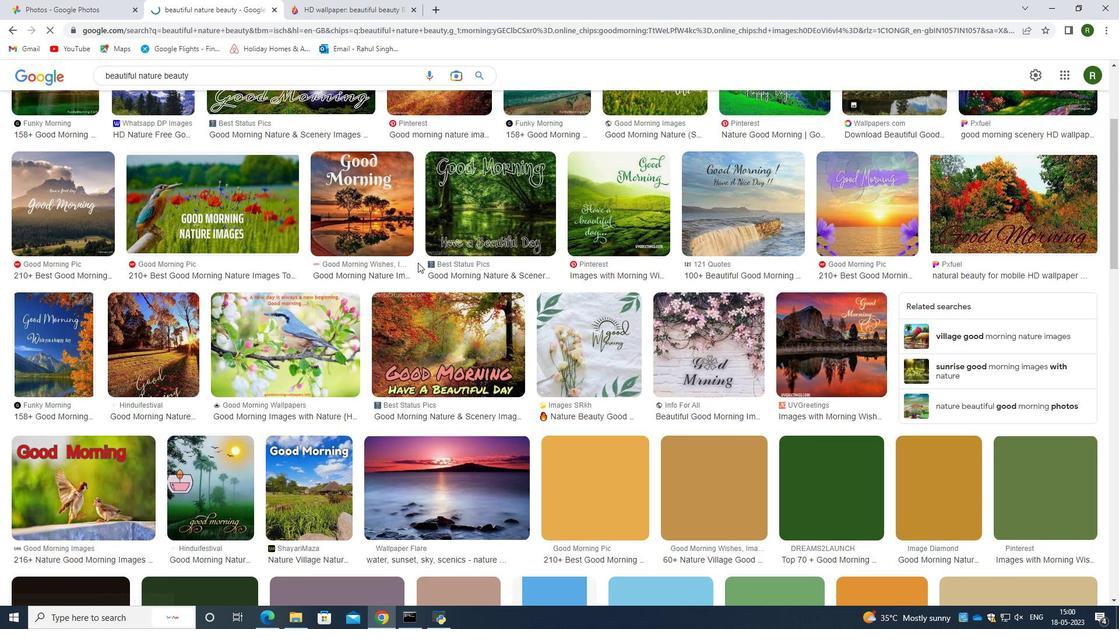 
Action: Mouse moved to (205, 84)
Screenshot: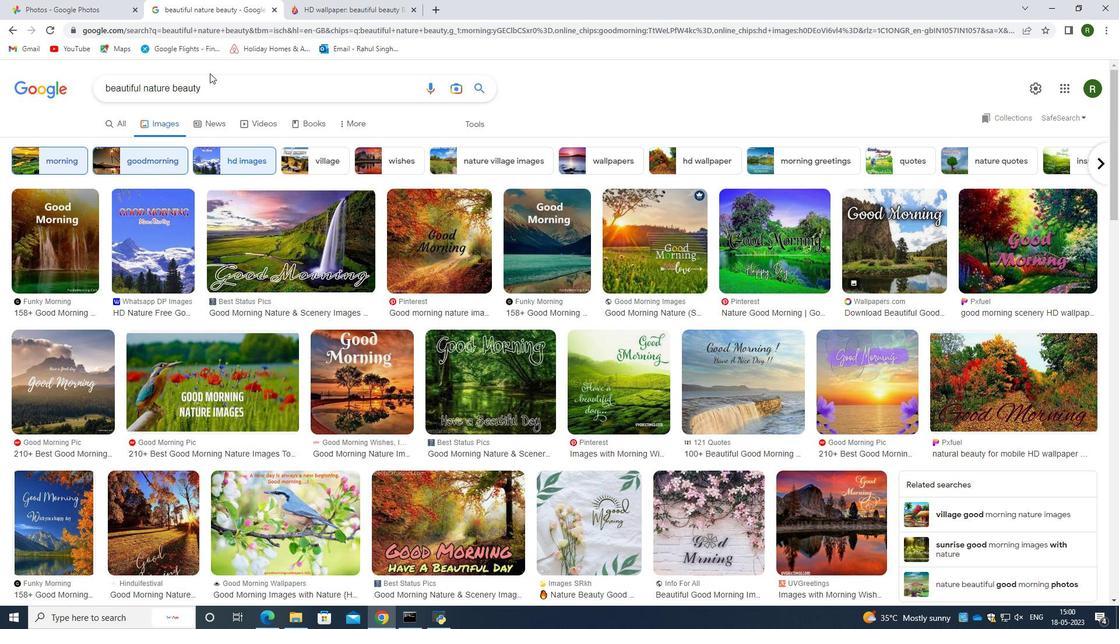 
Action: Mouse pressed left at (205, 84)
Screenshot: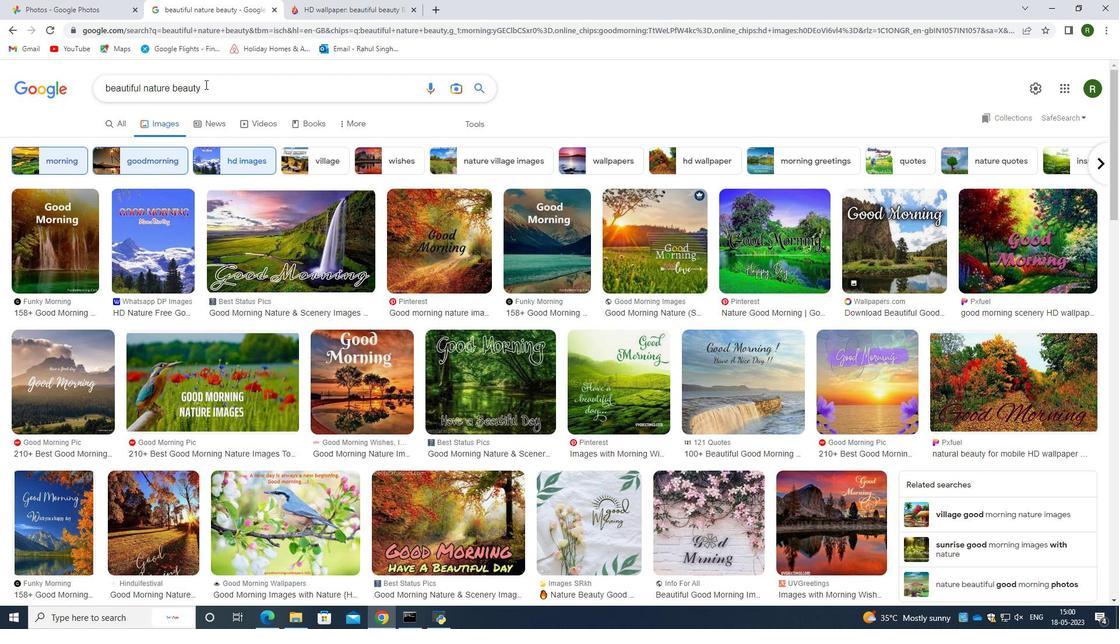 
Action: Mouse moved to (222, 155)
Screenshot: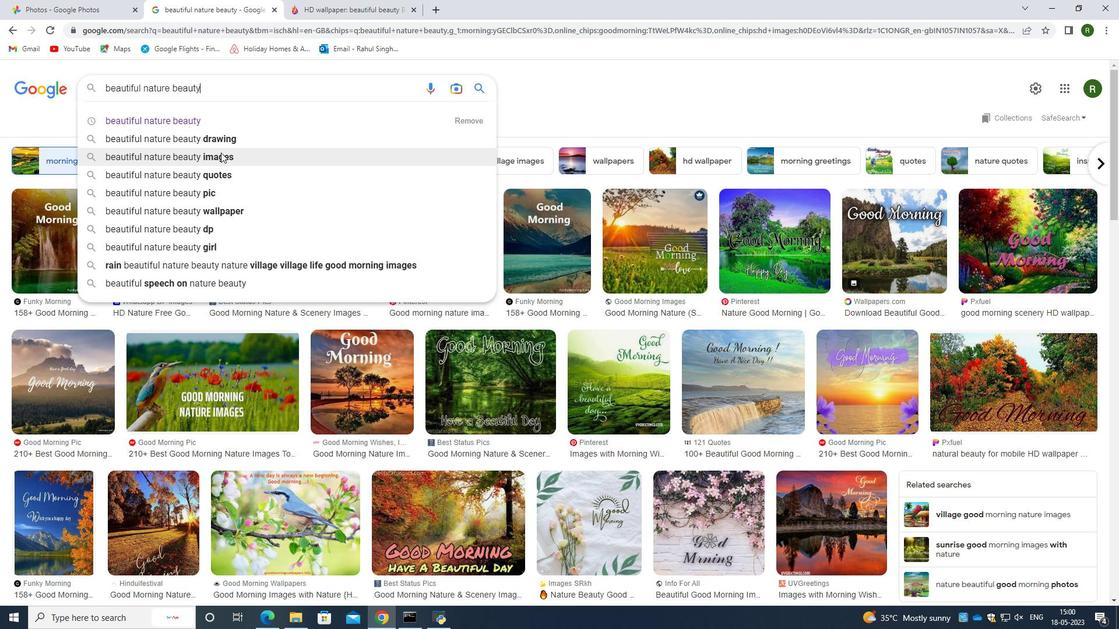 
Action: Mouse pressed left at (222, 155)
Screenshot: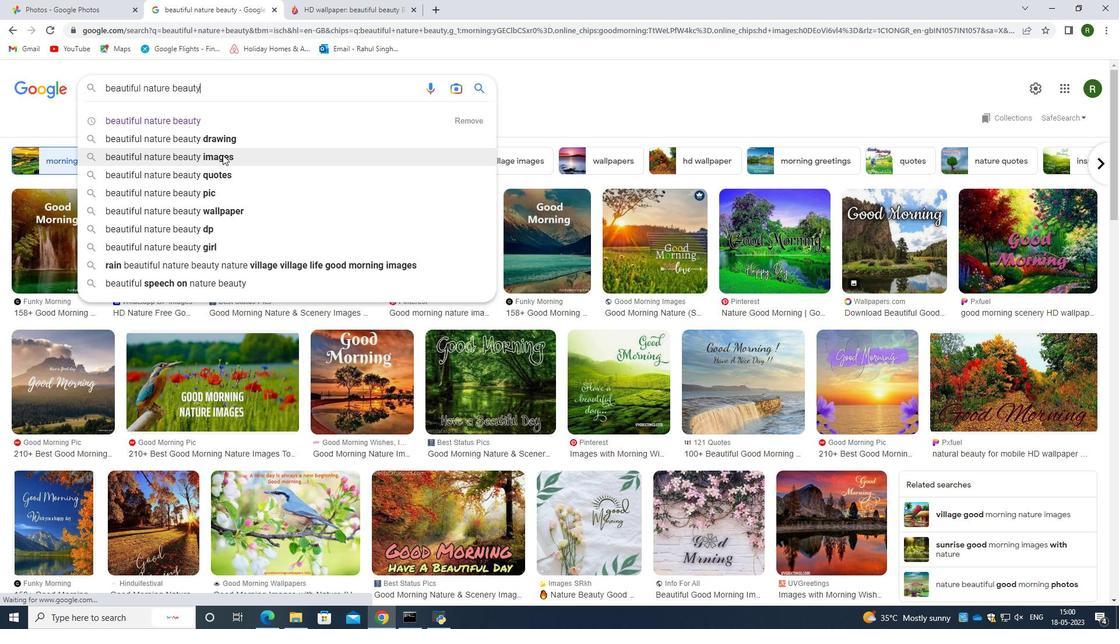 
Action: Mouse moved to (288, 312)
Screenshot: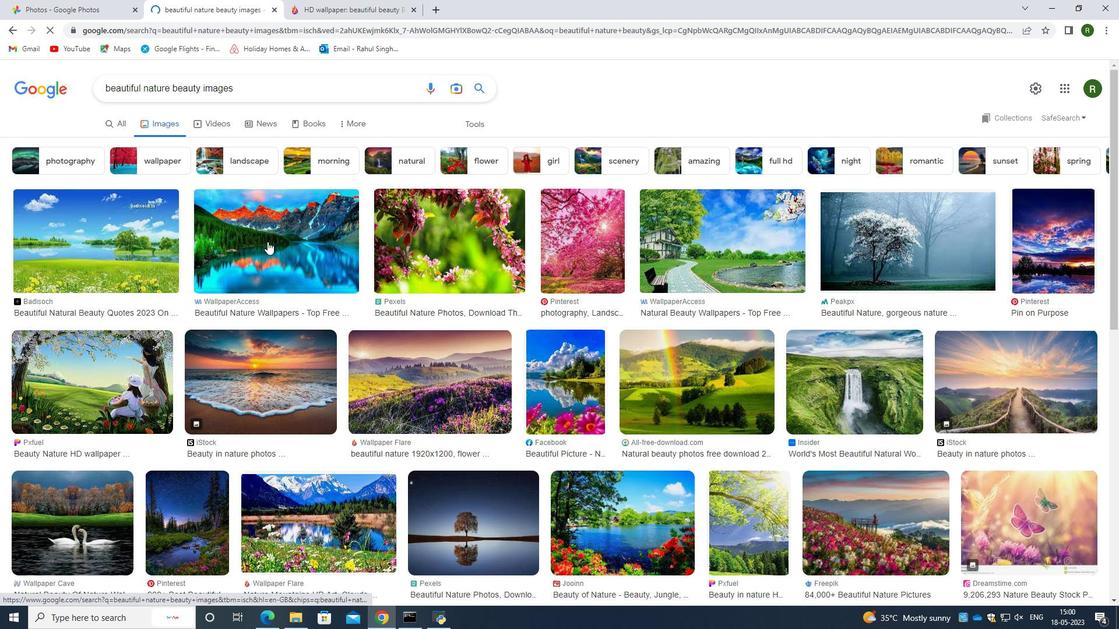 
Action: Mouse scrolled (288, 312) with delta (0, 0)
Screenshot: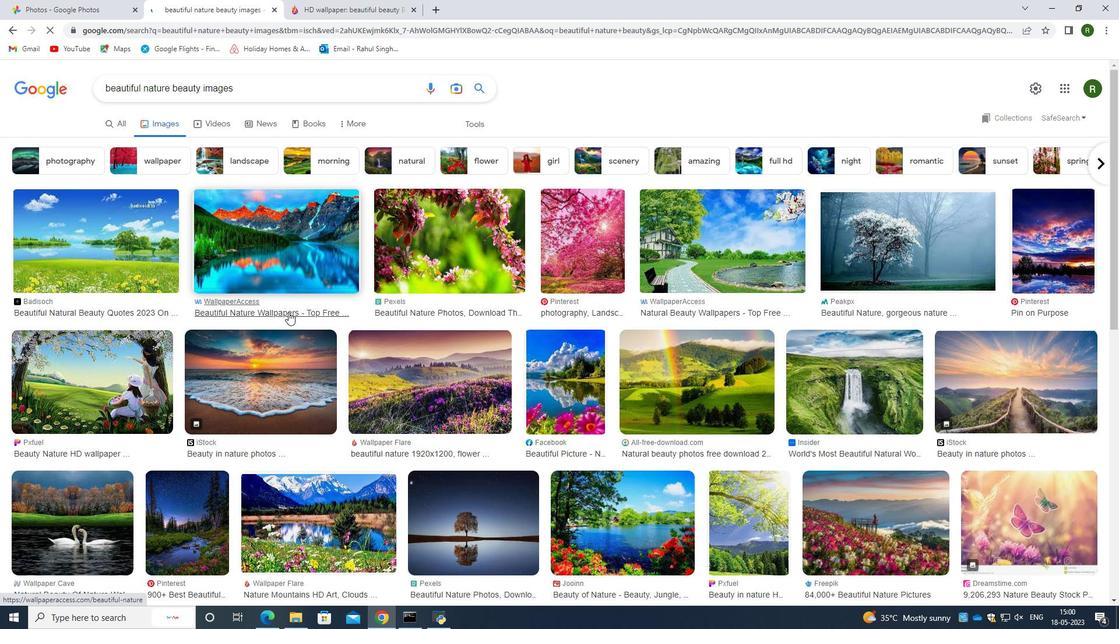 
Action: Mouse scrolled (288, 312) with delta (0, 0)
Screenshot: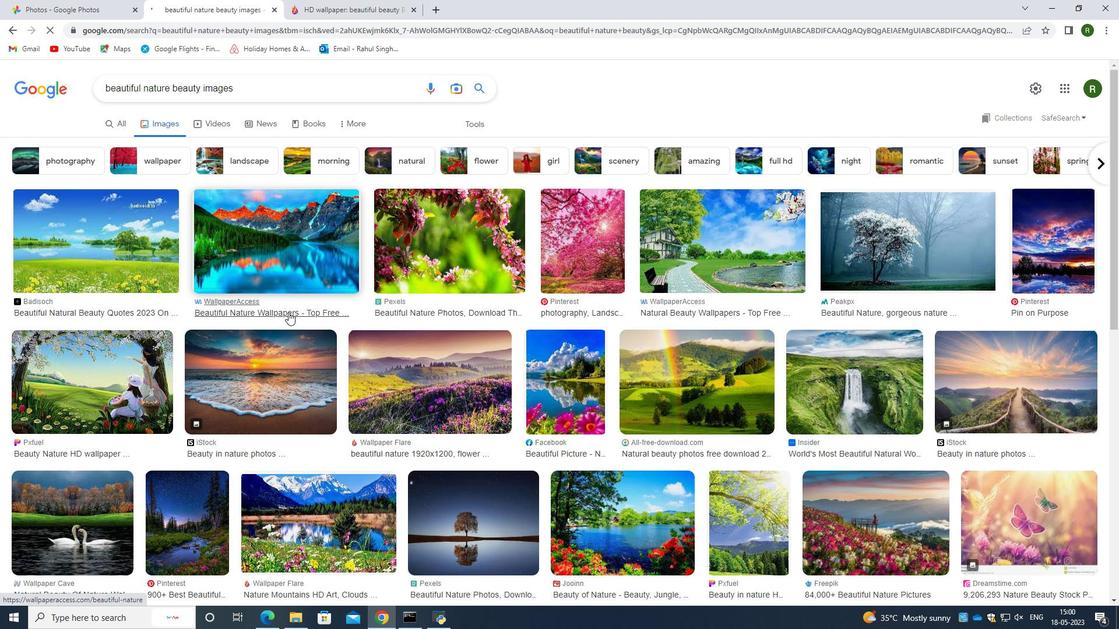 
Action: Mouse scrolled (288, 312) with delta (0, 0)
Screenshot: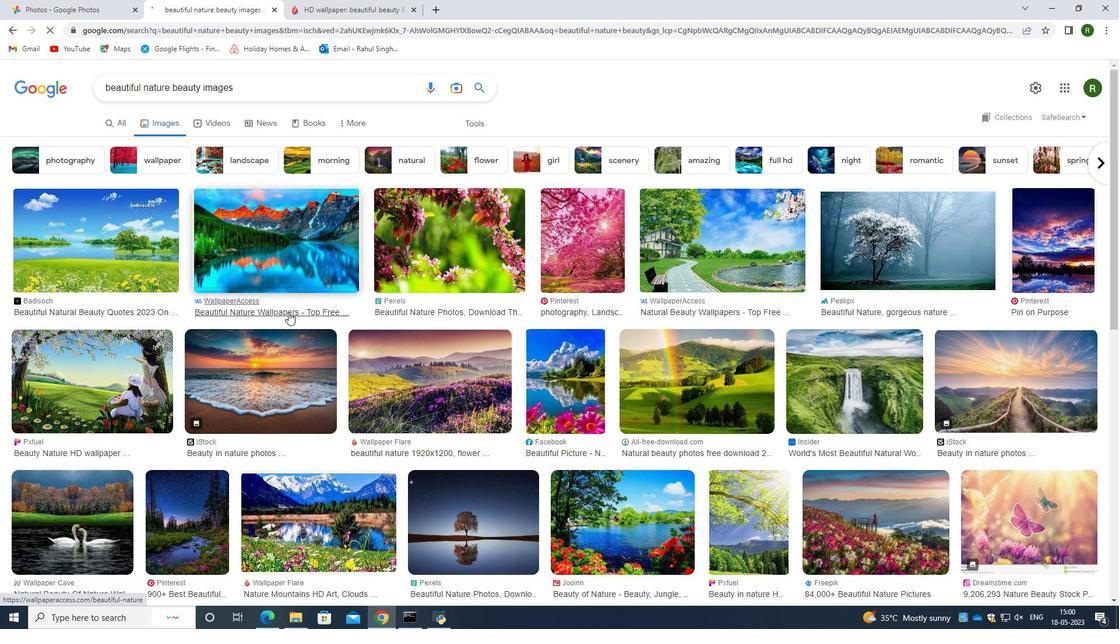
Action: Mouse moved to (690, 183)
Screenshot: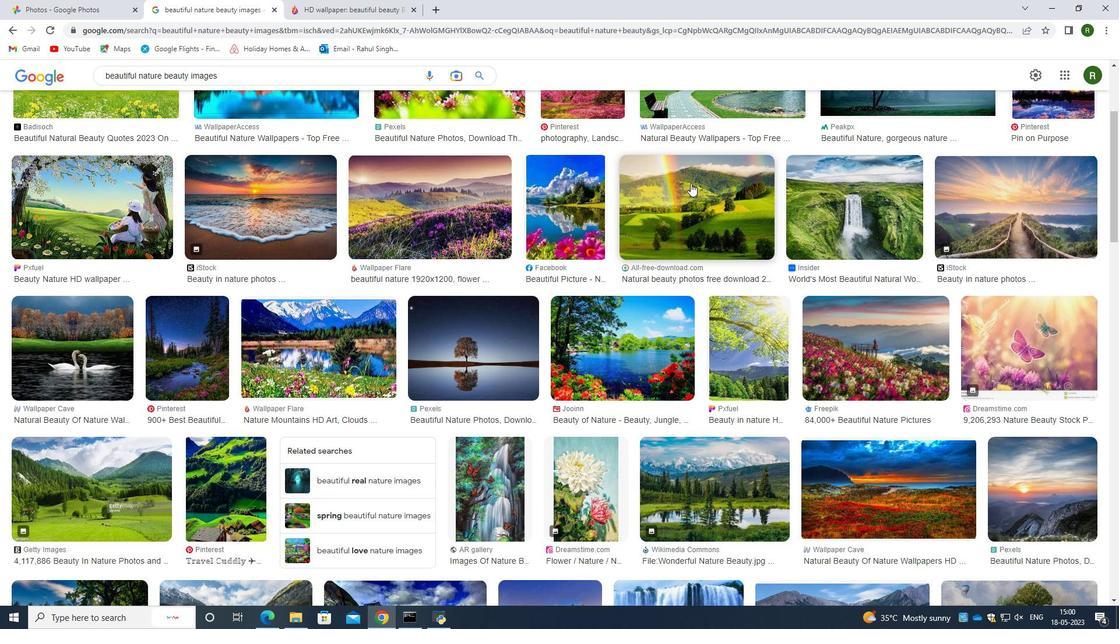 
Action: Mouse pressed left at (690, 183)
Screenshot: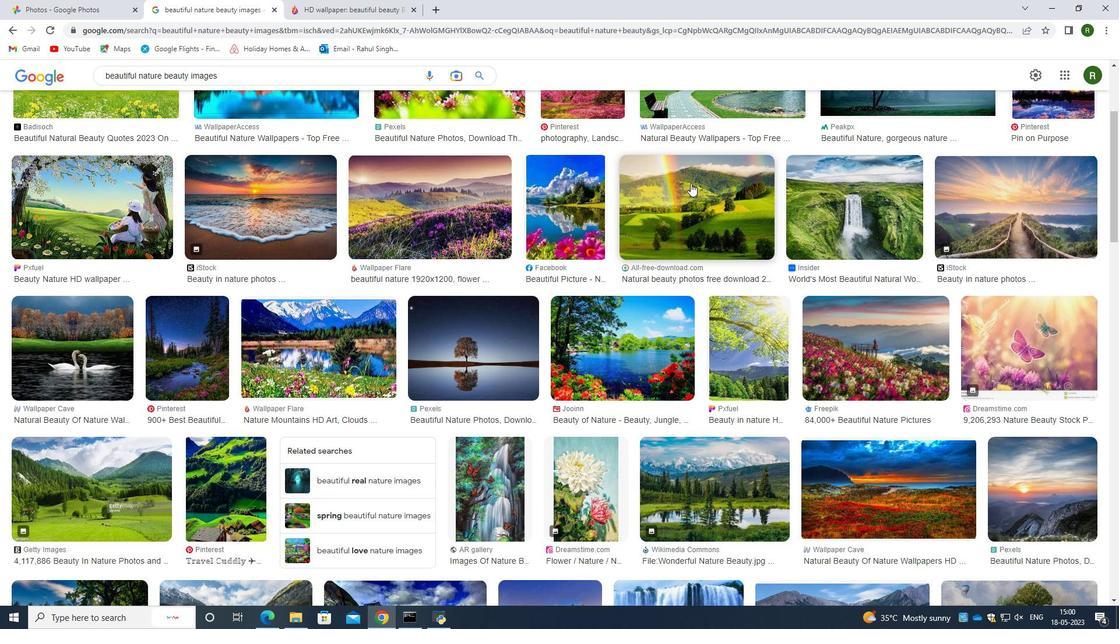 
Action: Mouse moved to (821, 494)
Screenshot: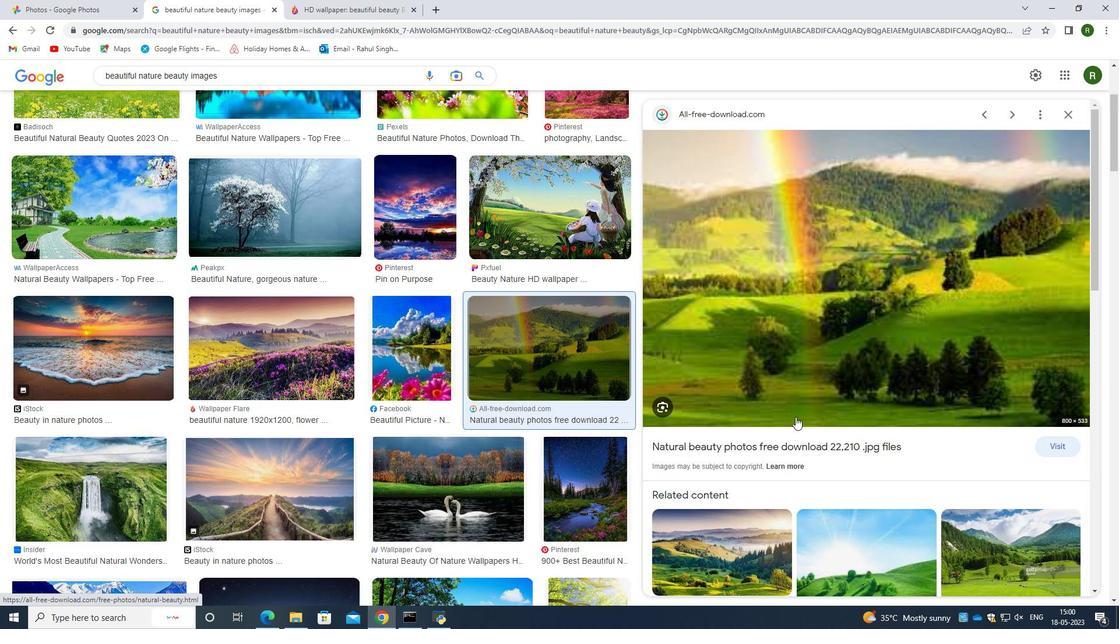
Action: Mouse scrolled (821, 494) with delta (0, 0)
Screenshot: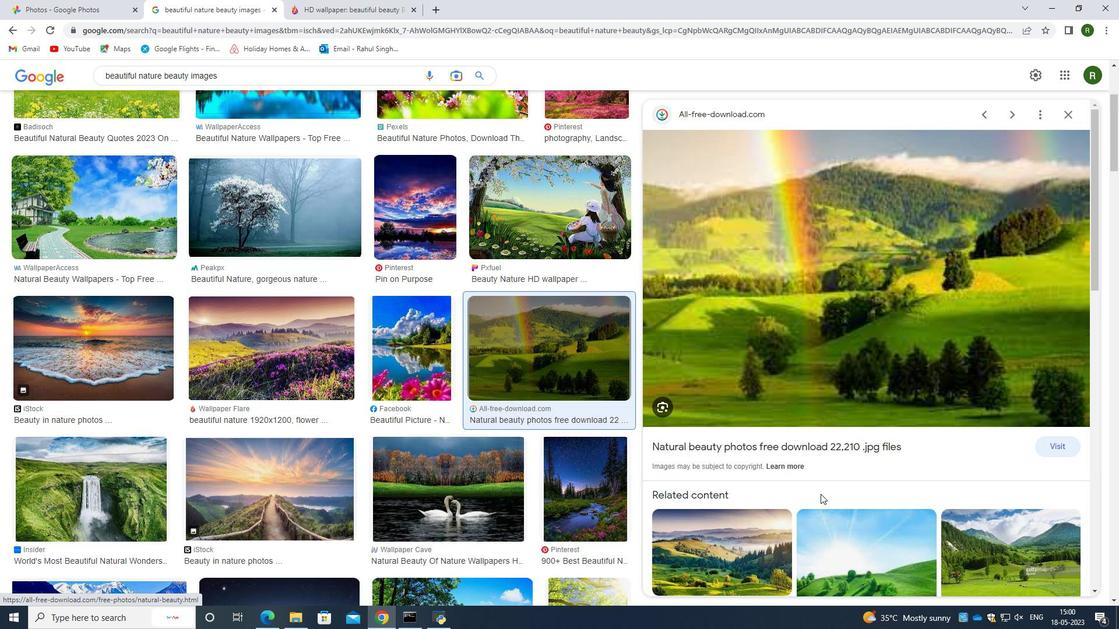 
Action: Mouse scrolled (821, 494) with delta (0, 0)
Screenshot: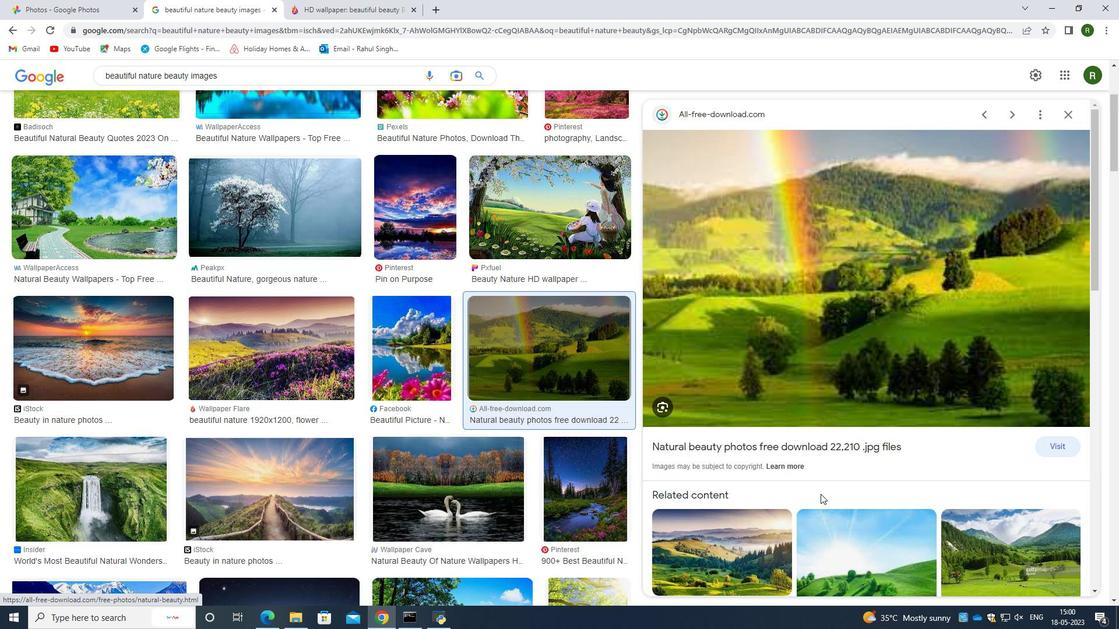 
Action: Mouse moved to (826, 482)
Screenshot: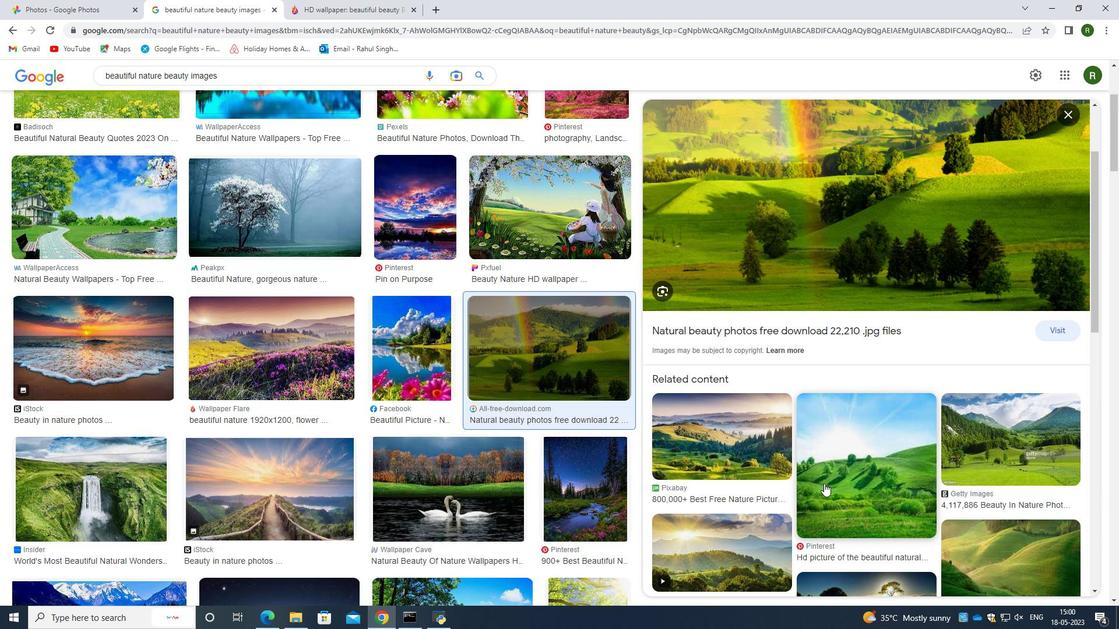 
Action: Mouse scrolled (826, 481) with delta (0, 0)
Screenshot: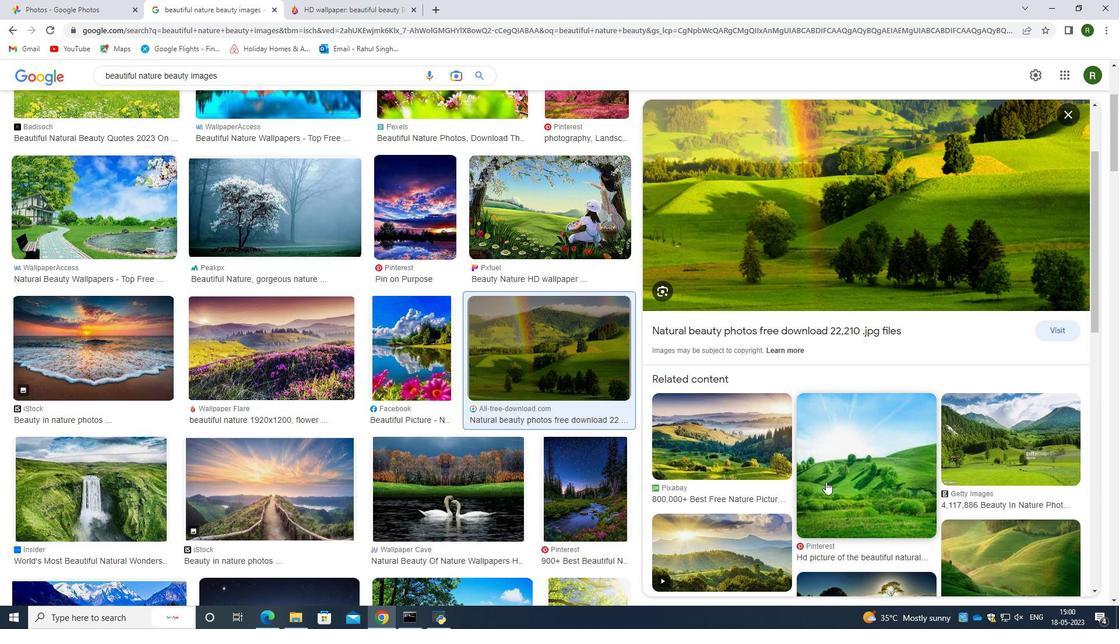 
Action: Mouse scrolled (826, 481) with delta (0, 0)
Screenshot: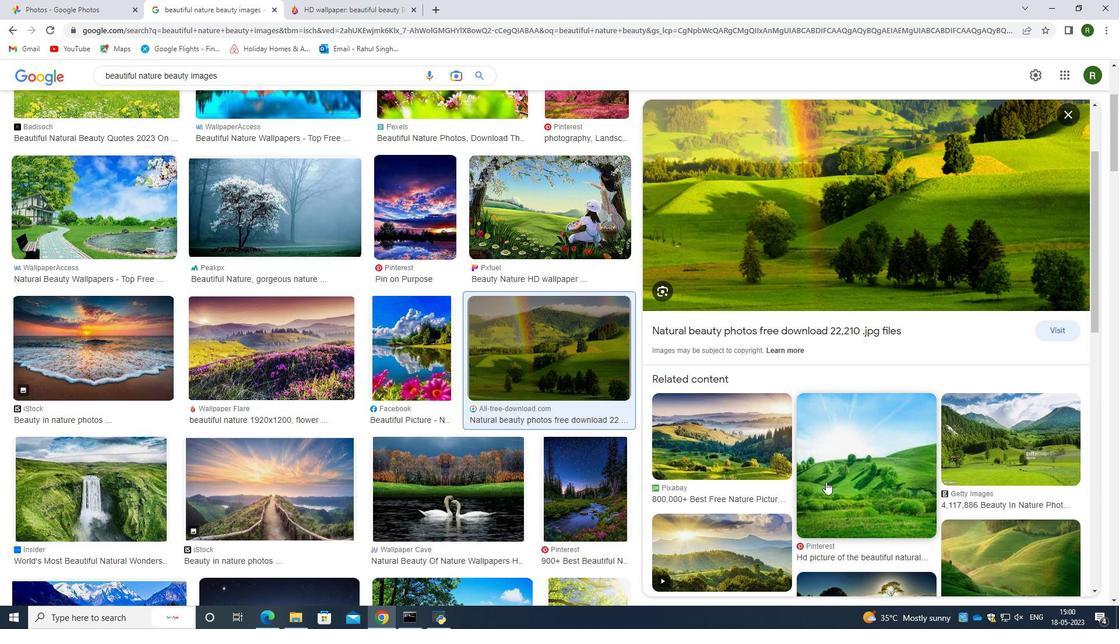 
Action: Mouse moved to (826, 481)
Screenshot: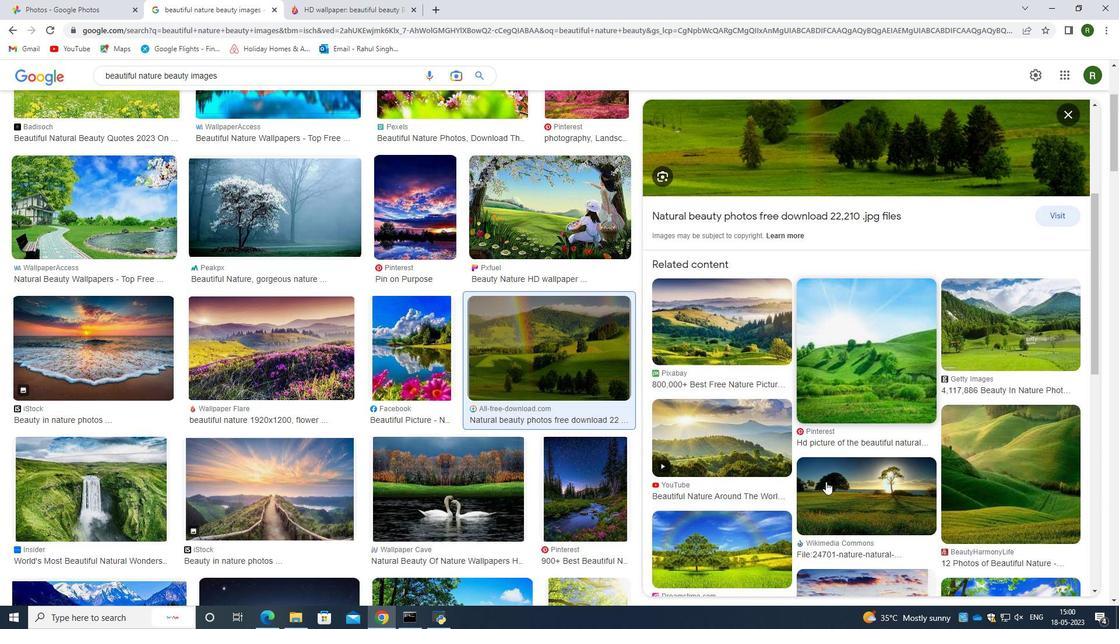 
Action: Mouse scrolled (826, 481) with delta (0, 0)
Screenshot: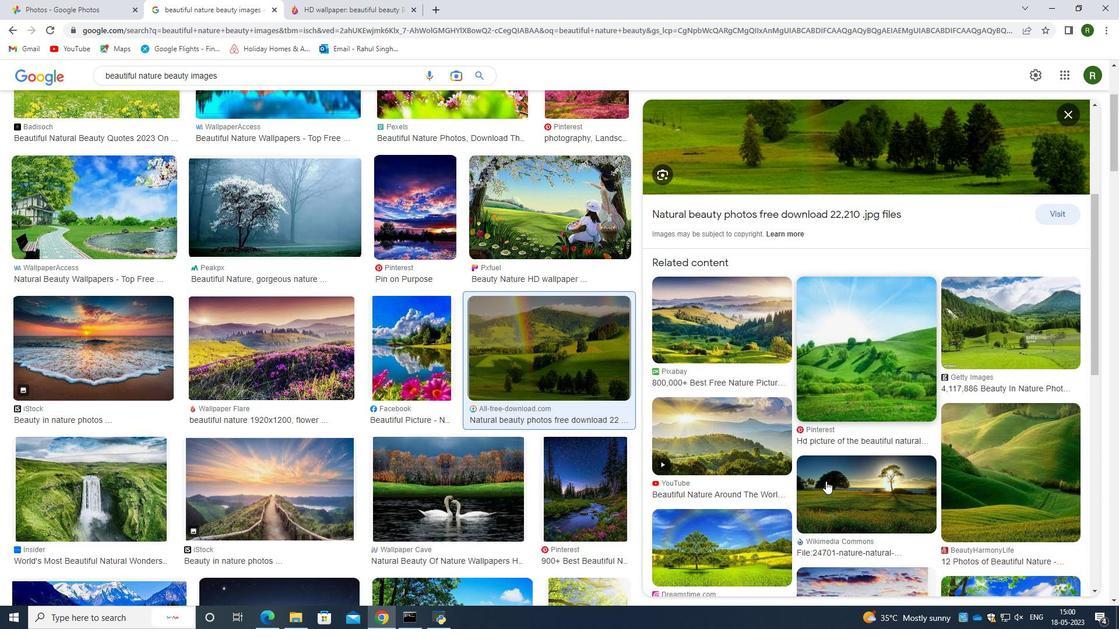 
Action: Mouse moved to (720, 379)
Screenshot: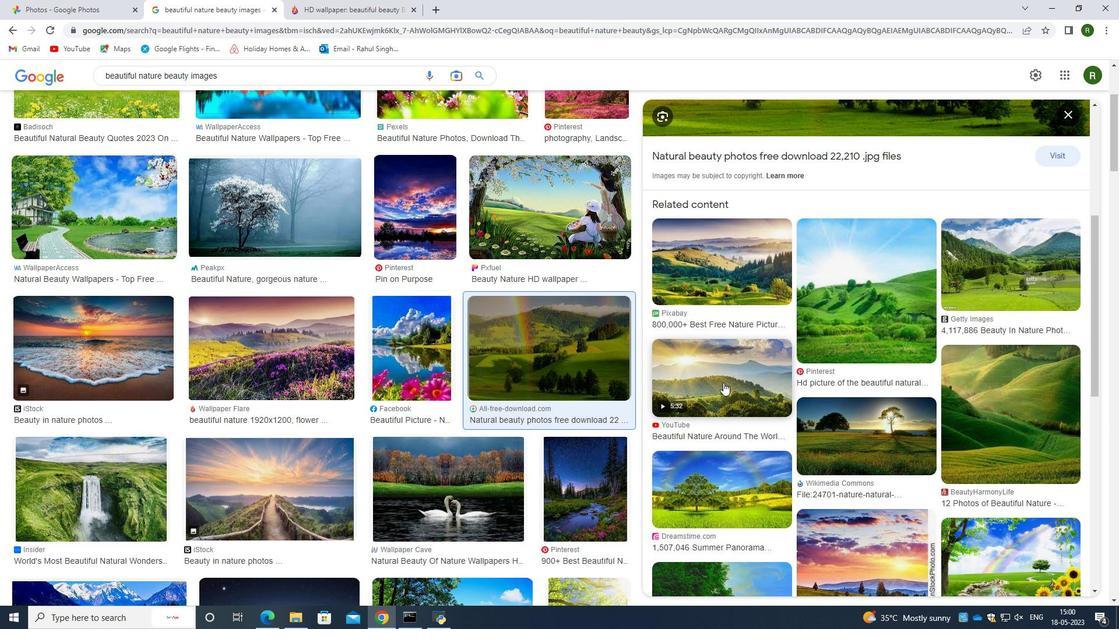 
Action: Mouse pressed left at (720, 379)
Screenshot: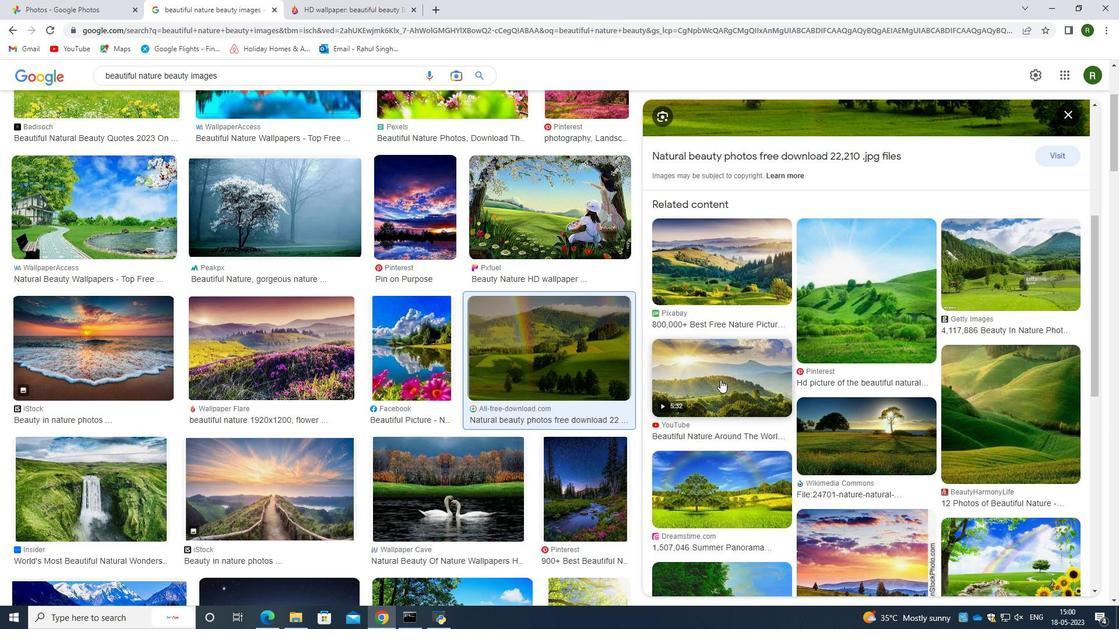 
Action: Mouse moved to (808, 287)
Screenshot: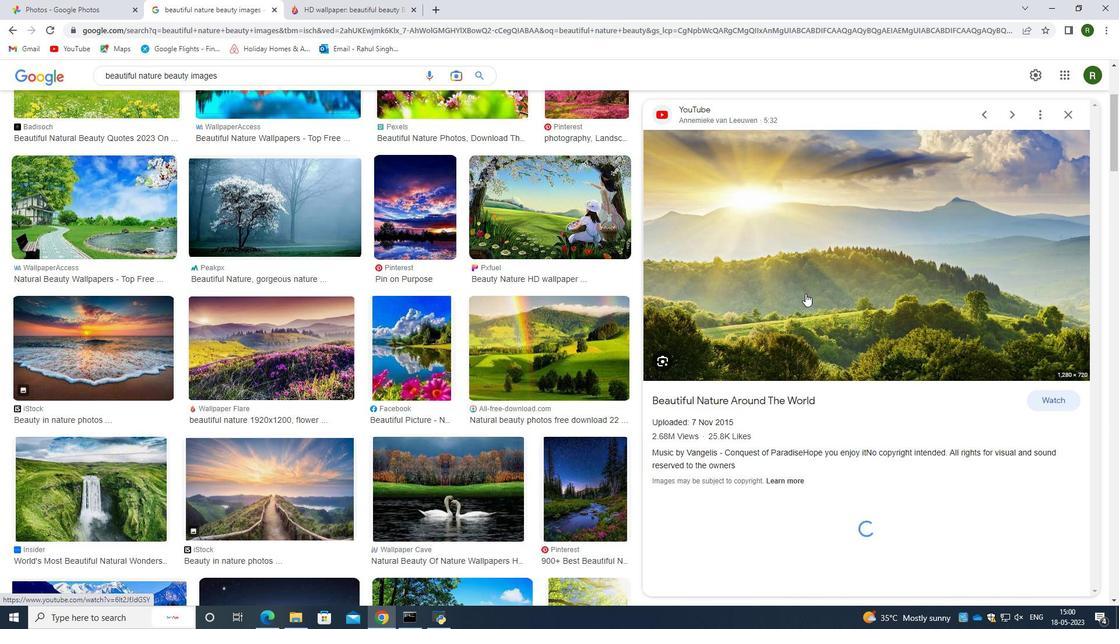 
Action: Mouse pressed right at (808, 287)
Screenshot: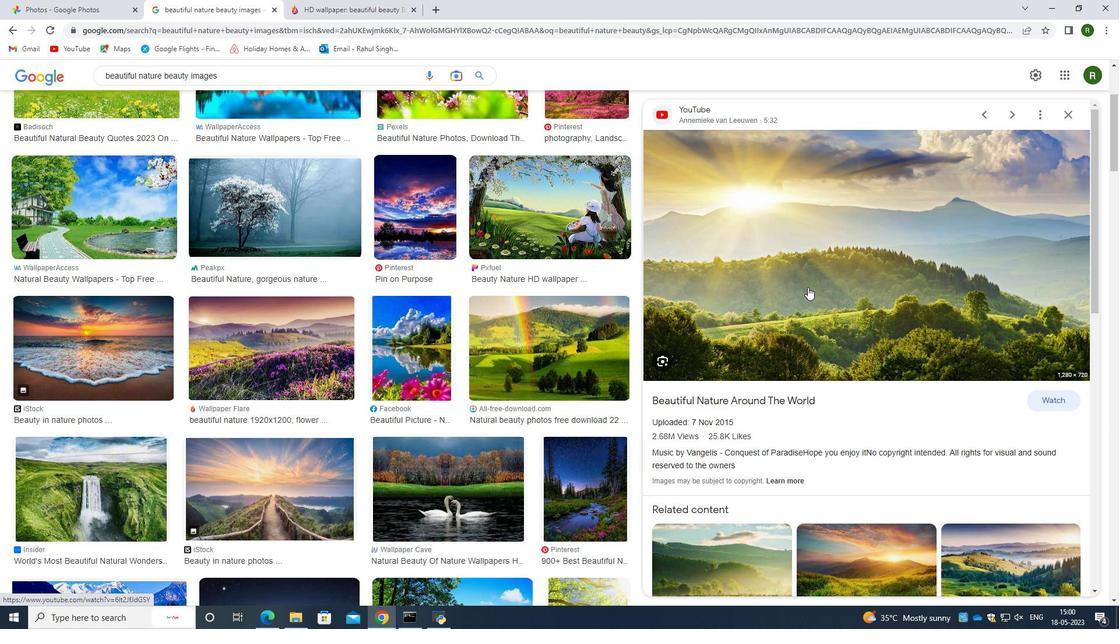 
Action: Mouse moved to (865, 408)
Screenshot: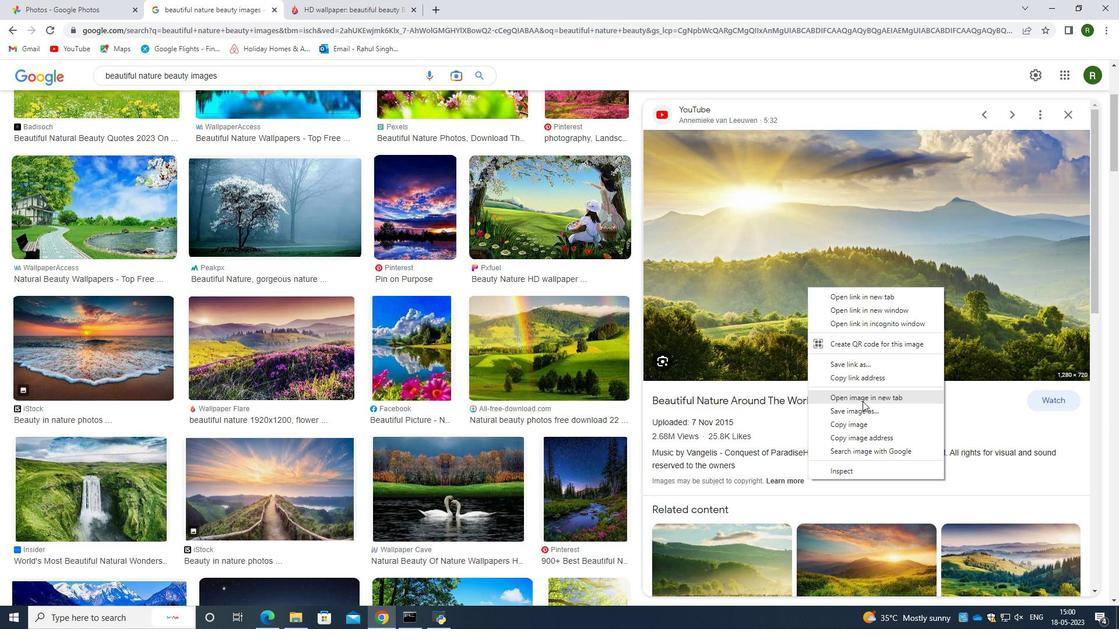 
Action: Mouse pressed left at (865, 408)
Screenshot: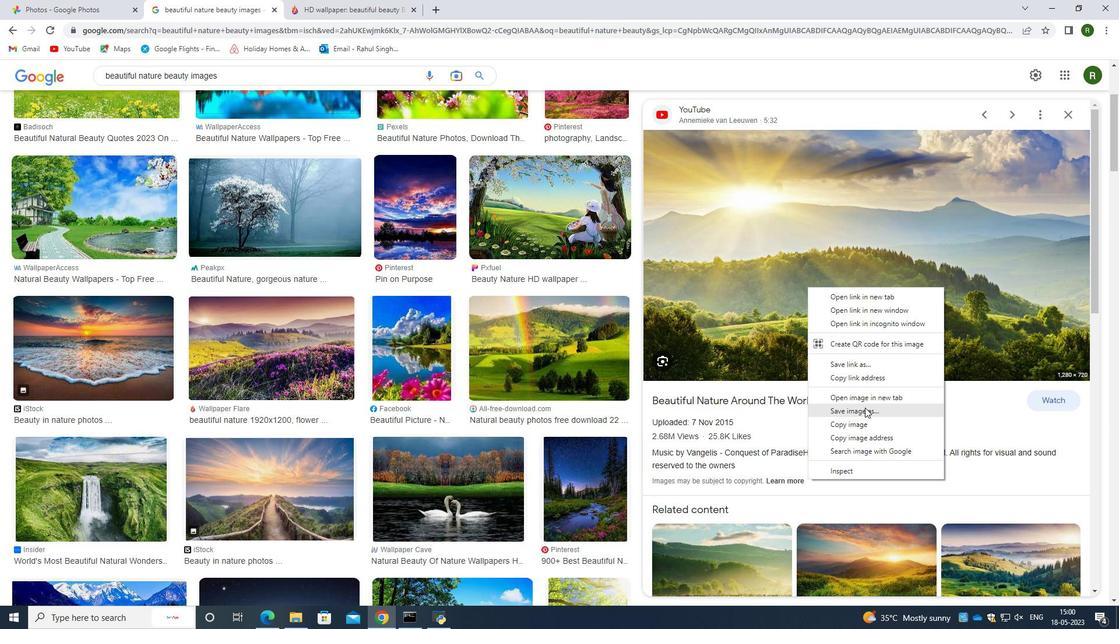
Action: Mouse moved to (466, 296)
Screenshot: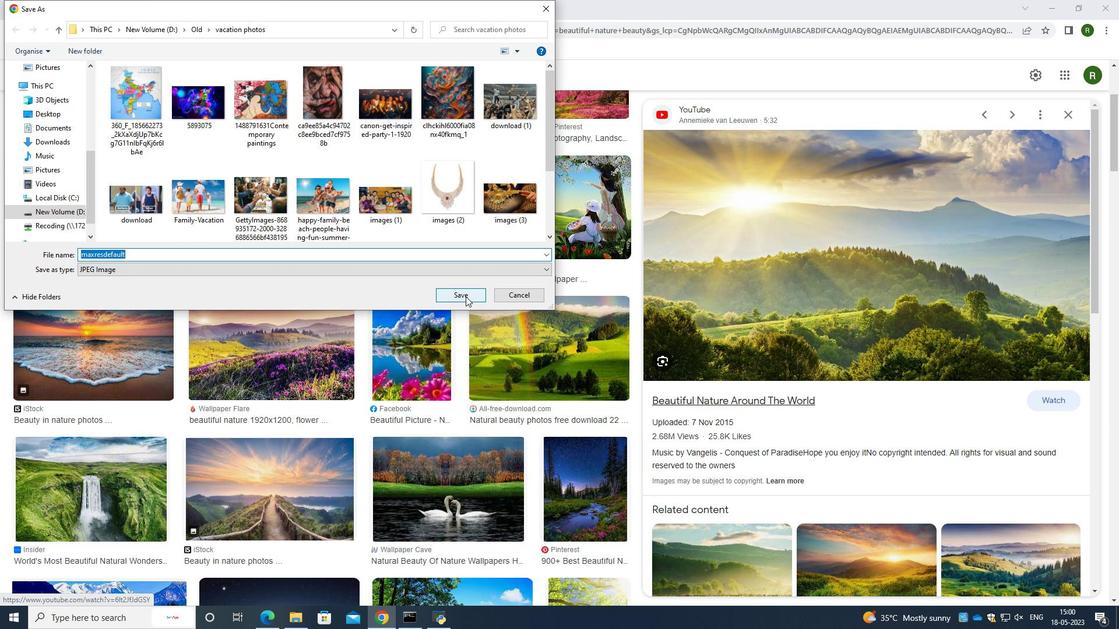 
Action: Mouse pressed left at (466, 296)
Screenshot: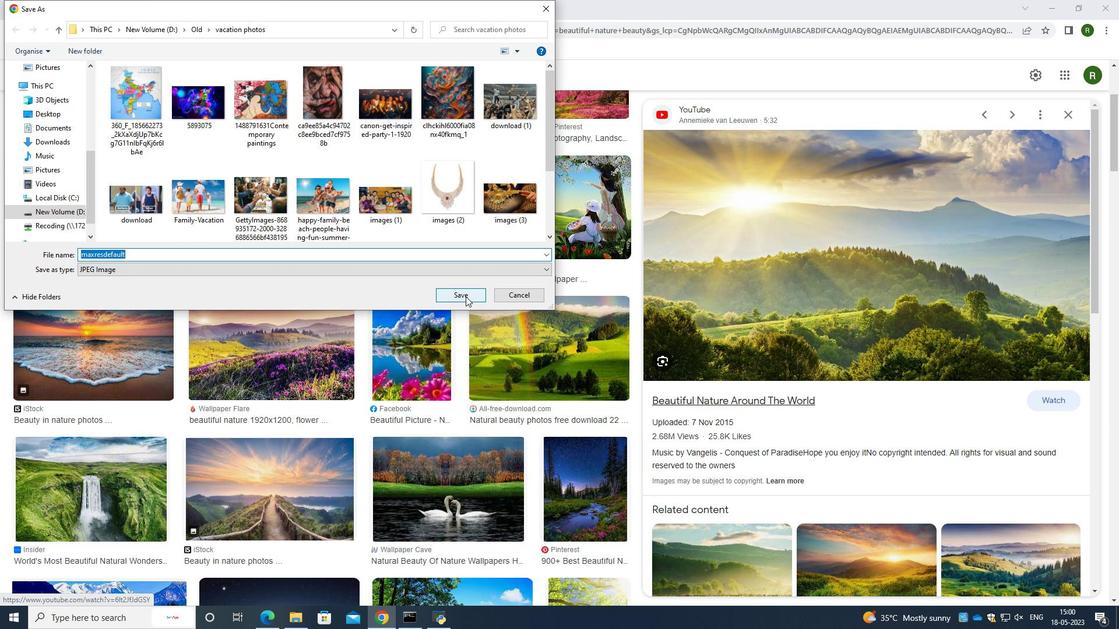 
Action: Mouse moved to (319, 324)
Screenshot: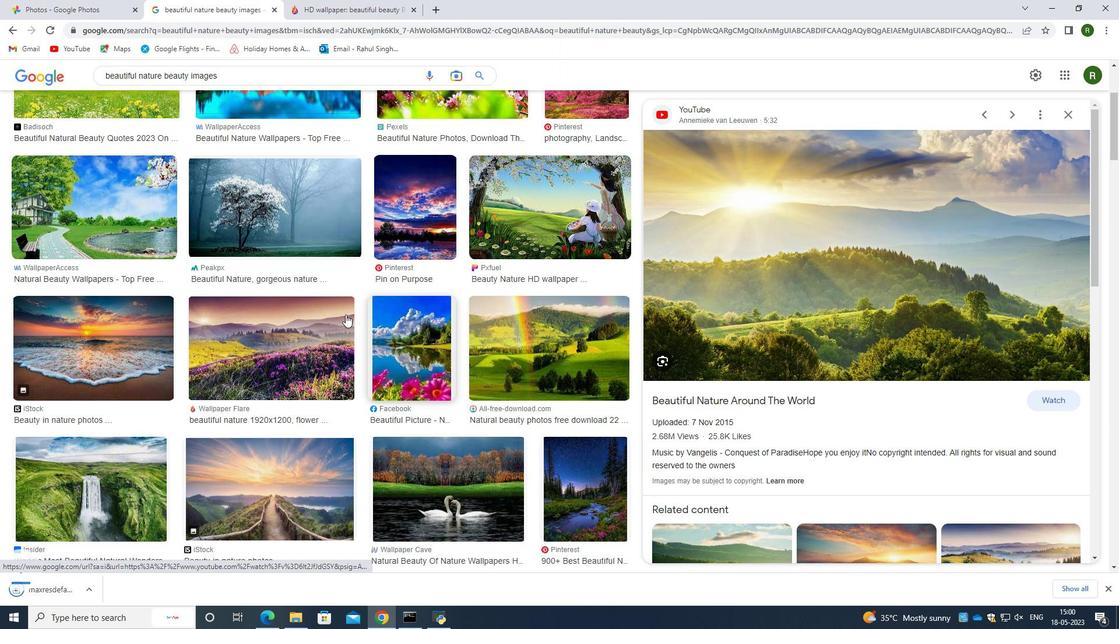 
Action: Mouse scrolled (319, 323) with delta (0, 0)
Screenshot: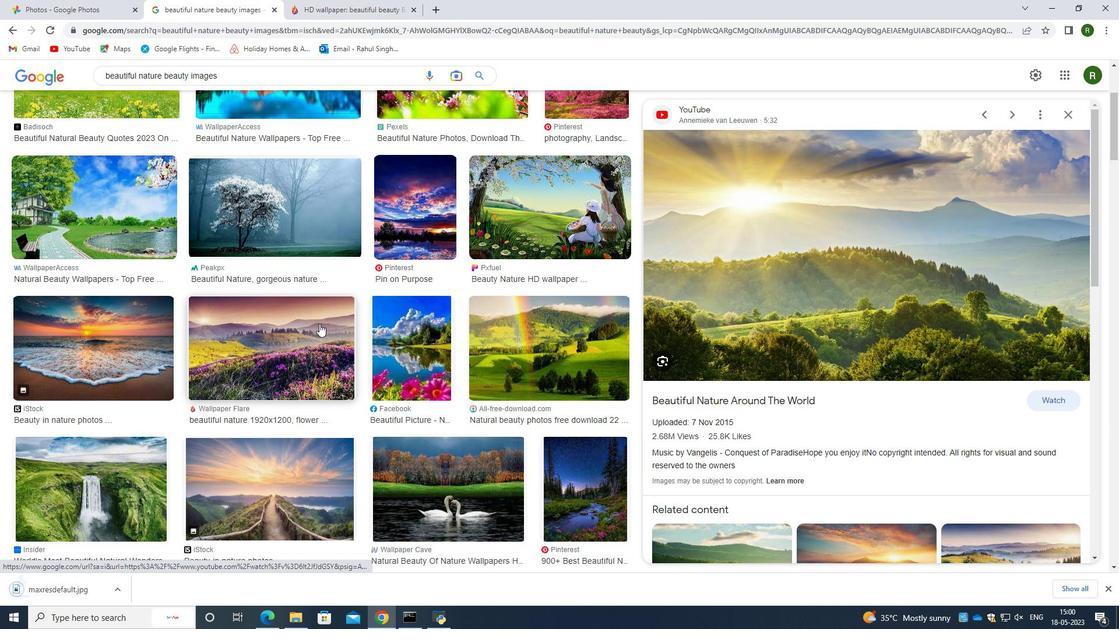 
Action: Mouse scrolled (319, 323) with delta (0, 0)
Screenshot: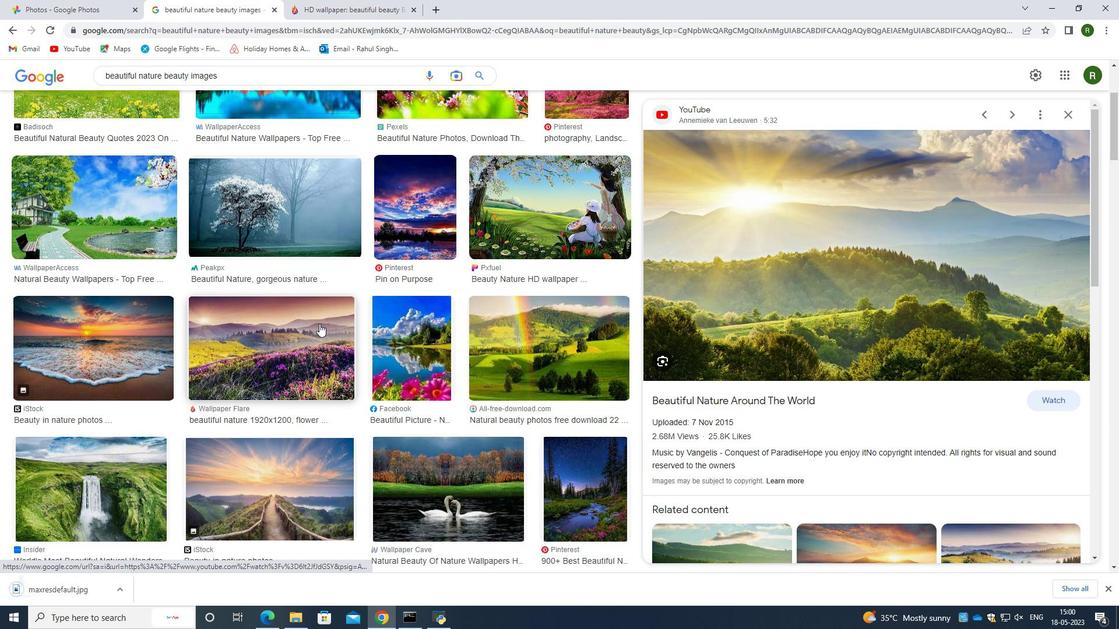 
Action: Mouse moved to (319, 324)
Screenshot: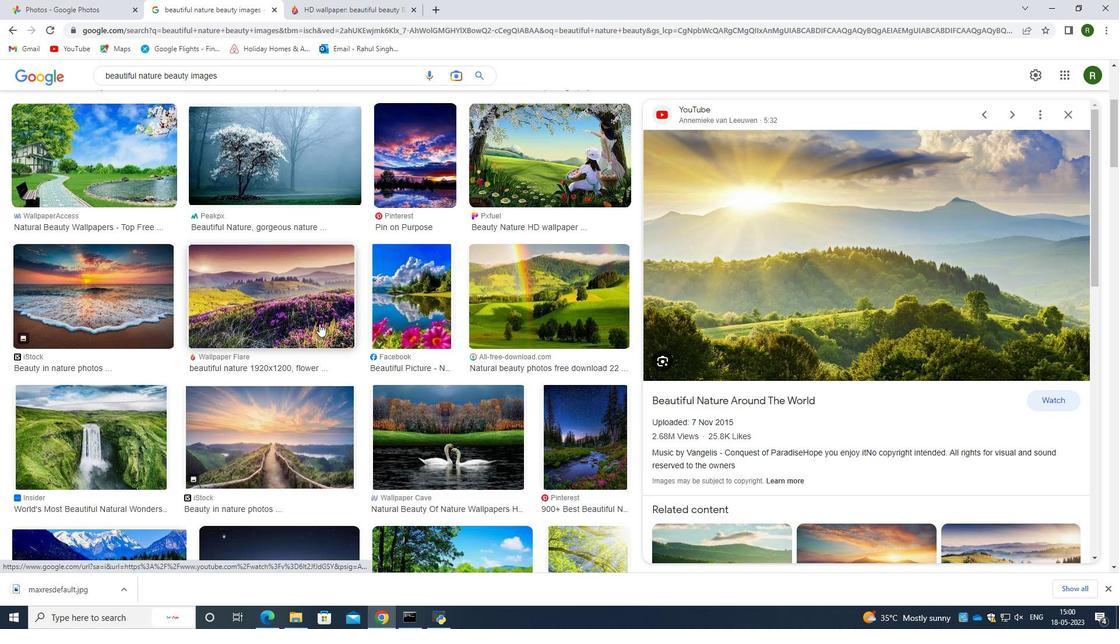 
Action: Mouse scrolled (319, 323) with delta (0, 0)
Screenshot: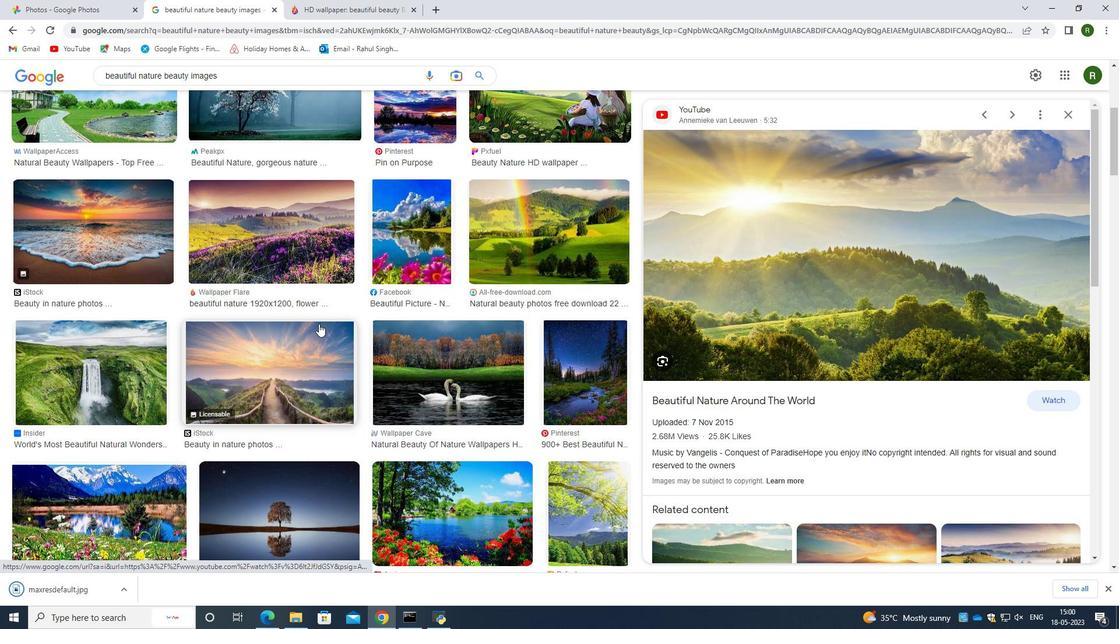 
Action: Mouse scrolled (319, 323) with delta (0, 0)
Screenshot: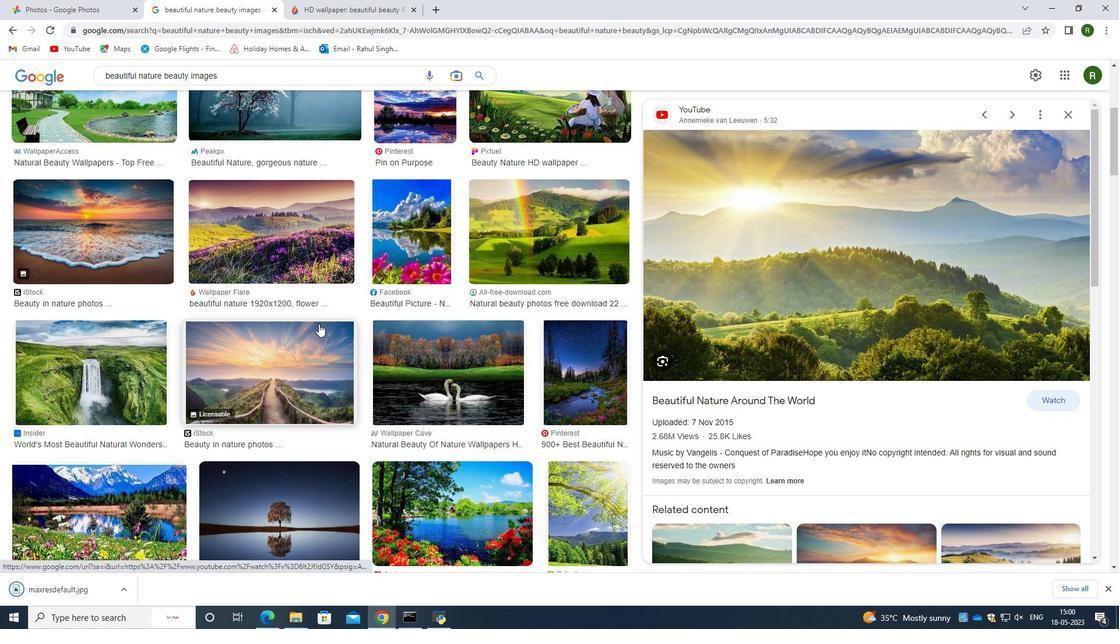
Action: Mouse moved to (26, 0)
Screenshot: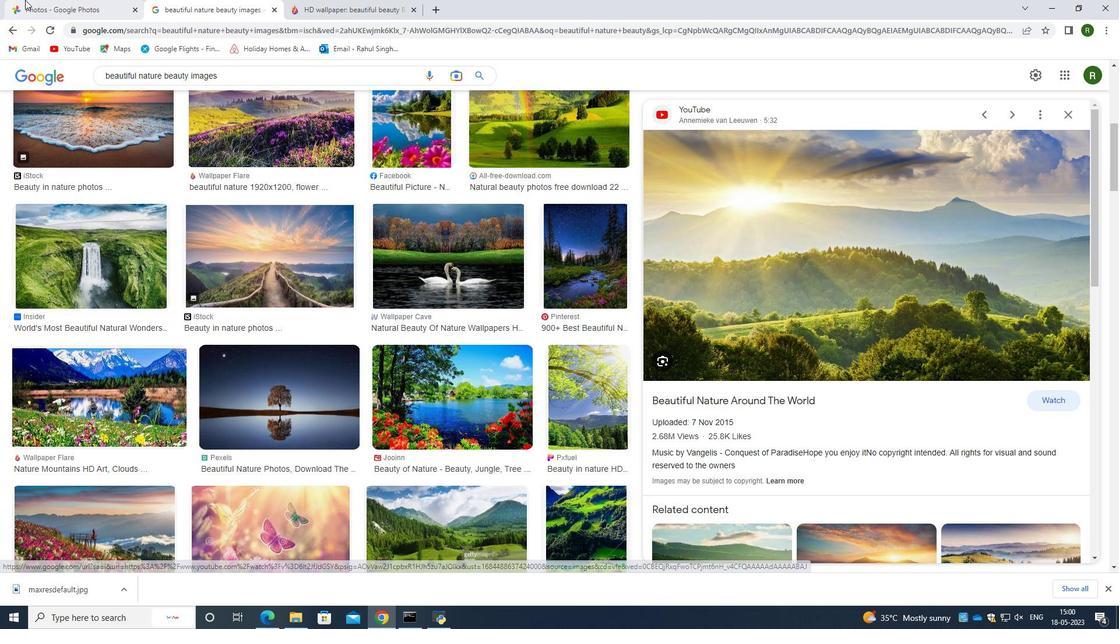 
Action: Mouse pressed left at (26, 0)
Screenshot: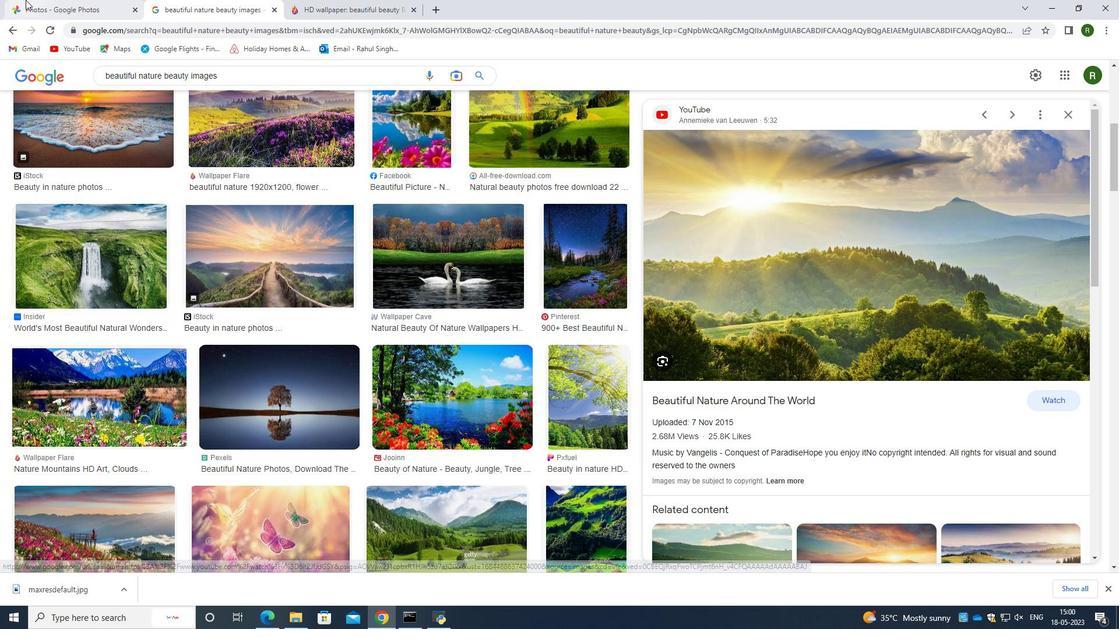 
Action: Mouse moved to (966, 73)
Screenshot: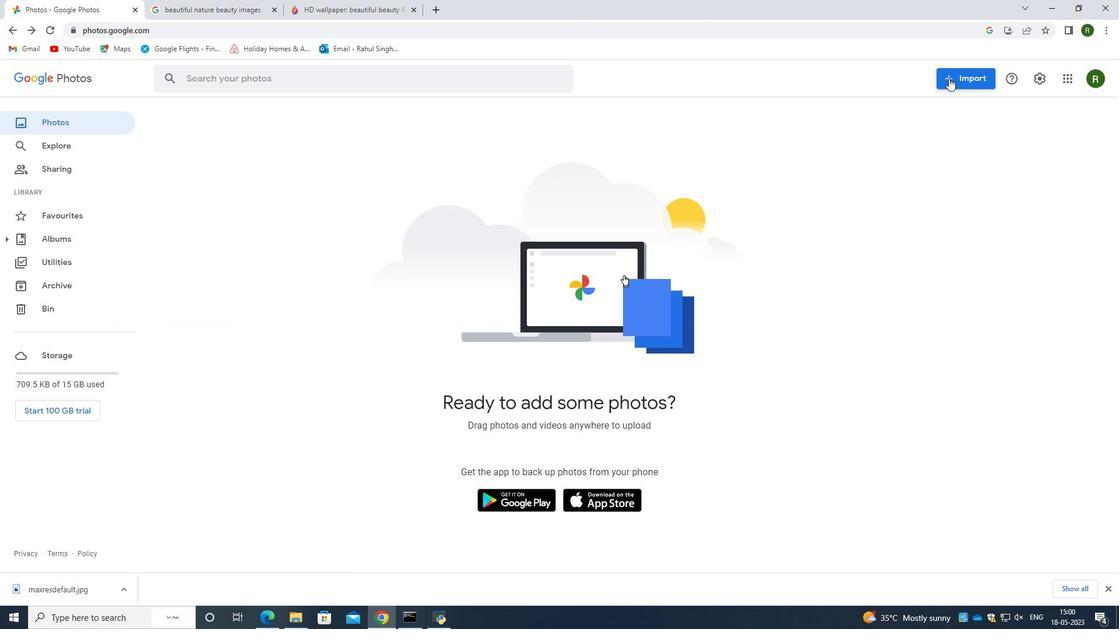 
Action: Mouse pressed left at (966, 73)
Screenshot: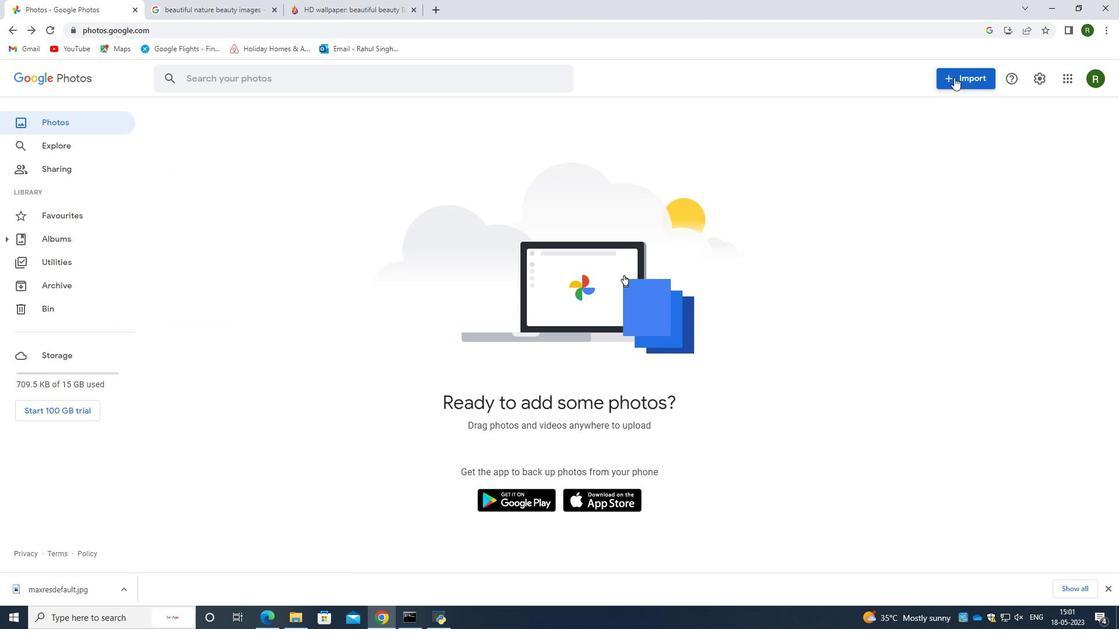 
Action: Mouse moved to (871, 118)
Screenshot: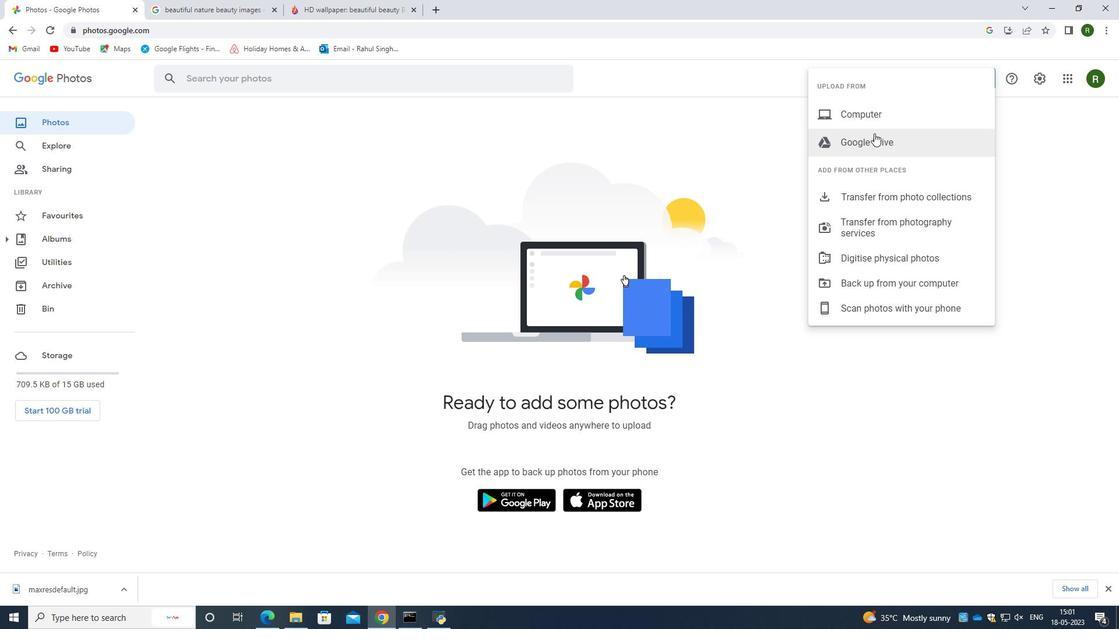 
Action: Mouse pressed left at (871, 118)
Screenshot: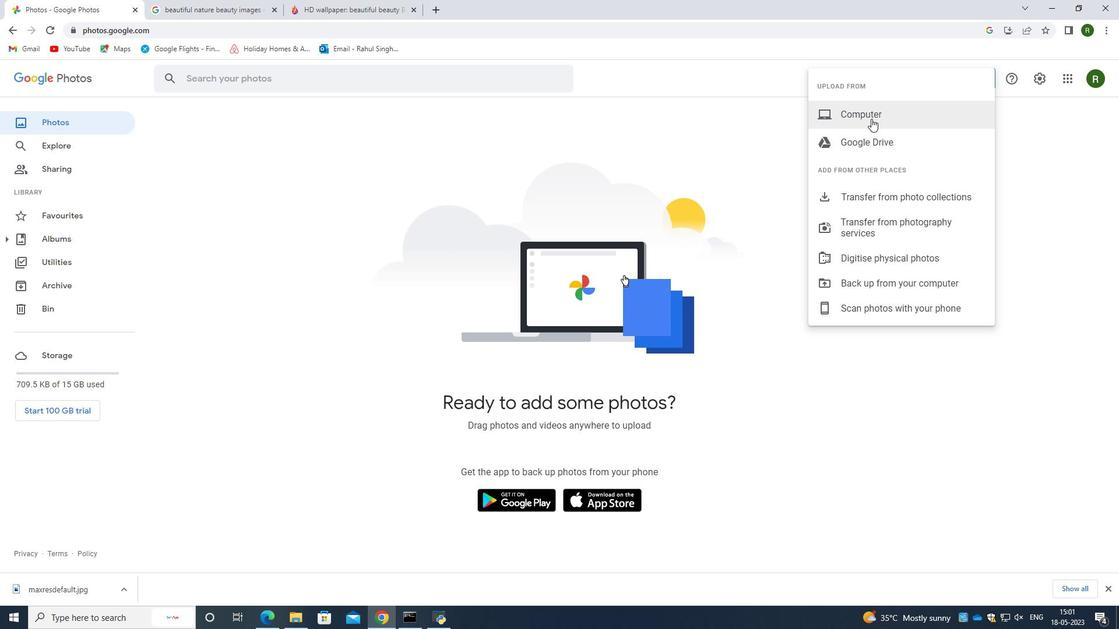 
Action: Mouse moved to (176, 144)
Screenshot: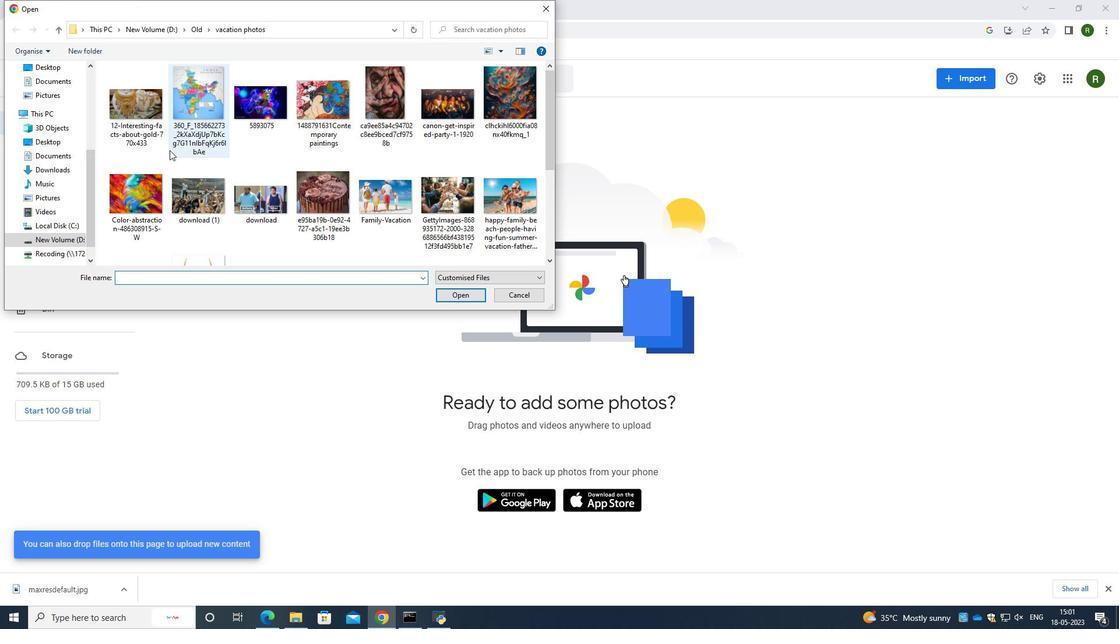
Action: Mouse scrolled (176, 144) with delta (0, 0)
Screenshot: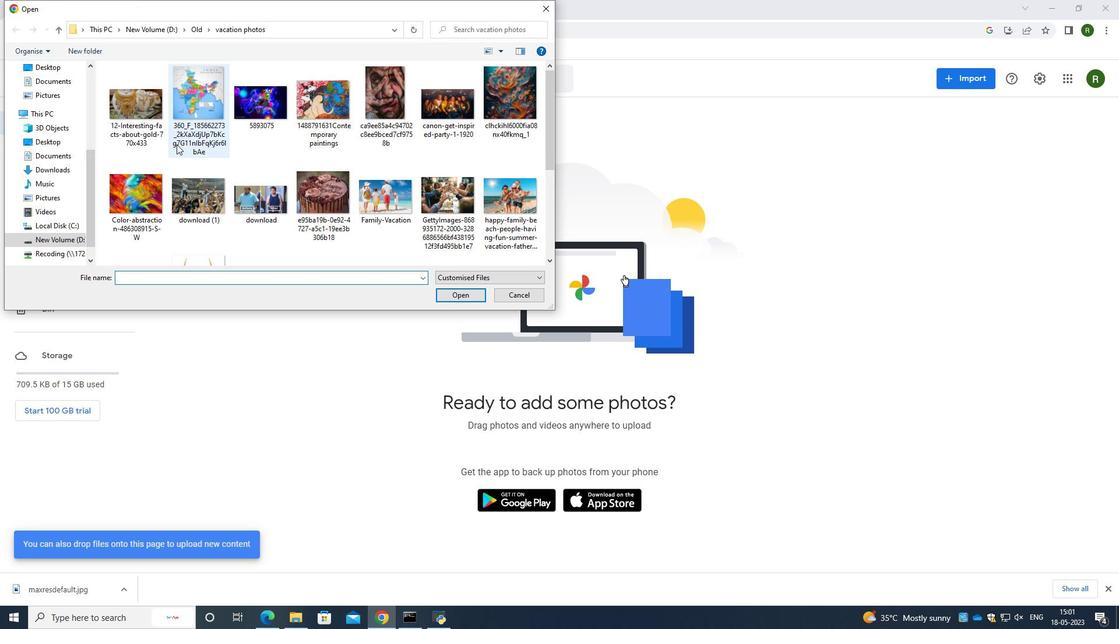 
Action: Mouse scrolled (176, 144) with delta (0, 0)
Screenshot: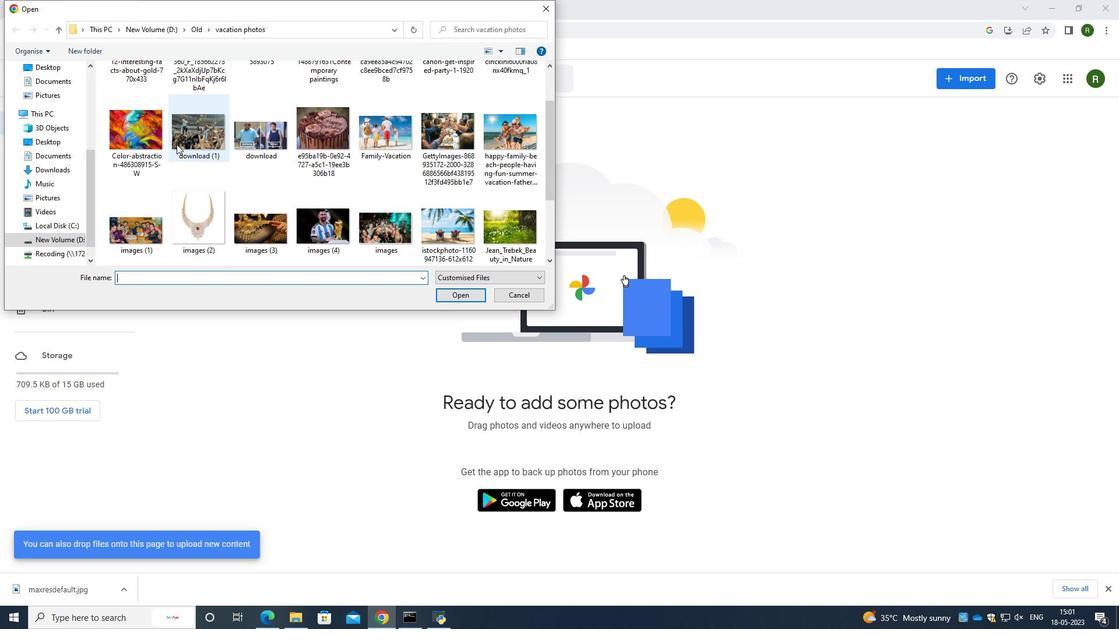 
Action: Mouse scrolled (176, 144) with delta (0, 0)
Screenshot: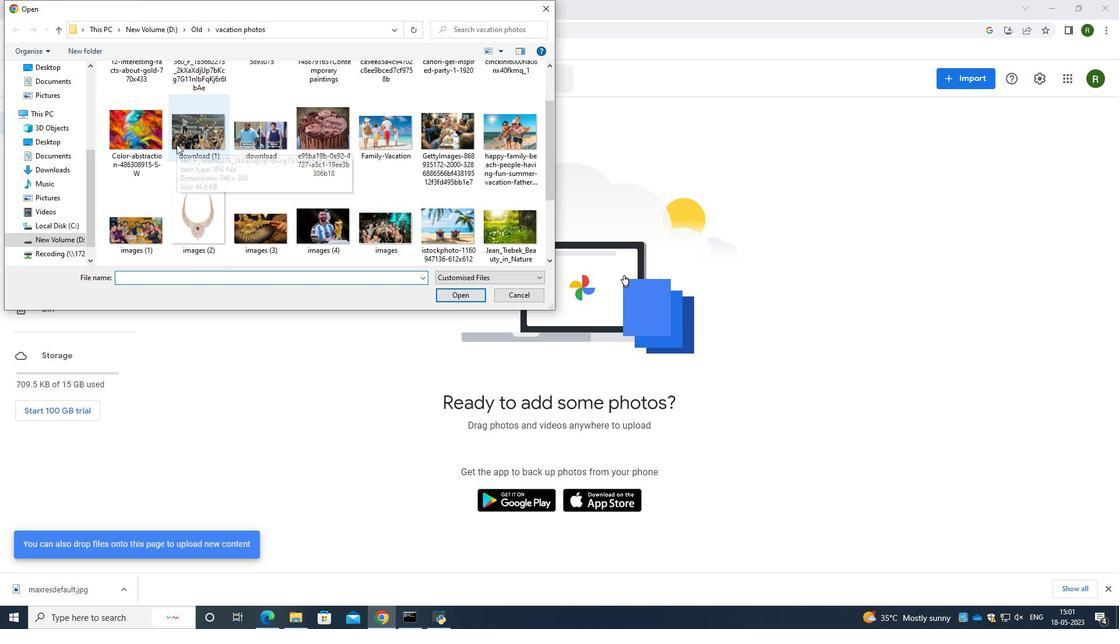 
Action: Mouse moved to (519, 164)
Screenshot: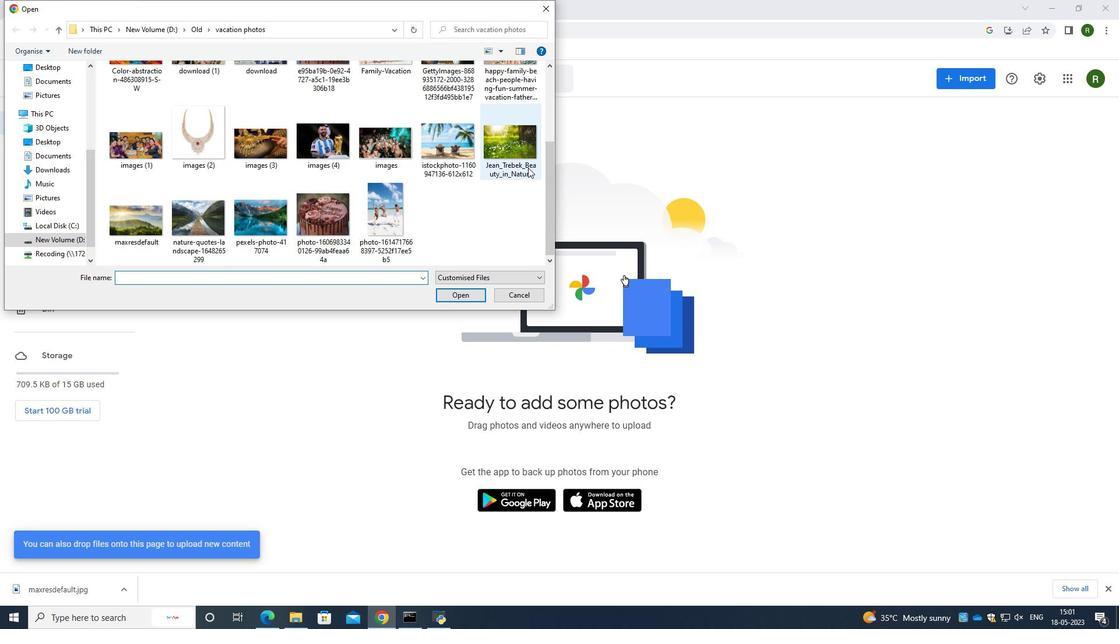 
Action: Key pressed <Key.shift>
Screenshot: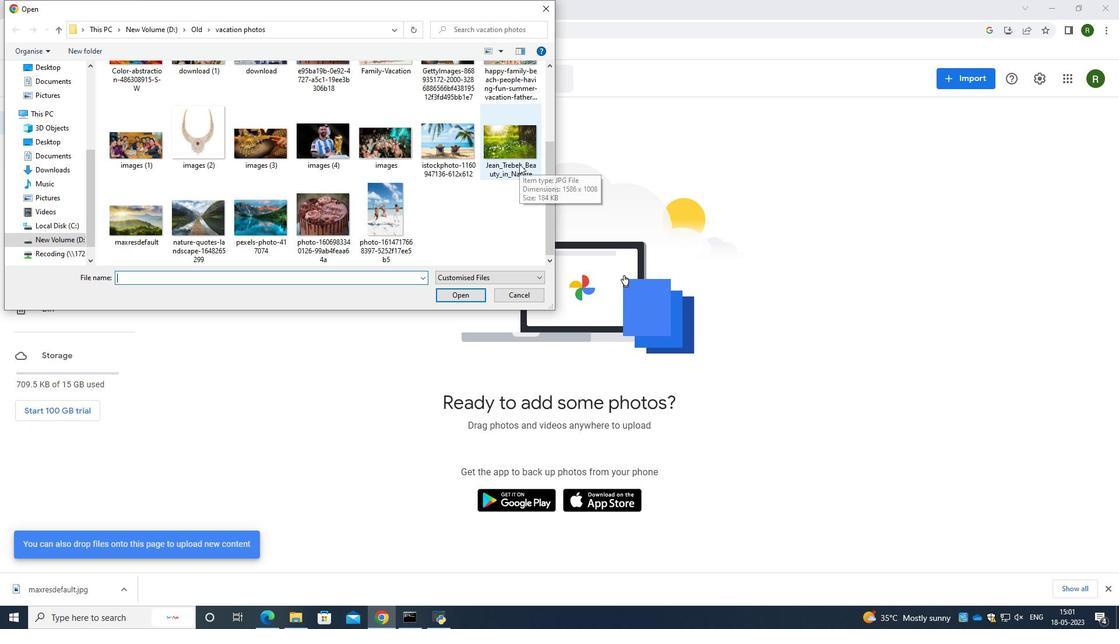 
Action: Mouse pressed left at (519, 164)
Screenshot: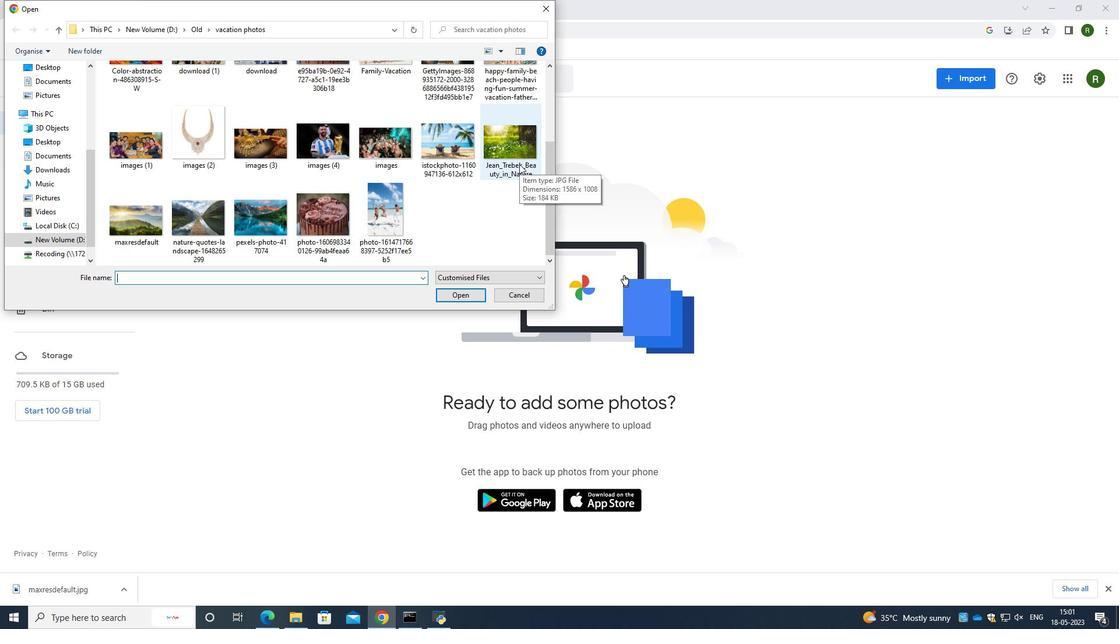 
Action: Key pressed <Key.shift><Key.shift><Key.shift><Key.shift><Key.shift><Key.shift><Key.shift><Key.shift><Key.shift>
Screenshot: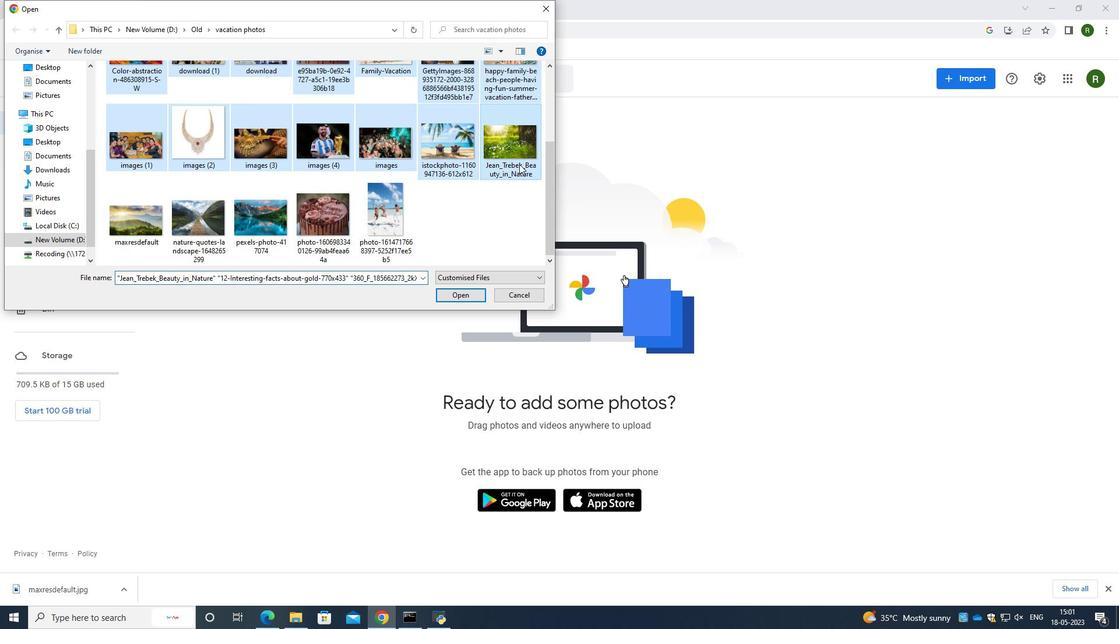 
Action: Mouse moved to (515, 164)
Screenshot: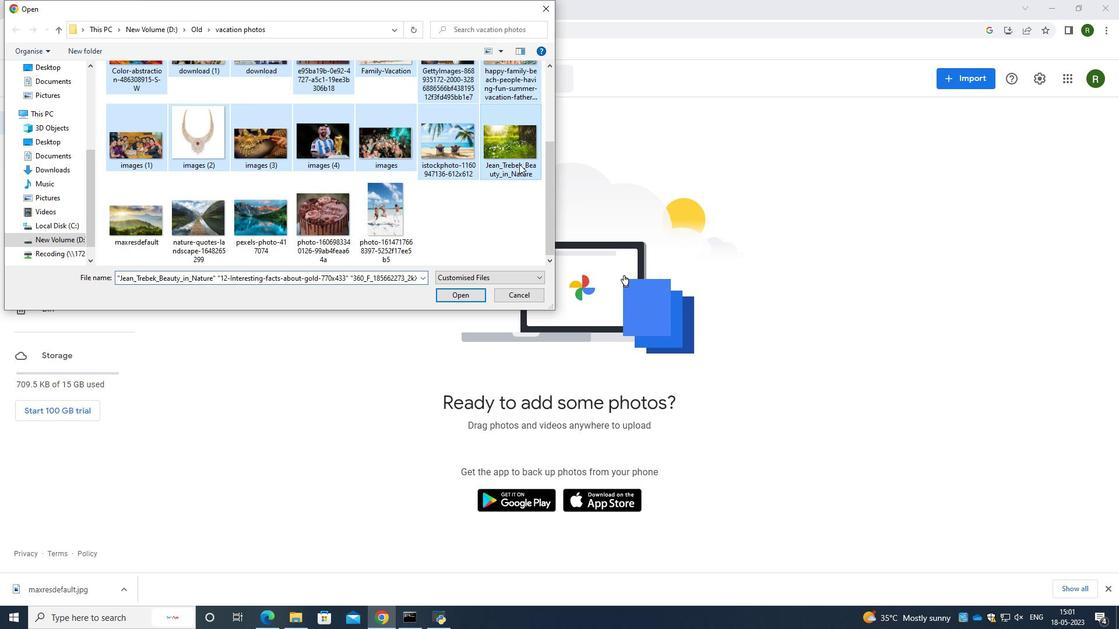 
Action: Key pressed <Key.shift><Key.shift>
Screenshot: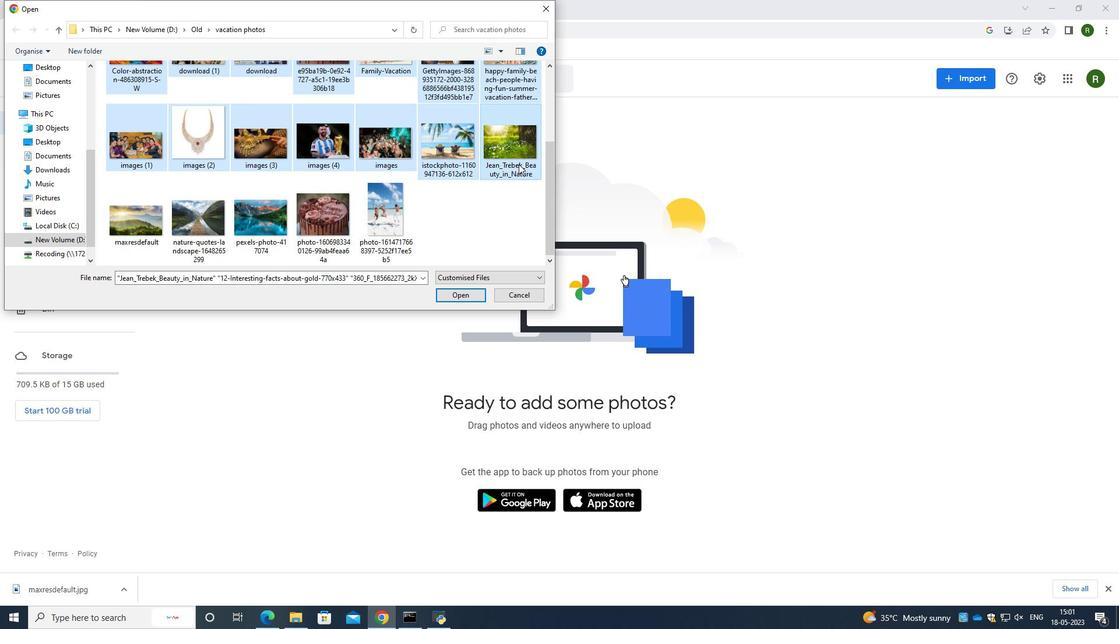 
Action: Mouse moved to (459, 185)
Screenshot: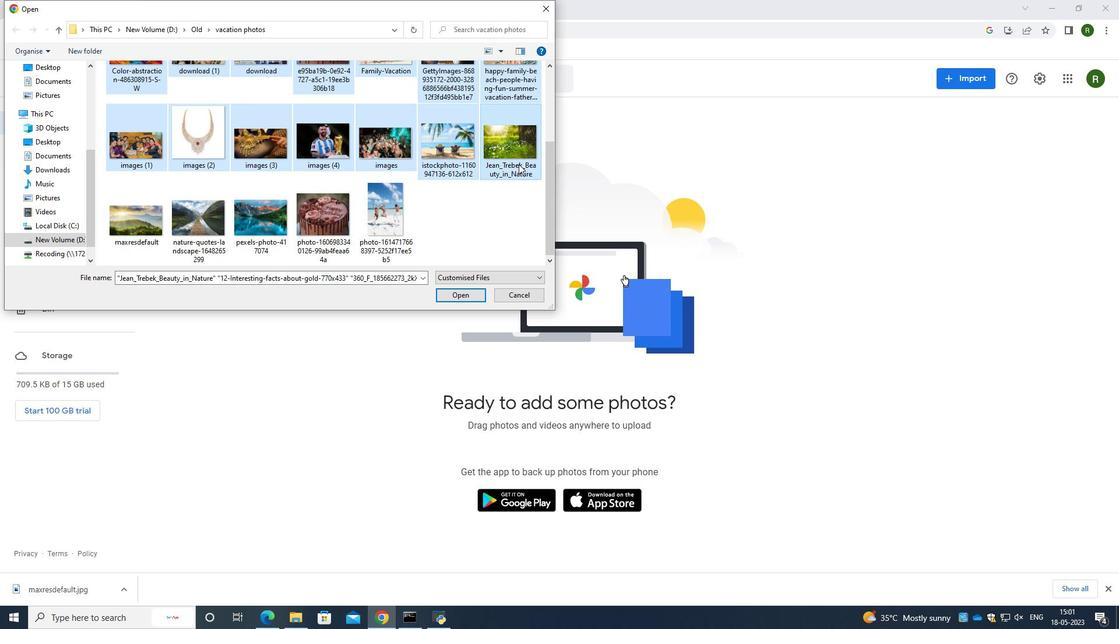 
Action: Key pressed <Key.shift>
Screenshot: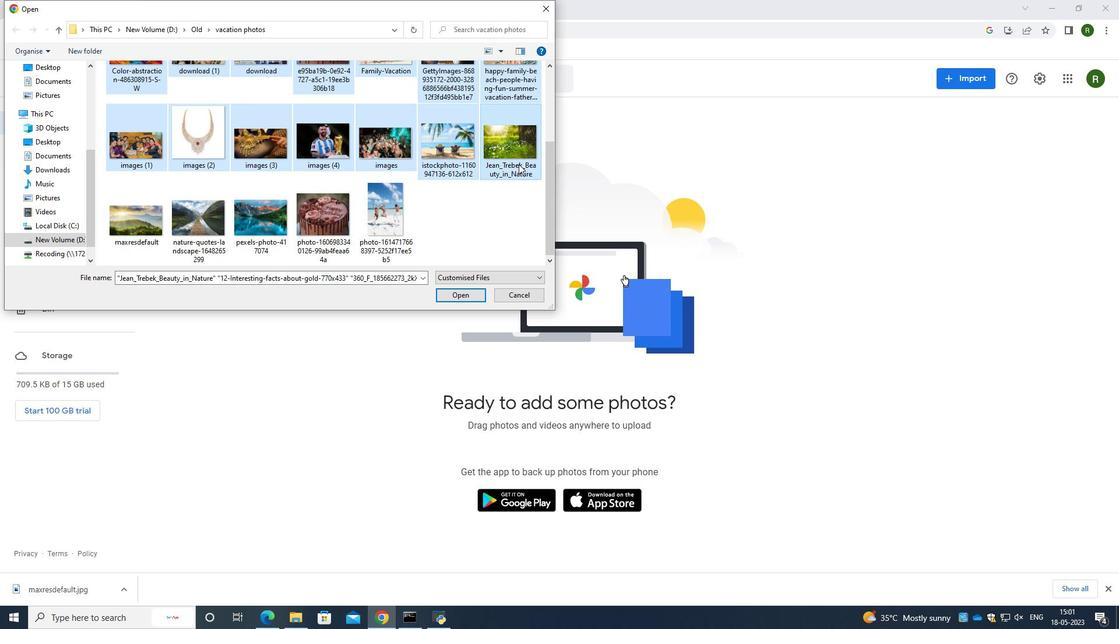 
Action: Mouse moved to (456, 187)
Screenshot: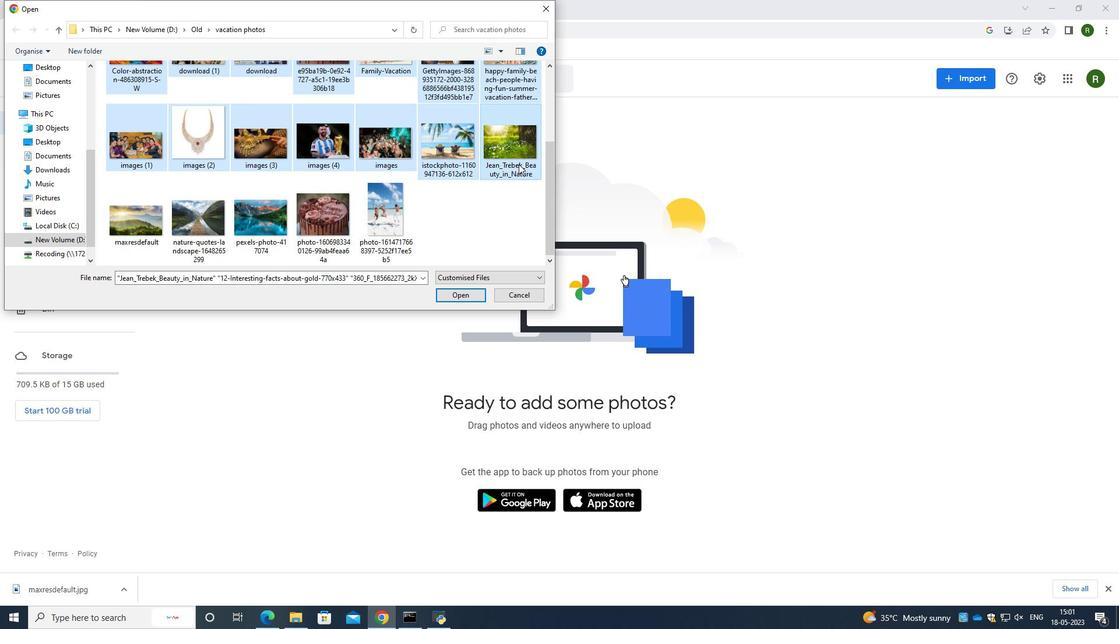 
Action: Key pressed <Key.shift><Key.shift><Key.shift><Key.shift><Key.shift><Key.shift>
Screenshot: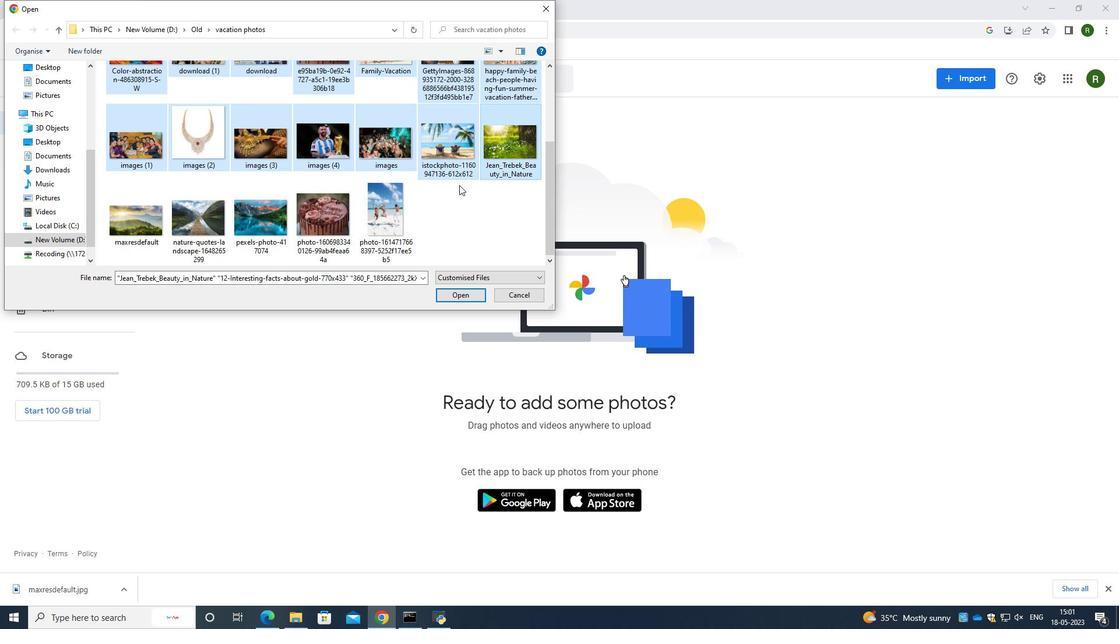 
Action: Mouse moved to (457, 187)
Screenshot: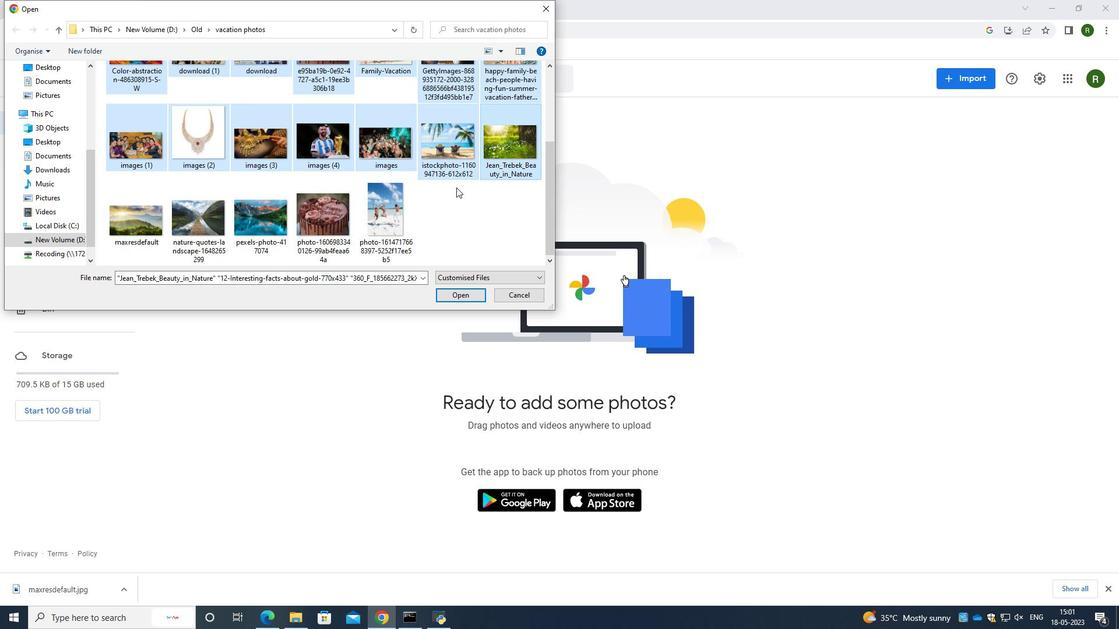 
Action: Key pressed <Key.shift>
